 Task: Create an Unusual and Weird News Websites: Websites featuring bizarre and unusual news stories.
Action: Mouse moved to (885, 161)
Screenshot: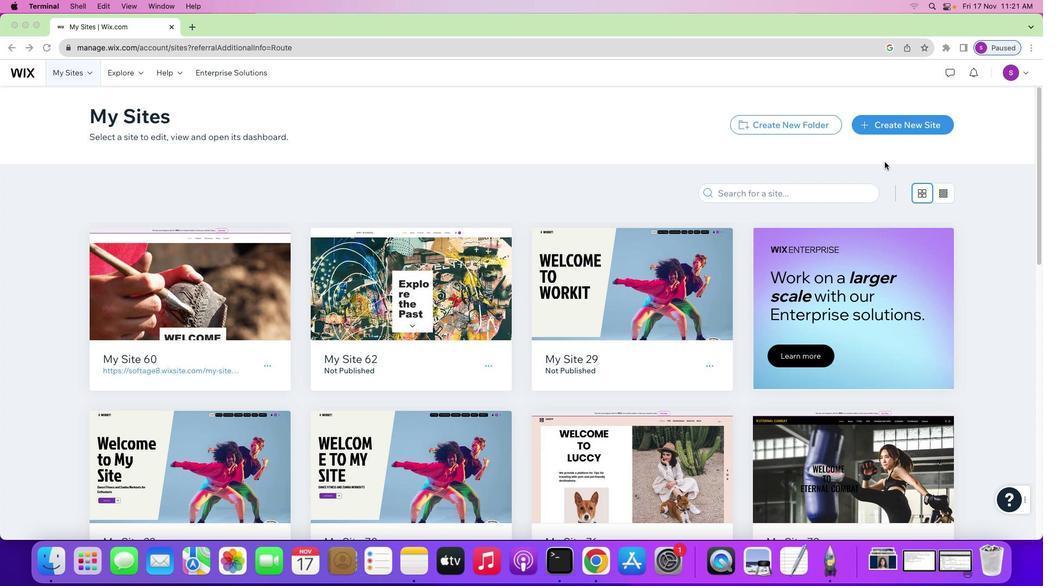 
Action: Mouse pressed left at (885, 161)
Screenshot: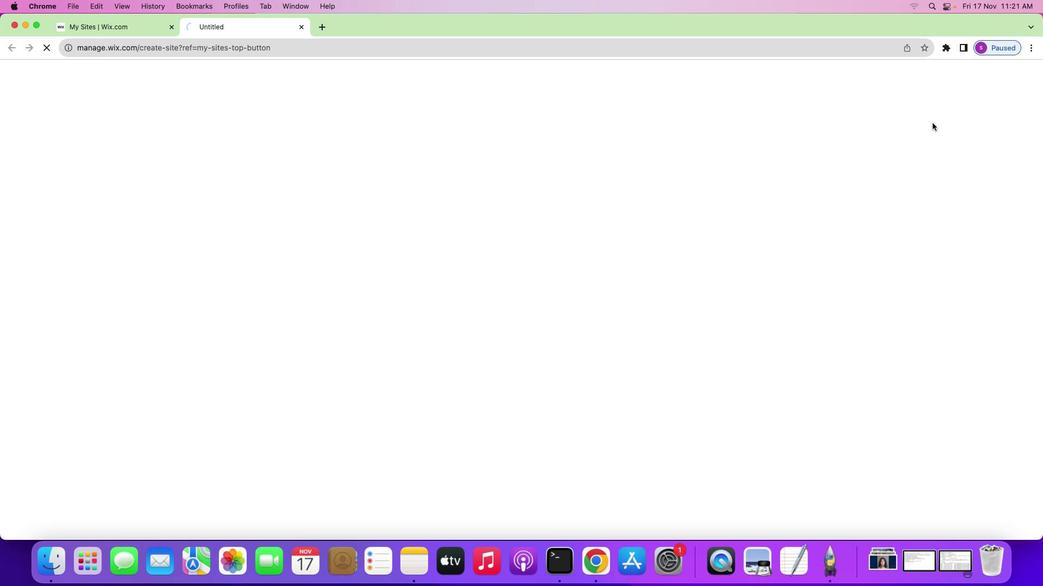 
Action: Mouse moved to (933, 123)
Screenshot: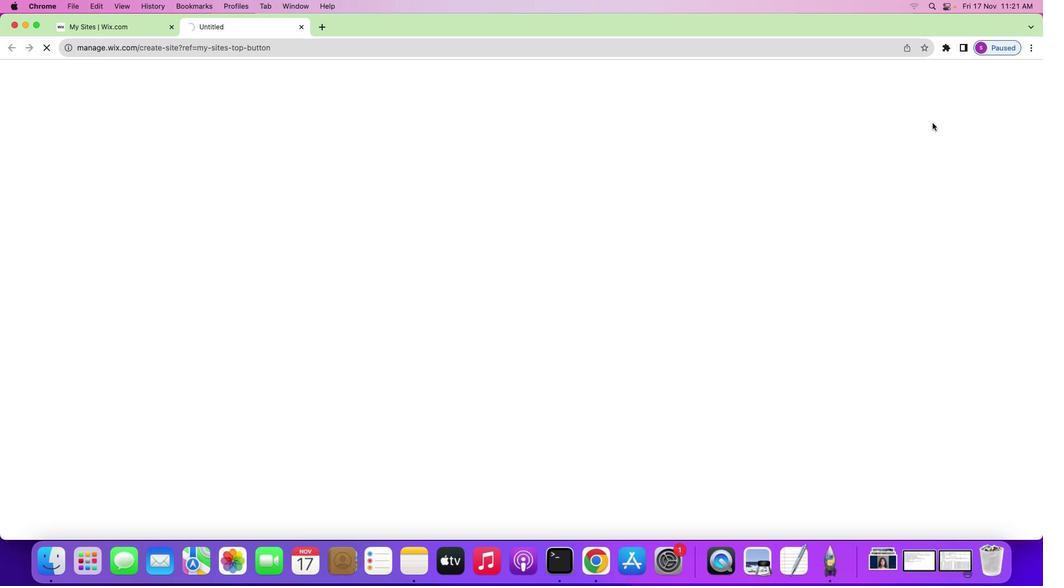 
Action: Mouse pressed left at (933, 123)
Screenshot: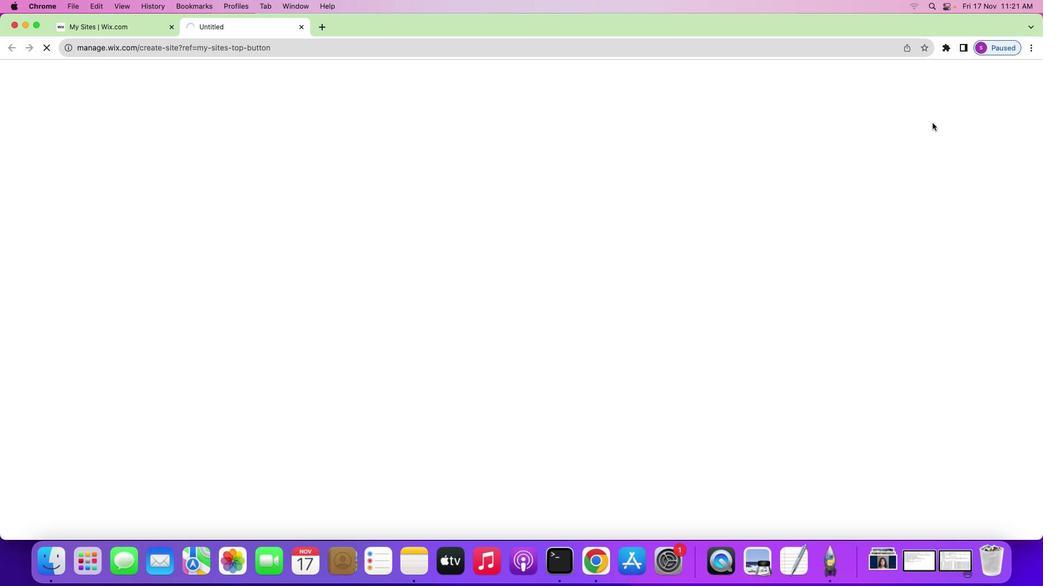 
Action: Mouse moved to (1001, 509)
Screenshot: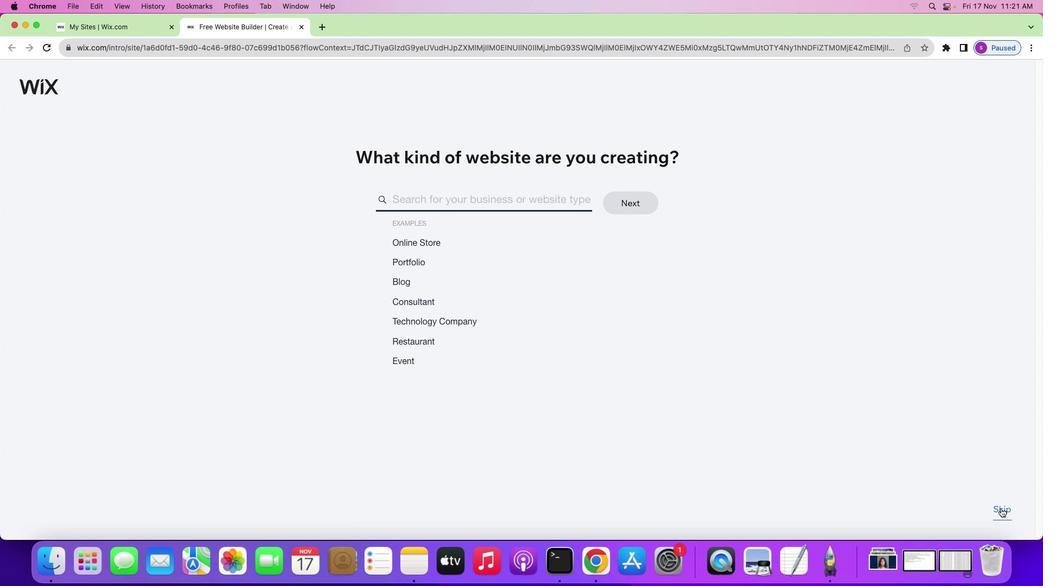 
Action: Mouse pressed left at (1001, 509)
Screenshot: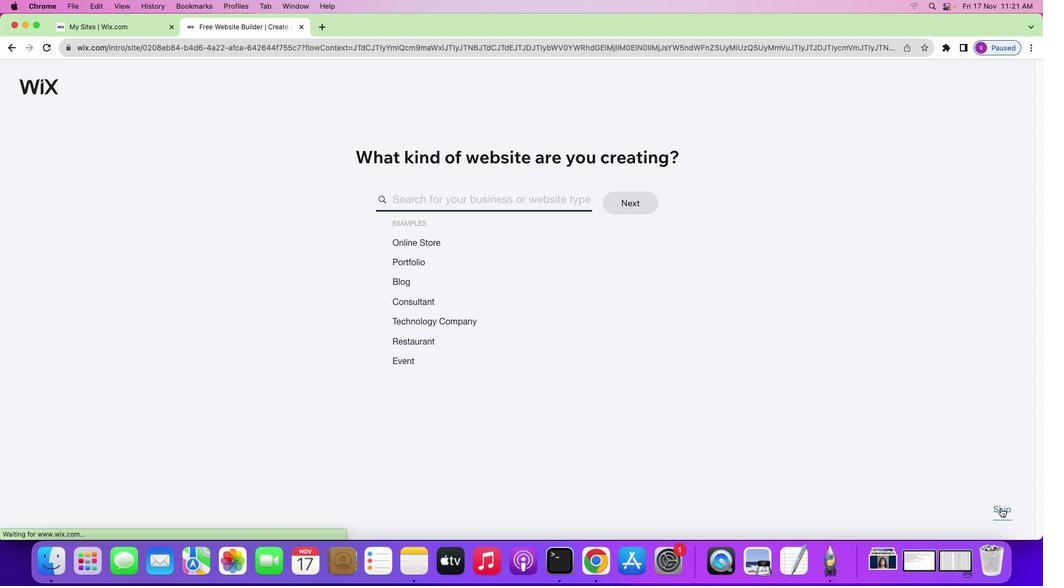 
Action: Mouse pressed left at (1001, 509)
Screenshot: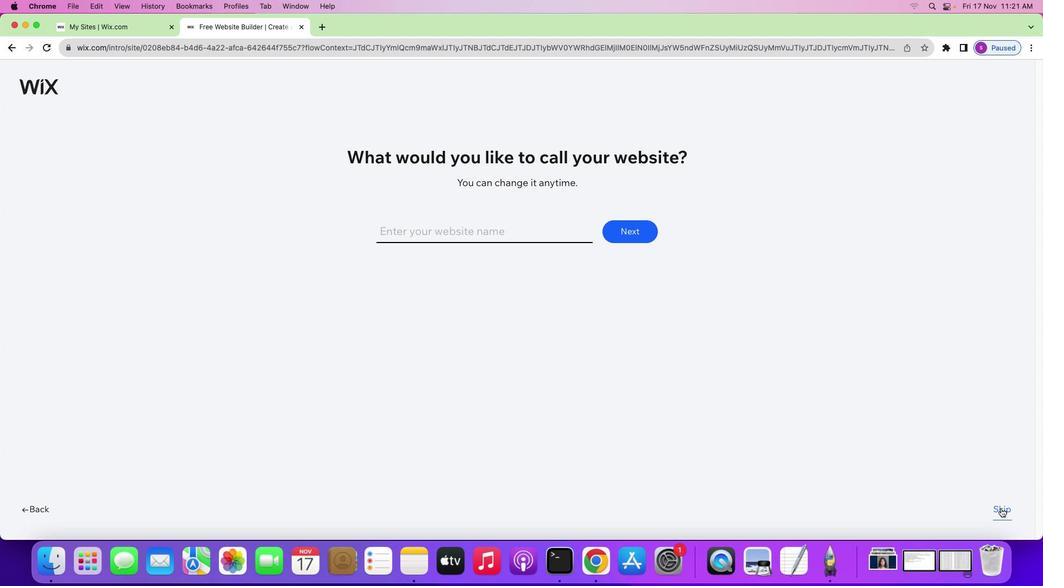 
Action: Mouse pressed left at (1001, 509)
Screenshot: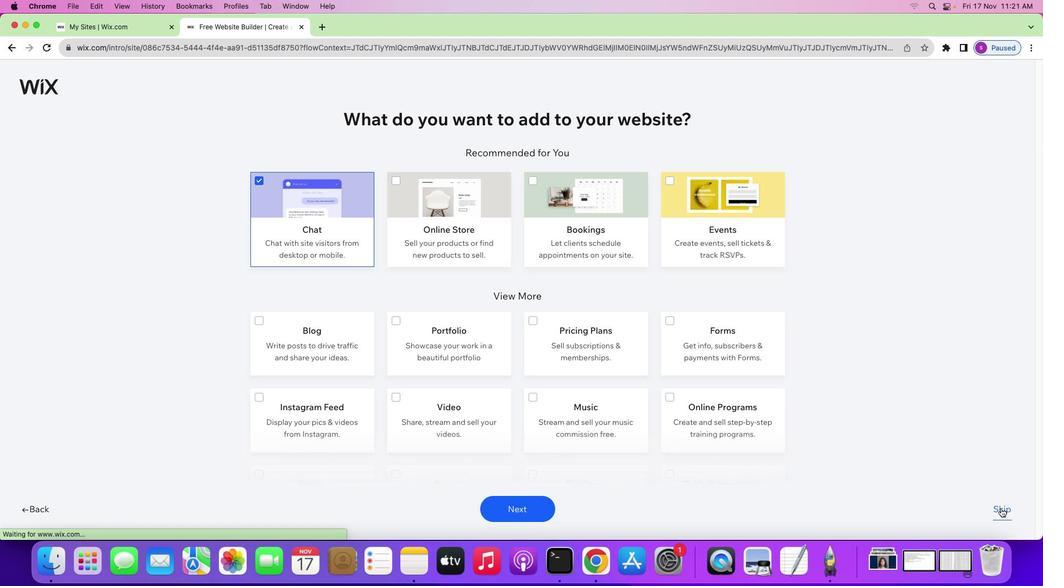 
Action: Mouse moved to (416, 304)
Screenshot: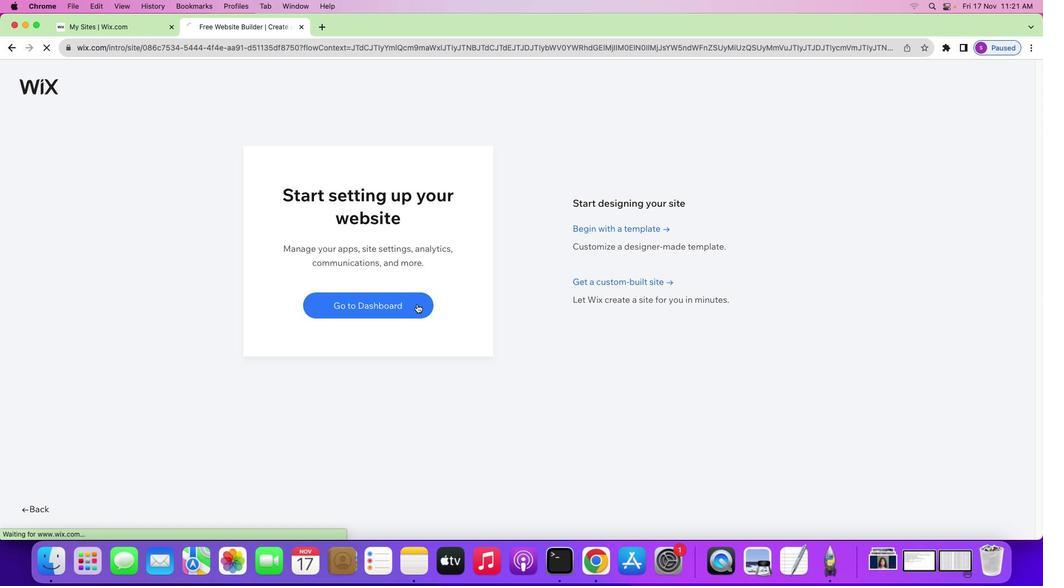 
Action: Mouse pressed left at (416, 304)
Screenshot: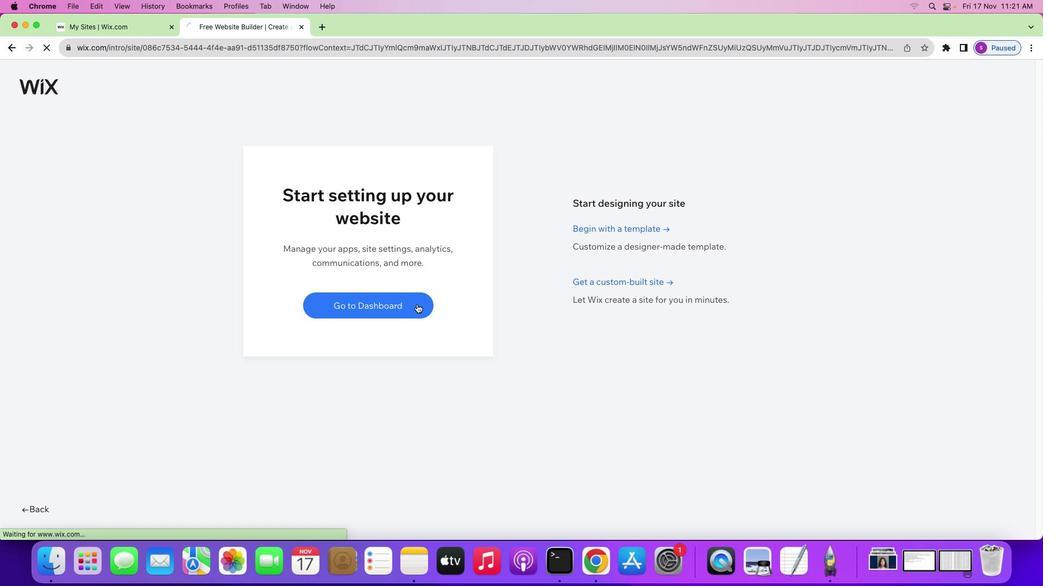 
Action: Mouse moved to (640, 307)
Screenshot: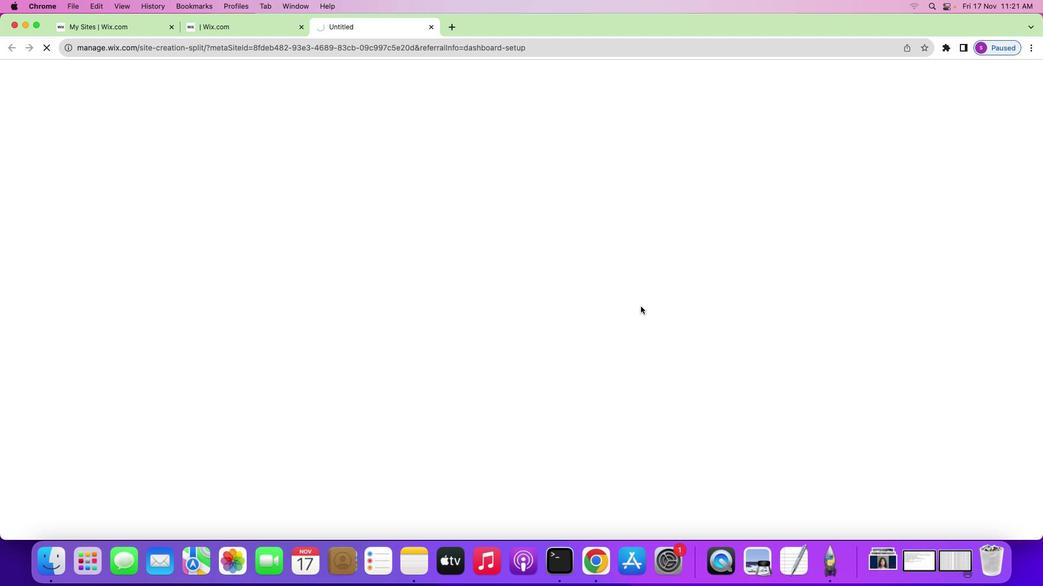
Action: Mouse pressed left at (640, 307)
Screenshot: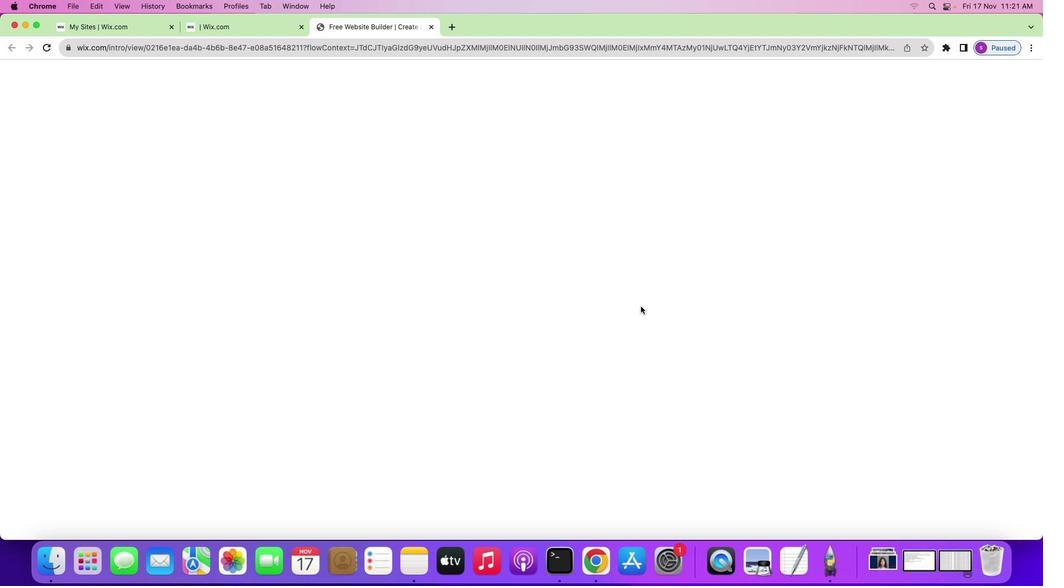 
Action: Mouse moved to (648, 363)
Screenshot: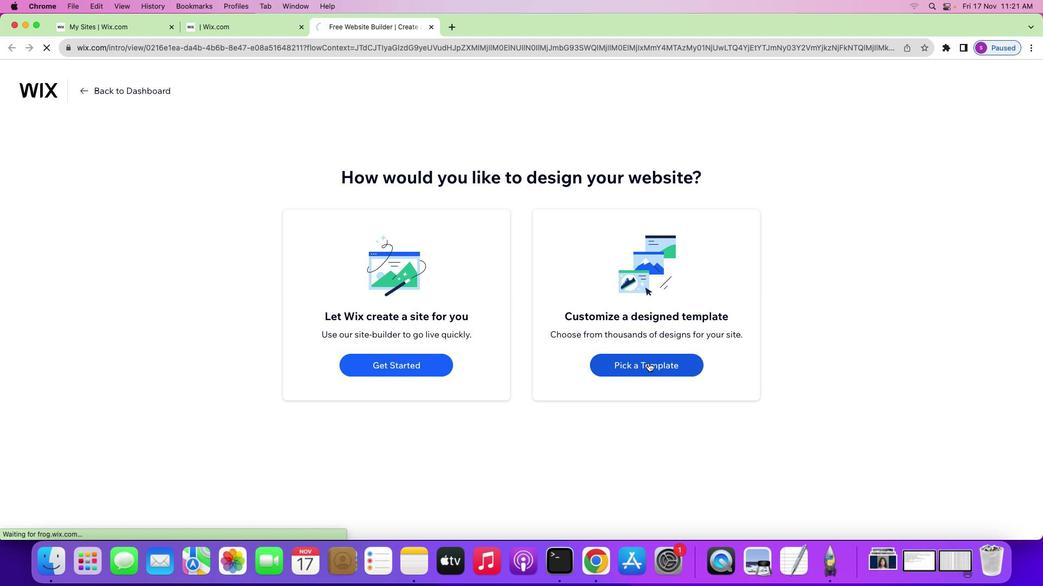 
Action: Mouse pressed left at (648, 363)
Screenshot: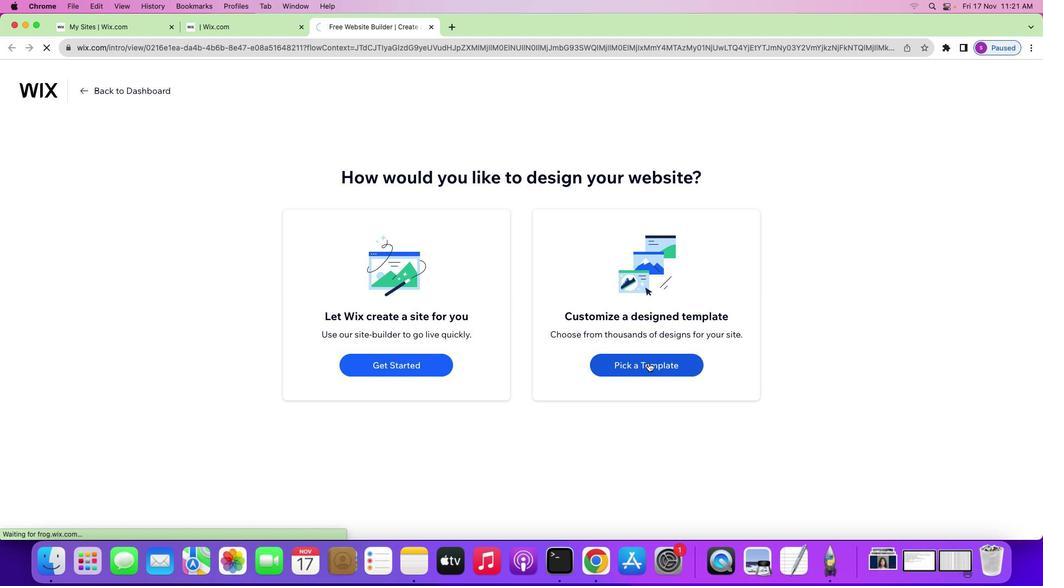
Action: Mouse moved to (916, 139)
Screenshot: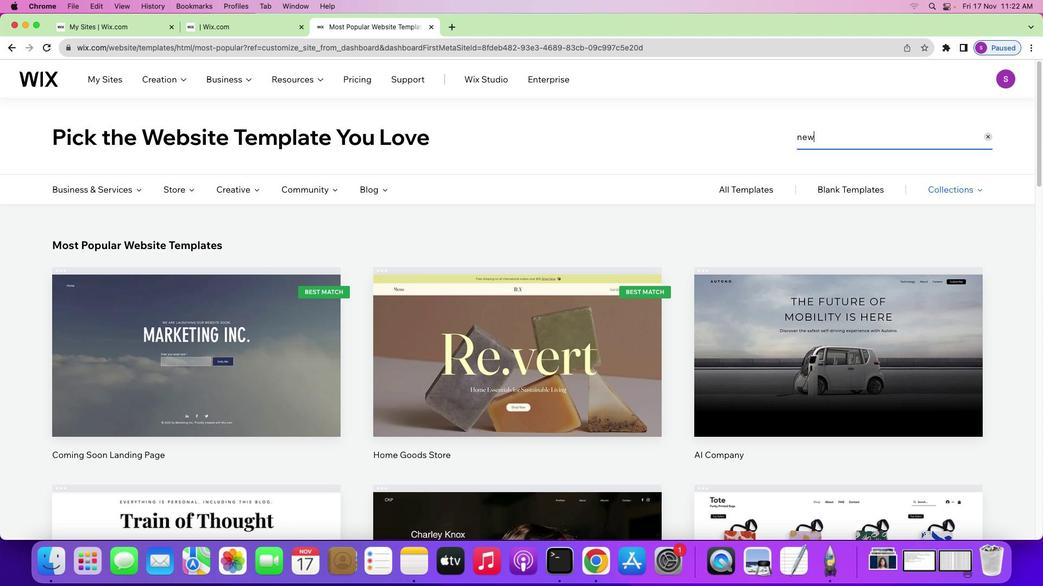 
Action: Mouse pressed left at (916, 139)
Screenshot: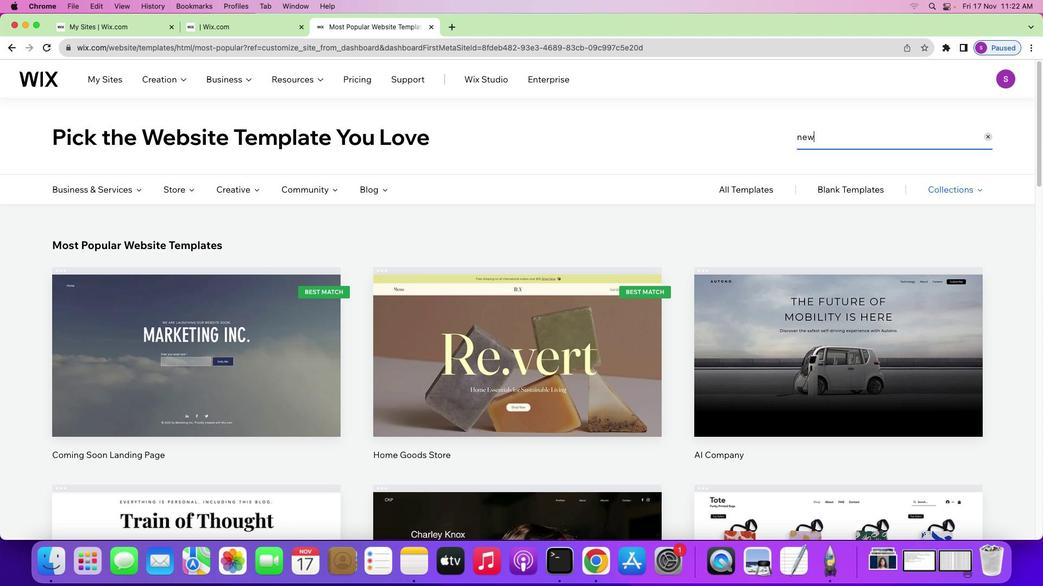 
Action: Mouse moved to (907, 139)
Screenshot: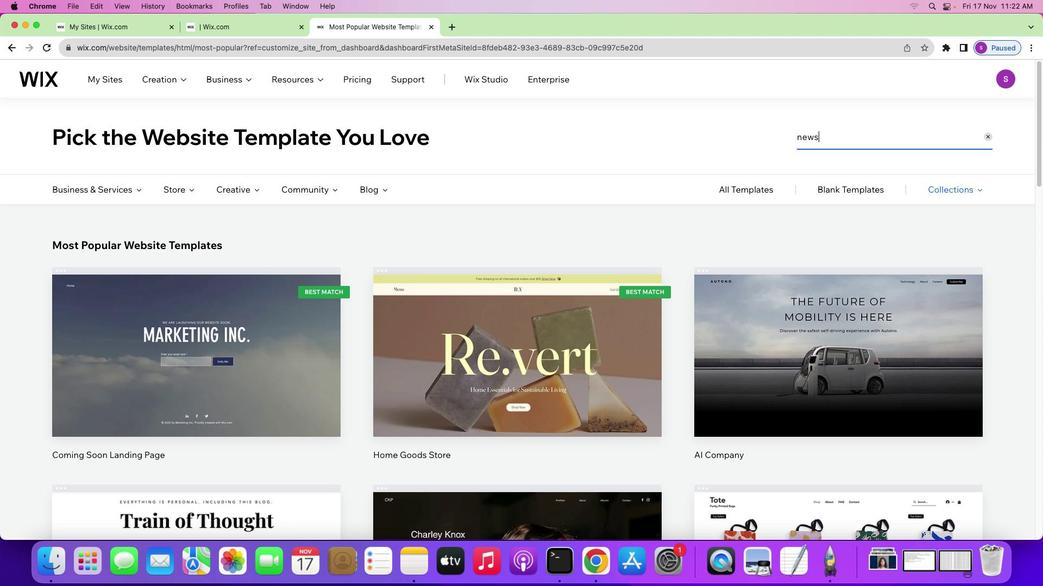 
Action: Key pressed 'n''e''w''s'Key.enter
Screenshot: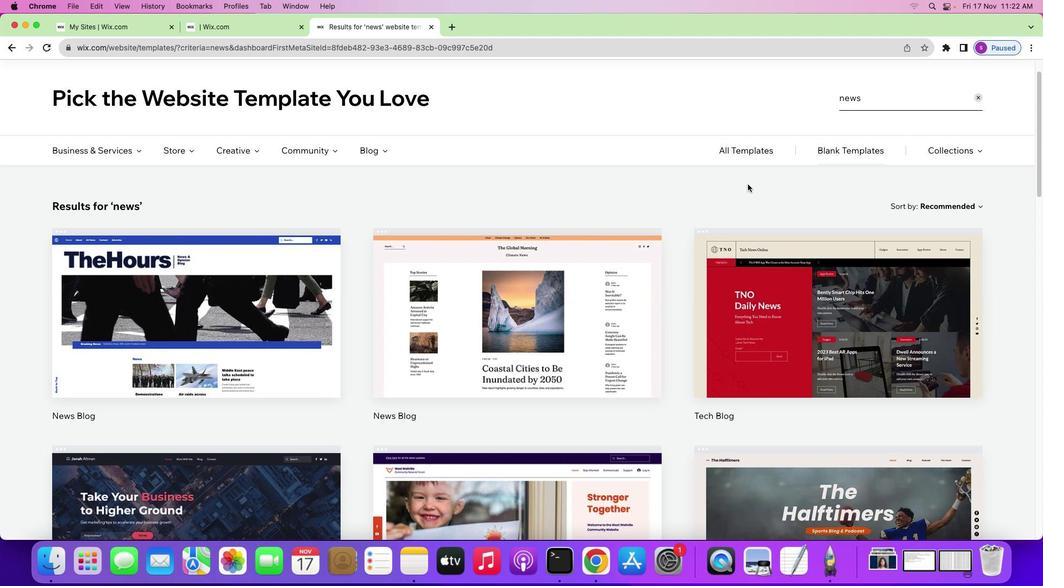 
Action: Mouse moved to (193, 297)
Screenshot: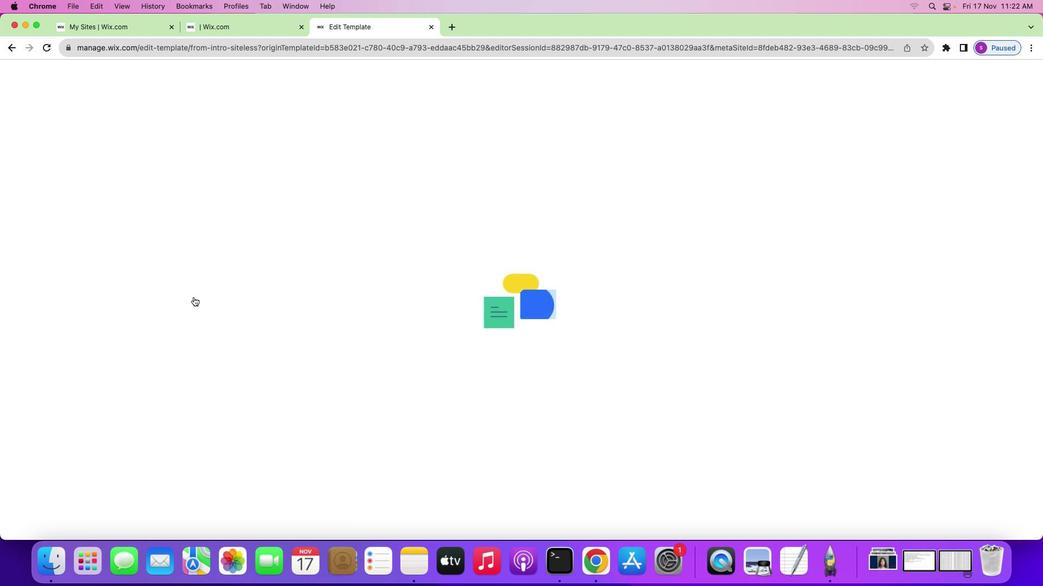 
Action: Mouse pressed left at (193, 297)
Screenshot: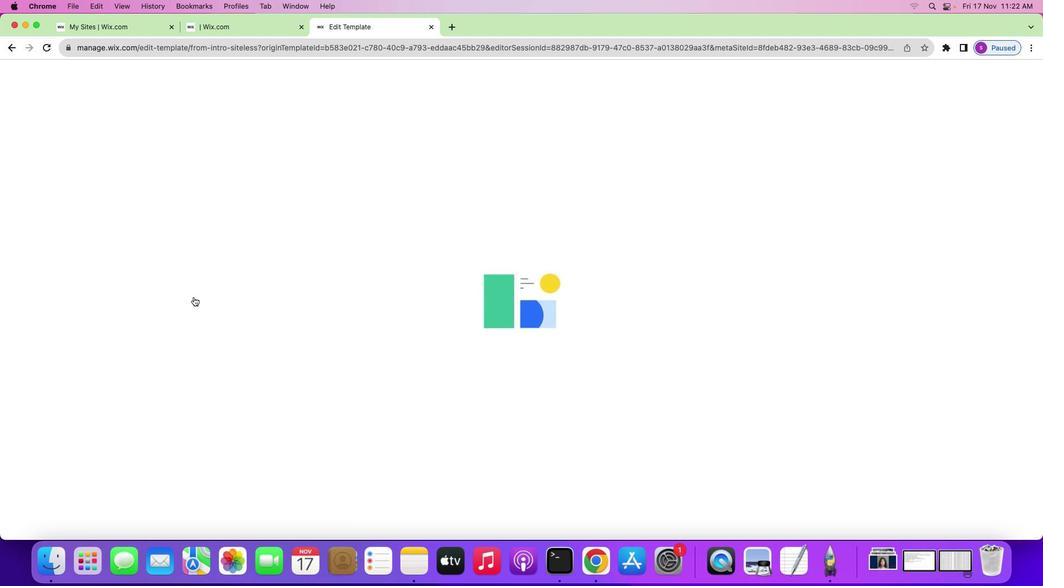 
Action: Mouse moved to (691, 117)
Screenshot: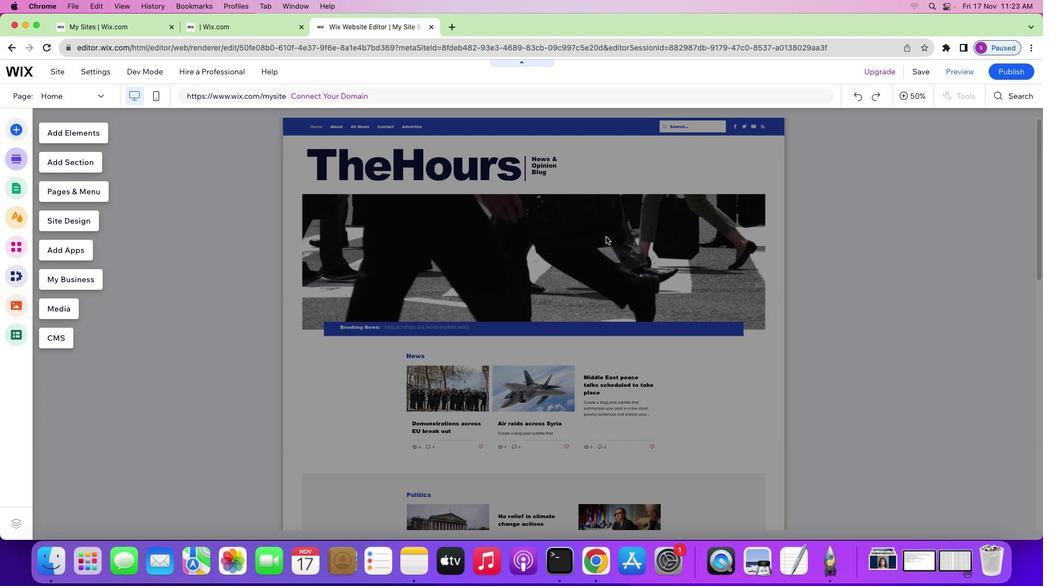
Action: Mouse pressed left at (691, 117)
Screenshot: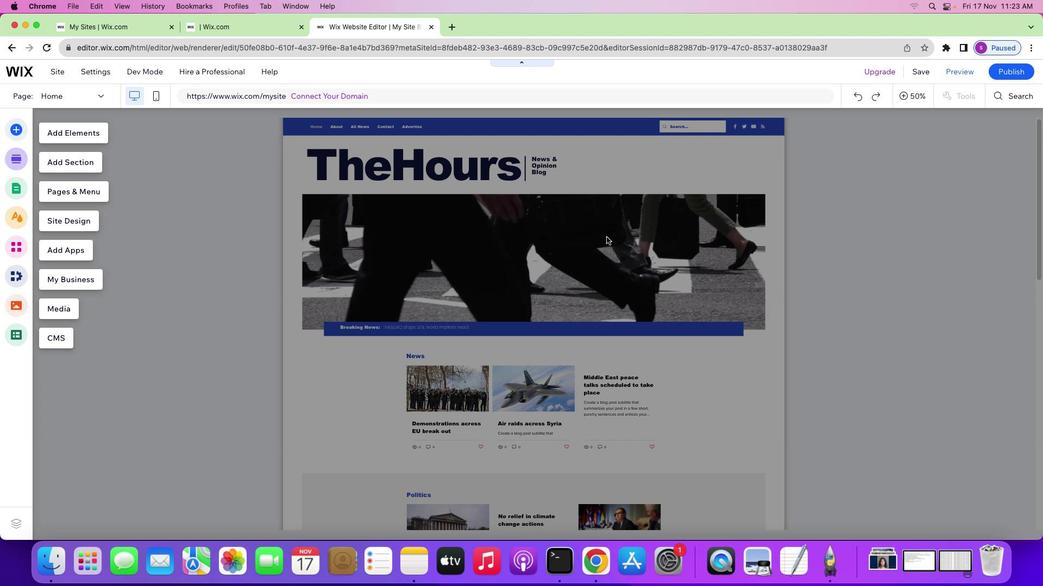 
Action: Mouse moved to (615, 241)
Screenshot: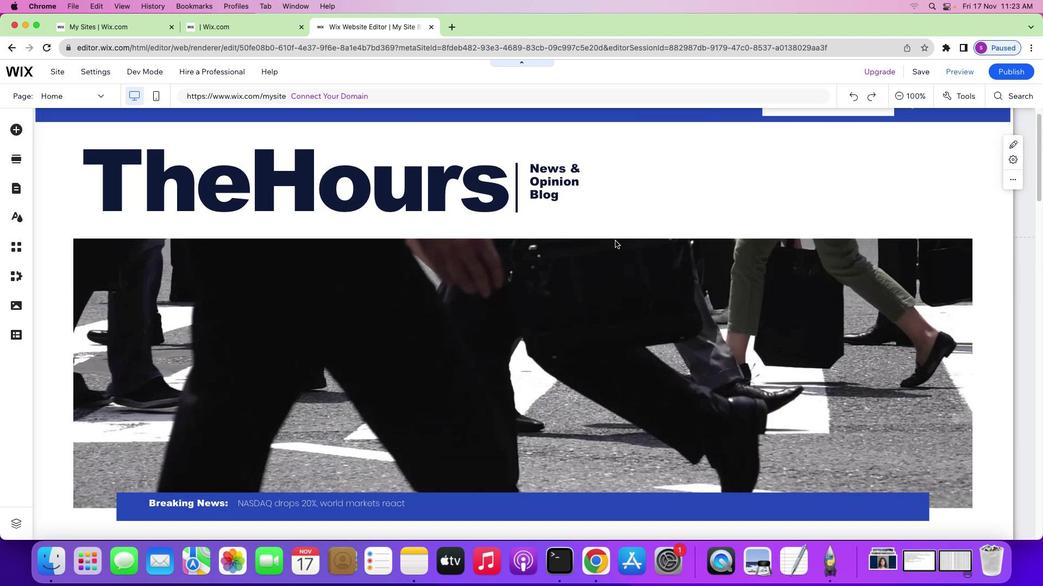 
Action: Mouse pressed left at (615, 241)
Screenshot: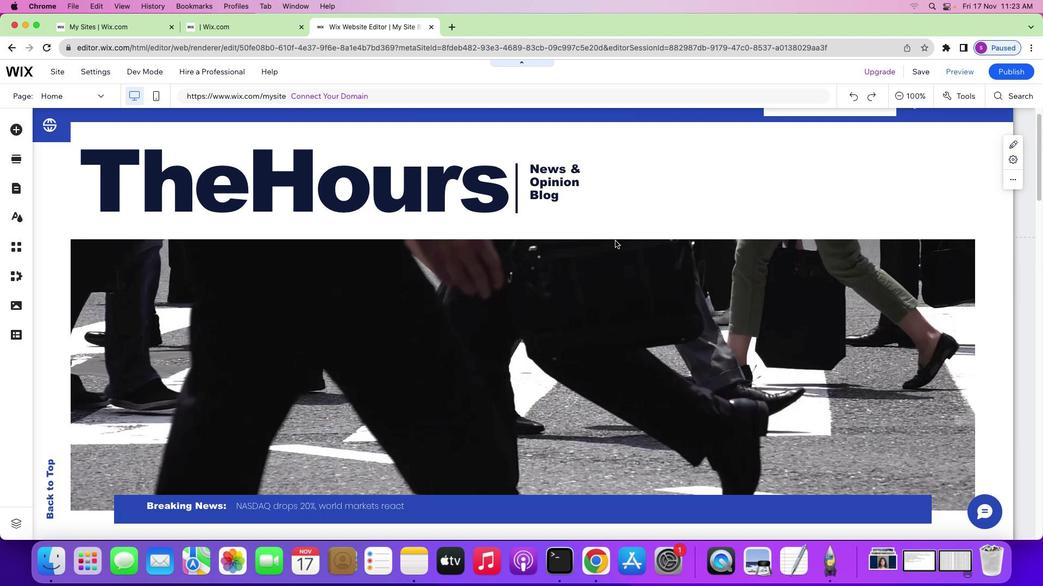 
Action: Mouse pressed left at (615, 241)
Screenshot: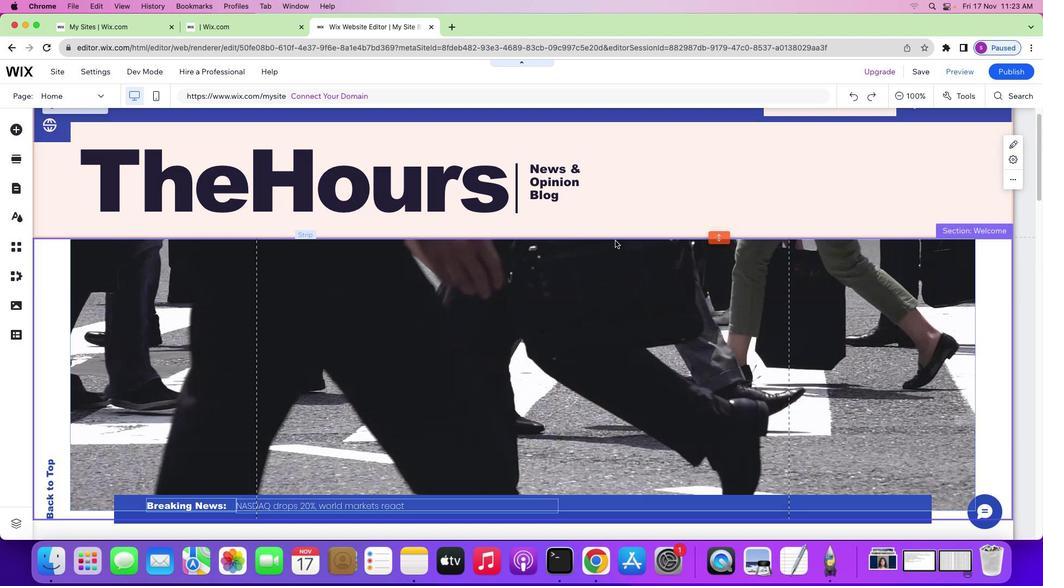 
Action: Mouse moved to (585, 269)
Screenshot: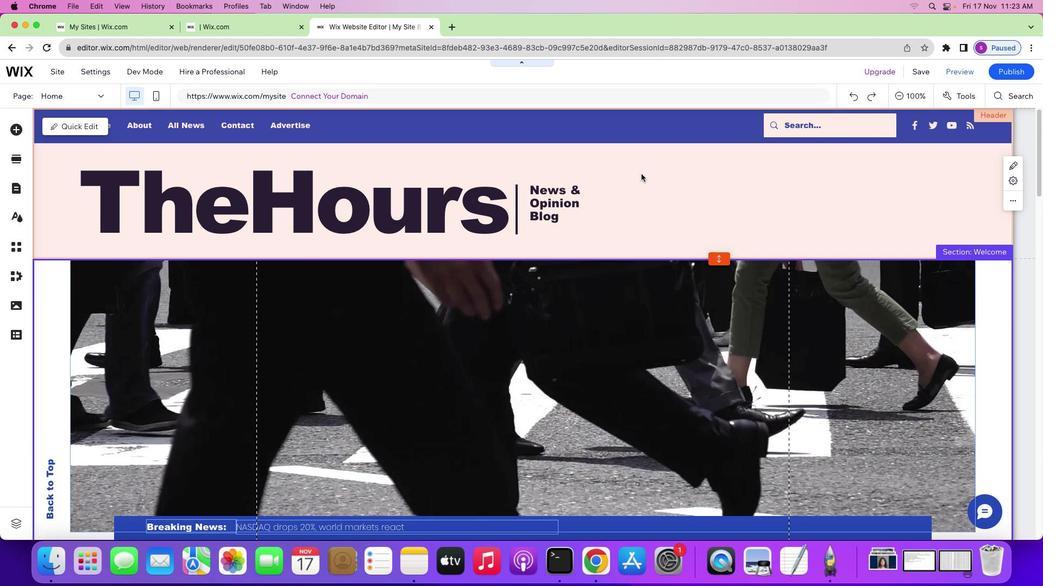 
Action: Mouse scrolled (585, 269) with delta (0, 0)
Screenshot: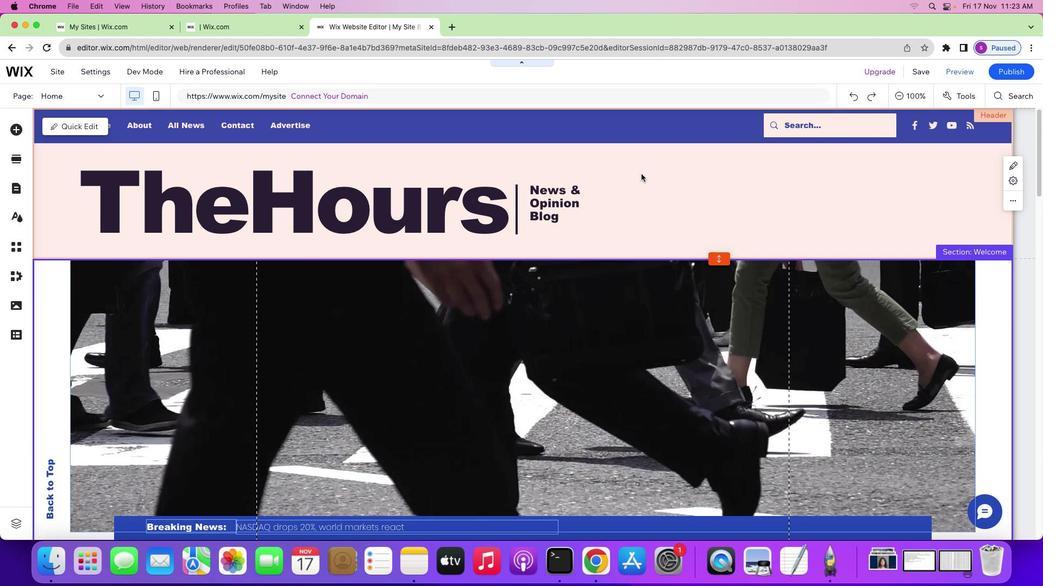 
Action: Mouse scrolled (585, 269) with delta (0, 0)
Screenshot: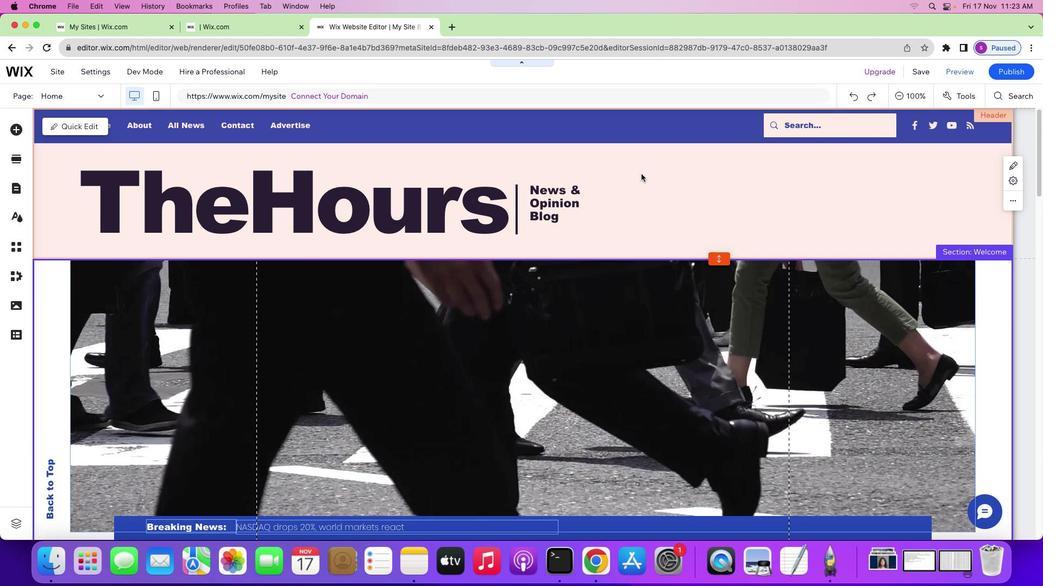 
Action: Mouse scrolled (585, 269) with delta (0, 1)
Screenshot: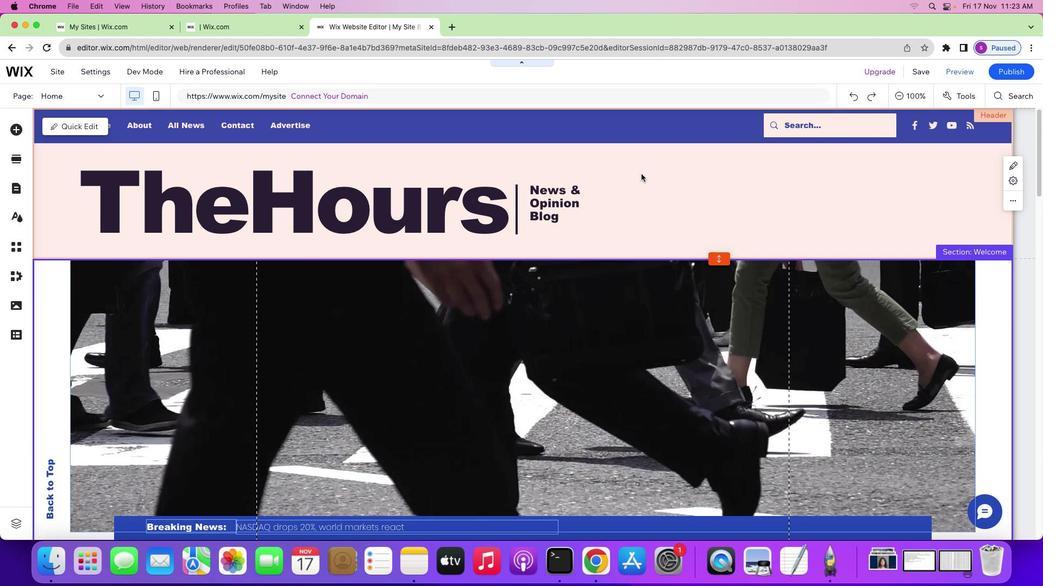 
Action: Mouse scrolled (585, 269) with delta (0, 2)
Screenshot: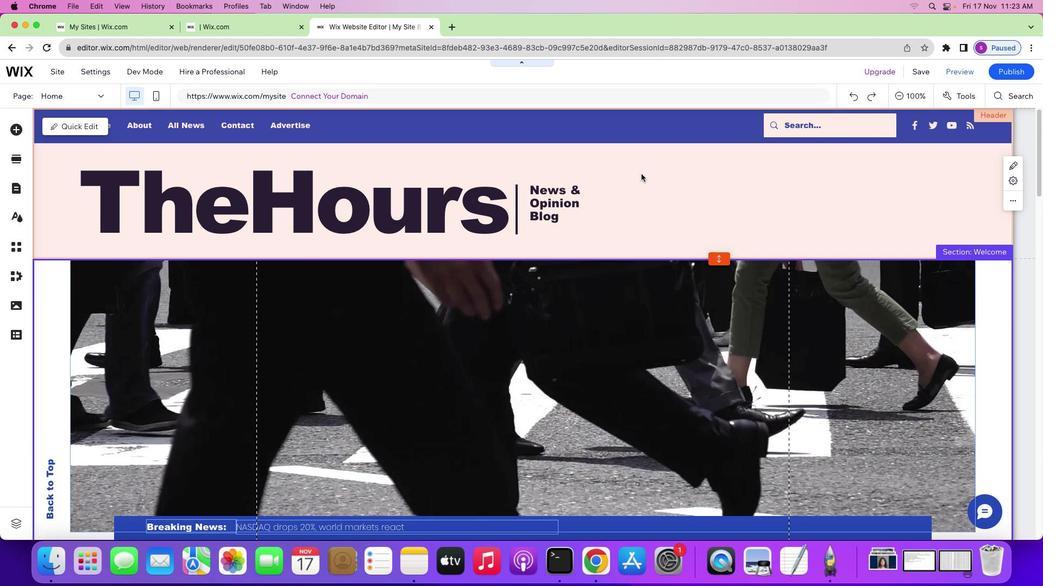 
Action: Mouse scrolled (585, 269) with delta (0, 3)
Screenshot: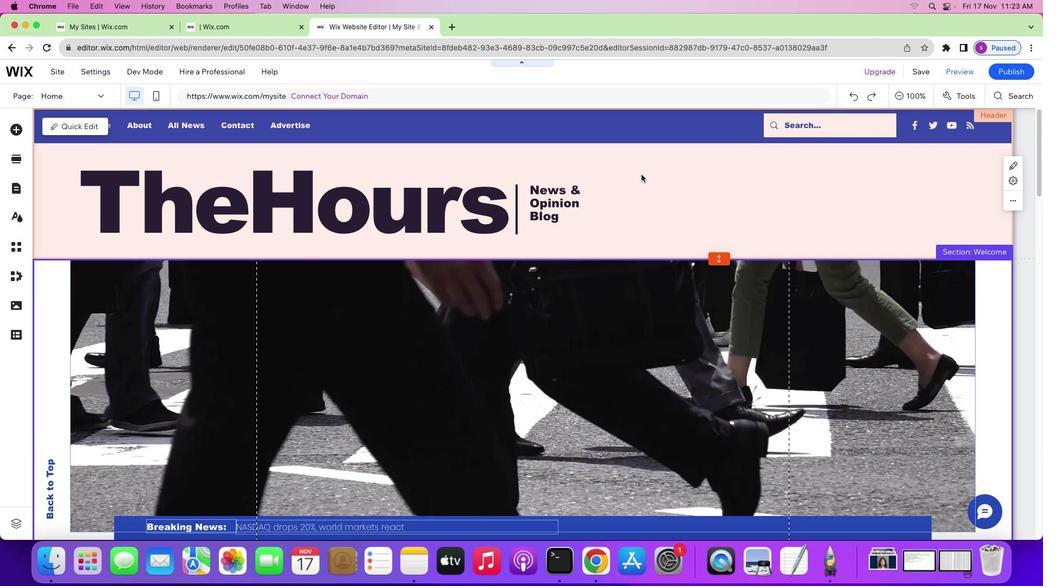 
Action: Mouse moved to (559, 204)
Screenshot: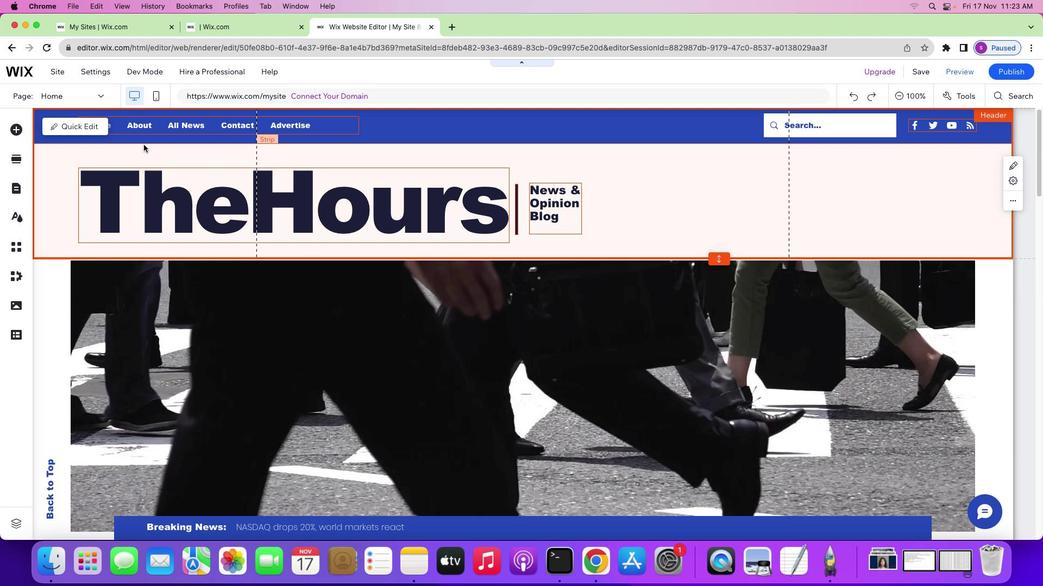 
Action: Mouse pressed left at (559, 204)
Screenshot: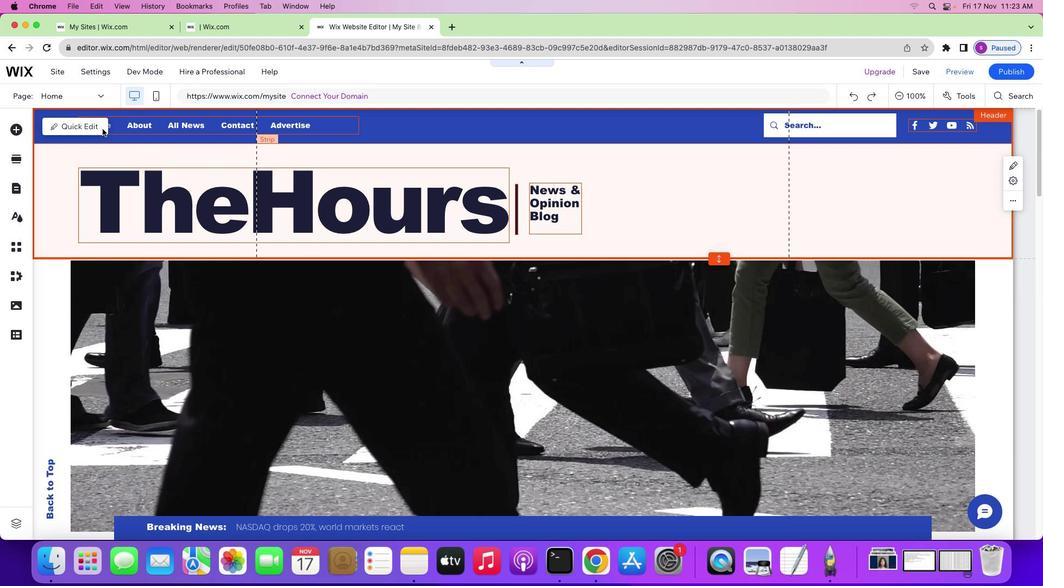 
Action: Mouse moved to (142, 127)
Screenshot: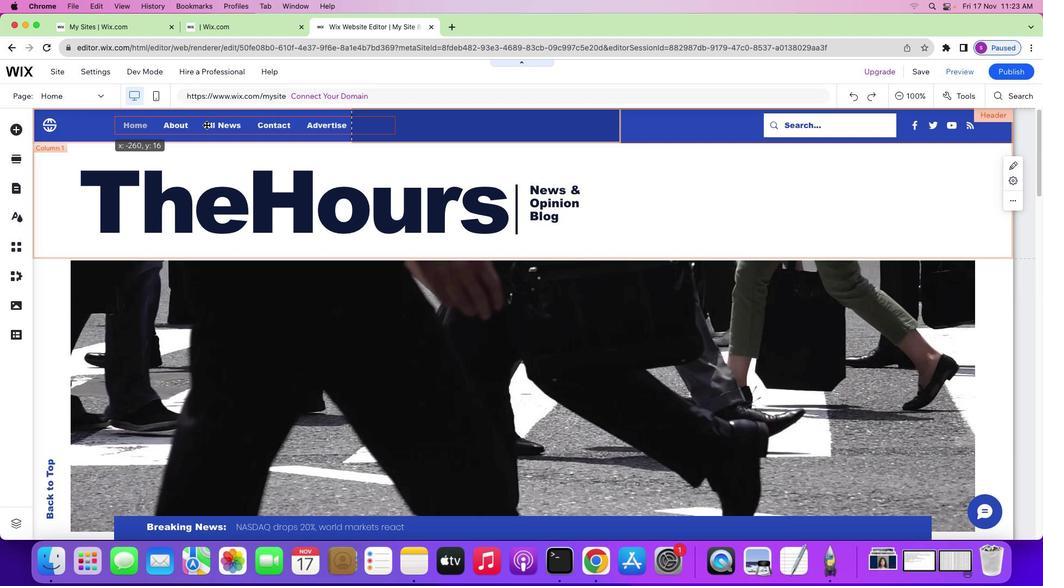 
Action: Mouse pressed left at (142, 127)
Screenshot: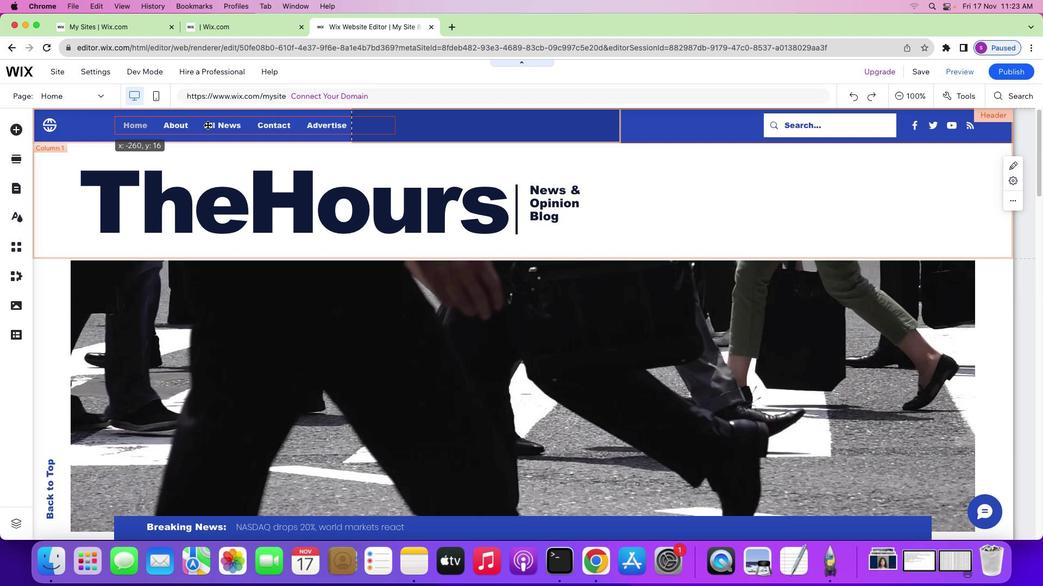 
Action: Mouse moved to (159, 125)
Screenshot: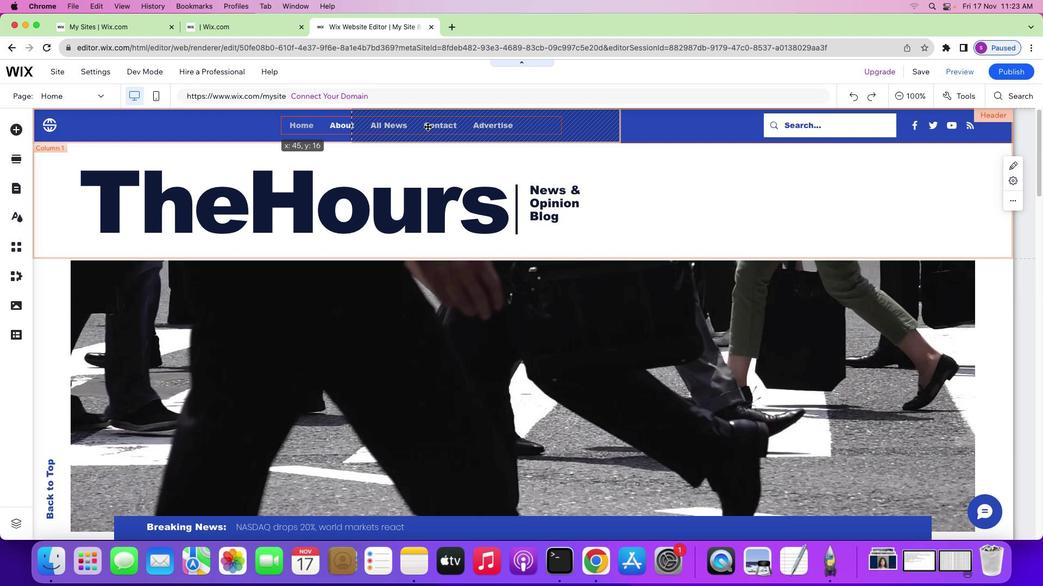 
Action: Mouse pressed left at (159, 125)
Screenshot: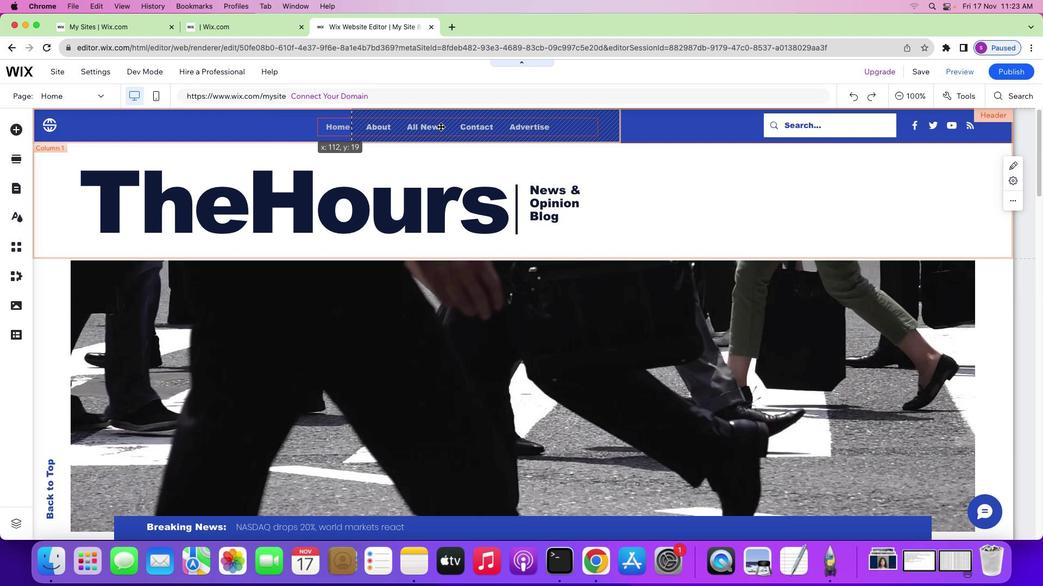 
Action: Mouse moved to (399, 158)
Screenshot: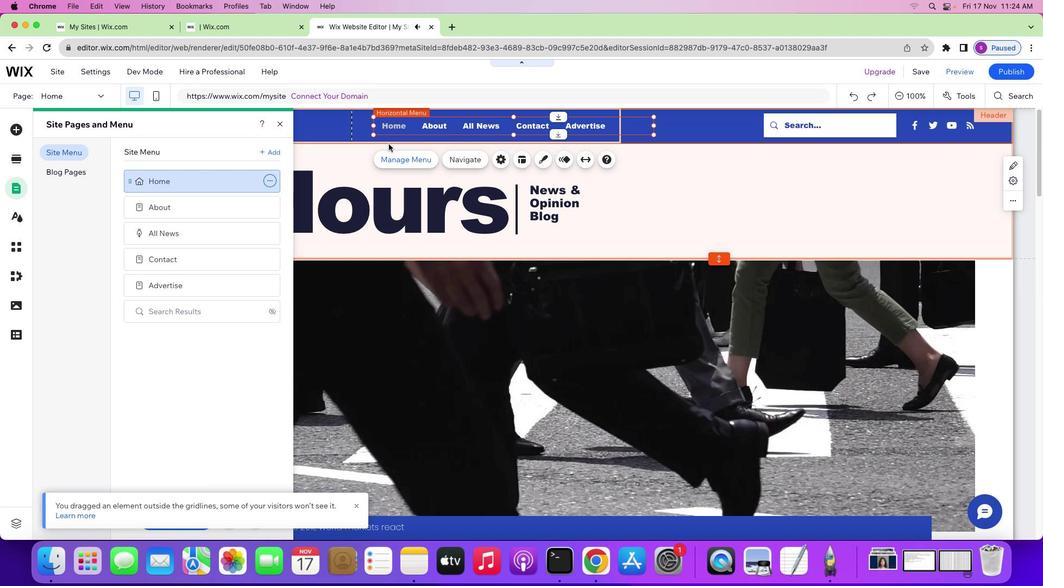 
Action: Mouse pressed left at (399, 158)
Screenshot: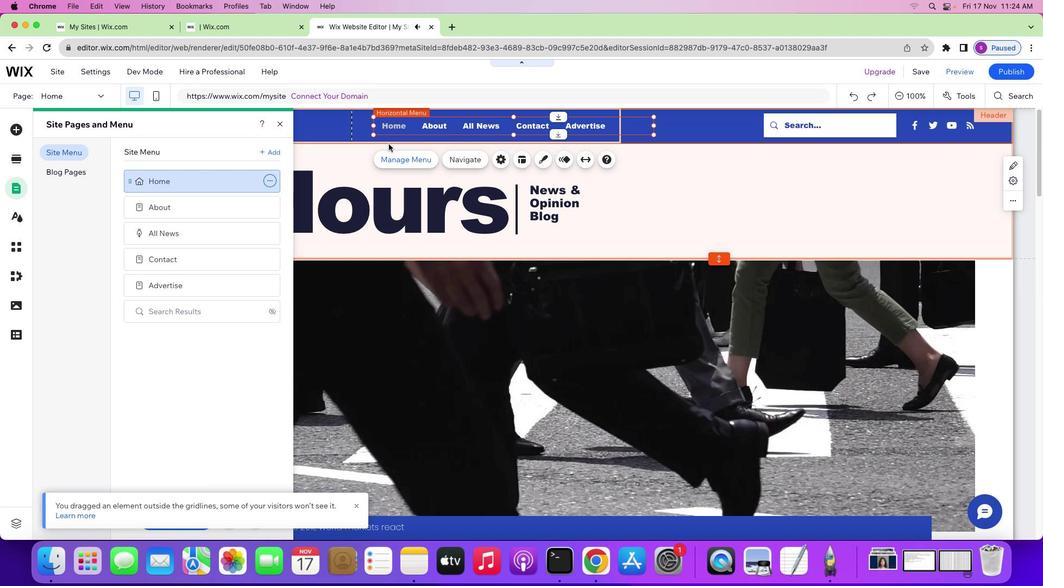 
Action: Mouse moved to (272, 310)
Screenshot: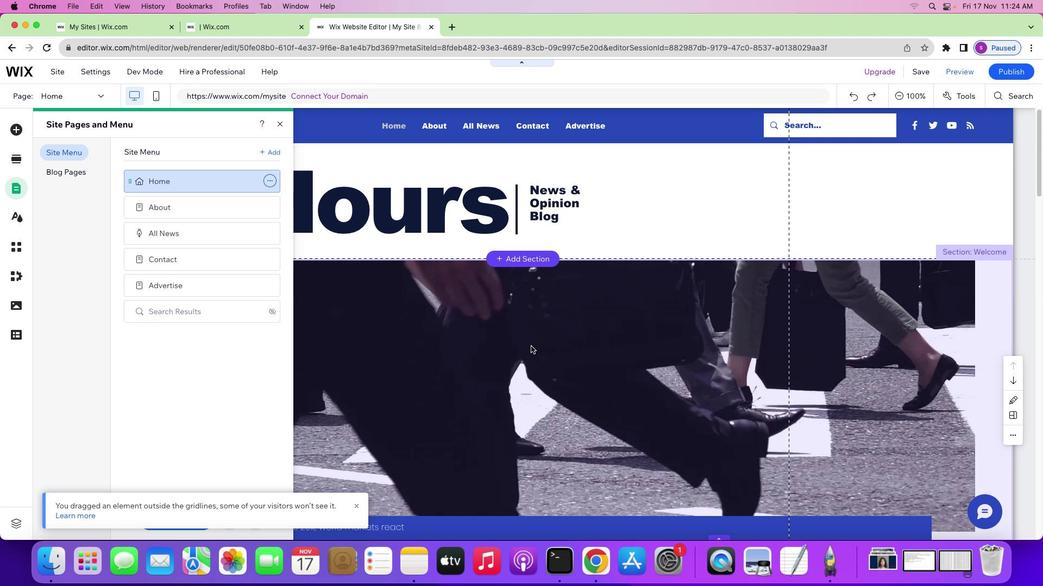 
Action: Mouse pressed left at (272, 310)
Screenshot: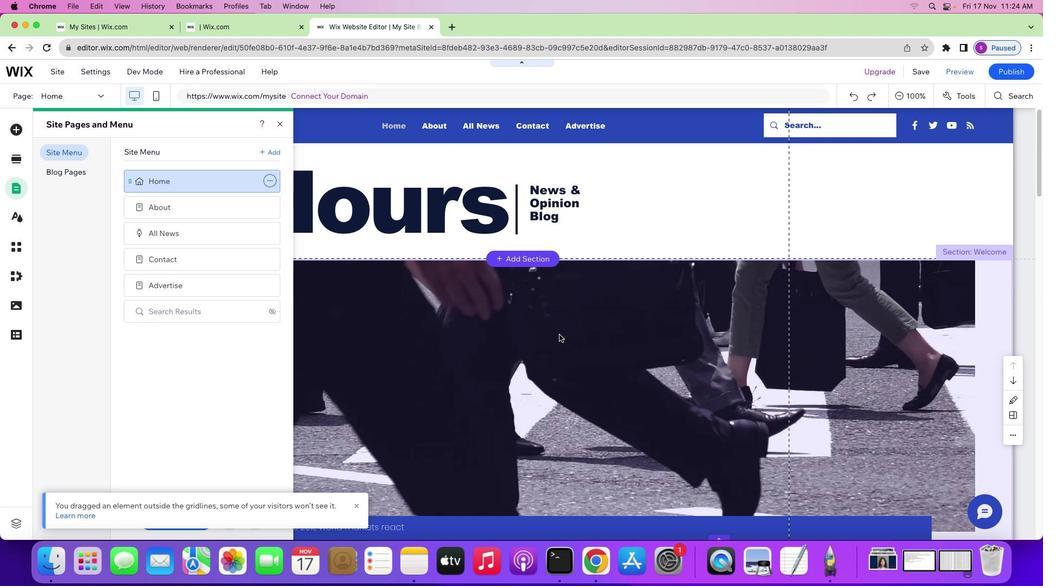 
Action: Mouse moved to (317, 457)
Screenshot: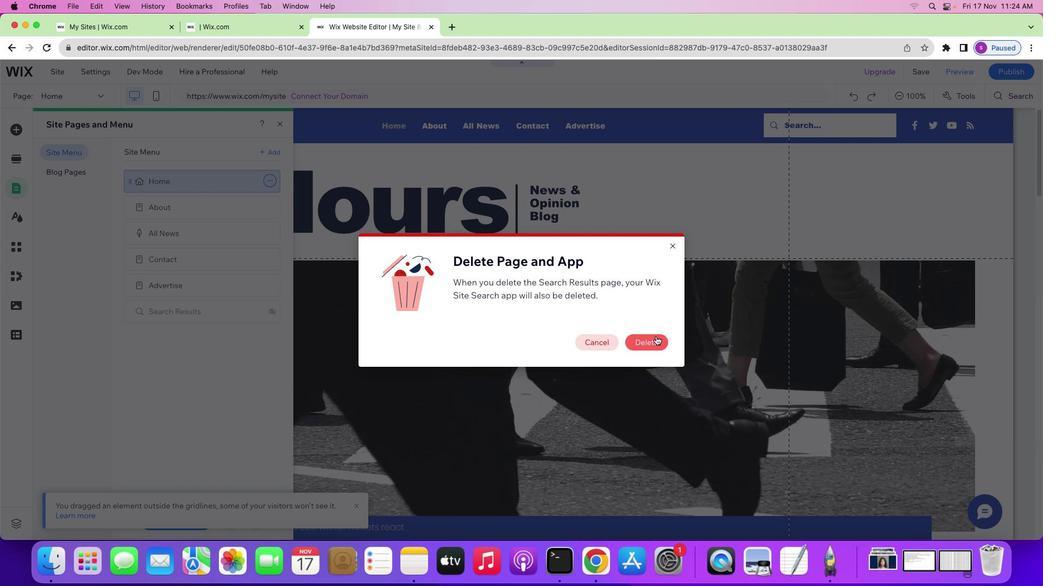 
Action: Mouse pressed left at (317, 457)
Screenshot: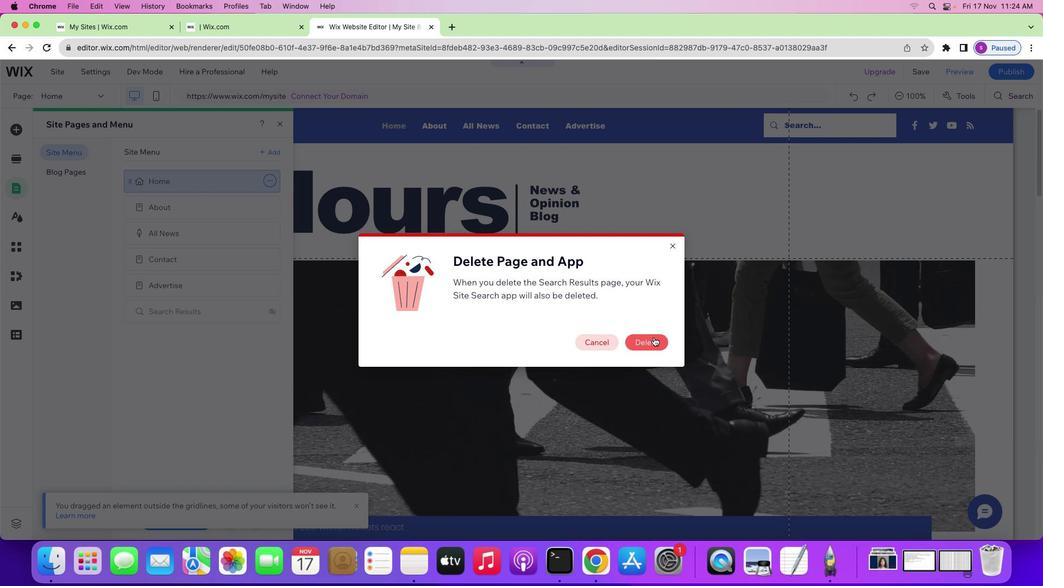 
Action: Mouse moved to (653, 338)
Screenshot: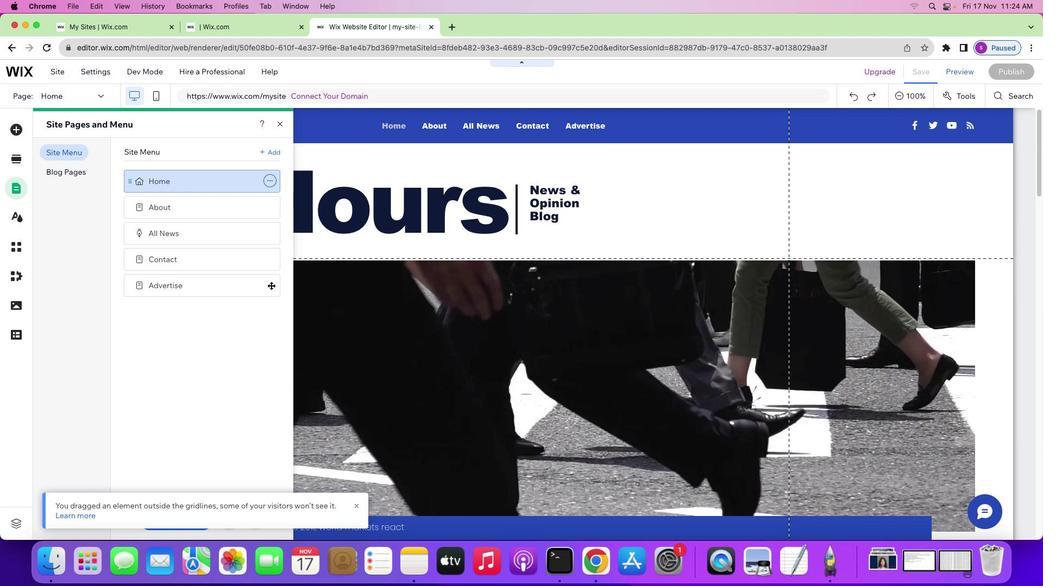 
Action: Mouse pressed left at (653, 338)
Screenshot: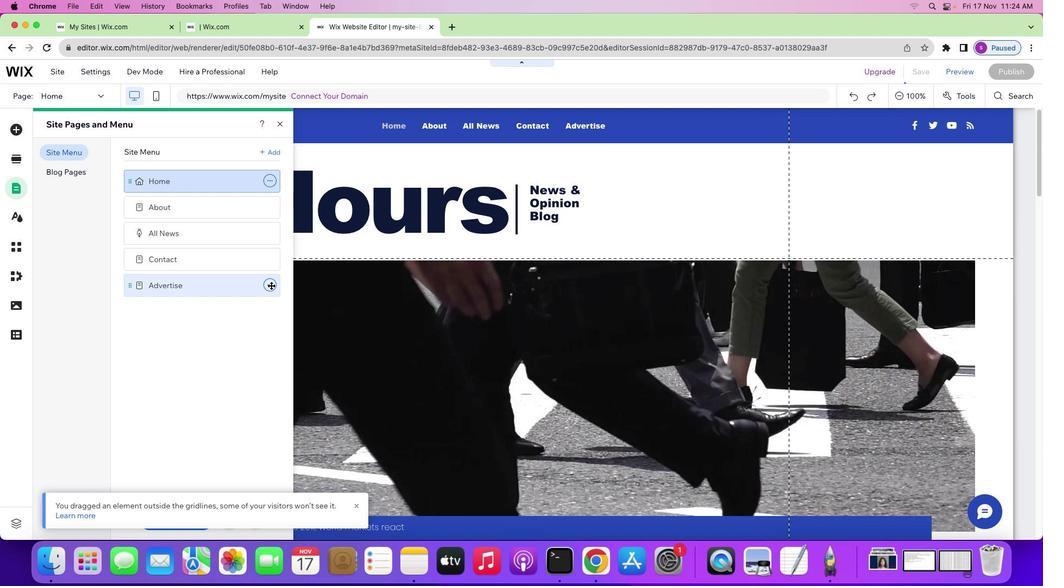 
Action: Mouse moved to (270, 285)
Screenshot: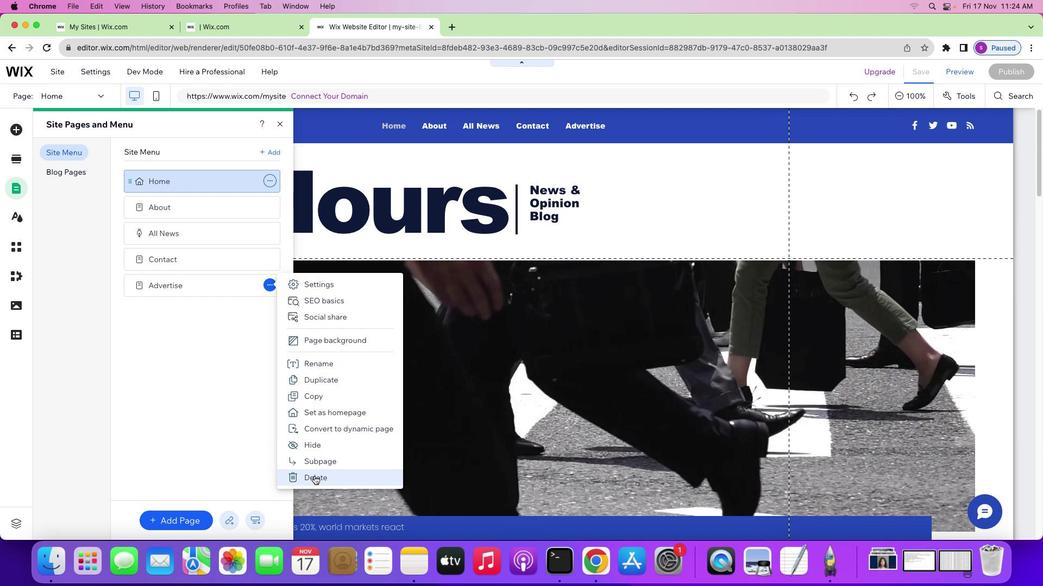 
Action: Mouse pressed left at (270, 285)
Screenshot: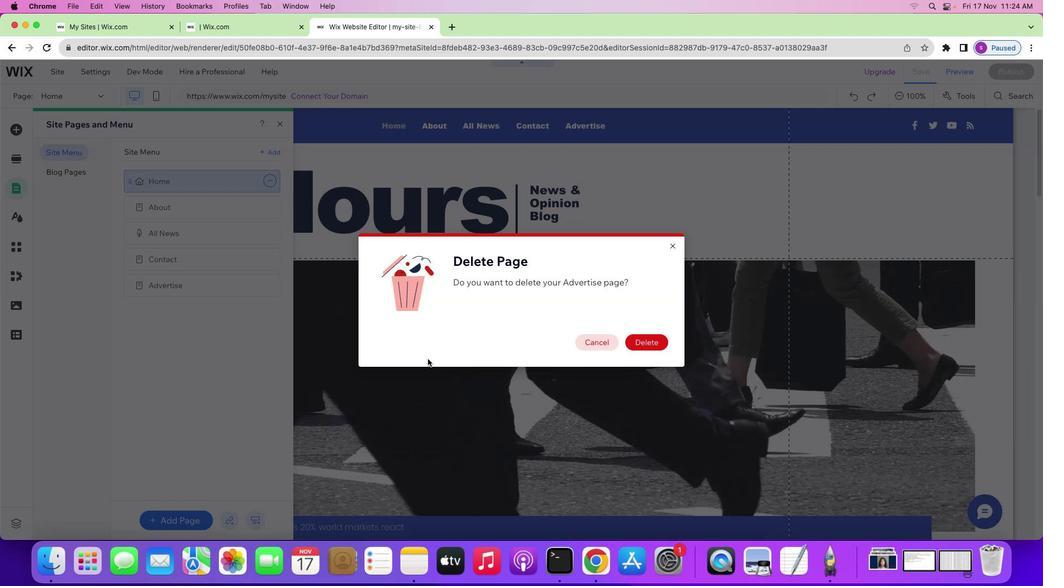 
Action: Mouse moved to (314, 476)
Screenshot: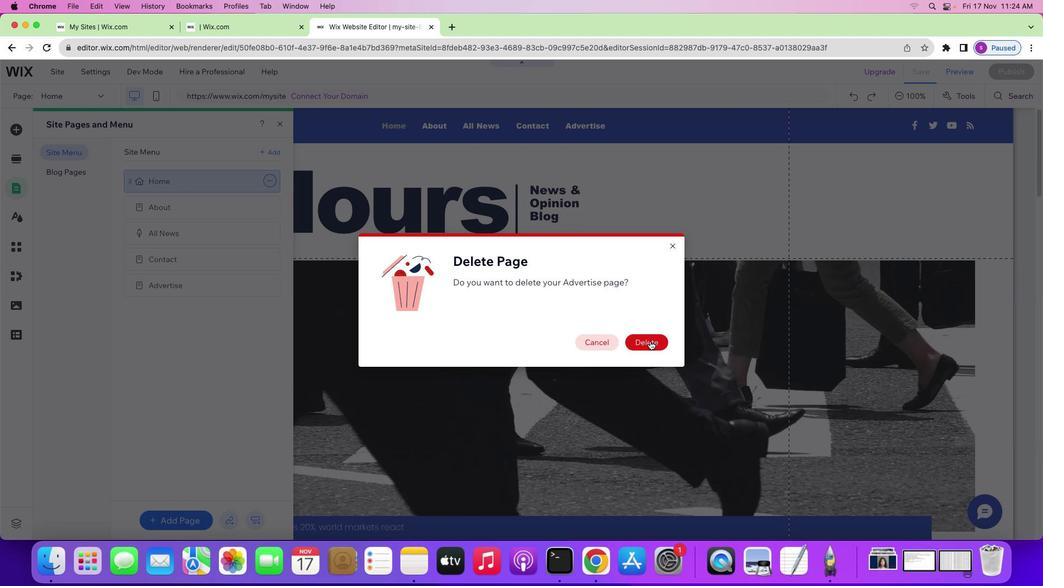 
Action: Mouse pressed left at (314, 476)
Screenshot: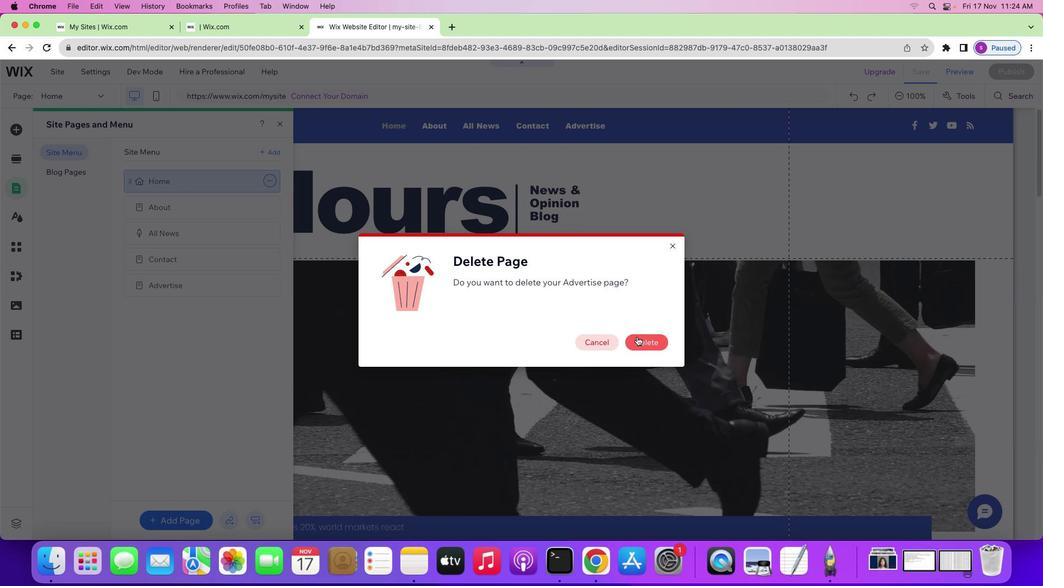 
Action: Mouse moved to (650, 341)
Screenshot: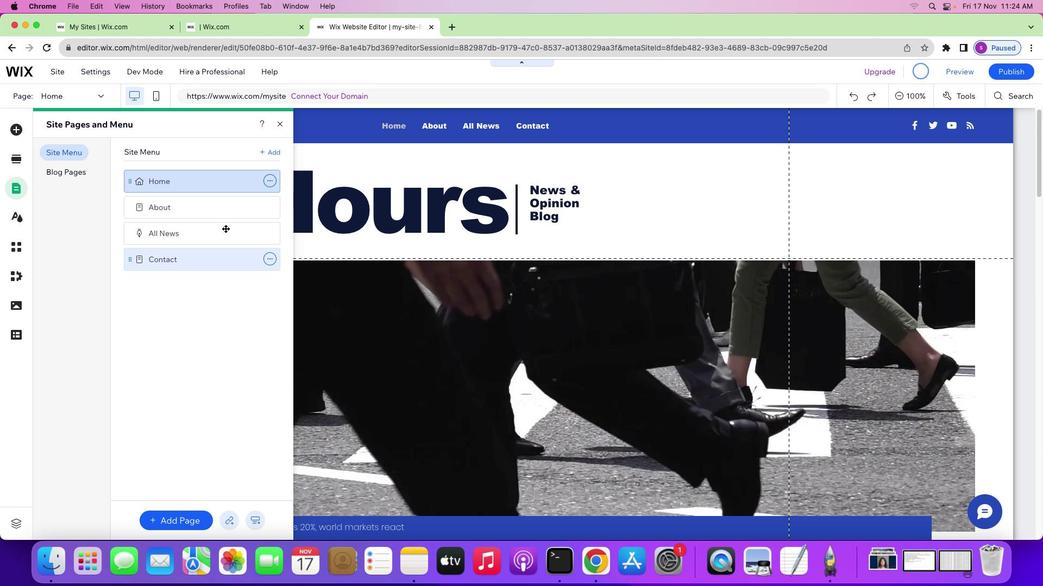 
Action: Mouse pressed left at (650, 341)
Screenshot: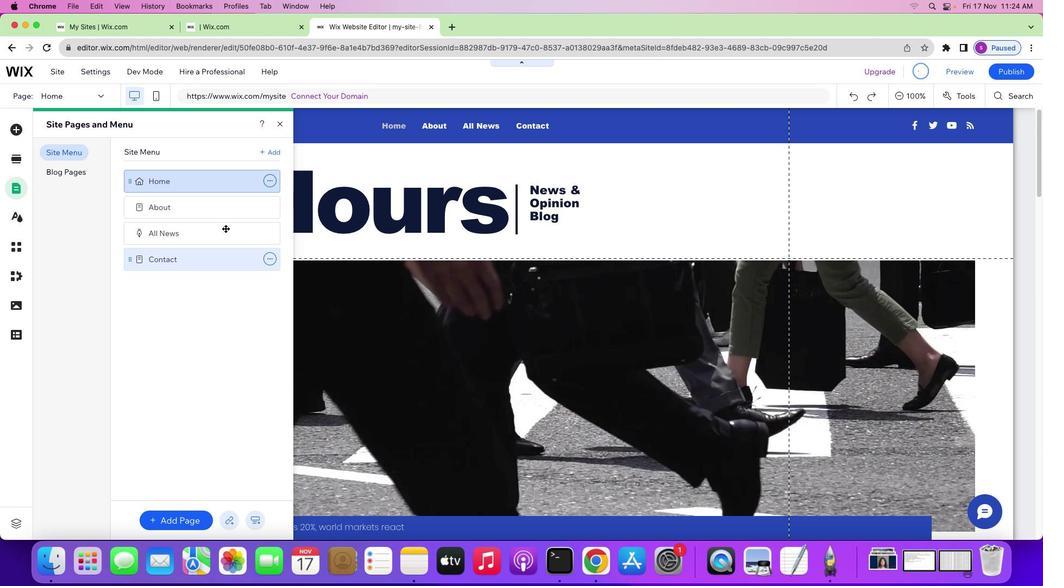 
Action: Mouse moved to (270, 232)
Screenshot: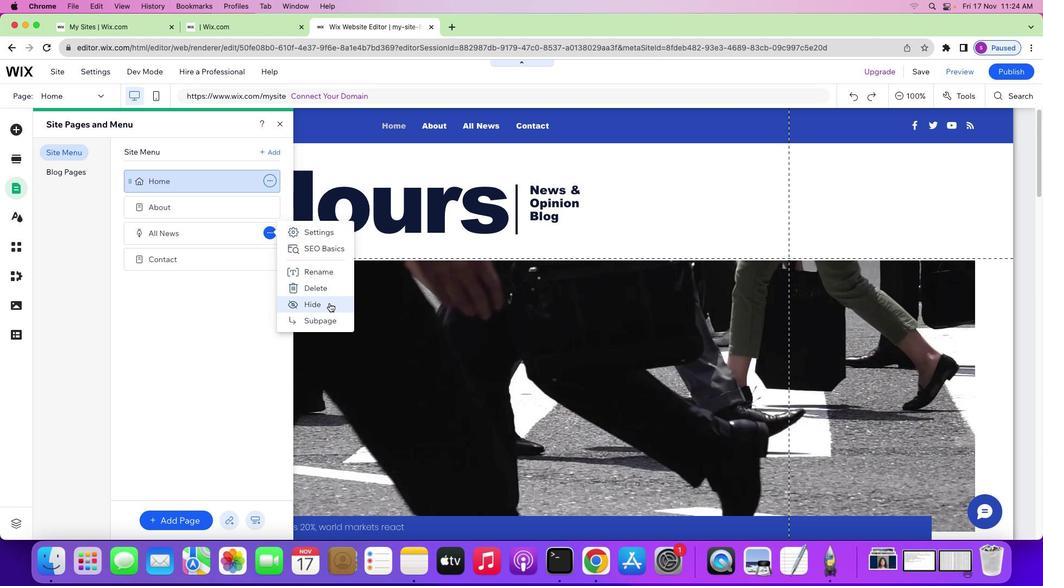 
Action: Mouse pressed left at (270, 232)
Screenshot: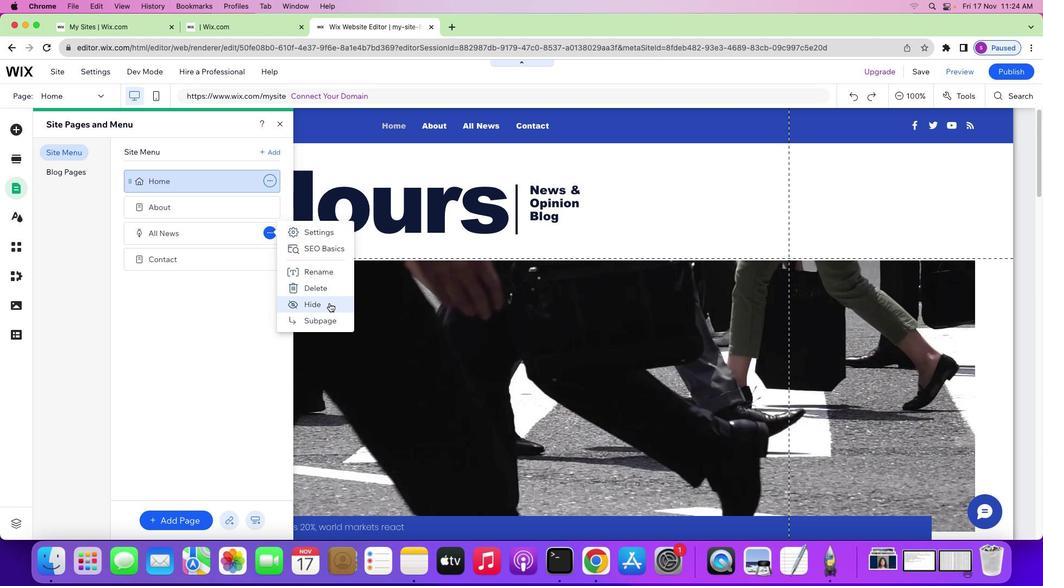 
Action: Mouse moved to (326, 285)
Screenshot: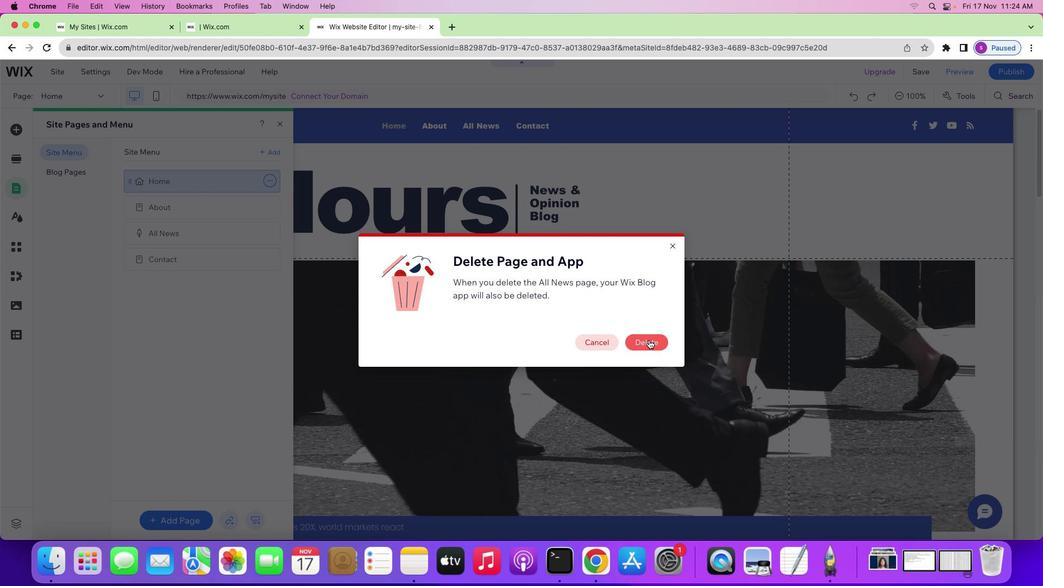 
Action: Mouse pressed left at (326, 285)
Screenshot: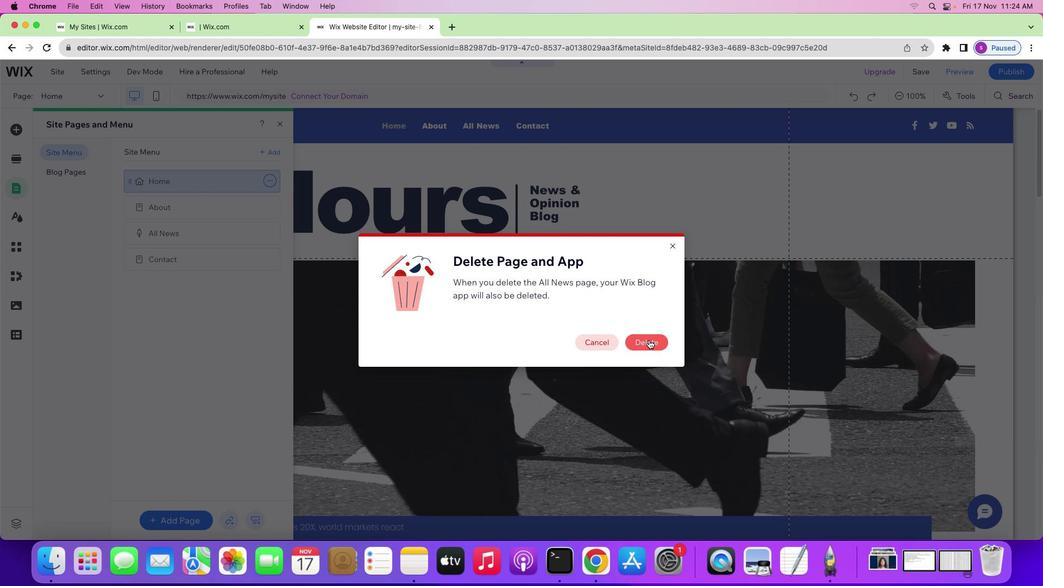 
Action: Mouse moved to (648, 340)
Screenshot: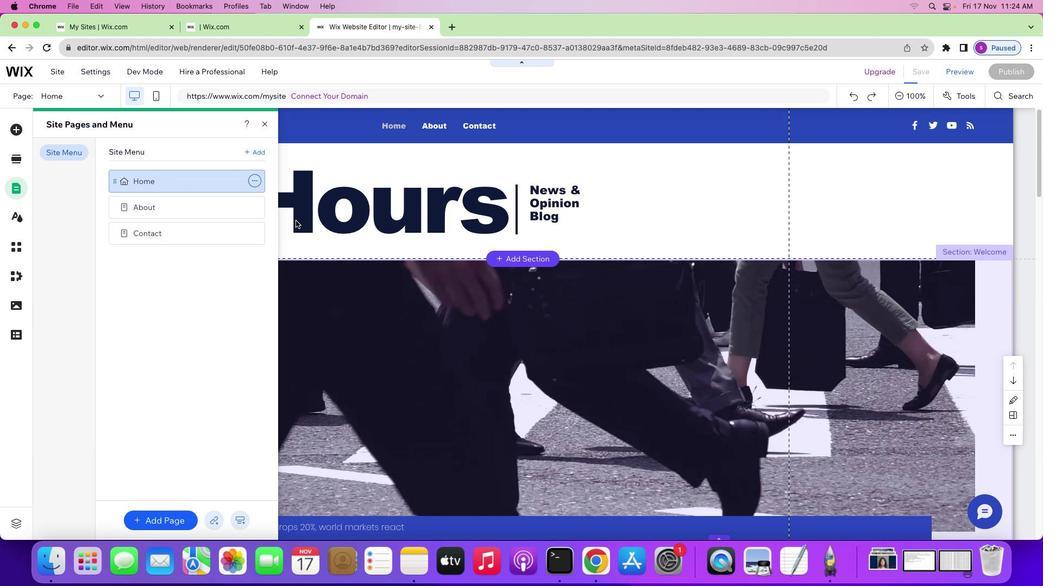 
Action: Mouse pressed left at (648, 340)
Screenshot: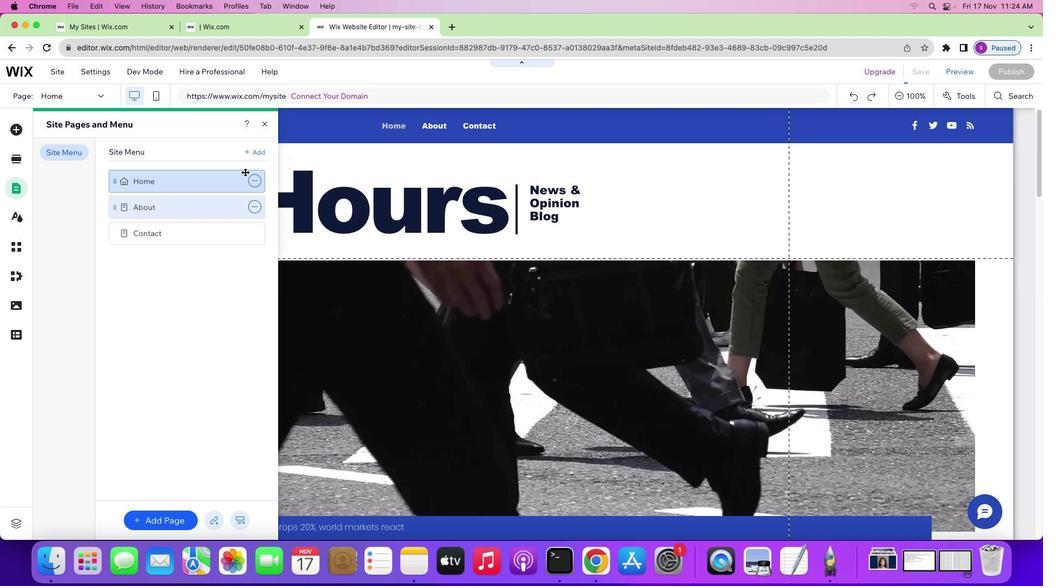 
Action: Mouse moved to (258, 151)
Screenshot: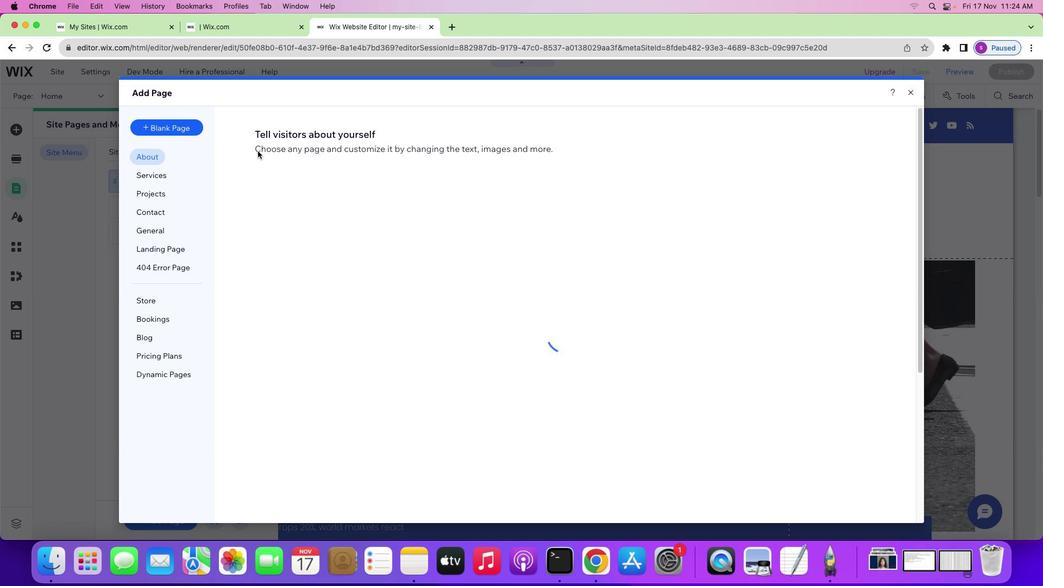 
Action: Mouse pressed left at (258, 151)
Screenshot: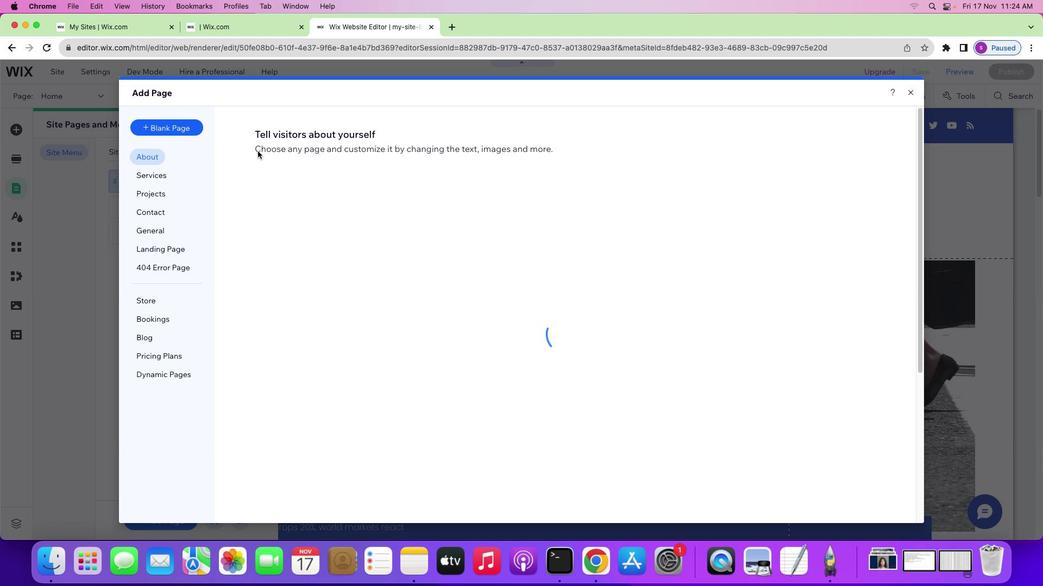 
Action: Mouse moved to (456, 273)
Screenshot: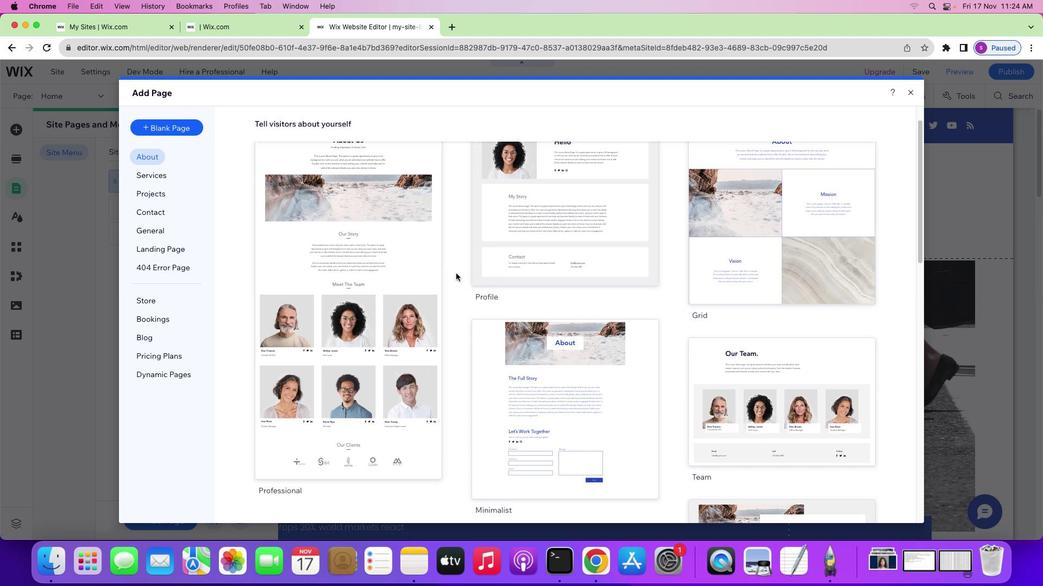 
Action: Mouse scrolled (456, 273) with delta (0, 0)
Screenshot: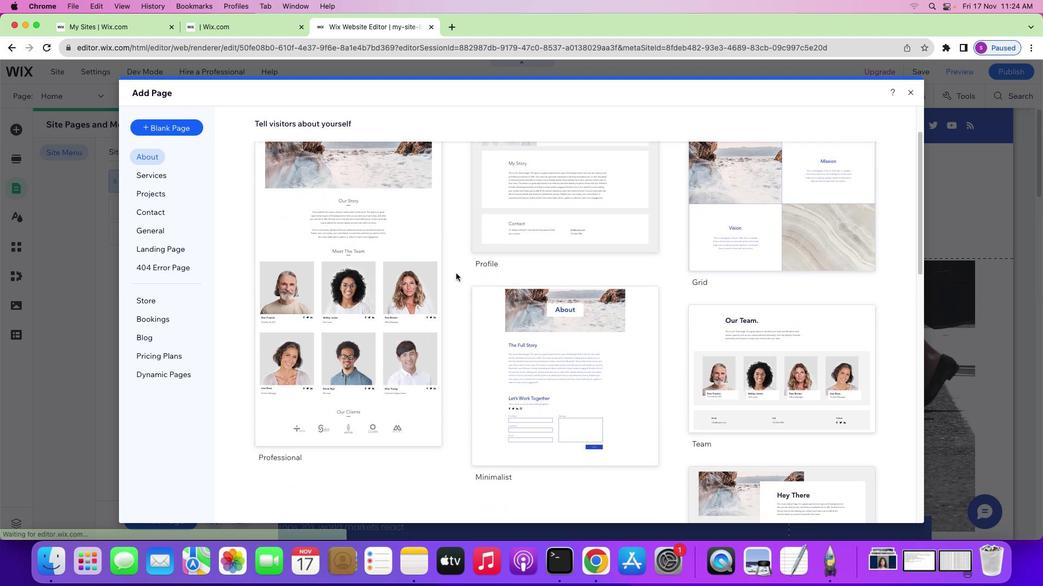 
Action: Mouse scrolled (456, 273) with delta (0, 0)
Screenshot: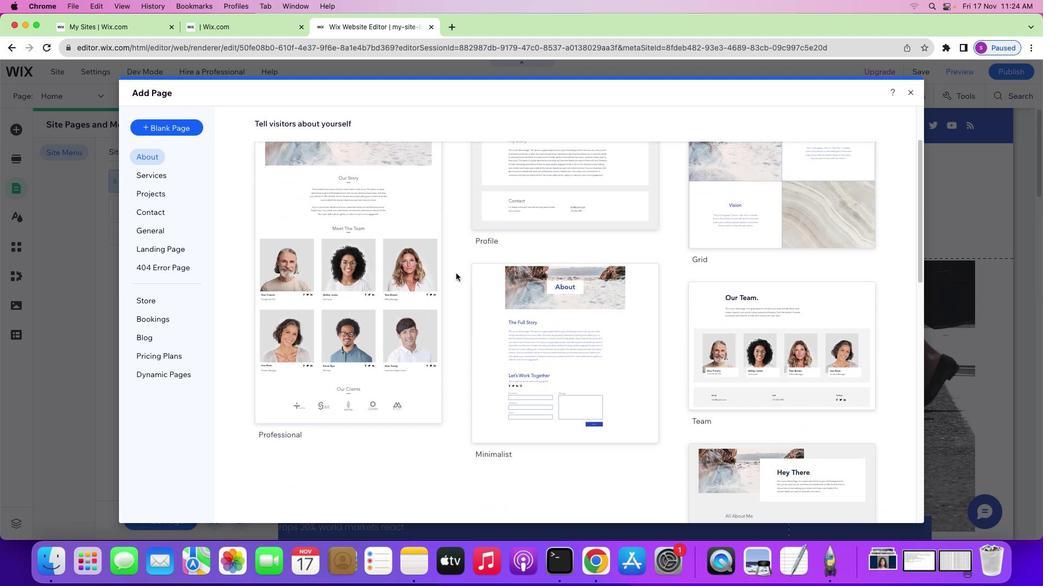 
Action: Mouse scrolled (456, 273) with delta (0, 0)
Screenshot: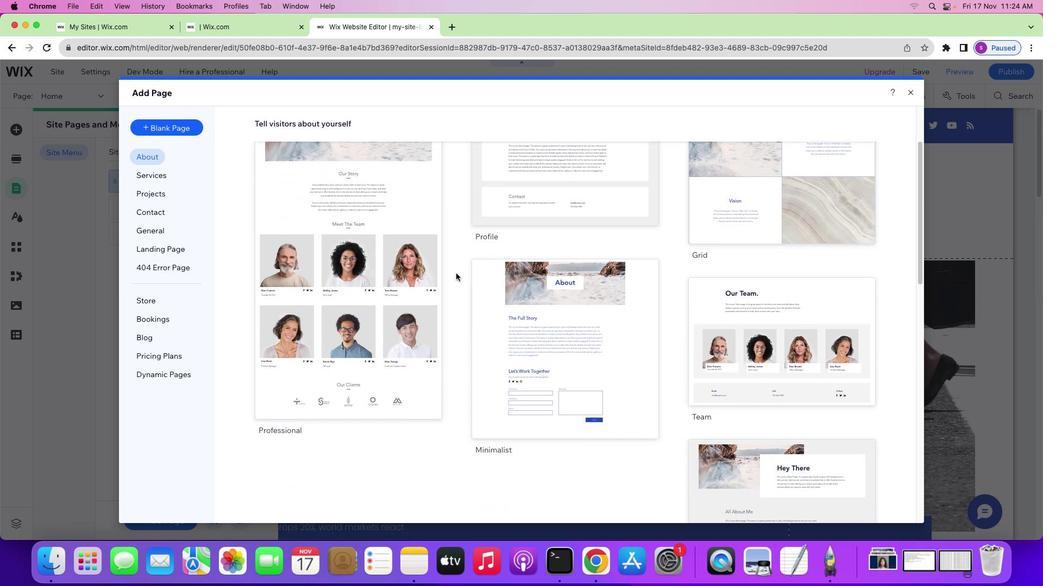 
Action: Mouse scrolled (456, 273) with delta (0, 0)
Screenshot: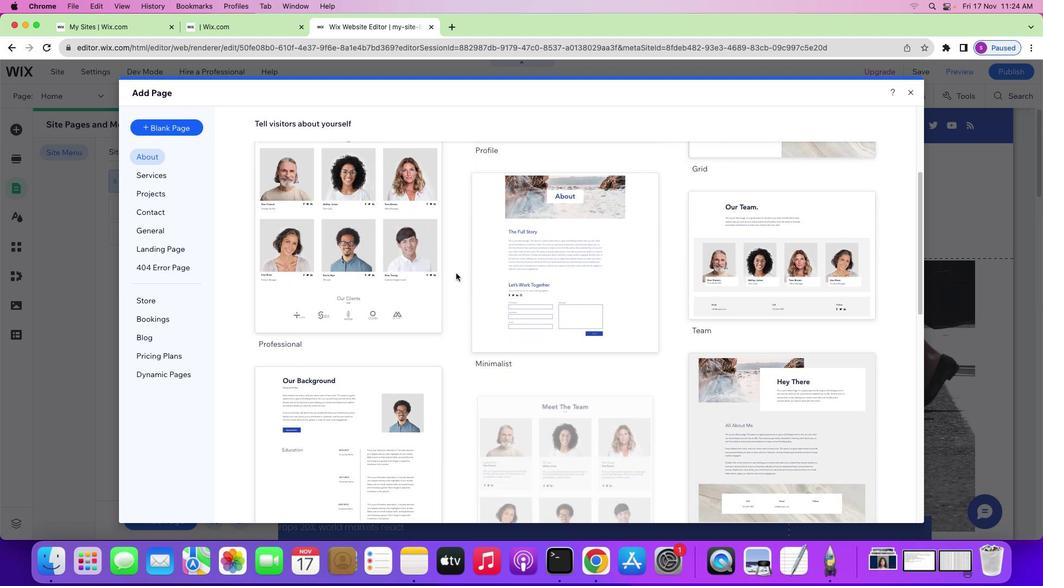 
Action: Mouse scrolled (456, 273) with delta (0, 0)
Screenshot: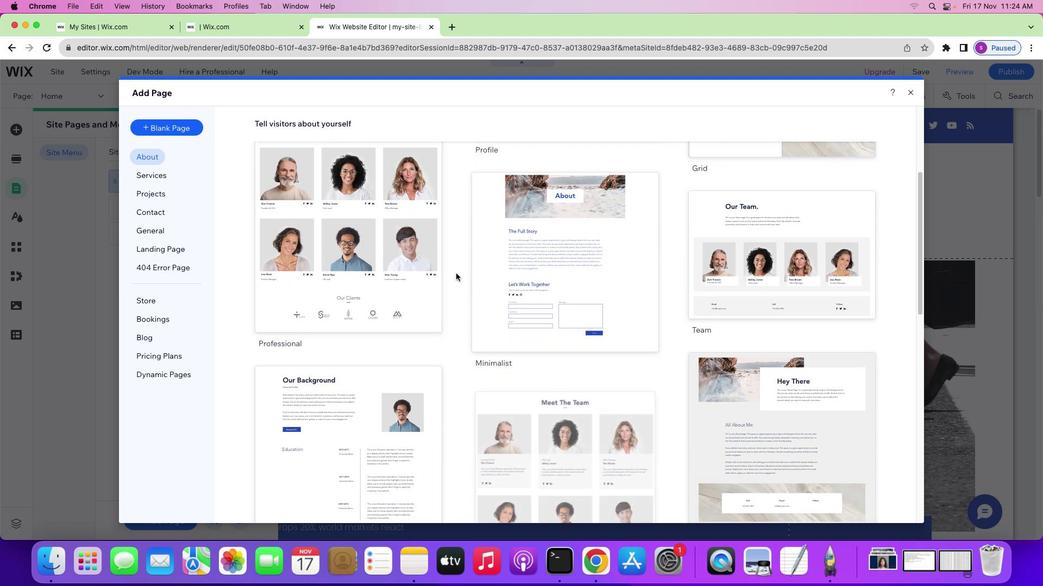 
Action: Mouse scrolled (456, 273) with delta (0, 0)
Screenshot: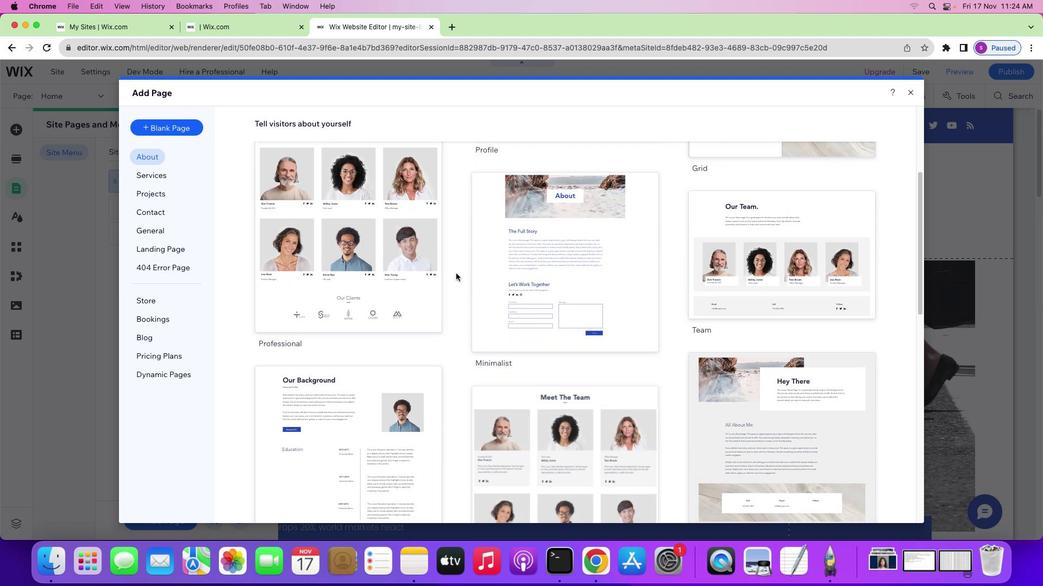 
Action: Mouse scrolled (456, 273) with delta (0, 0)
Screenshot: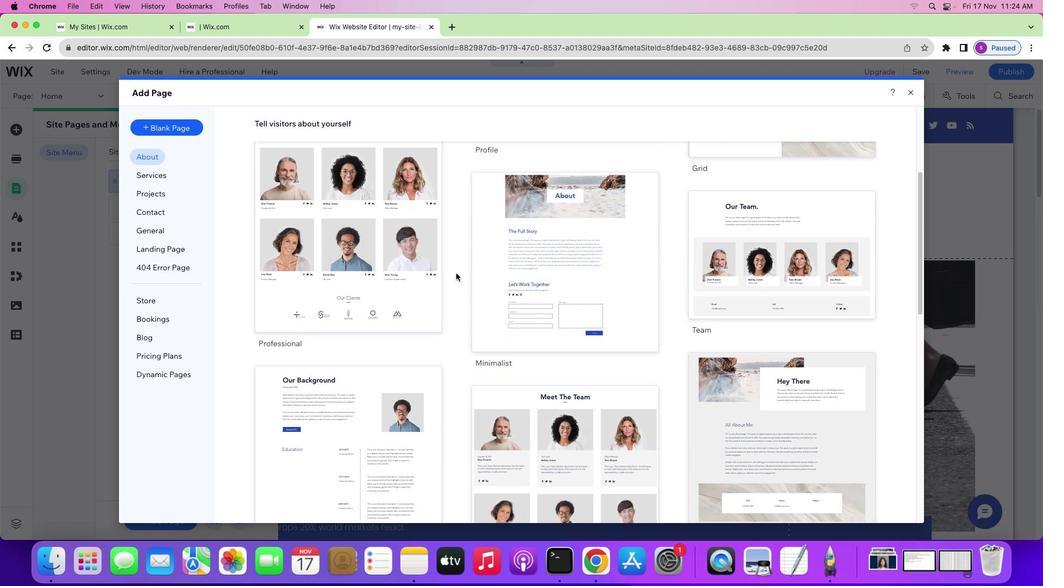 
Action: Mouse scrolled (456, 273) with delta (0, 0)
Screenshot: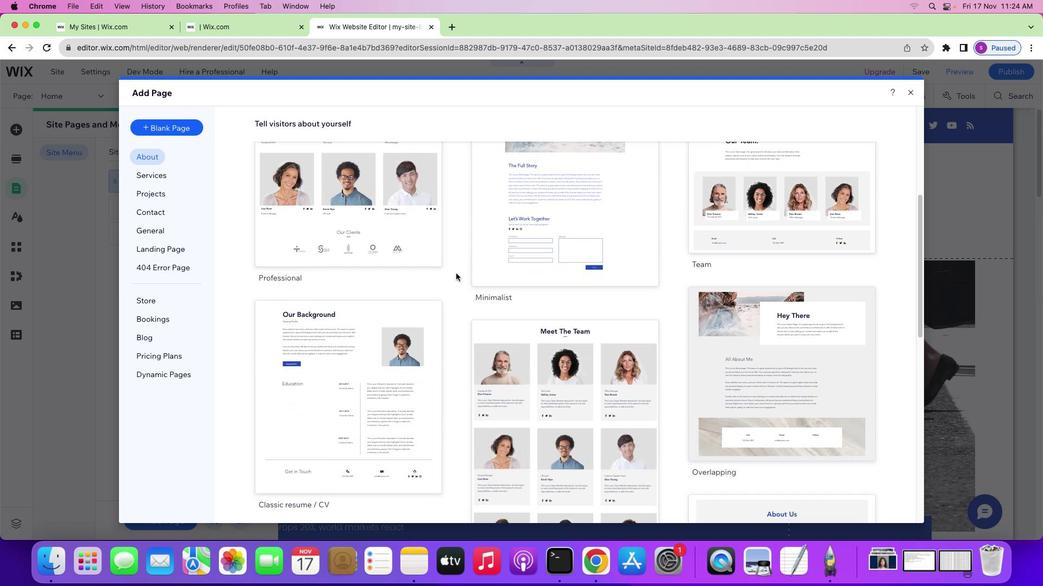 
Action: Mouse scrolled (456, 273) with delta (0, 0)
Screenshot: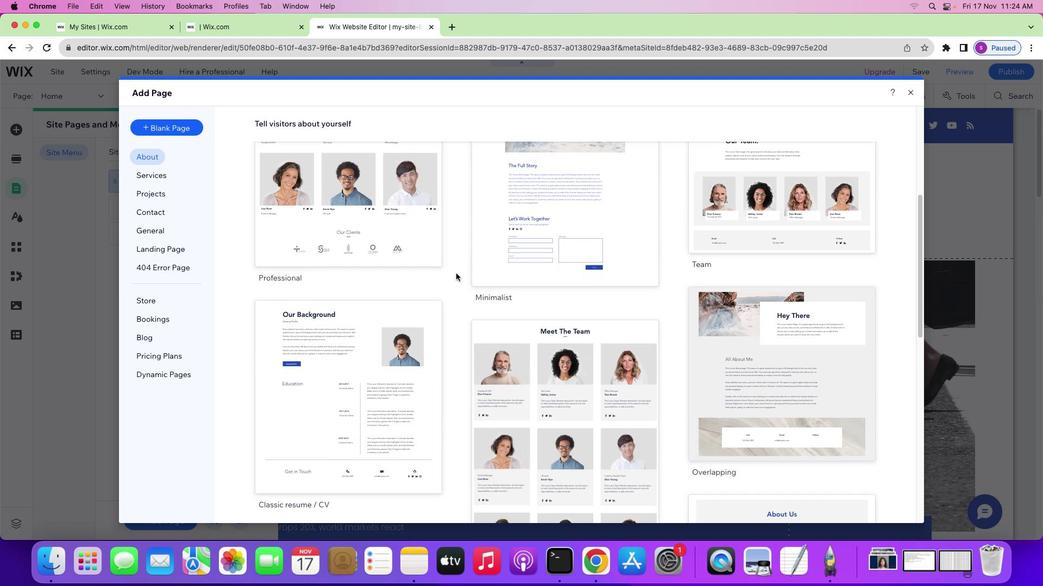 
Action: Mouse scrolled (456, 273) with delta (0, 0)
Screenshot: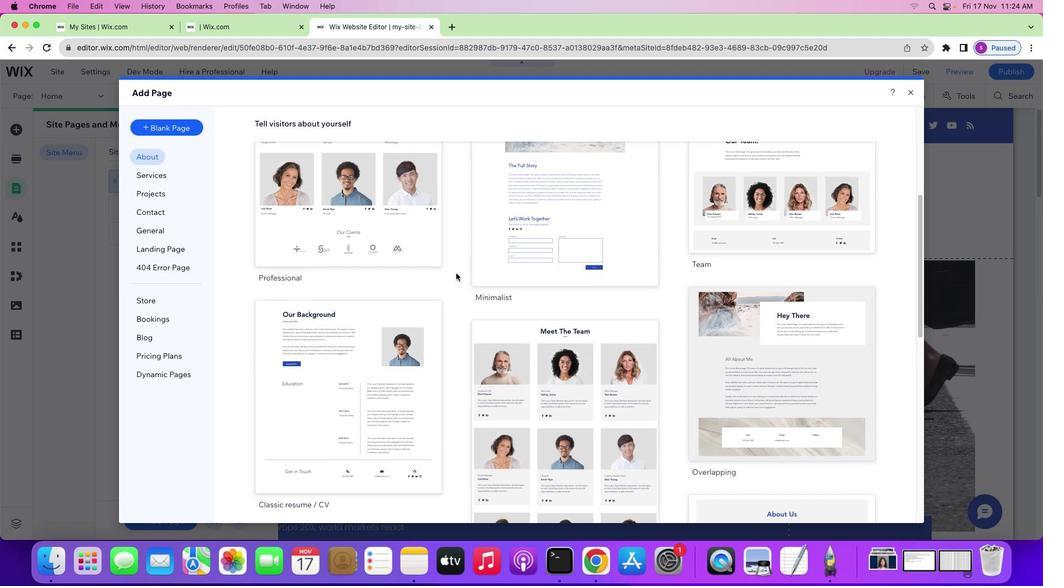 
Action: Mouse scrolled (456, 273) with delta (0, 0)
Screenshot: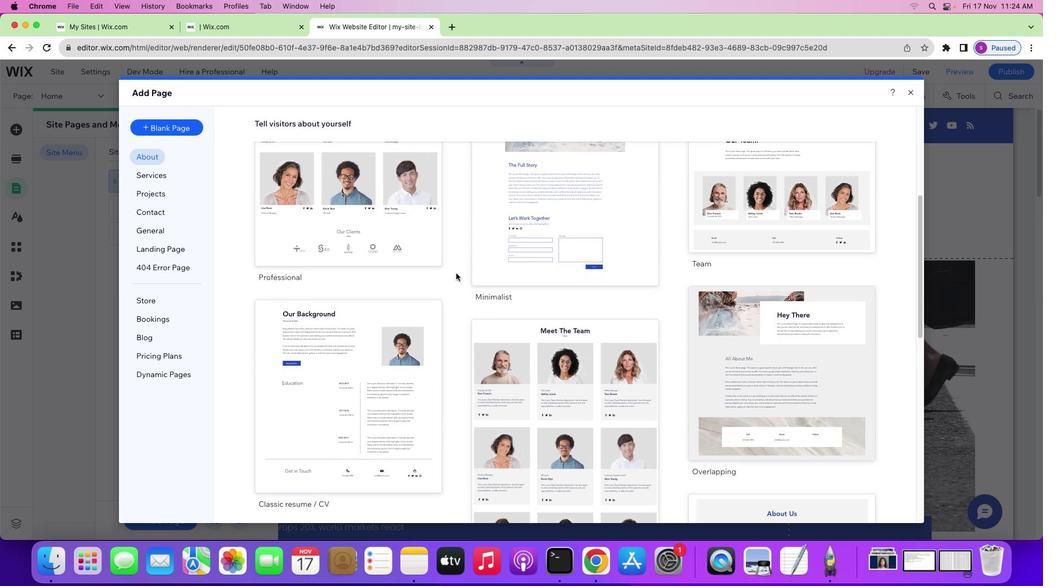
Action: Mouse scrolled (456, 273) with delta (0, 0)
Screenshot: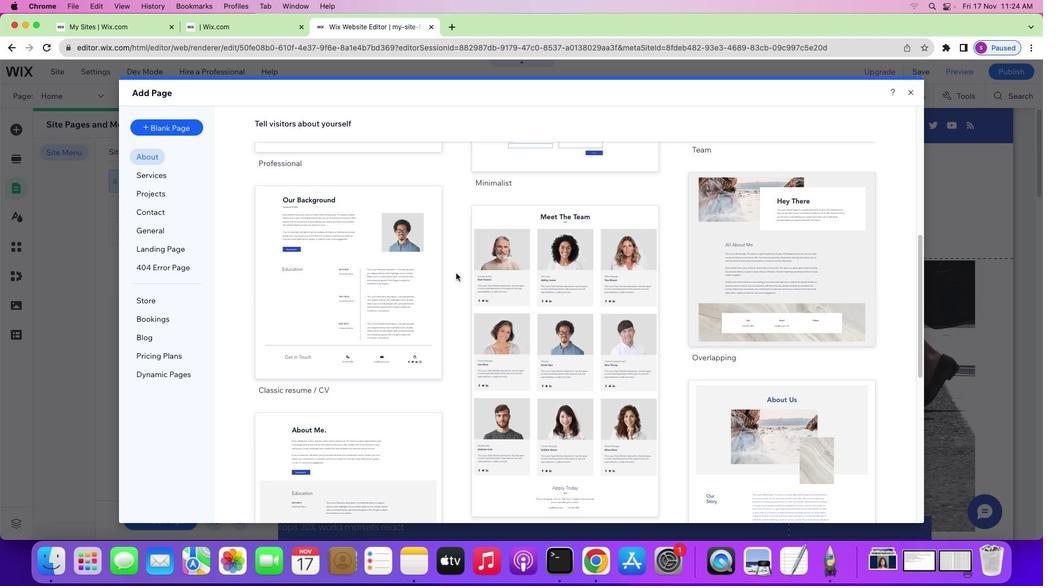 
Action: Mouse scrolled (456, 273) with delta (0, 0)
Screenshot: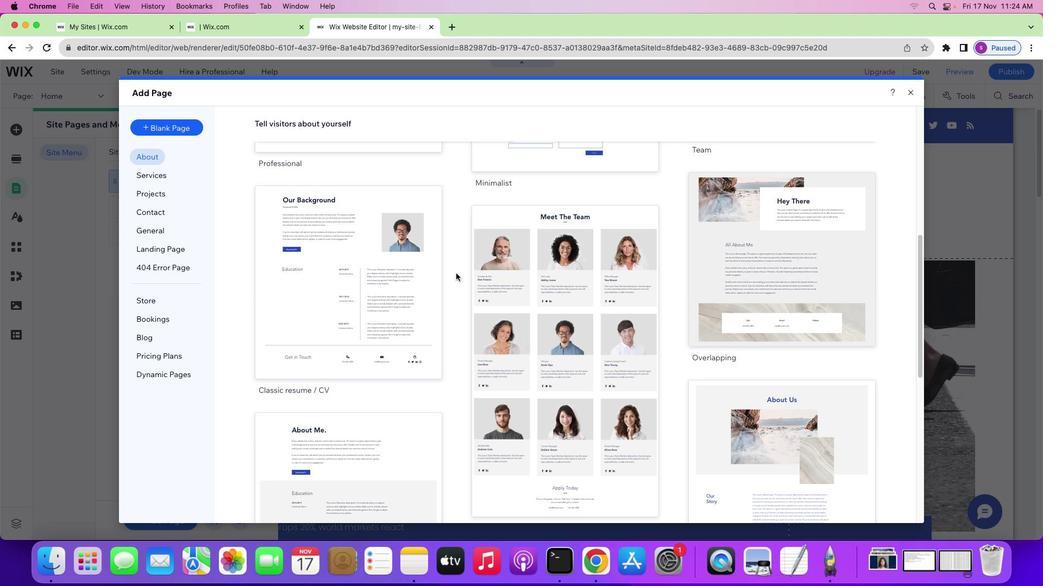
Action: Mouse scrolled (456, 273) with delta (0, 0)
Screenshot: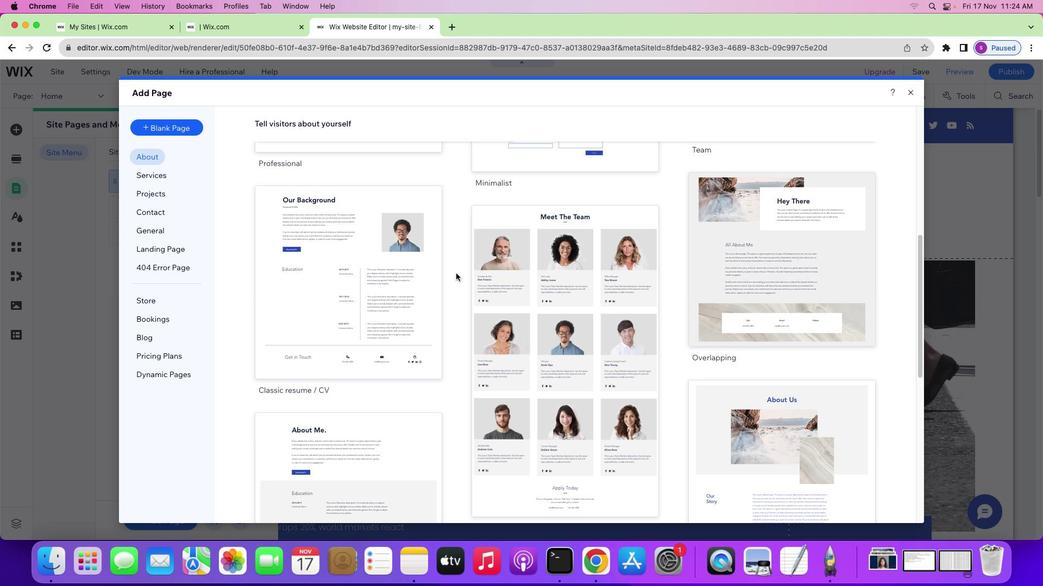 
Action: Mouse scrolled (456, 273) with delta (0, 0)
Screenshot: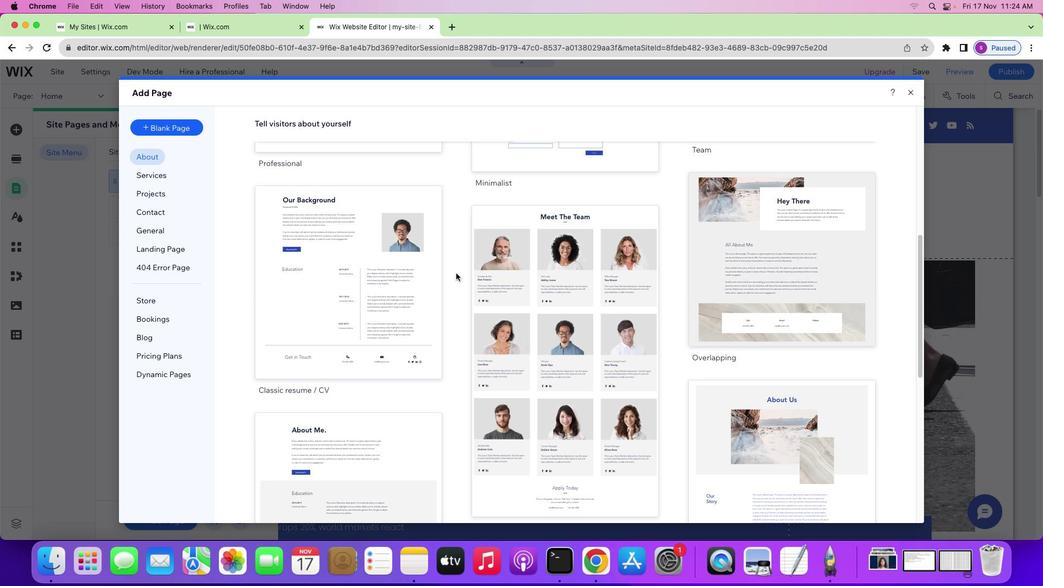 
Action: Mouse scrolled (456, 273) with delta (0, 0)
Screenshot: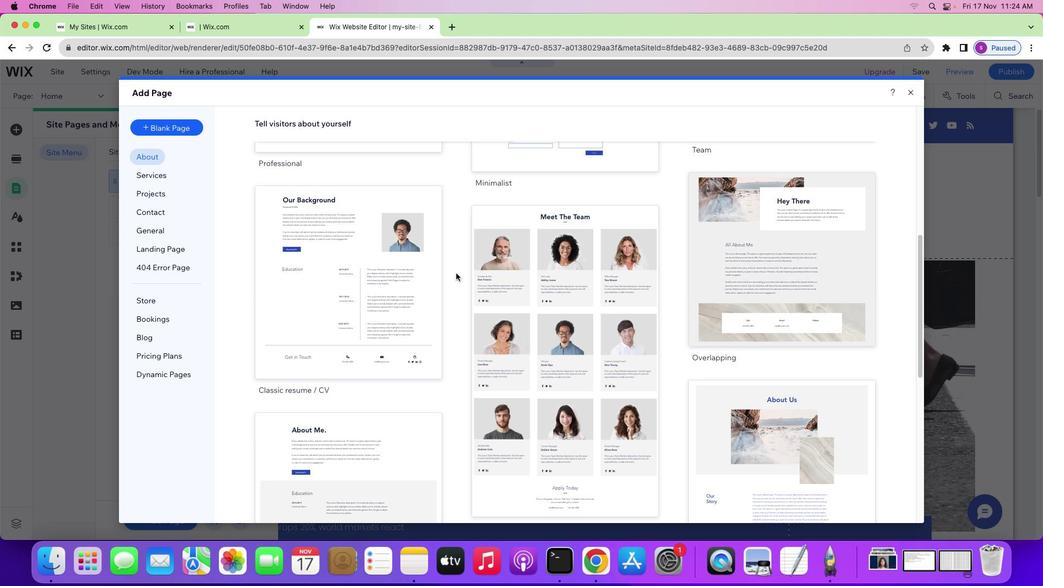 
Action: Mouse scrolled (456, 273) with delta (0, -1)
Screenshot: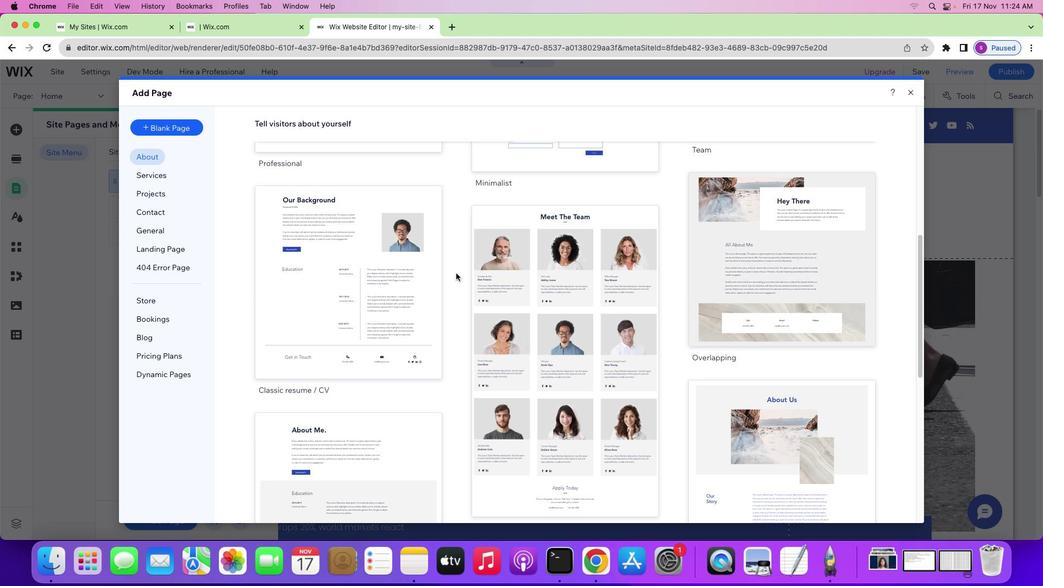 
Action: Mouse scrolled (456, 273) with delta (0, 0)
Screenshot: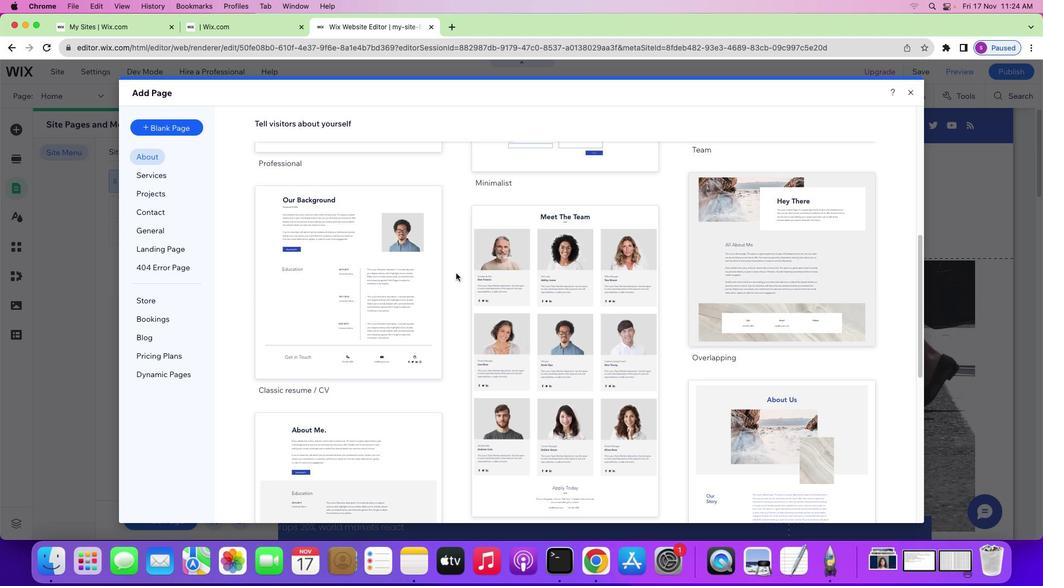 
Action: Mouse scrolled (456, 273) with delta (0, 0)
Screenshot: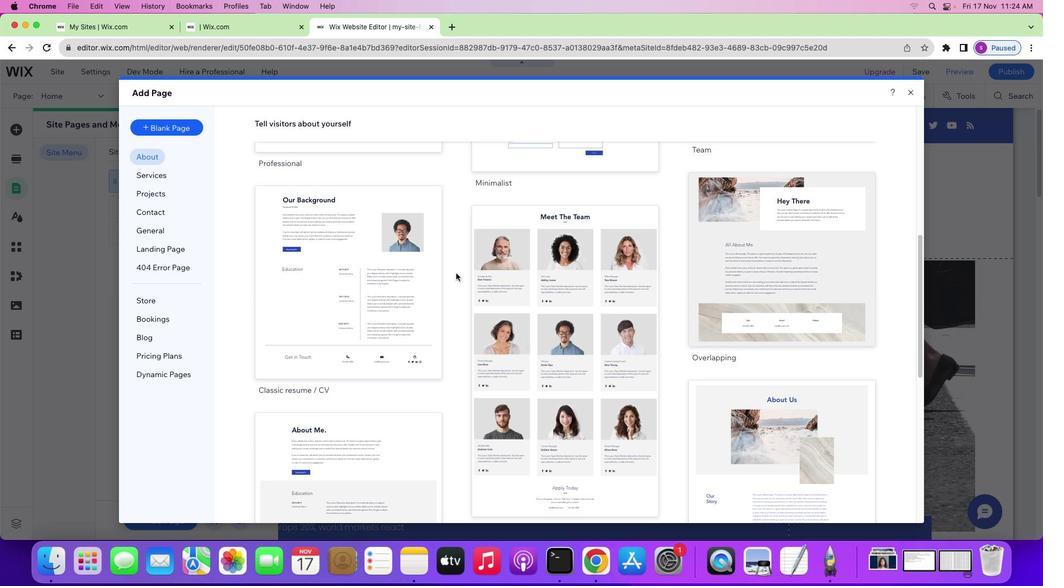 
Action: Mouse scrolled (456, 273) with delta (0, 0)
Screenshot: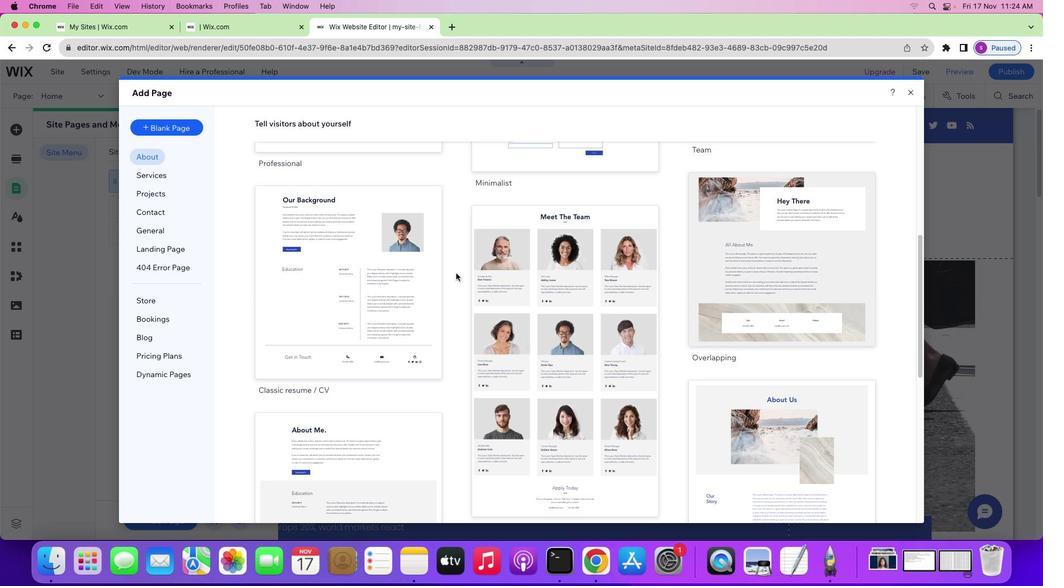 
Action: Mouse scrolled (456, 273) with delta (0, -1)
Screenshot: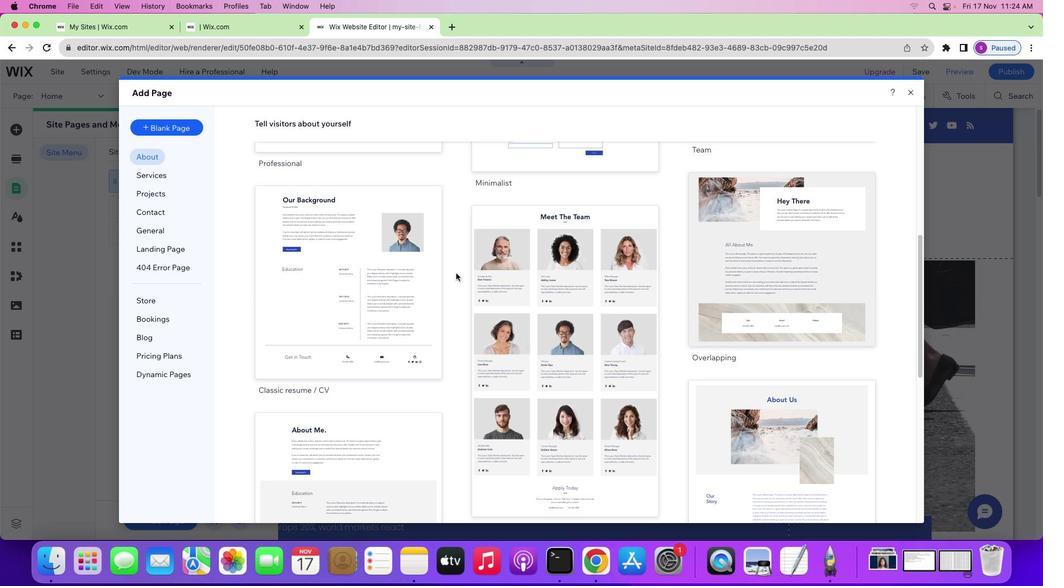 
Action: Mouse scrolled (456, 273) with delta (0, 0)
Screenshot: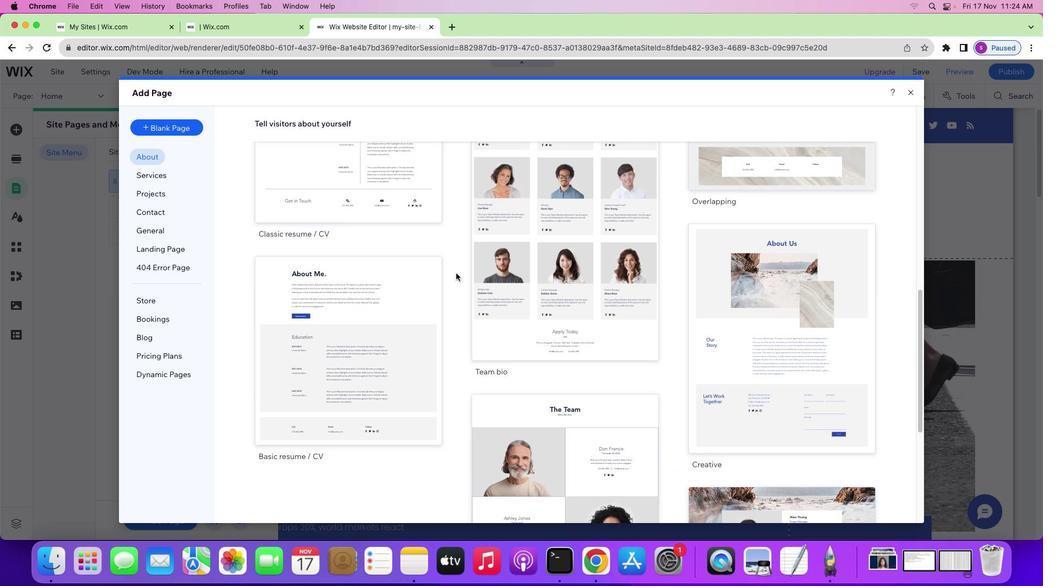 
Action: Mouse scrolled (456, 273) with delta (0, 0)
Screenshot: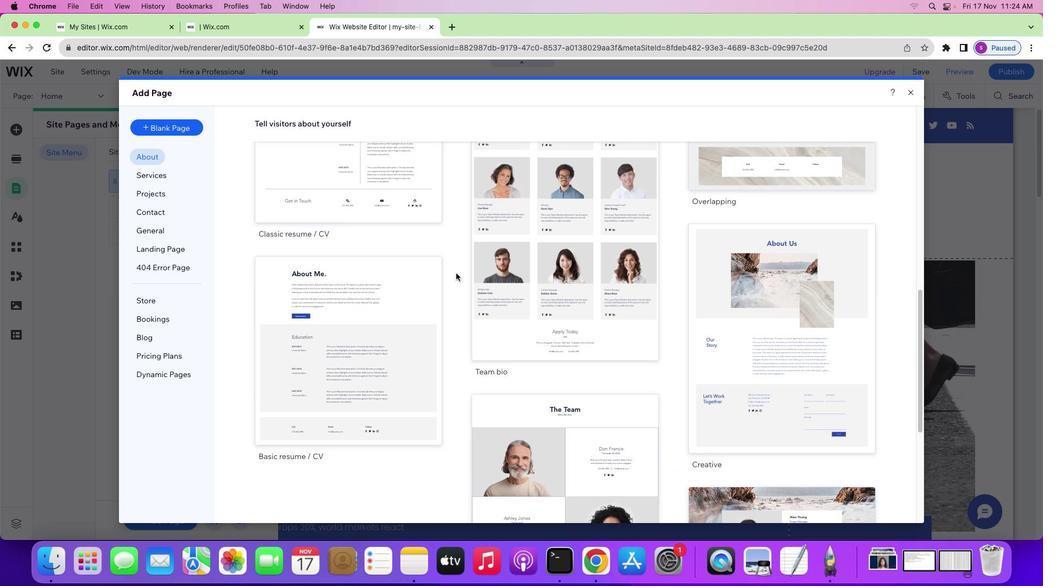 
Action: Mouse scrolled (456, 273) with delta (0, 0)
Screenshot: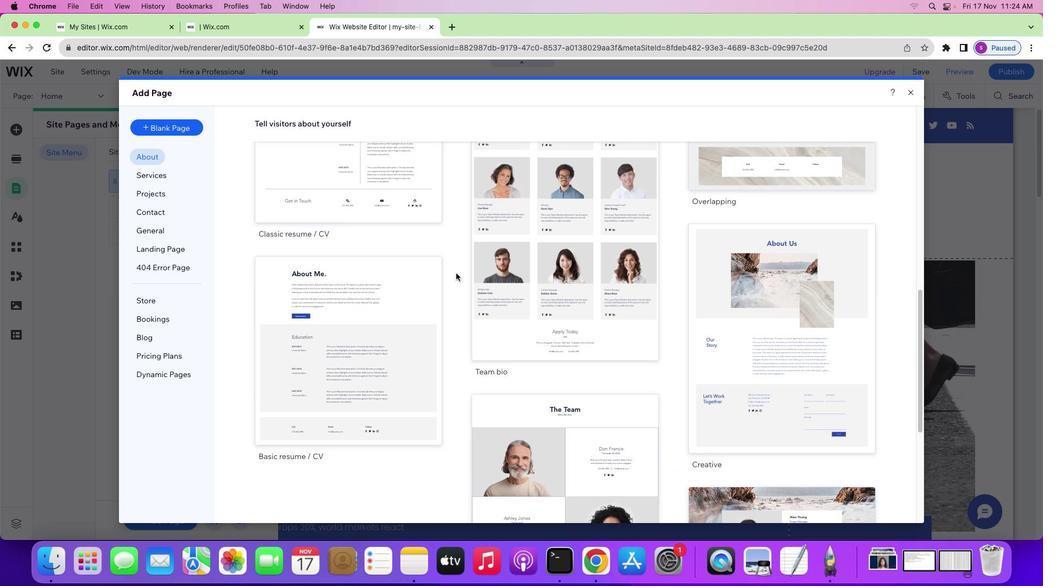 
Action: Mouse scrolled (456, 273) with delta (0, -1)
Screenshot: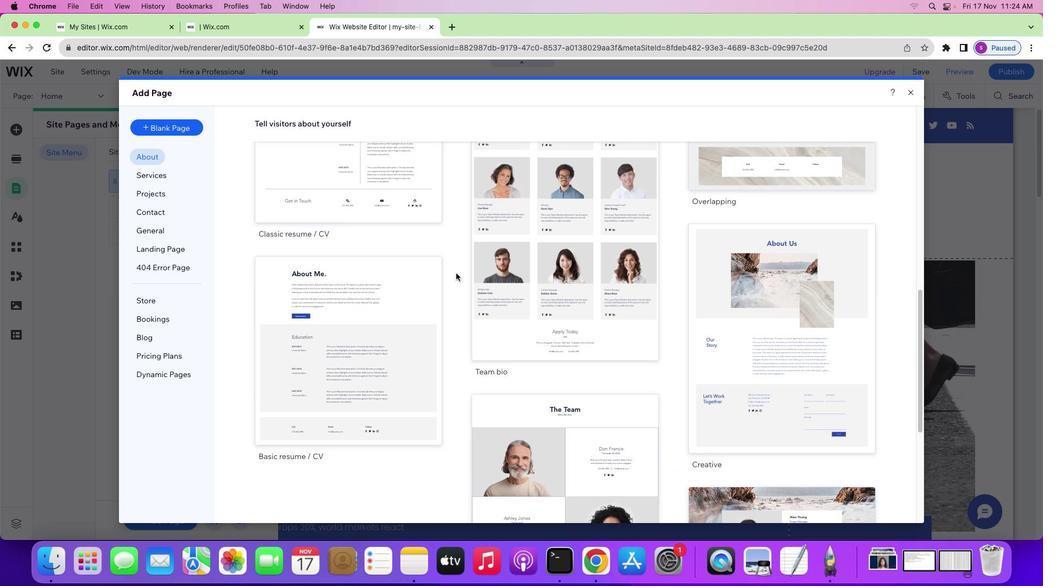 
Action: Mouse scrolled (456, 273) with delta (0, -1)
Screenshot: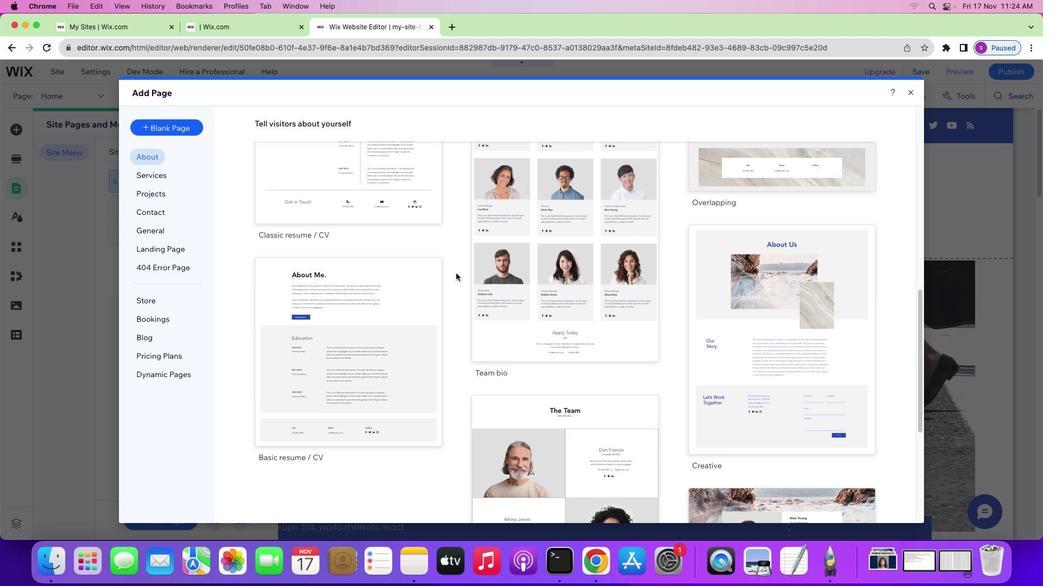
Action: Mouse scrolled (456, 273) with delta (0, 0)
Screenshot: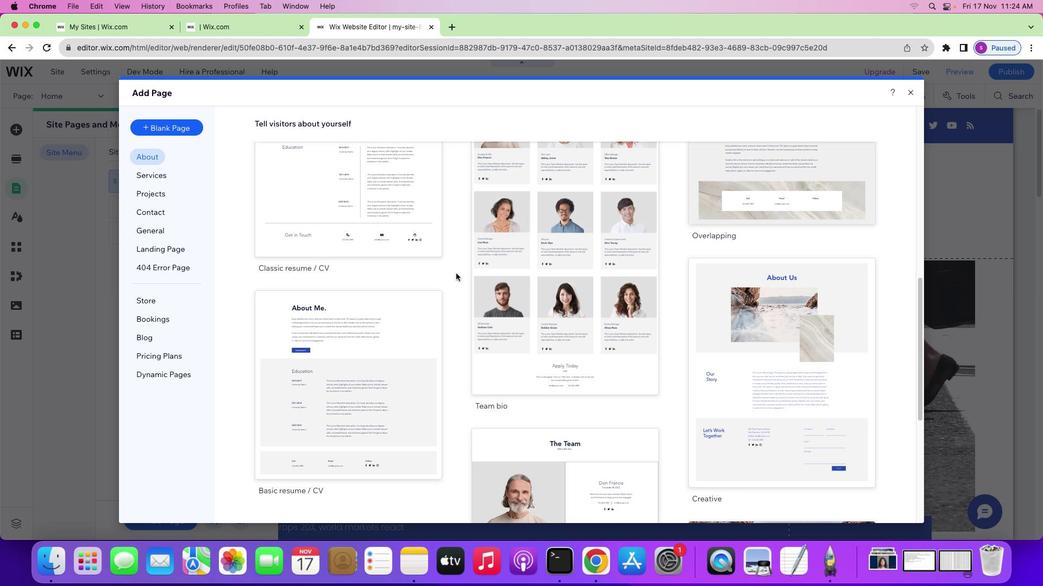 
Action: Mouse scrolled (456, 273) with delta (0, 0)
Screenshot: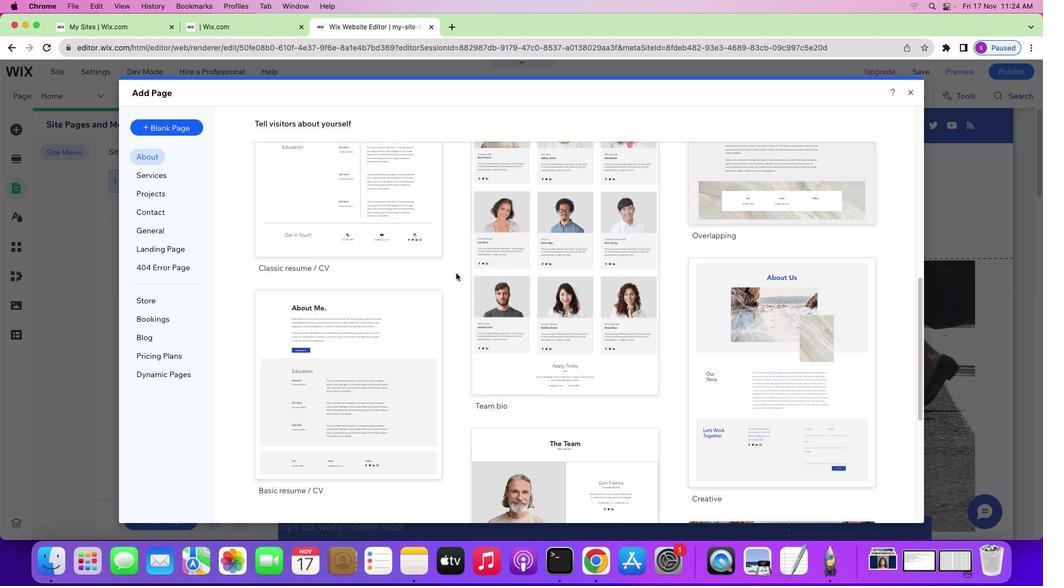 
Action: Mouse scrolled (456, 273) with delta (0, 1)
Screenshot: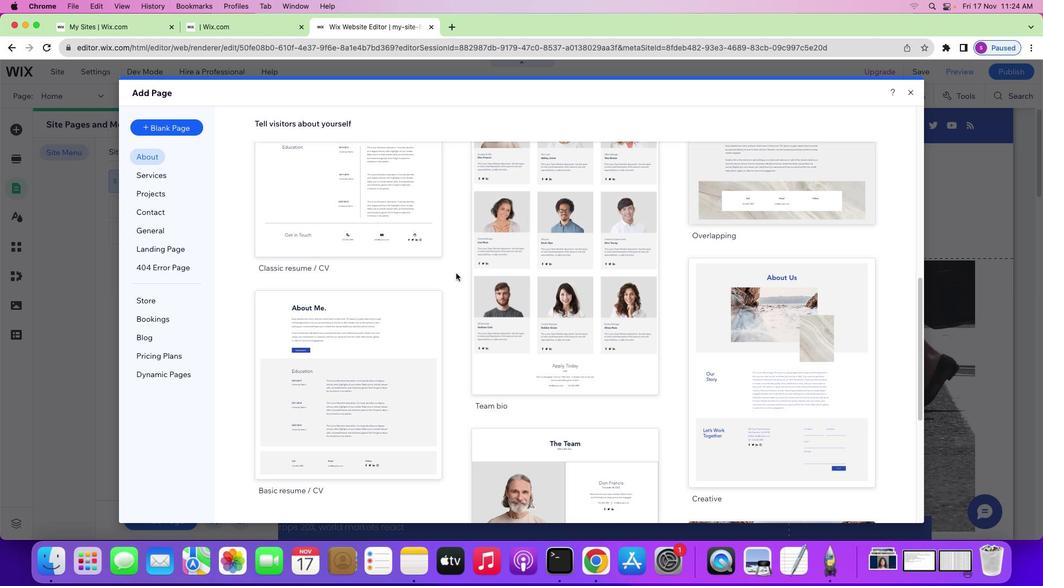 
Action: Mouse scrolled (456, 273) with delta (0, 0)
Screenshot: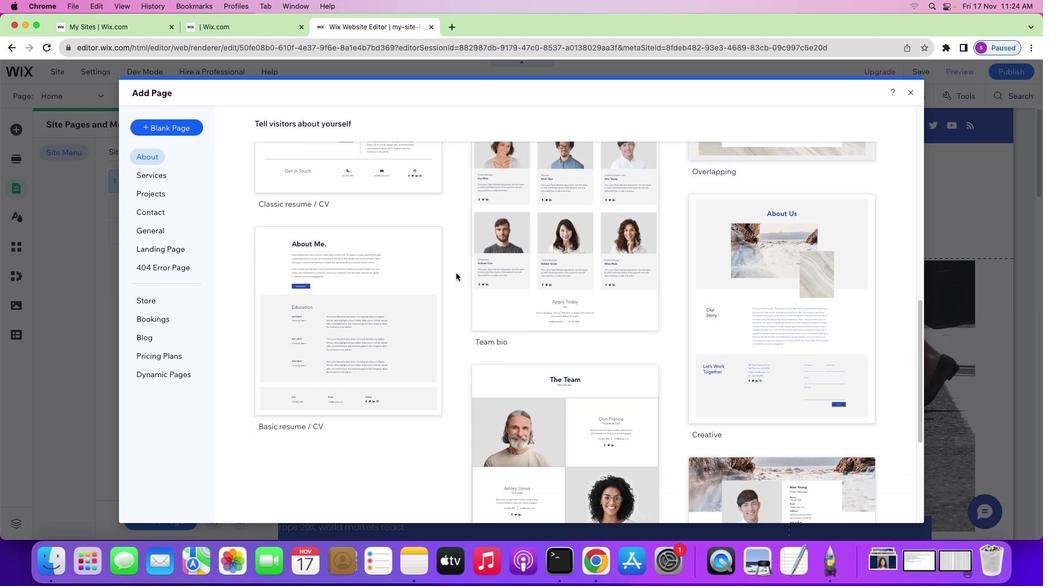 
Action: Mouse scrolled (456, 273) with delta (0, 0)
Screenshot: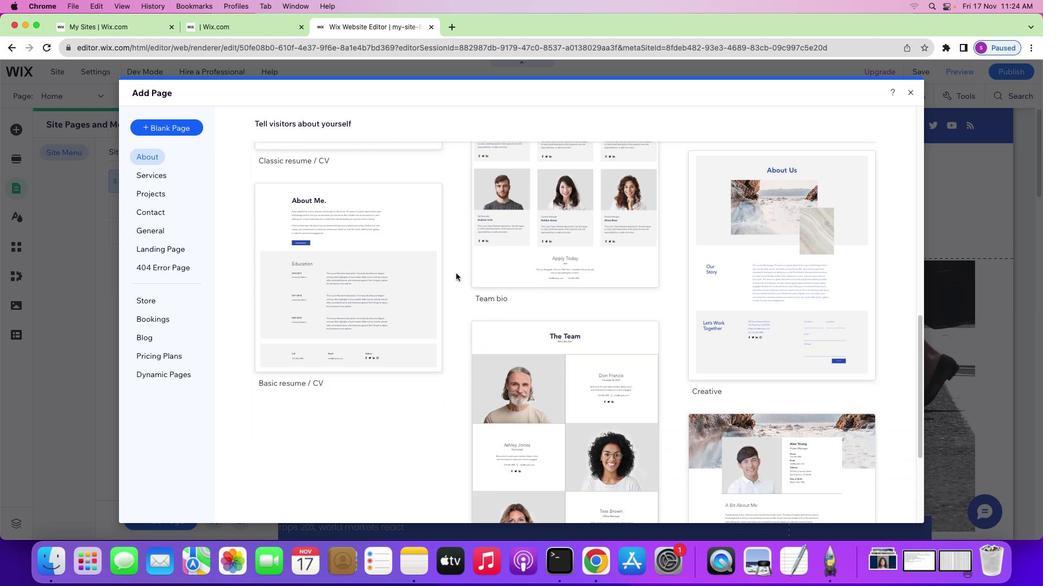 
Action: Mouse scrolled (456, 273) with delta (0, 0)
Screenshot: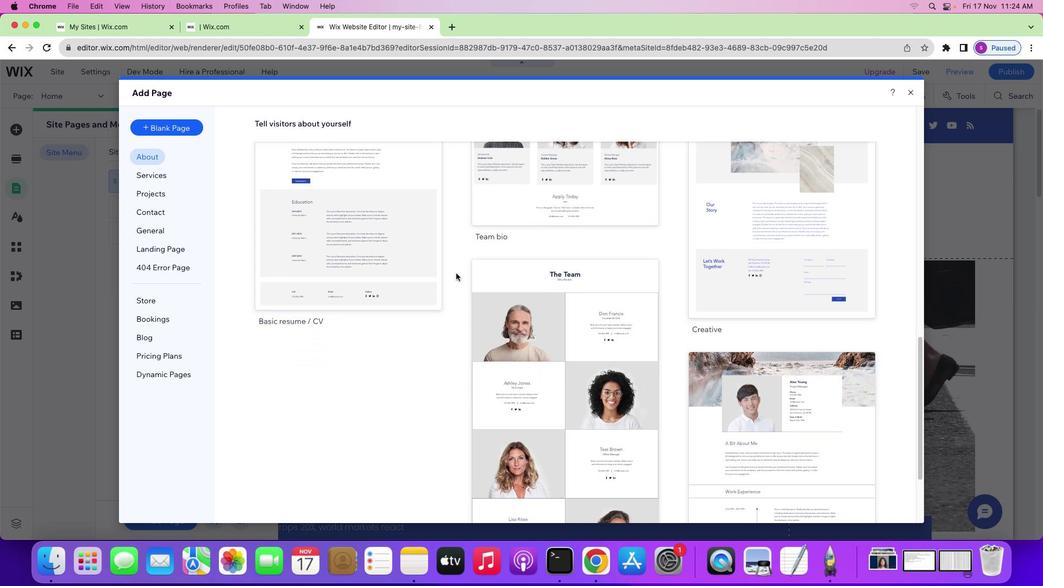 
Action: Mouse scrolled (456, 273) with delta (0, 0)
Screenshot: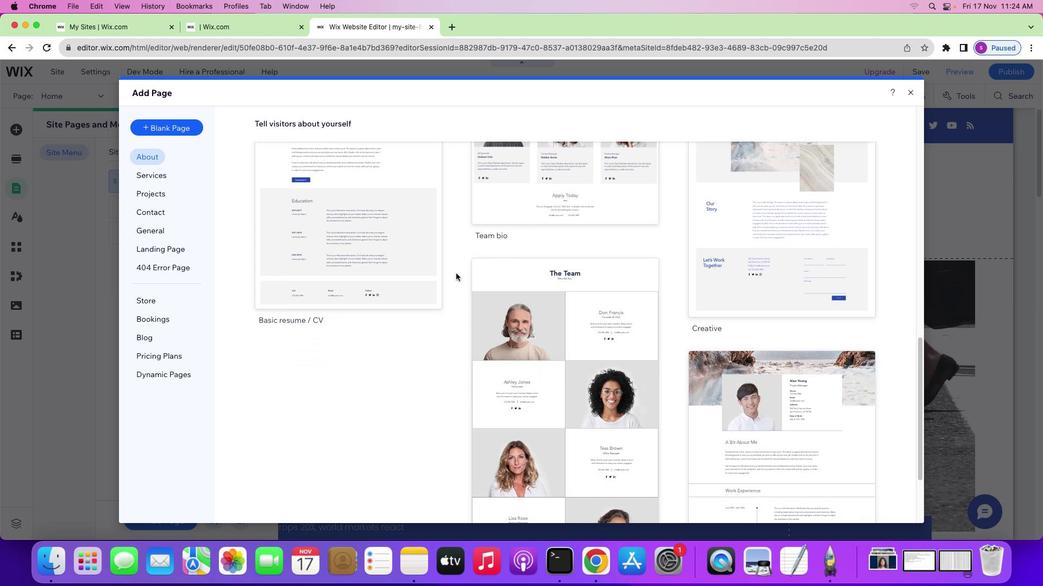 
Action: Mouse scrolled (456, 273) with delta (0, 0)
Screenshot: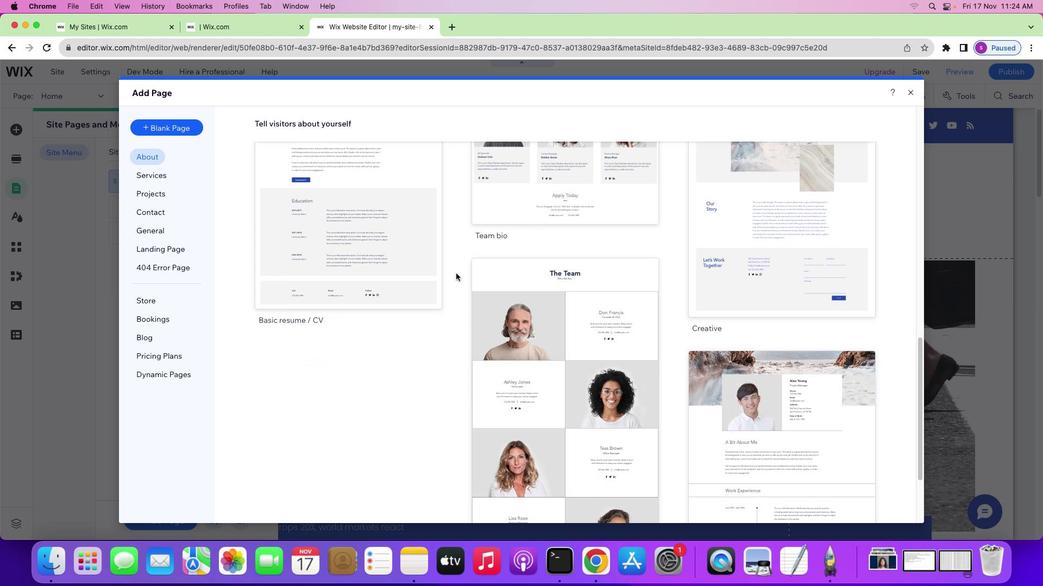 
Action: Mouse scrolled (456, 273) with delta (0, 0)
Screenshot: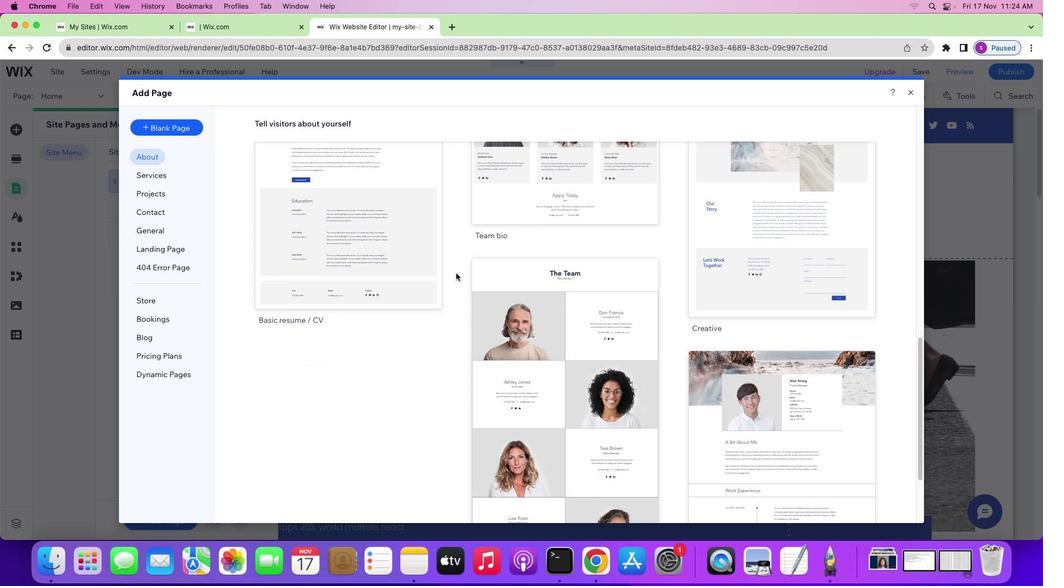 
Action: Mouse scrolled (456, 273) with delta (0, 0)
Screenshot: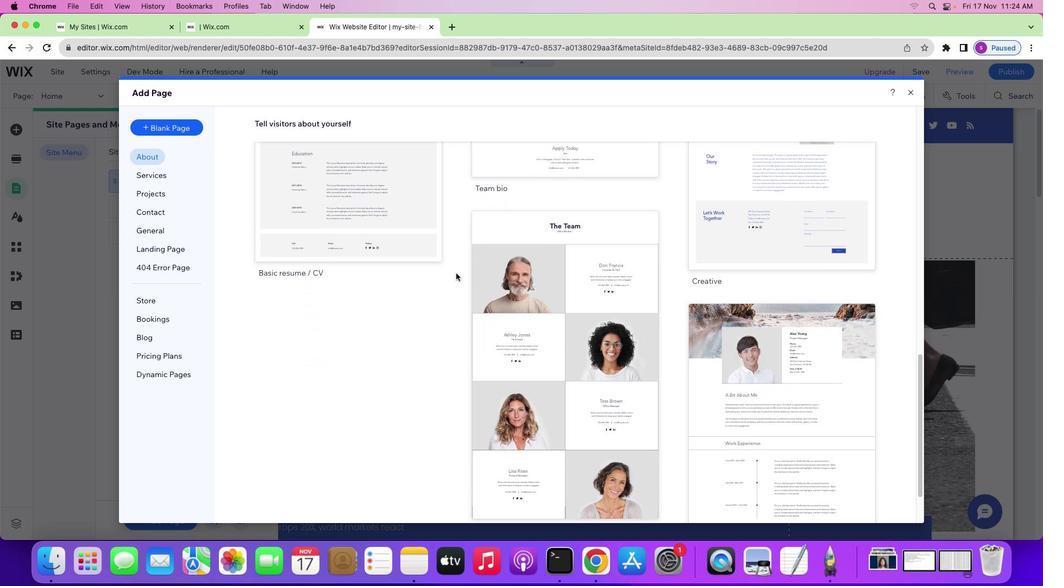 
Action: Mouse scrolled (456, 273) with delta (0, 0)
Screenshot: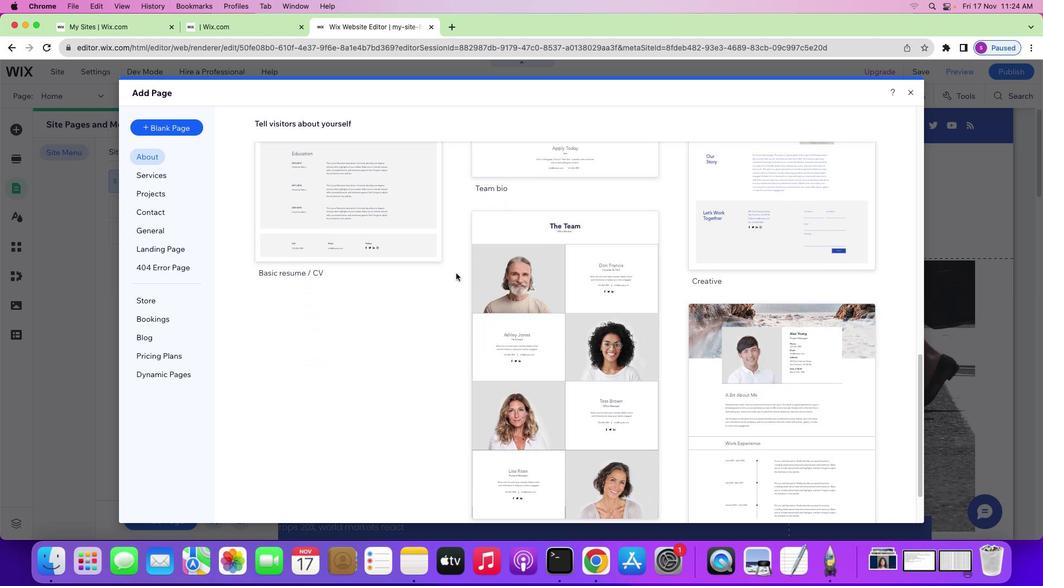 
Action: Mouse scrolled (456, 273) with delta (0, -1)
Screenshot: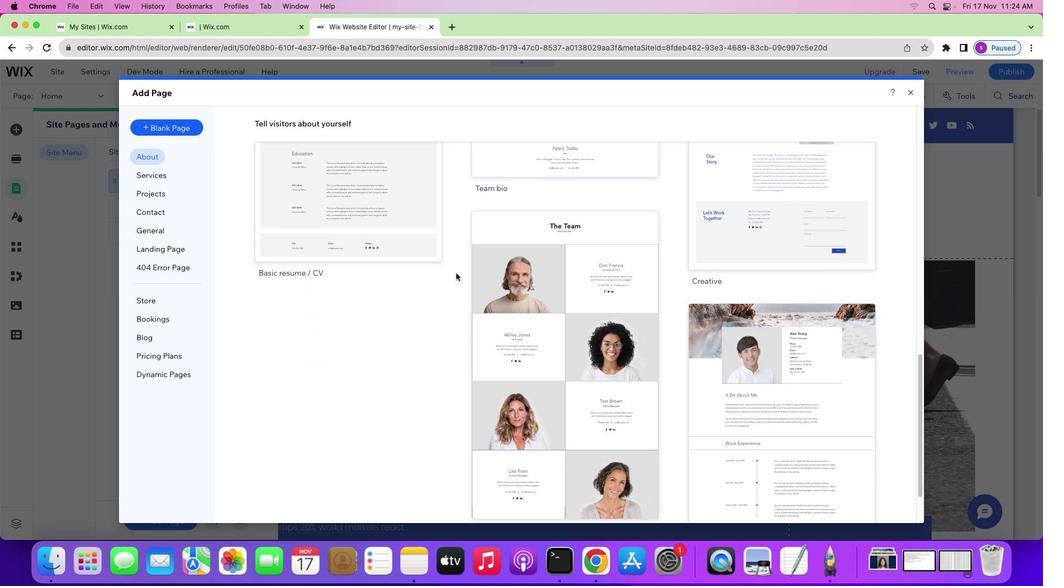 
Action: Mouse scrolled (456, 273) with delta (0, -1)
Screenshot: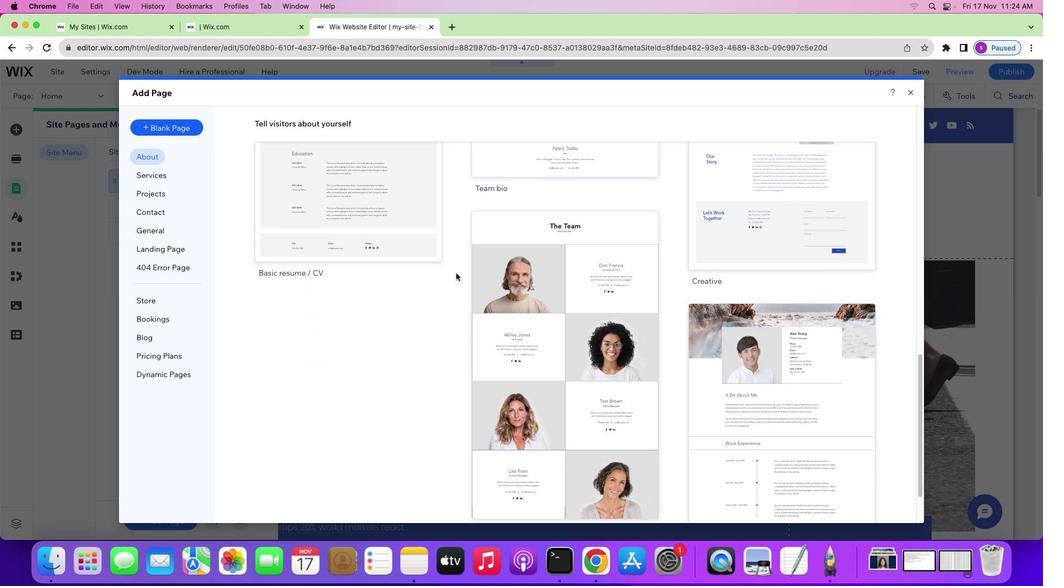 
Action: Mouse scrolled (456, 273) with delta (0, 0)
Screenshot: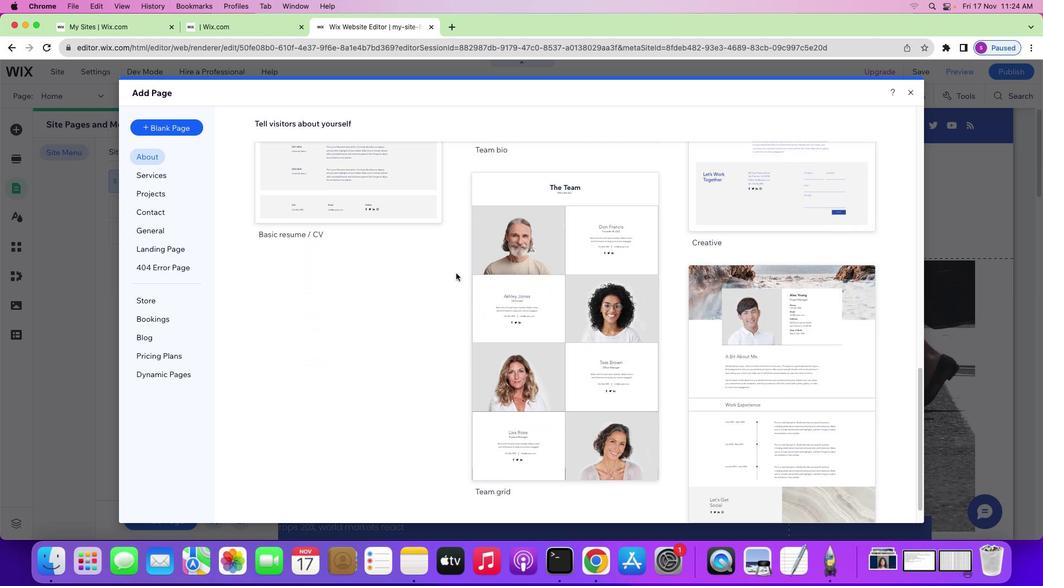 
Action: Mouse scrolled (456, 273) with delta (0, 0)
Screenshot: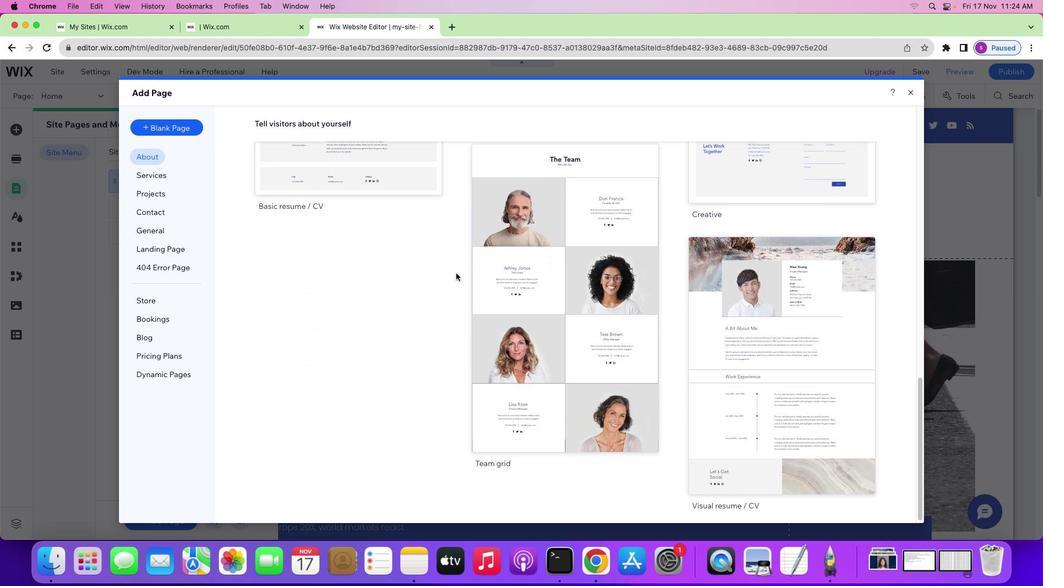 
Action: Mouse scrolled (456, 273) with delta (0, 0)
Screenshot: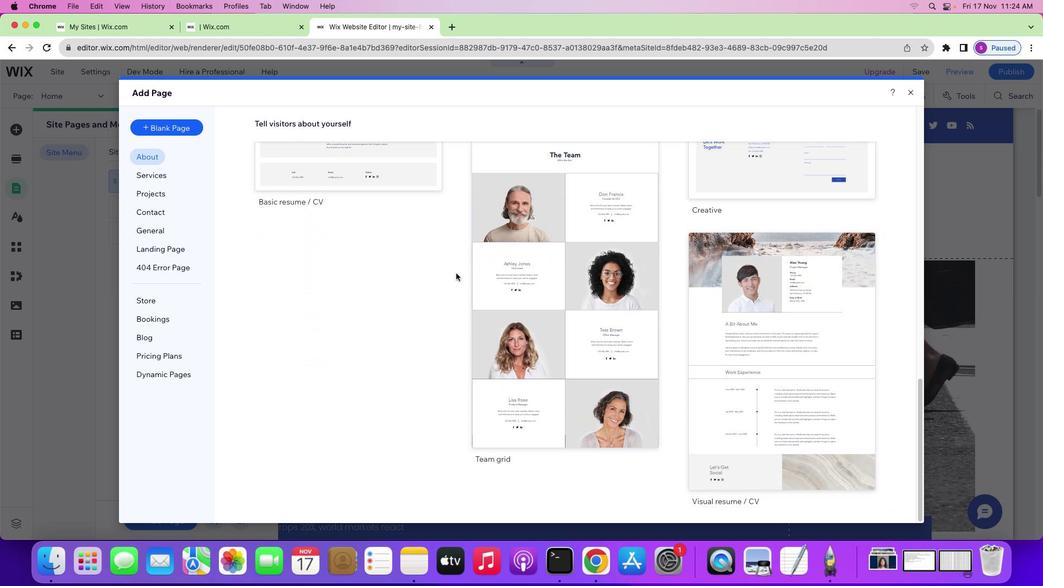 
Action: Mouse scrolled (456, 273) with delta (0, 0)
Screenshot: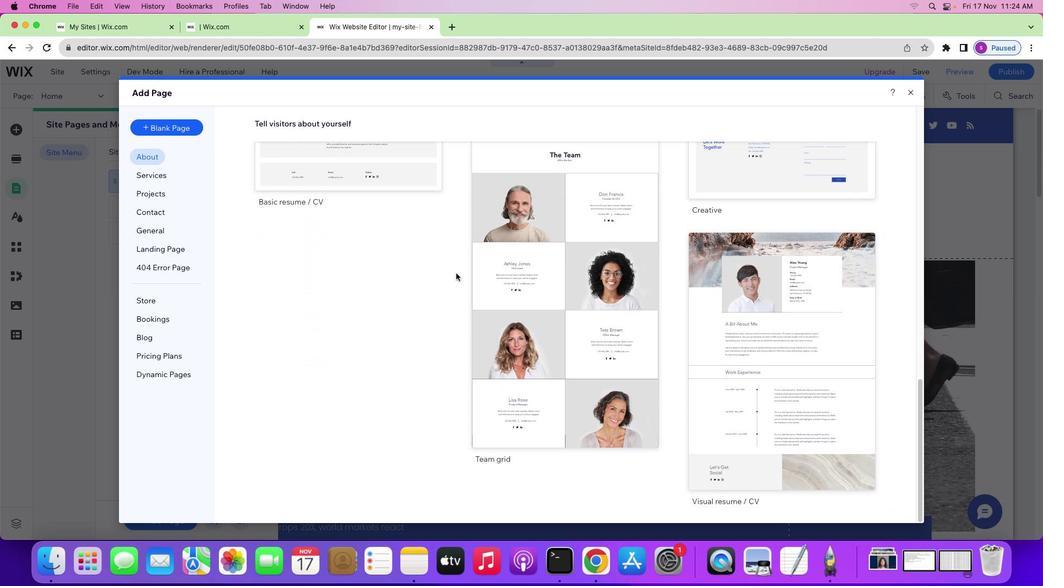 
Action: Mouse scrolled (456, 273) with delta (0, 0)
Screenshot: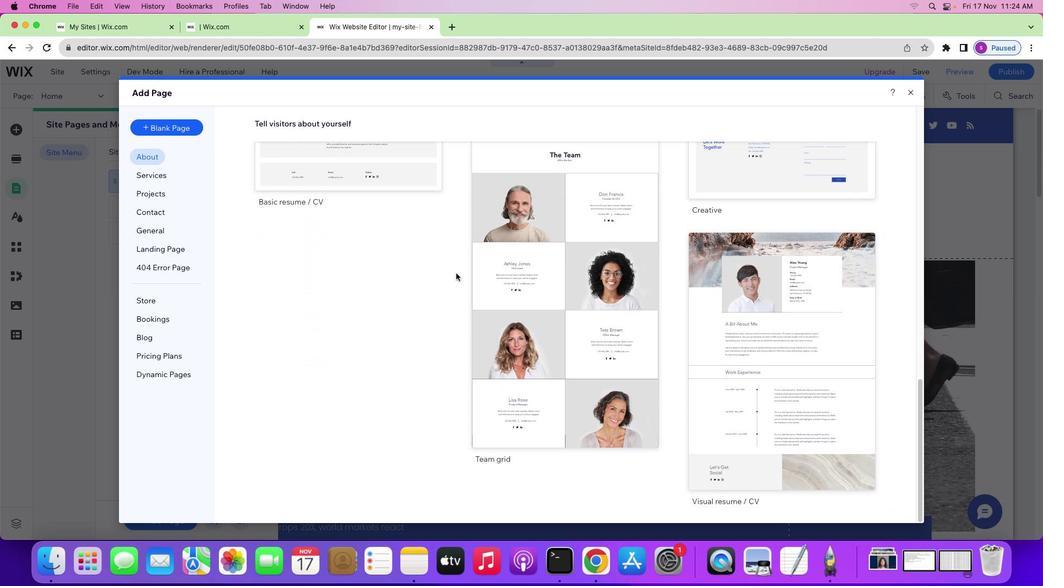 
Action: Mouse scrolled (456, 273) with delta (0, 0)
Screenshot: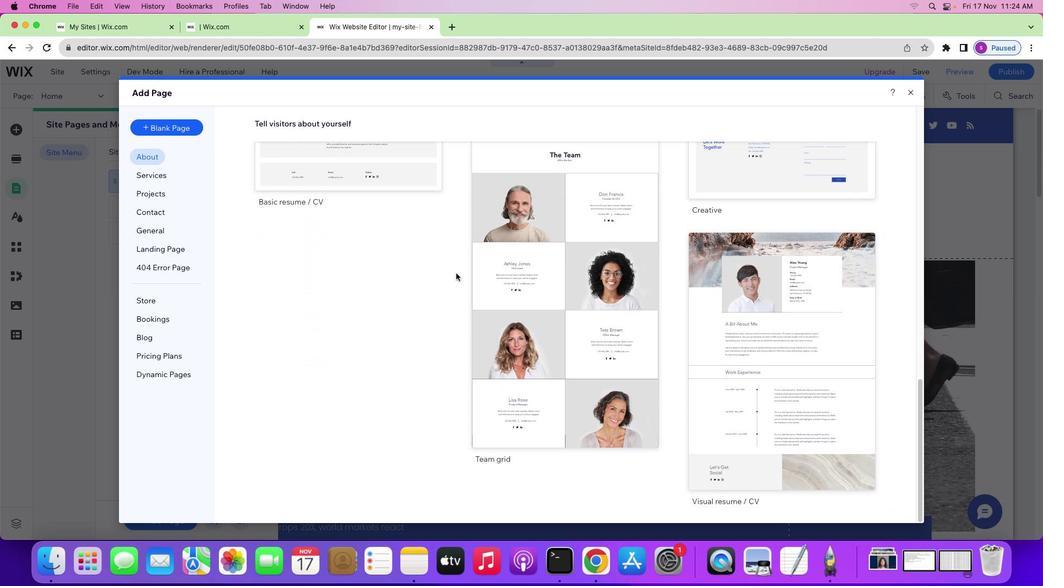 
Action: Mouse scrolled (456, 273) with delta (0, 0)
Screenshot: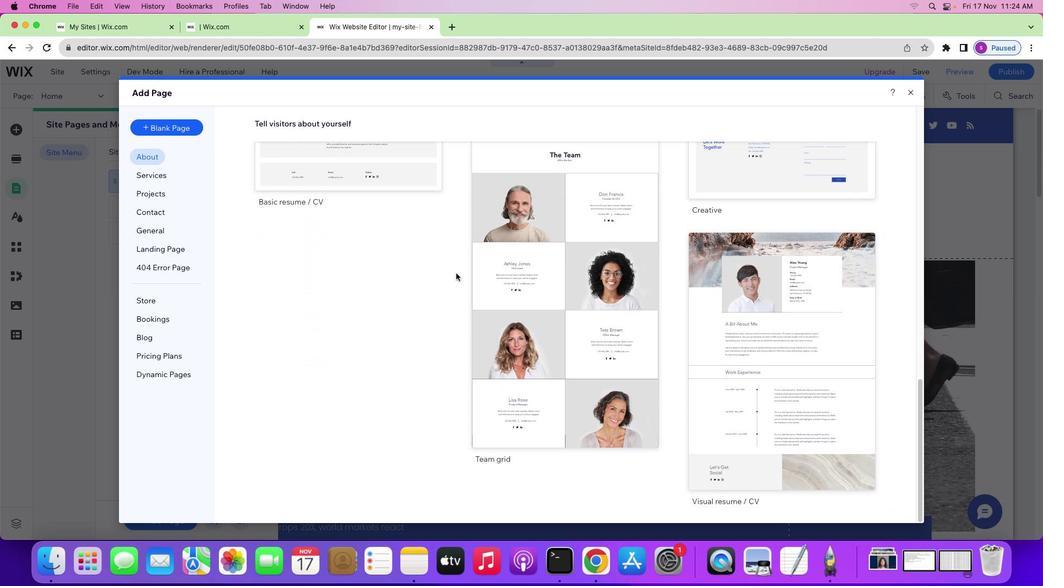 
Action: Mouse scrolled (456, 273) with delta (0, 0)
Screenshot: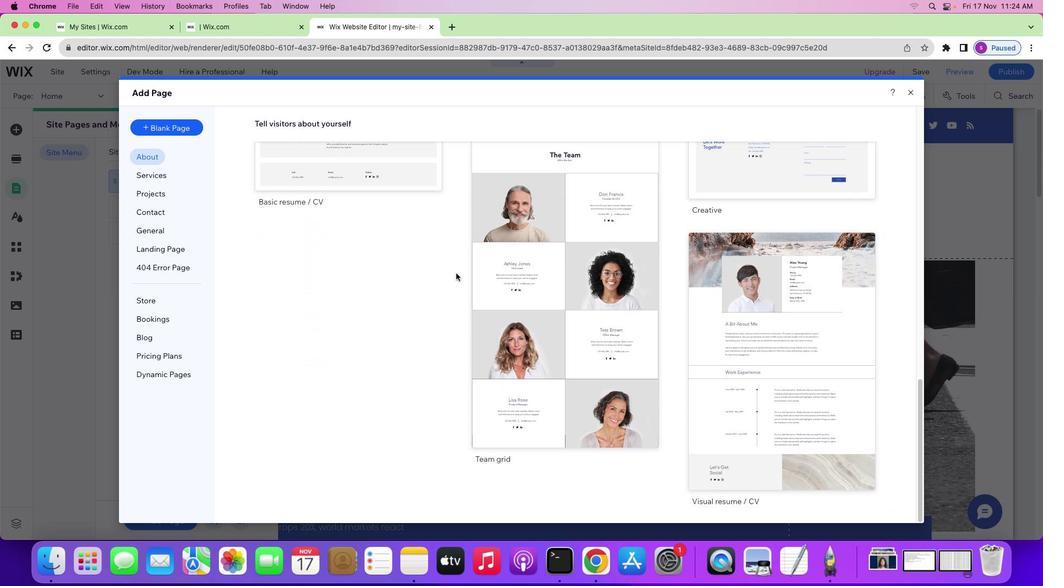 
Action: Mouse scrolled (456, 273) with delta (0, 0)
Screenshot: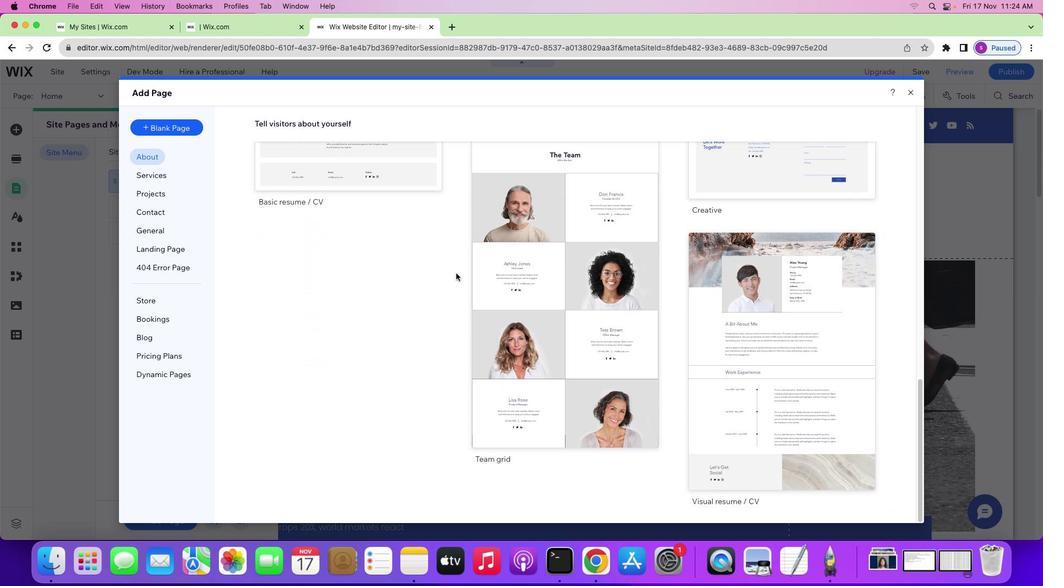 
Action: Mouse scrolled (456, 273) with delta (0, 0)
Screenshot: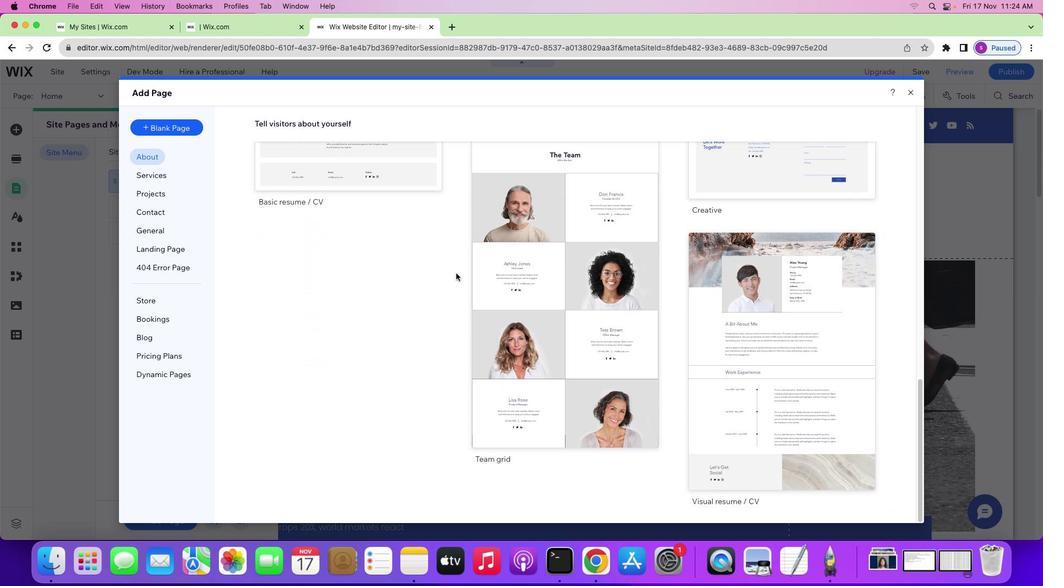 
Action: Mouse scrolled (456, 273) with delta (0, -1)
Screenshot: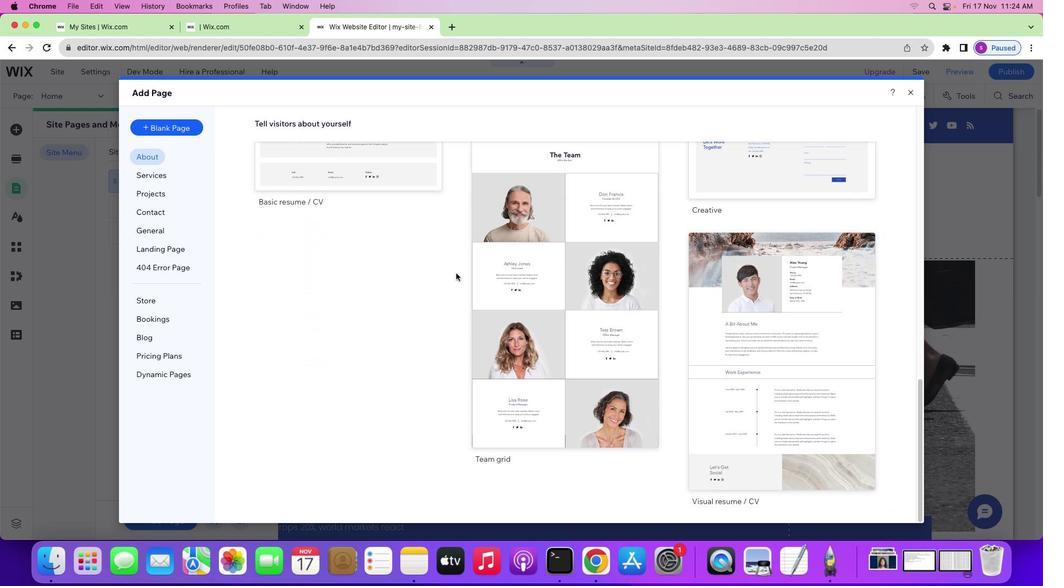 
Action: Mouse moved to (568, 275)
Screenshot: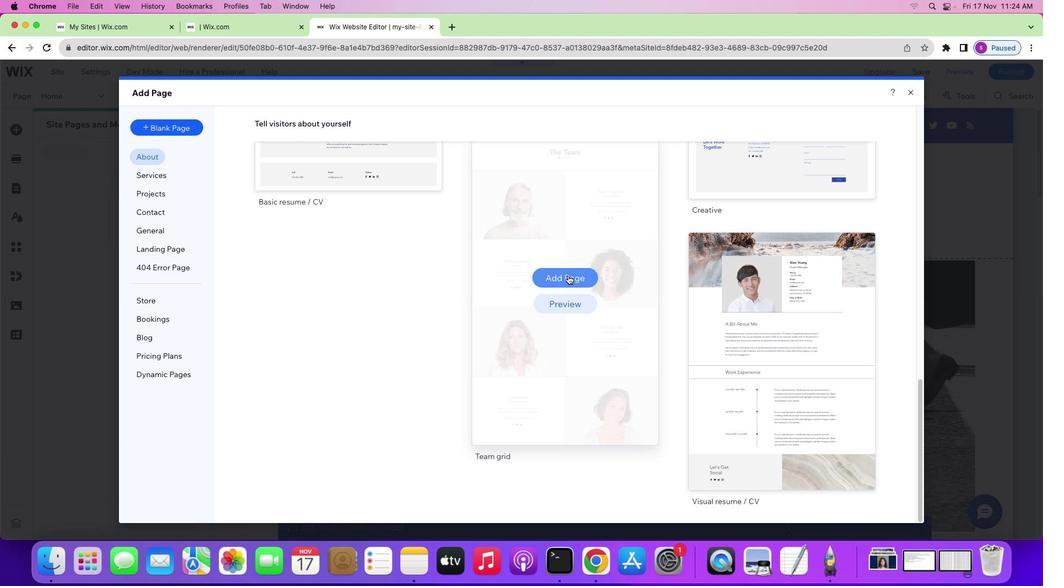 
Action: Mouse pressed left at (568, 275)
Screenshot: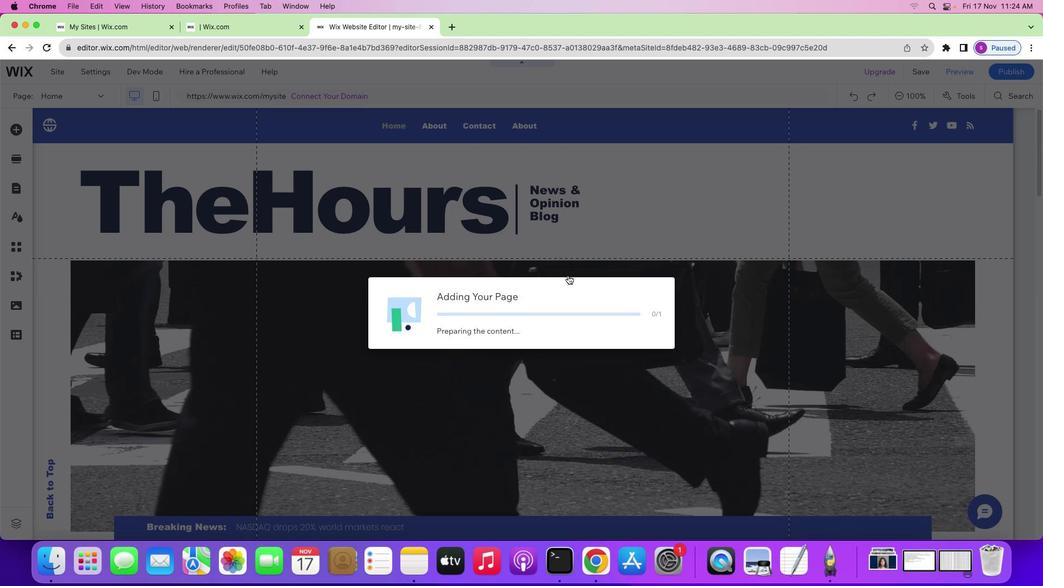 
Action: Mouse moved to (155, 220)
Screenshot: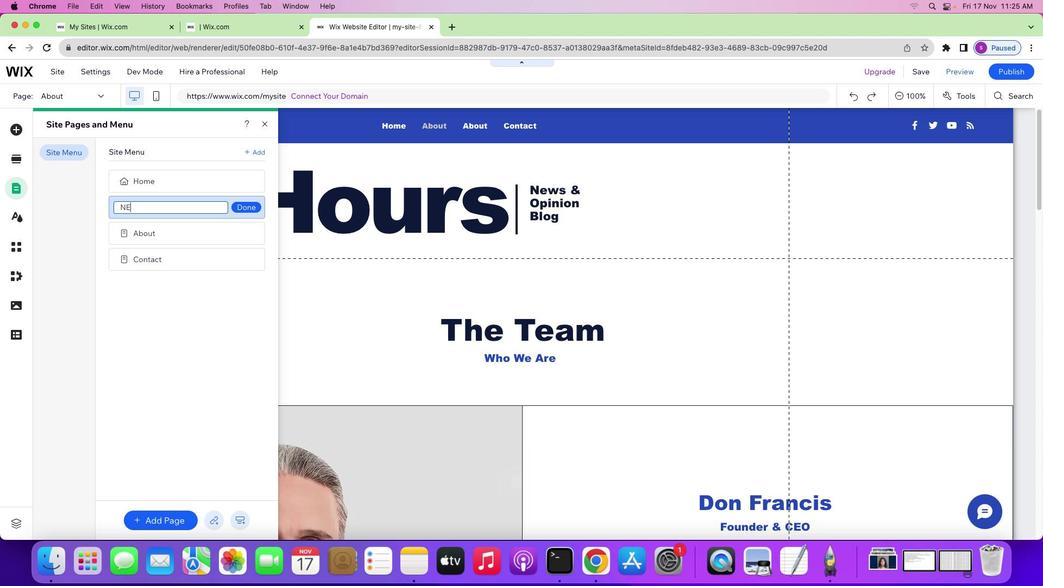 
Action: Key pressed Key.shift'N''E''W''S'Key.backspaceKey.backspaceKey.backspace'w'Key.backspace'e''w''s'
Screenshot: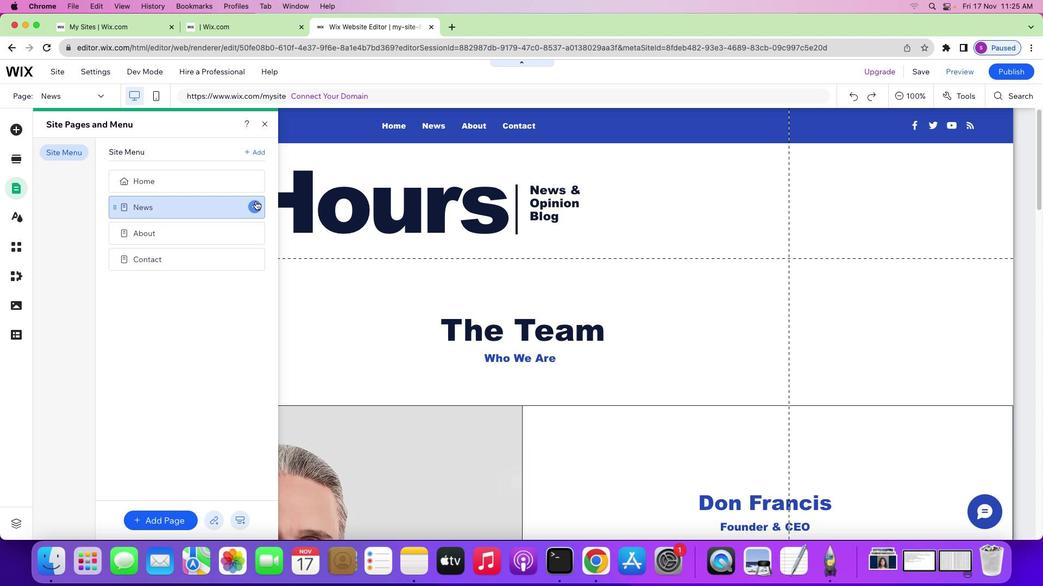 
Action: Mouse moved to (252, 203)
Screenshot: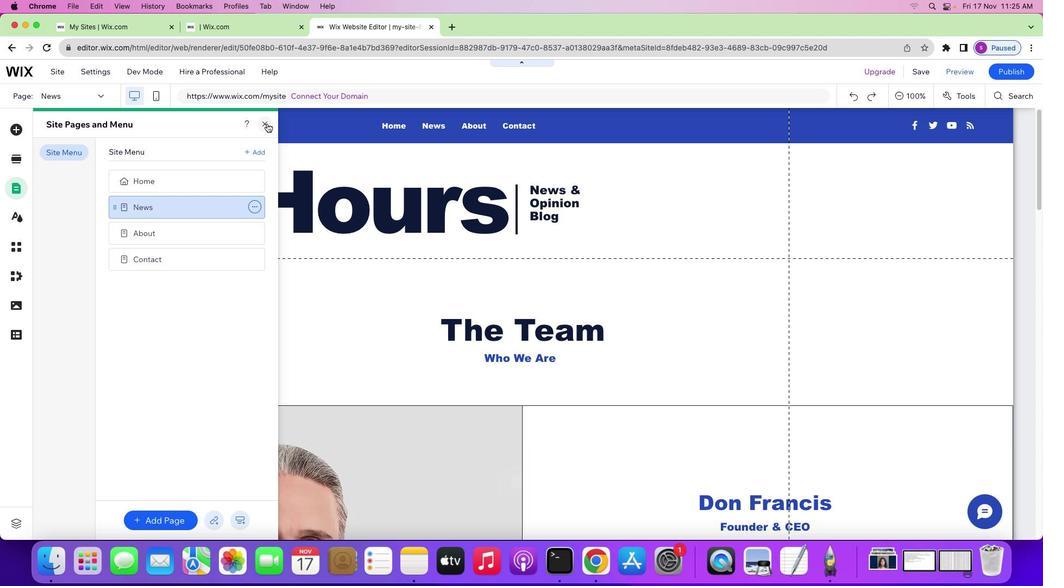 
Action: Mouse pressed left at (252, 203)
Screenshot: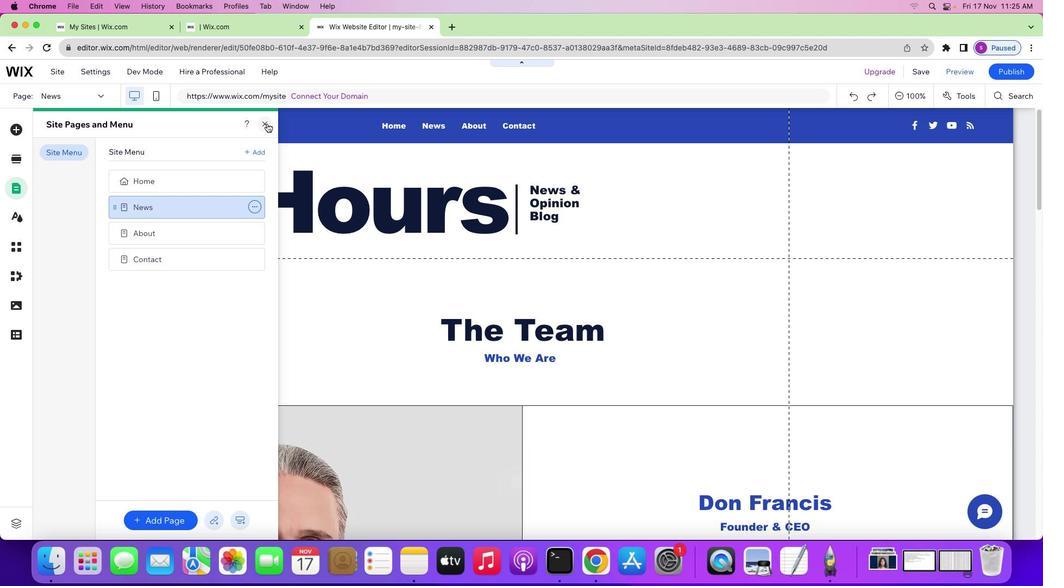 
Action: Mouse moved to (266, 123)
Screenshot: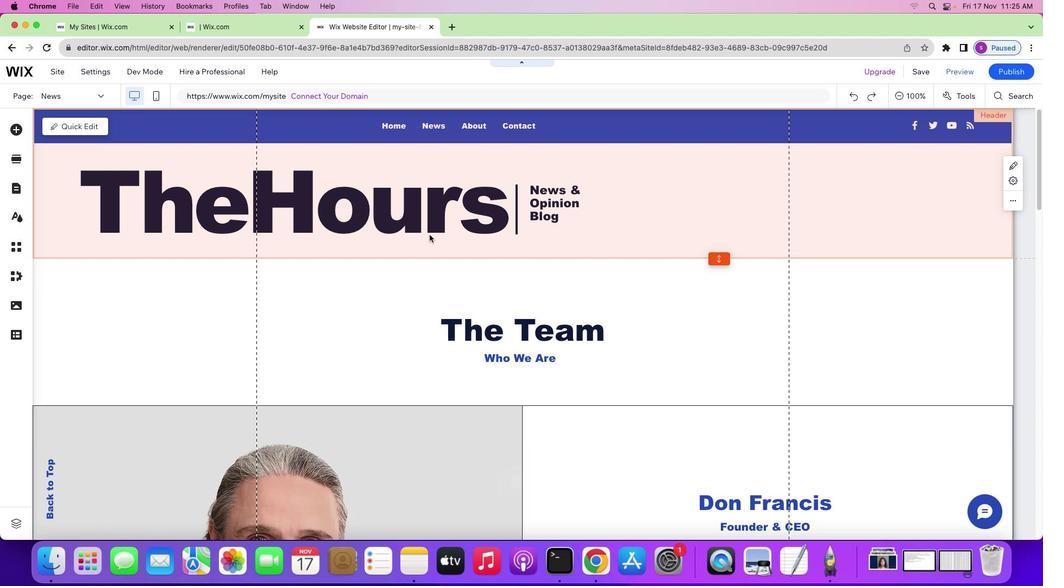 
Action: Mouse pressed left at (266, 123)
Screenshot: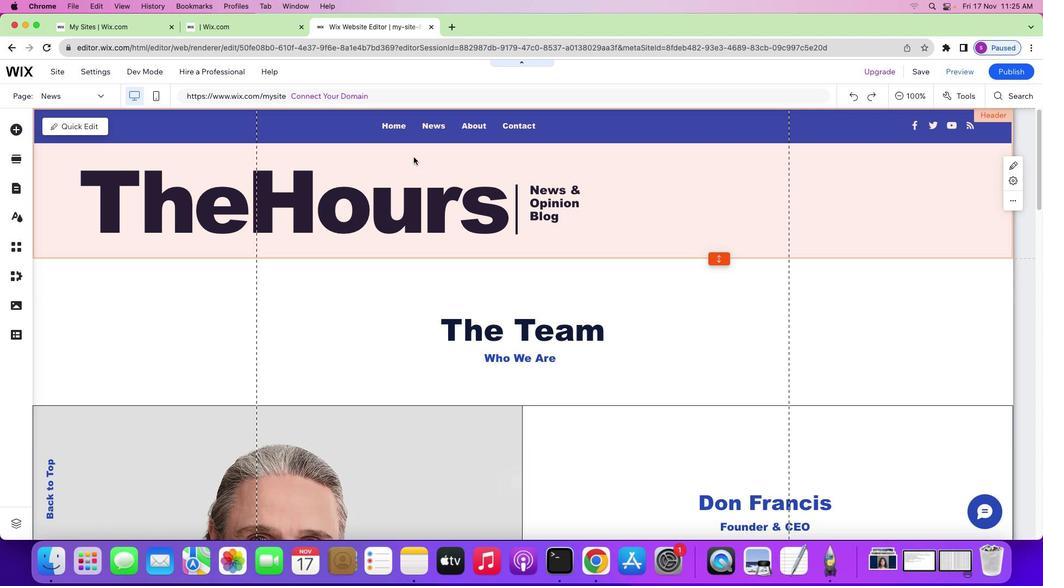 
Action: Mouse moved to (398, 130)
Screenshot: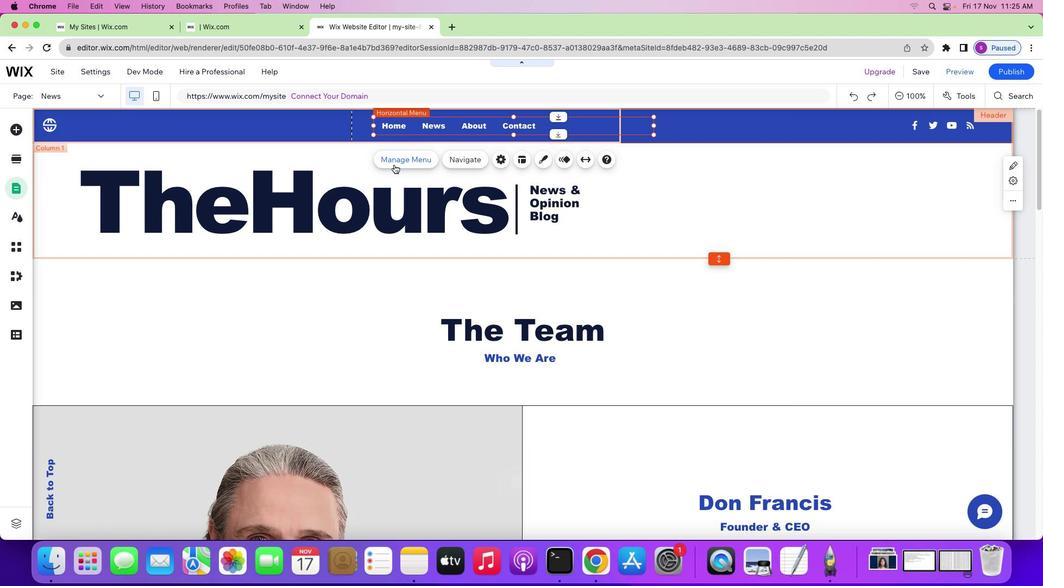 
Action: Mouse pressed left at (398, 130)
Screenshot: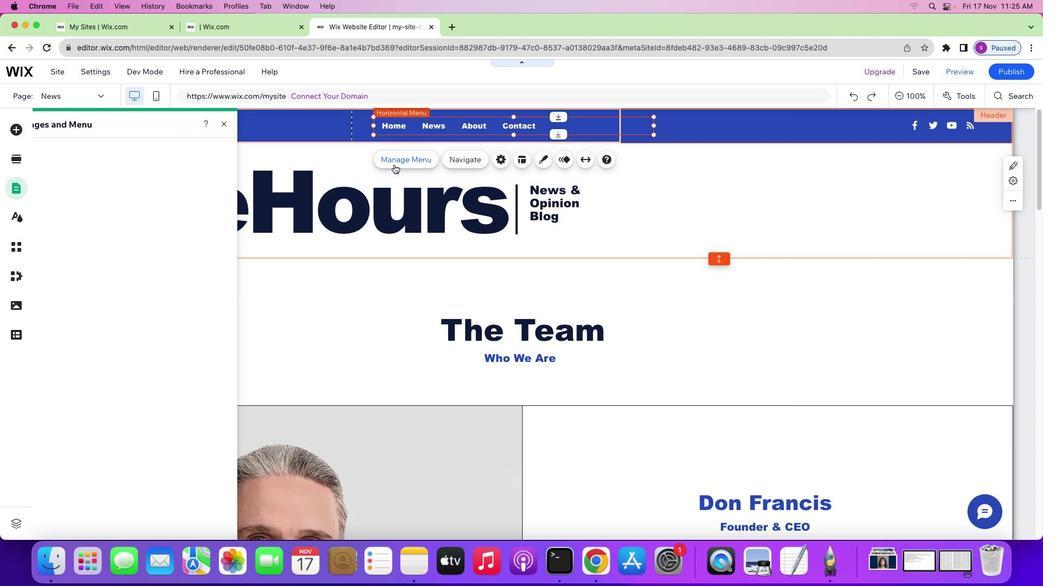 
Action: Mouse moved to (399, 128)
Screenshot: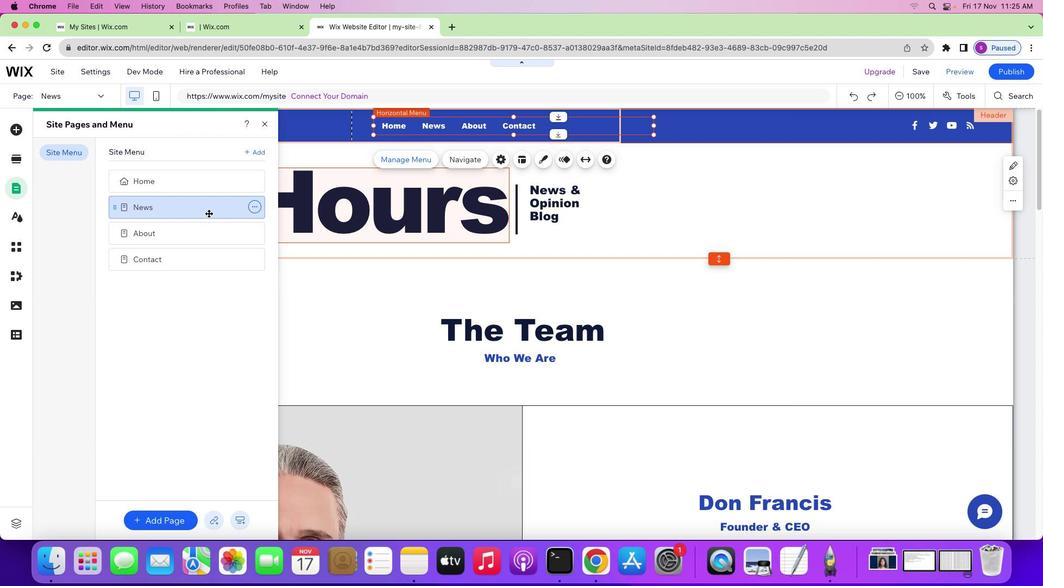 
Action: Mouse pressed left at (399, 128)
Screenshot: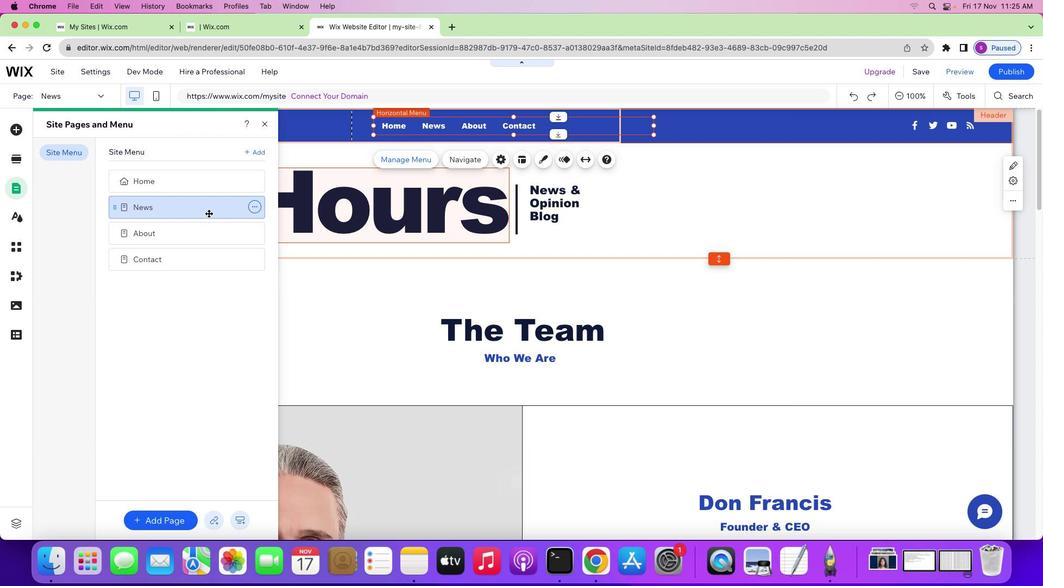 
Action: Mouse moved to (394, 165)
Screenshot: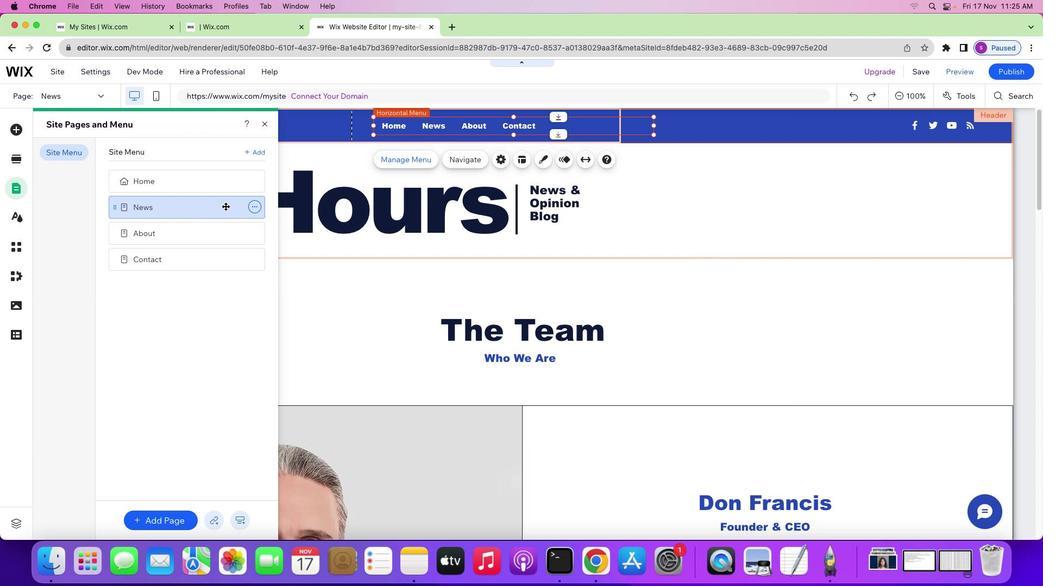 
Action: Mouse pressed left at (394, 165)
Screenshot: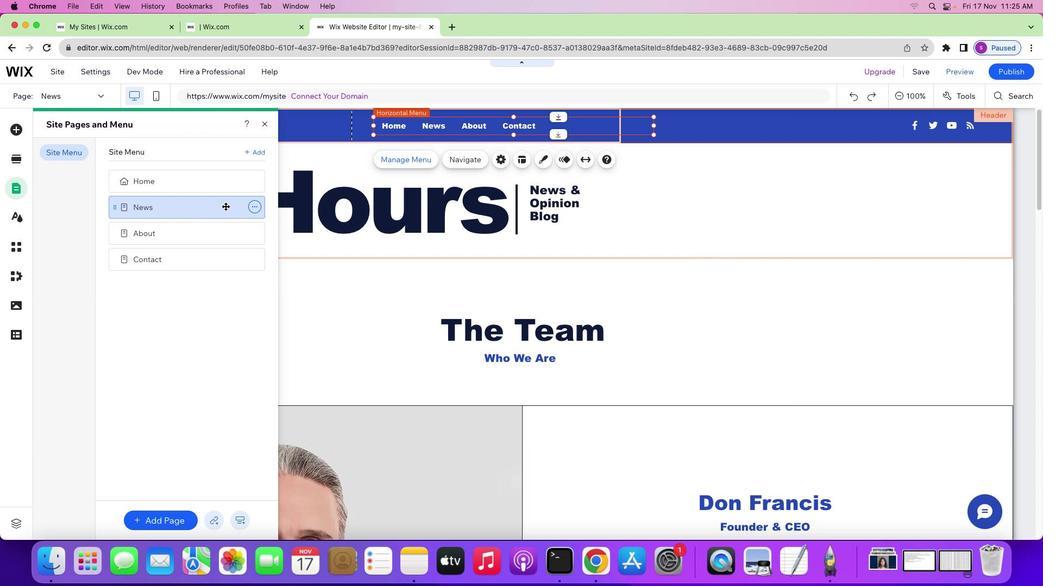 
Action: Mouse moved to (222, 208)
Screenshot: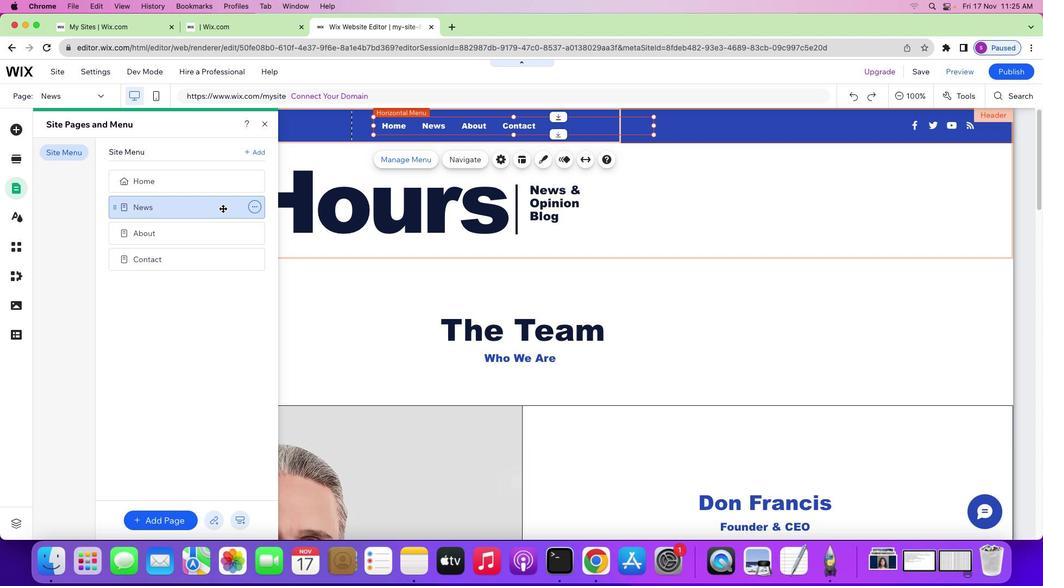 
Action: Mouse pressed left at (222, 208)
Screenshot: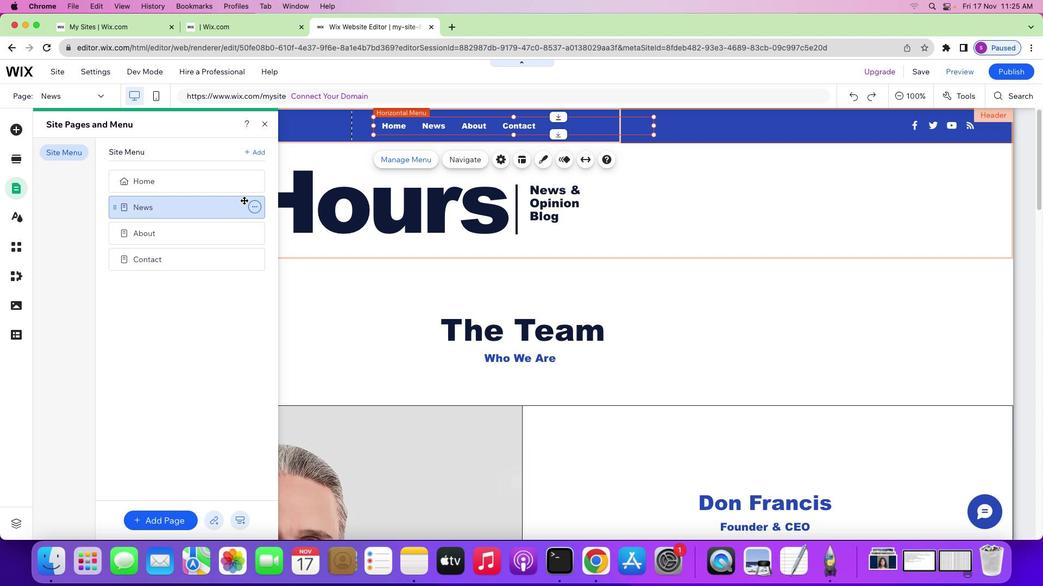 
Action: Mouse moved to (265, 119)
Screenshot: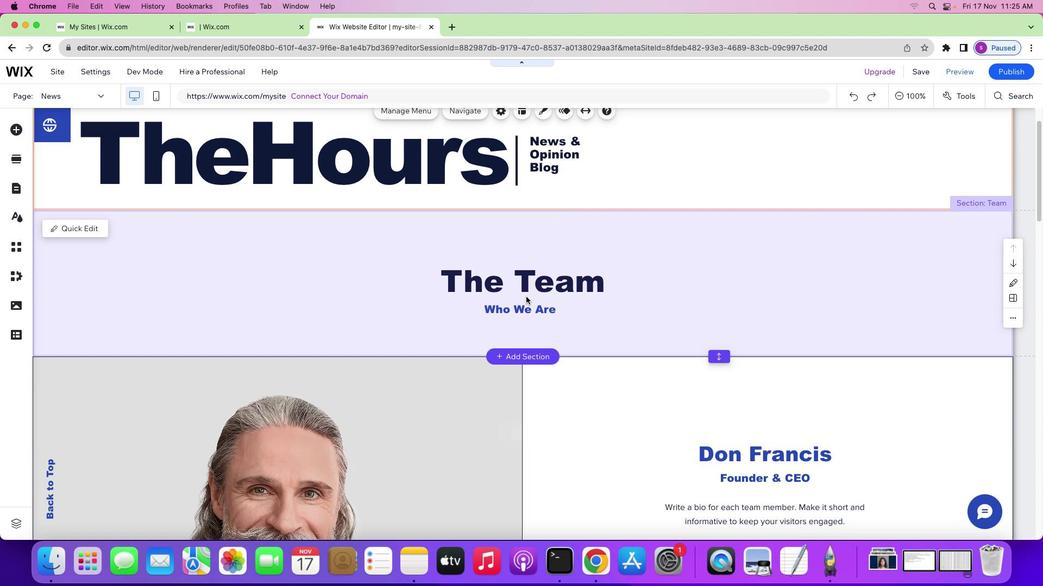 
Action: Mouse pressed left at (265, 119)
Screenshot: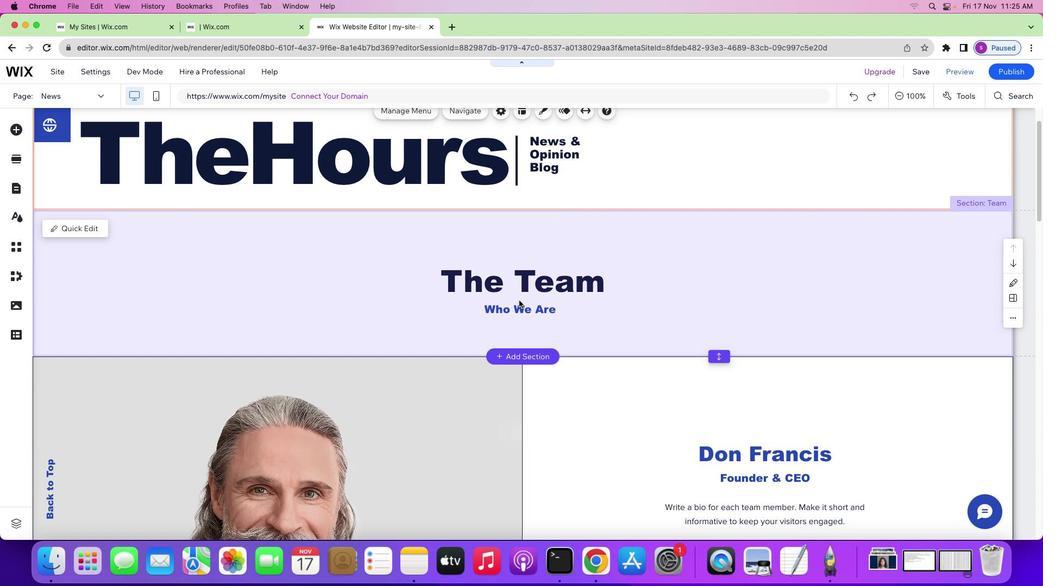 
Action: Mouse moved to (509, 315)
Screenshot: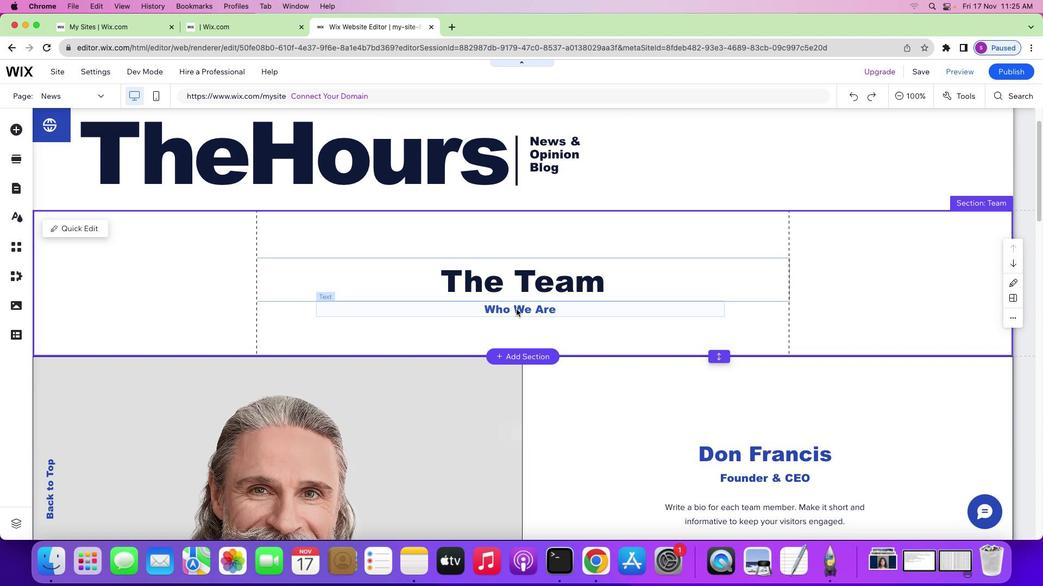 
Action: Mouse scrolled (509, 315) with delta (0, 0)
Screenshot: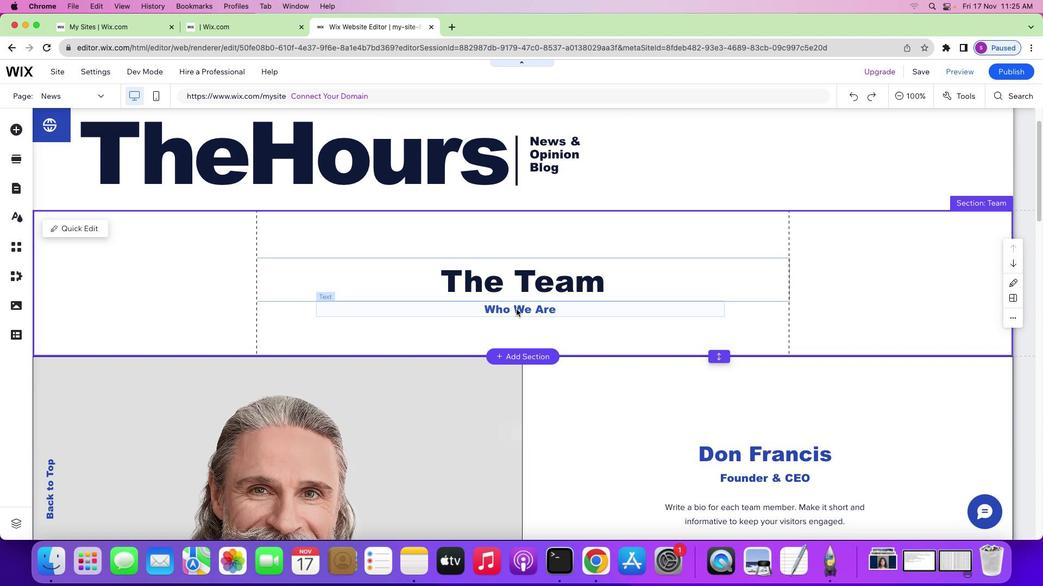 
Action: Mouse scrolled (509, 315) with delta (0, 0)
Screenshot: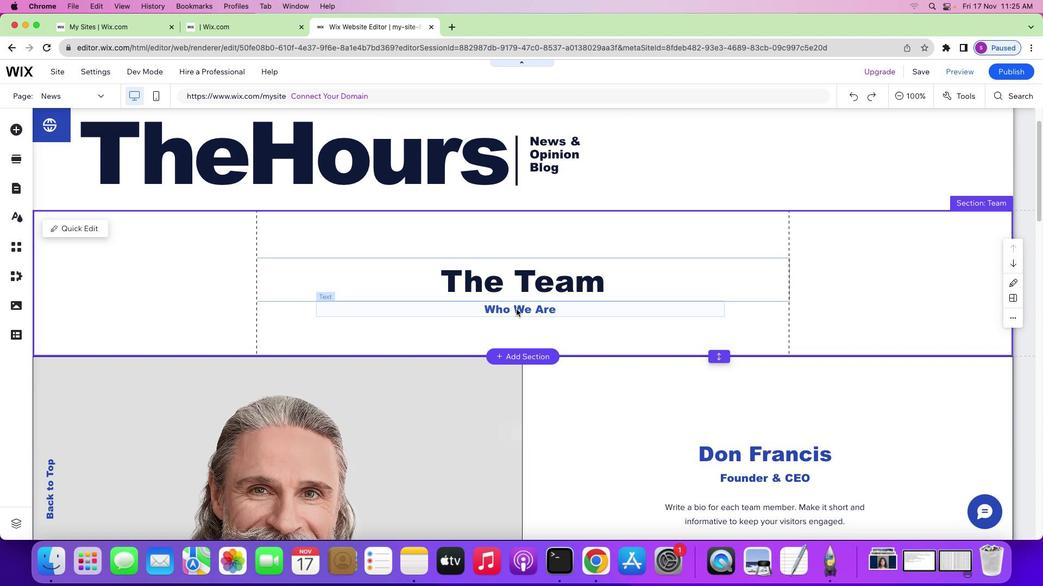 
Action: Mouse scrolled (509, 315) with delta (0, 0)
Screenshot: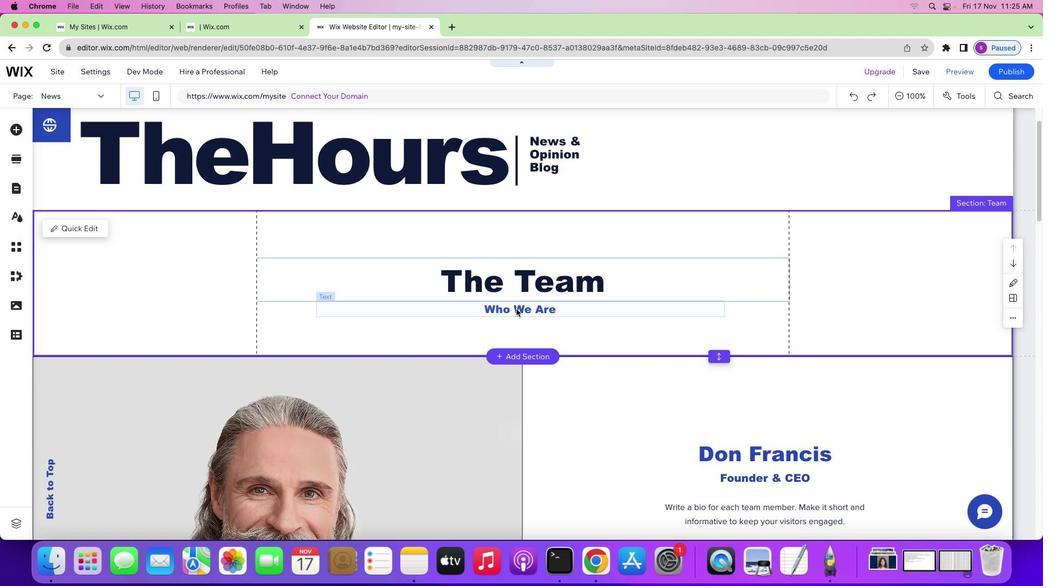 
Action: Mouse scrolled (509, 315) with delta (0, 0)
Screenshot: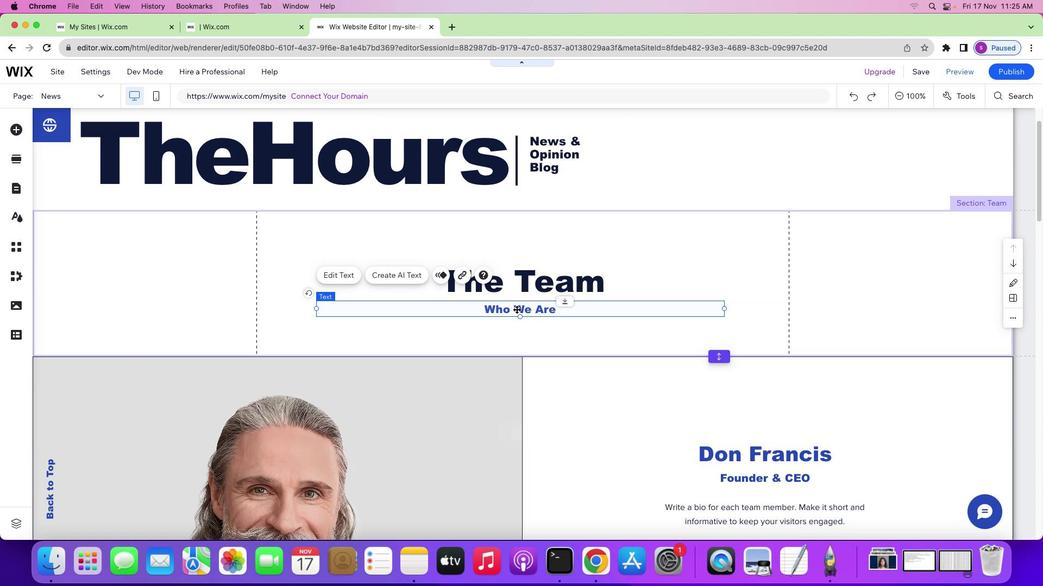 
Action: Mouse moved to (514, 305)
Screenshot: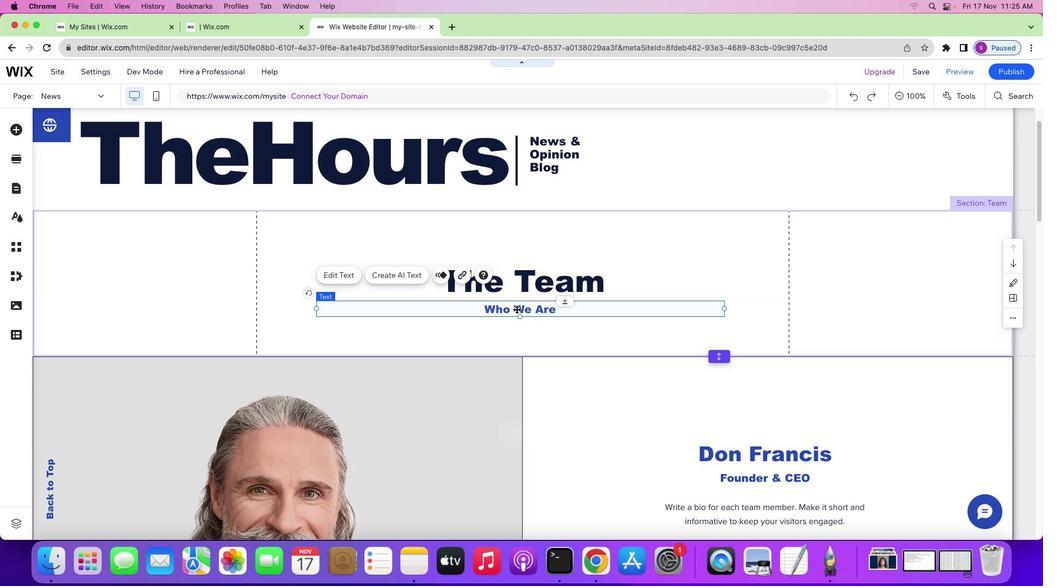 
Action: Mouse pressed left at (514, 305)
Screenshot: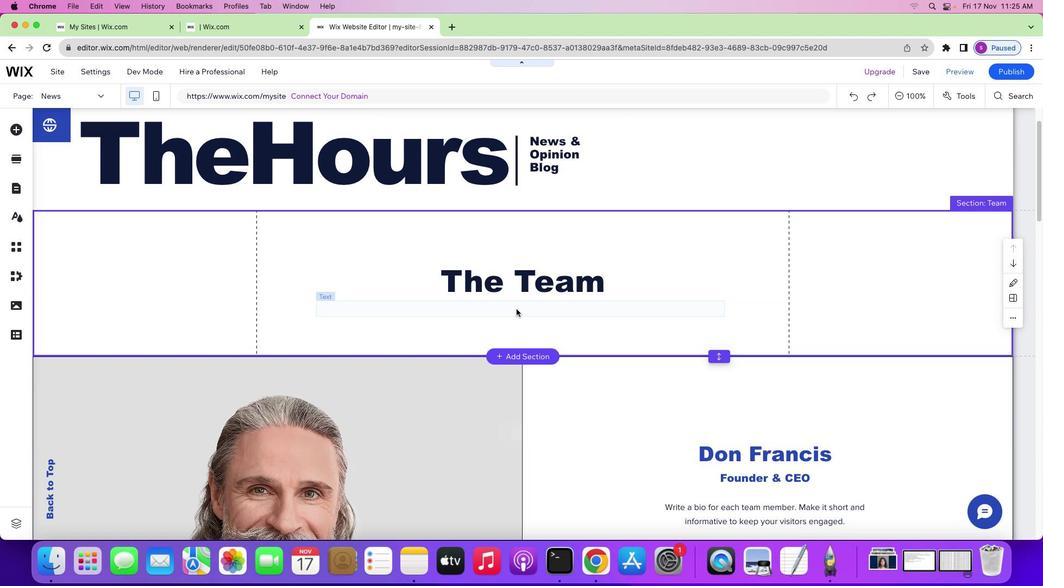
Action: Mouse moved to (516, 309)
Screenshot: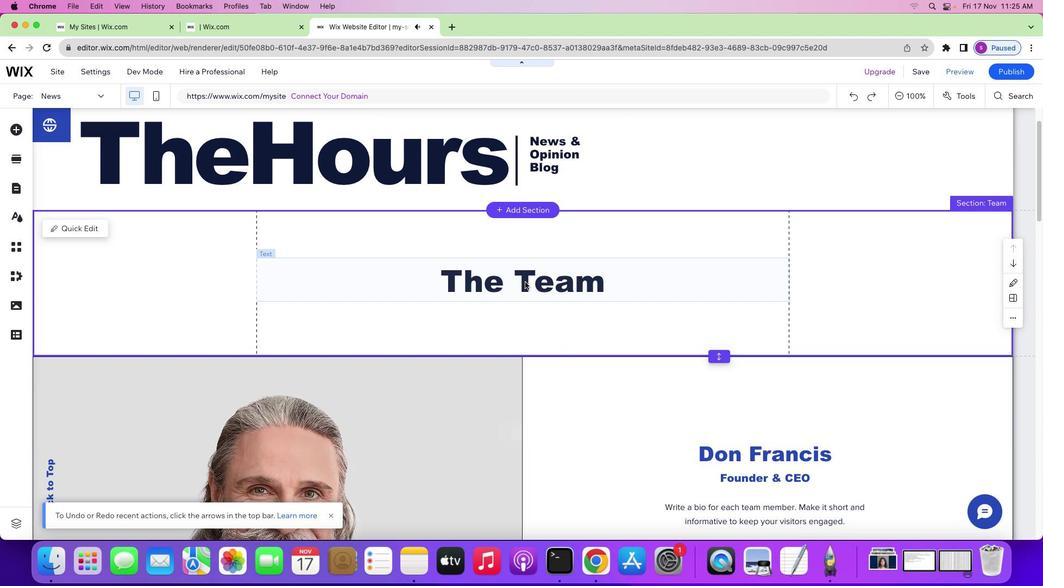 
Action: Mouse pressed left at (516, 309)
Screenshot: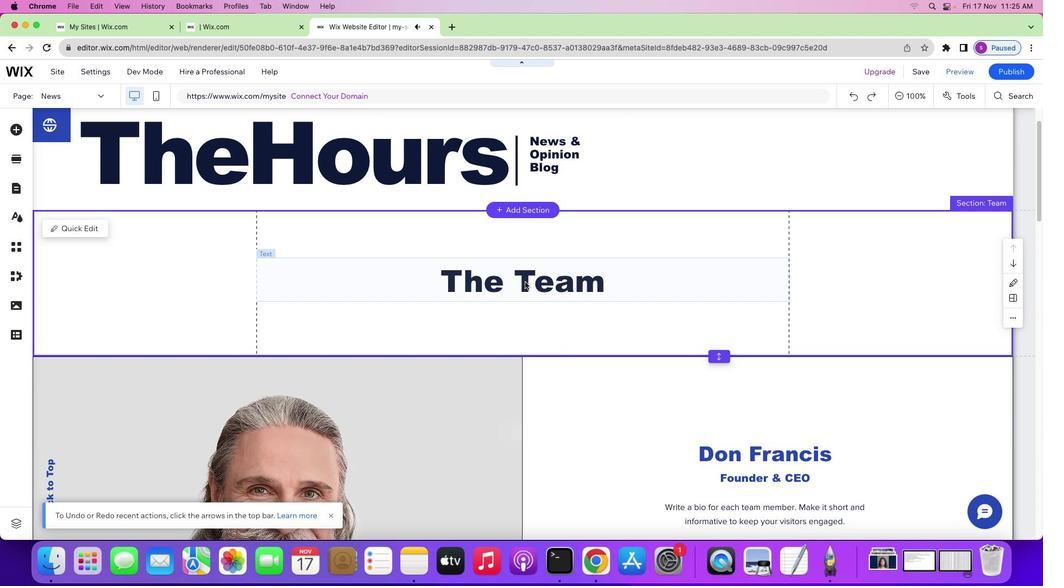 
Action: Key pressed Key.delete
Screenshot: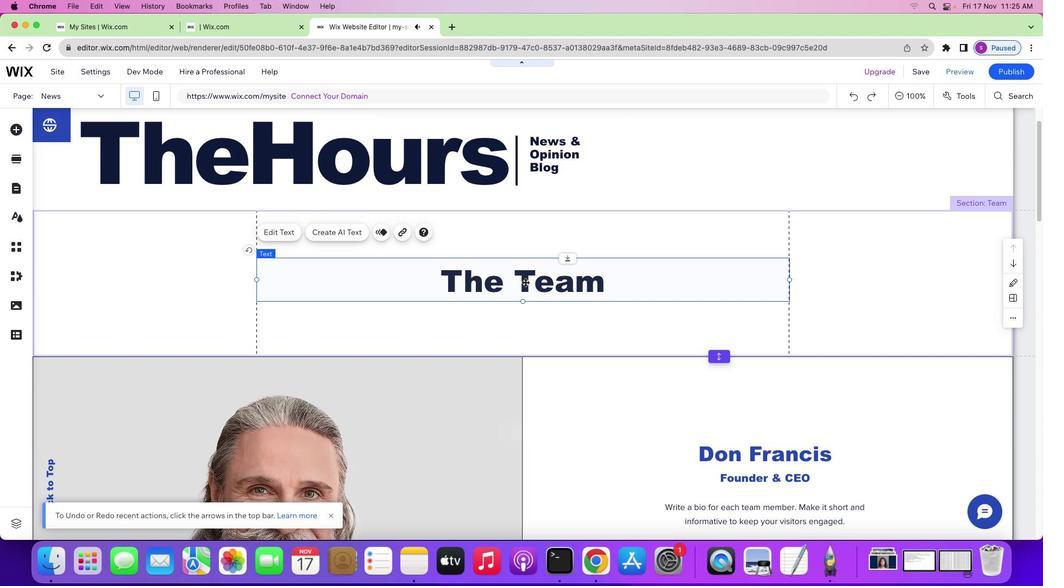 
Action: Mouse moved to (525, 282)
Screenshot: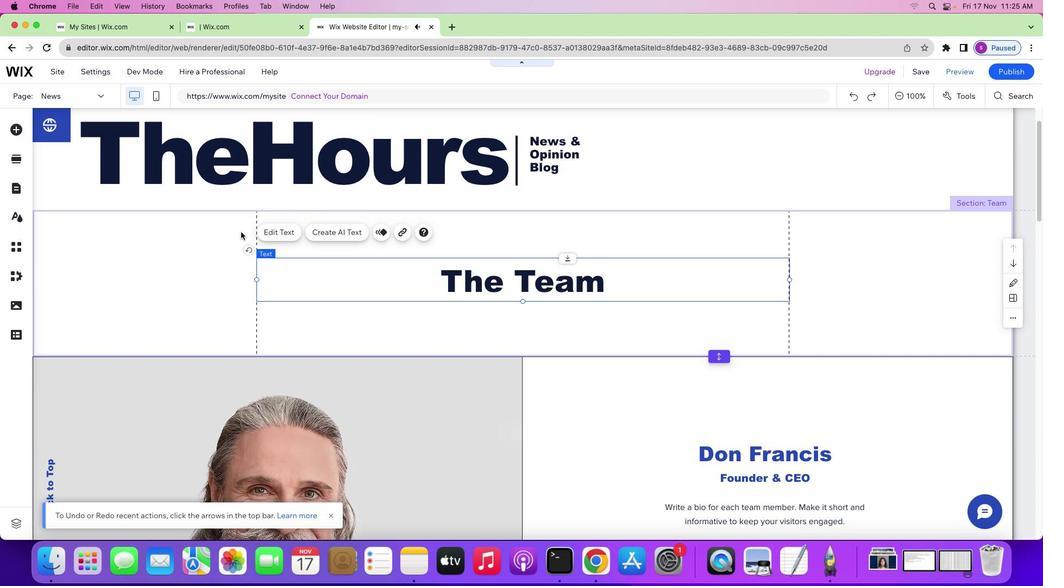 
Action: Mouse pressed left at (525, 282)
Screenshot: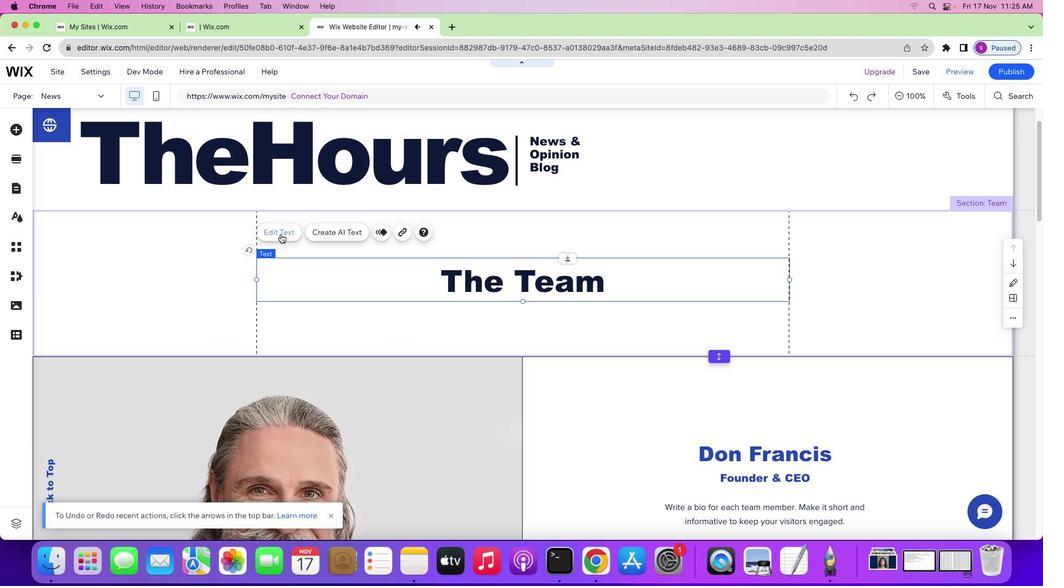 
Action: Mouse moved to (283, 233)
Screenshot: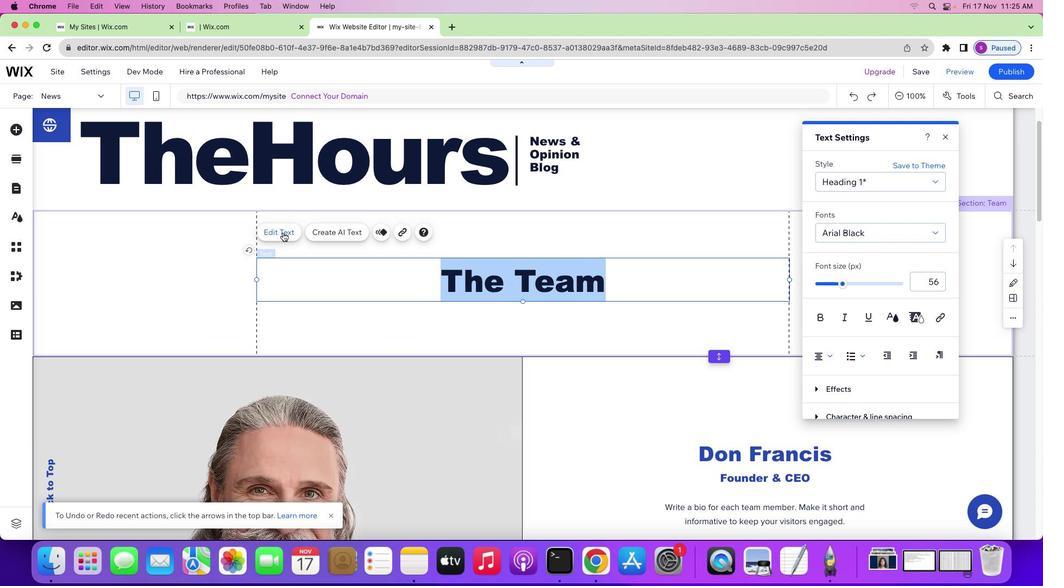 
Action: Mouse pressed left at (283, 233)
Screenshot: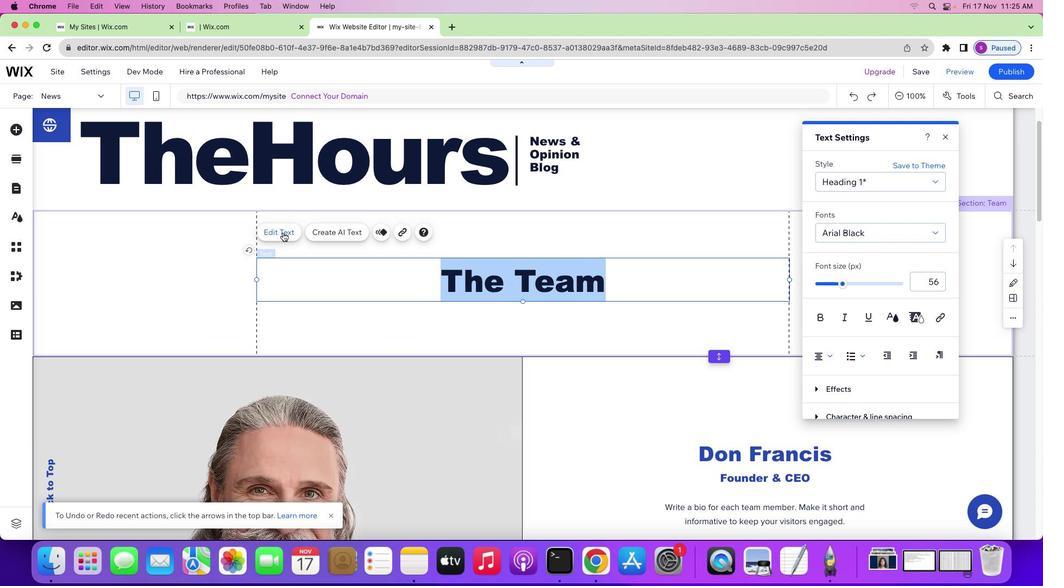
Action: Key pressed Key.shift'N''e''w''s'
Screenshot: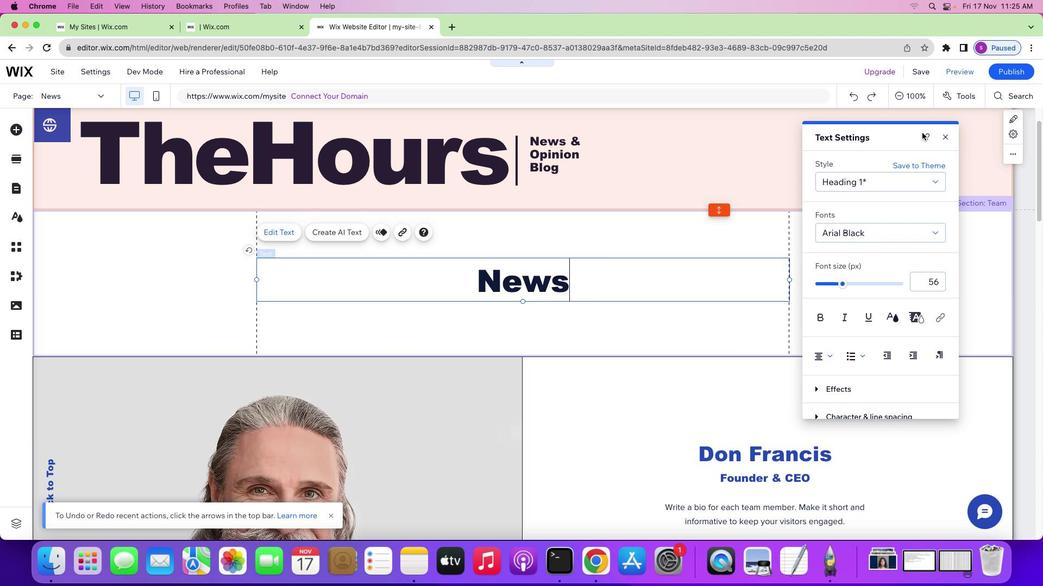 
Action: Mouse moved to (943, 136)
Screenshot: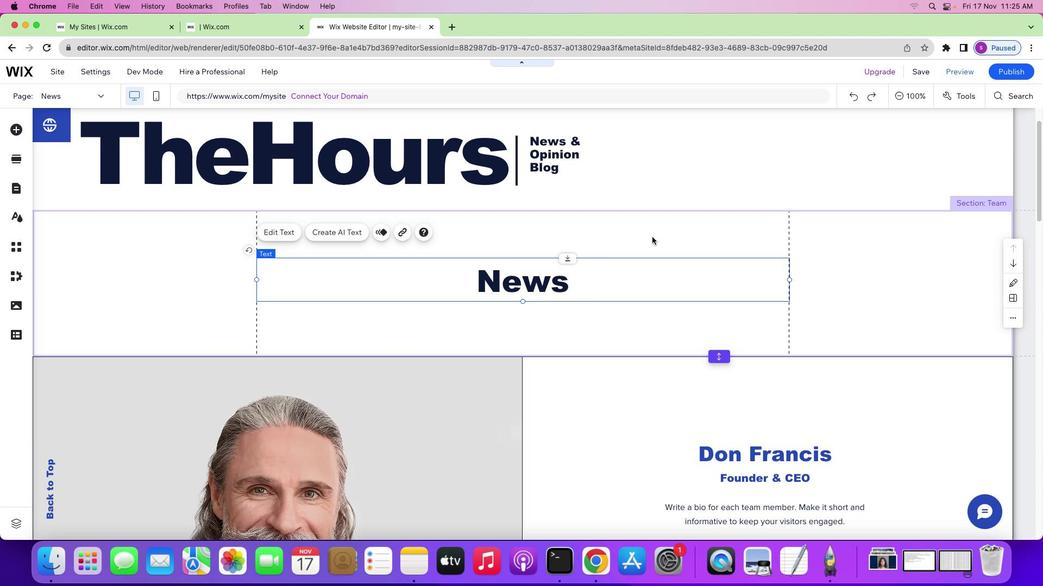 
Action: Mouse pressed left at (943, 136)
Screenshot: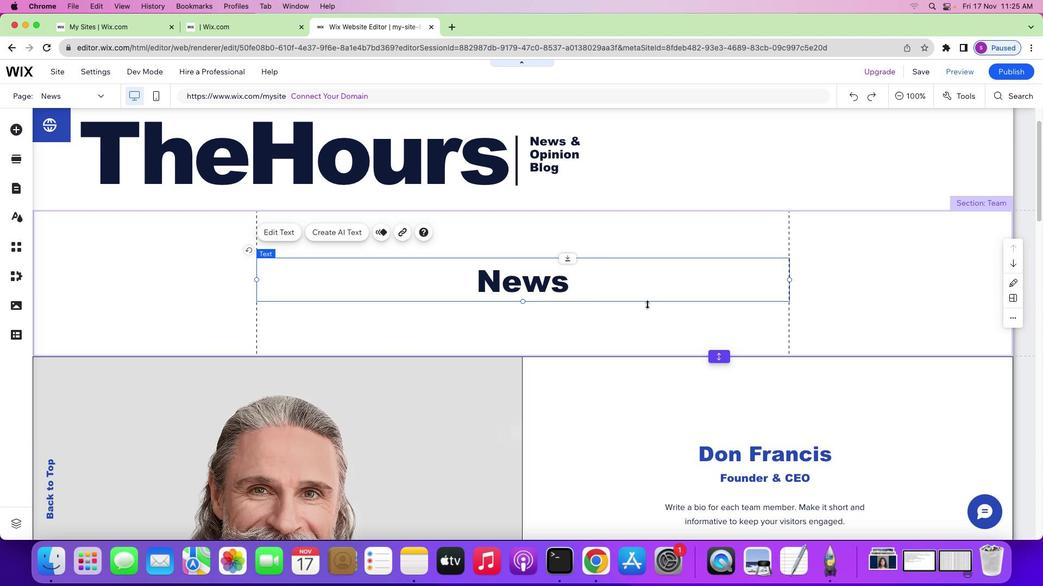 
Action: Mouse moved to (599, 323)
Screenshot: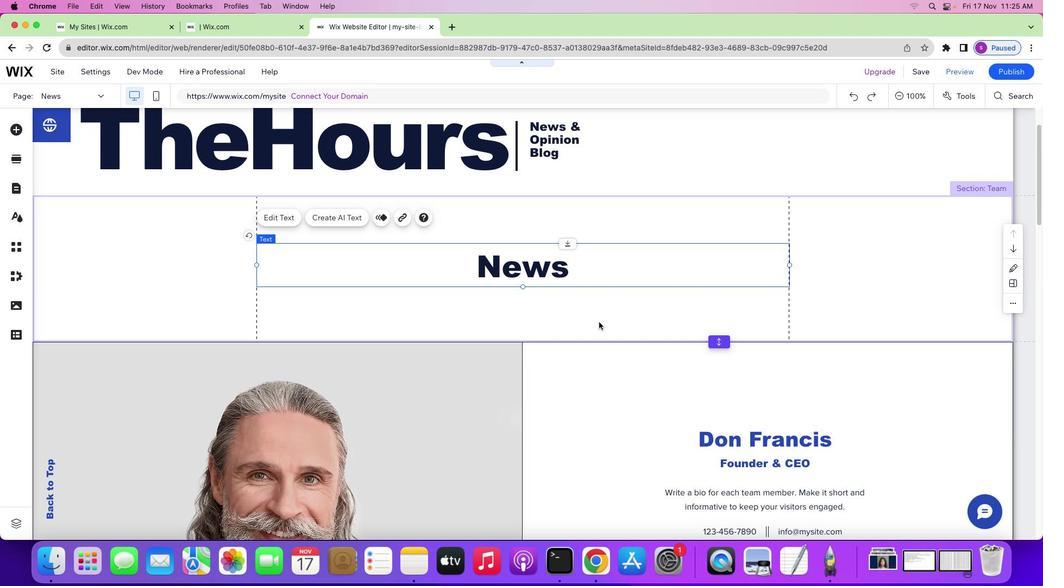 
Action: Mouse scrolled (599, 323) with delta (0, 0)
Screenshot: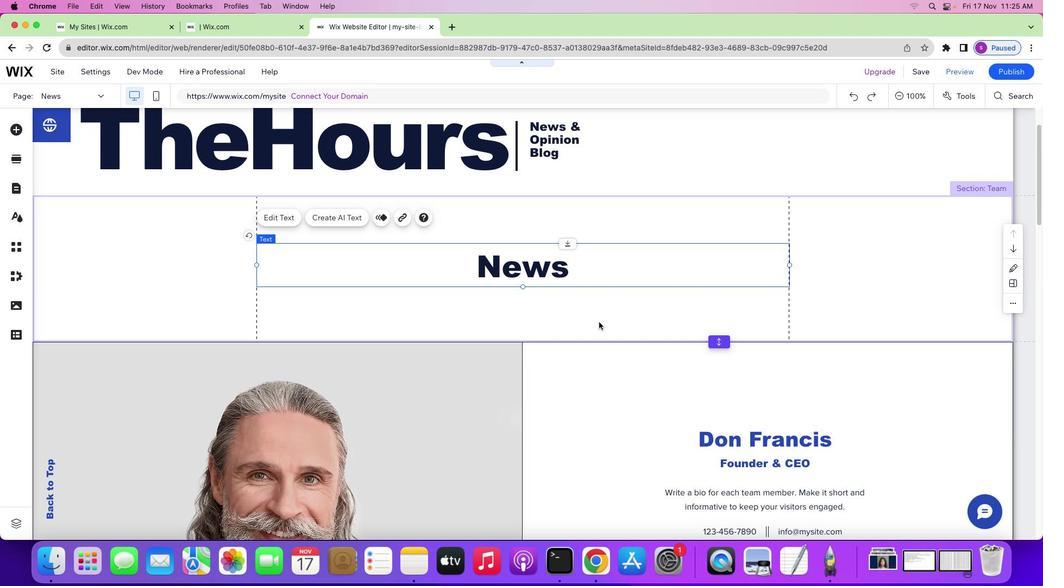 
Action: Mouse scrolled (599, 323) with delta (0, 0)
Screenshot: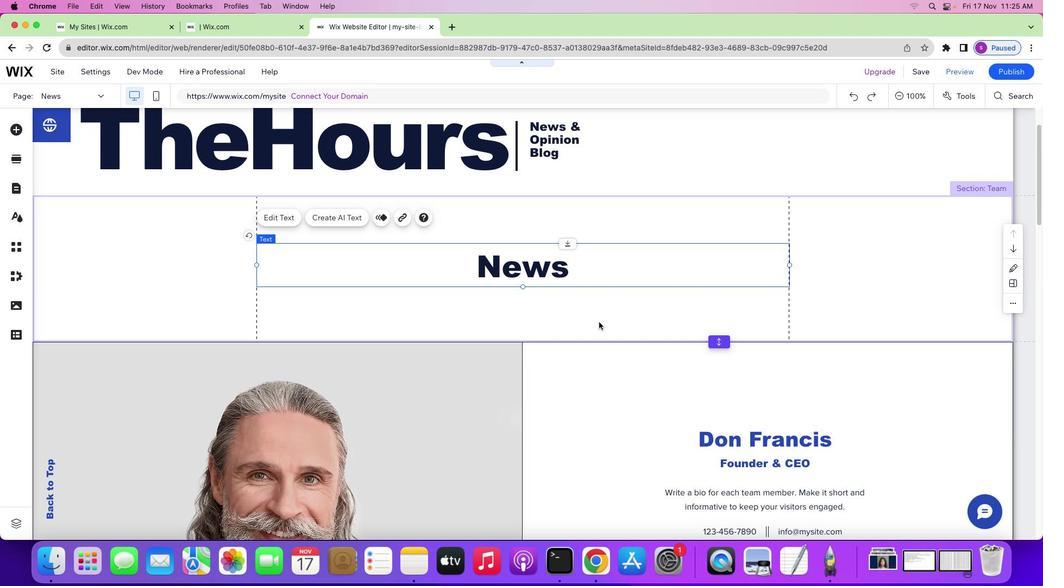 
Action: Mouse moved to (599, 322)
Screenshot: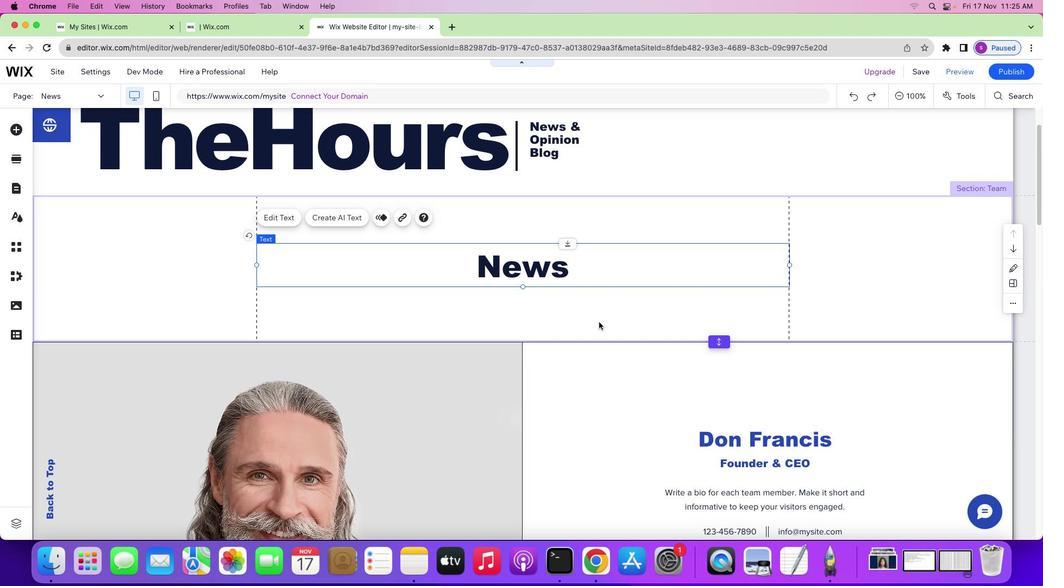 
Action: Mouse scrolled (599, 322) with delta (0, 0)
Screenshot: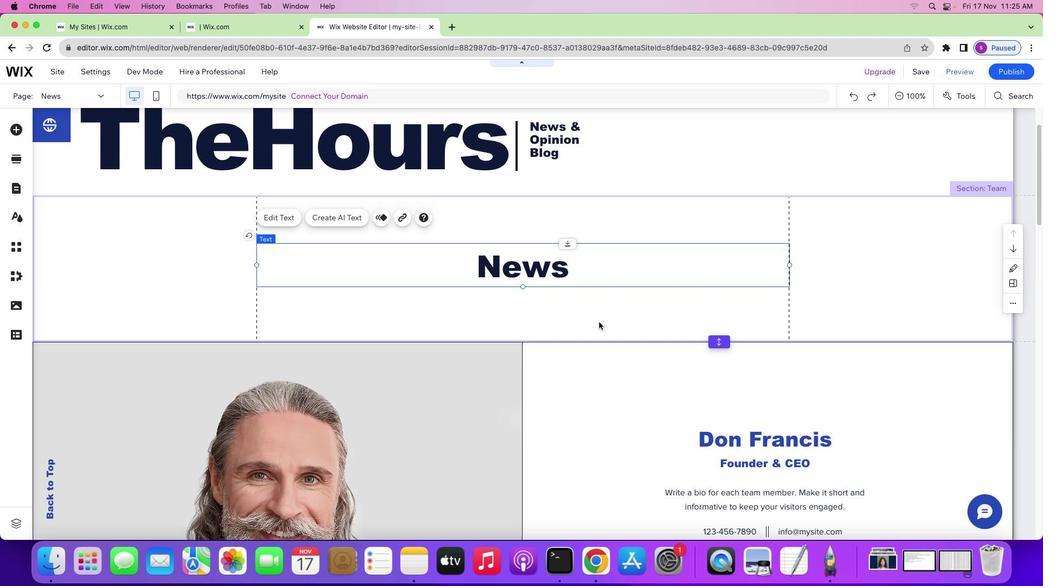 
Action: Mouse moved to (599, 322)
Screenshot: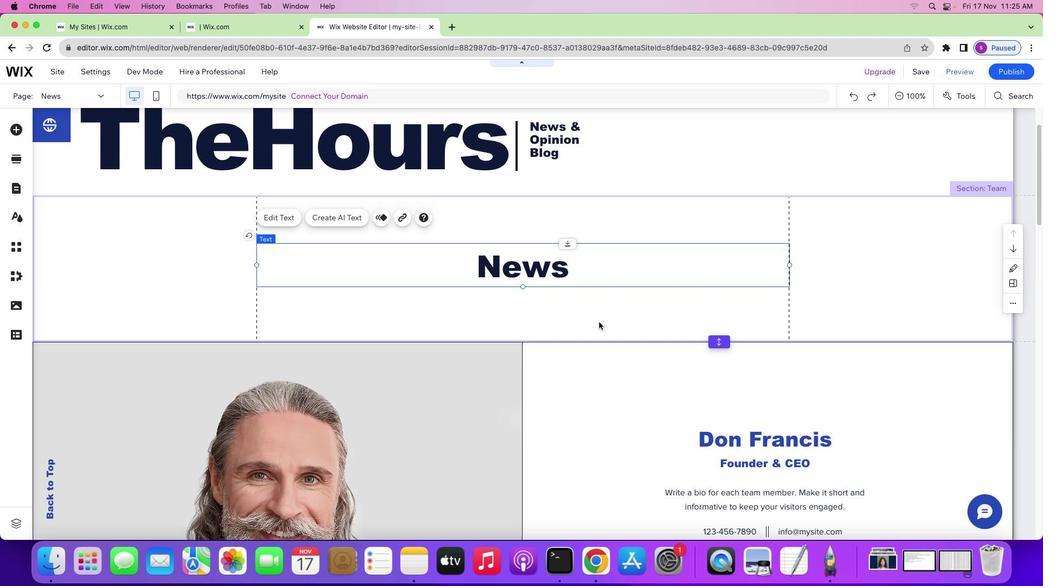 
Action: Mouse scrolled (599, 322) with delta (0, 0)
Screenshot: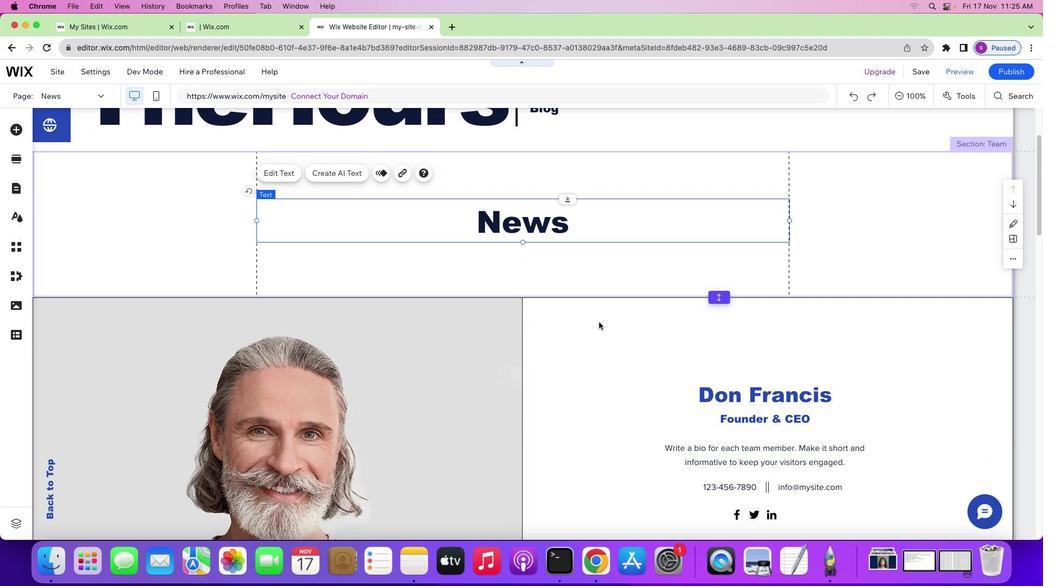 
Action: Mouse scrolled (599, 322) with delta (0, 0)
Screenshot: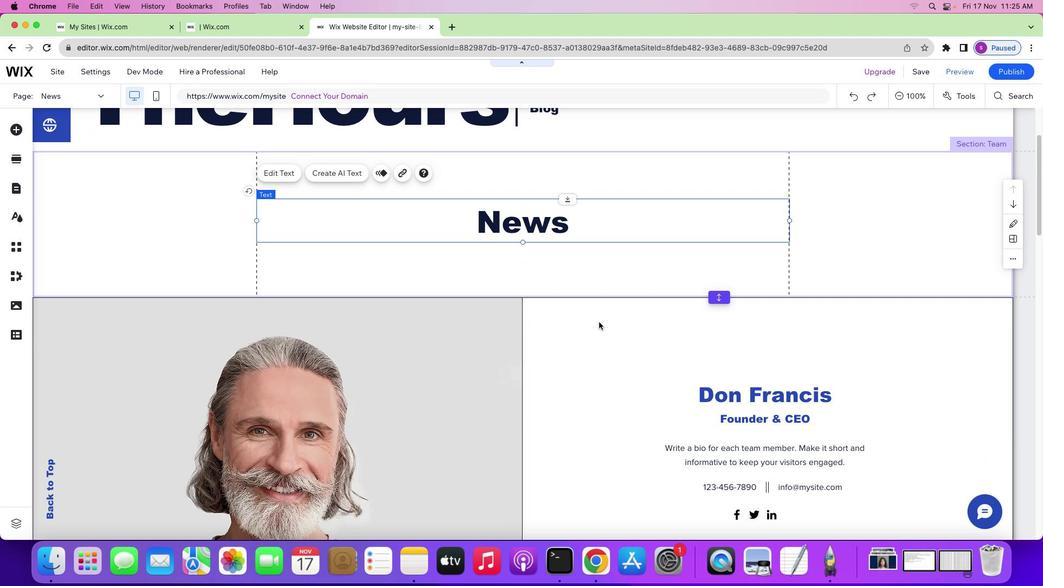 
Action: Mouse scrolled (599, 322) with delta (0, 0)
Screenshot: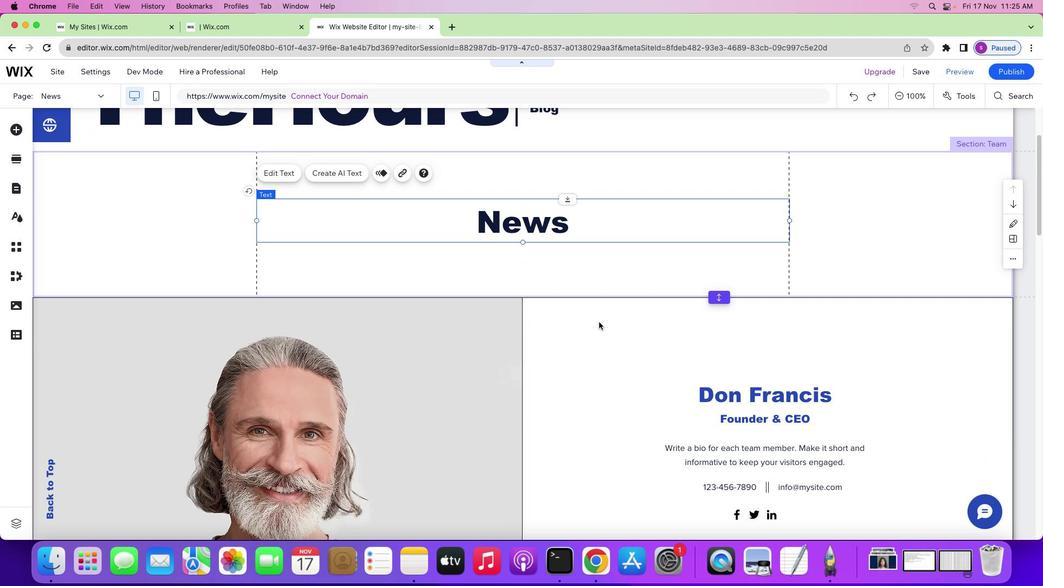 
Action: Mouse scrolled (599, 322) with delta (0, 0)
Screenshot: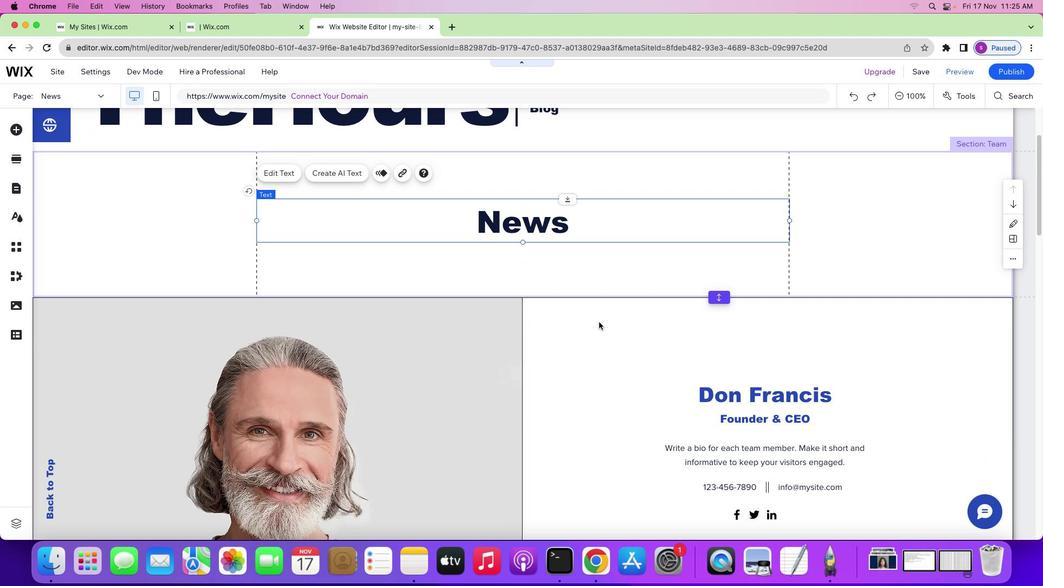 
Action: Mouse scrolled (599, 322) with delta (0, 0)
Screenshot: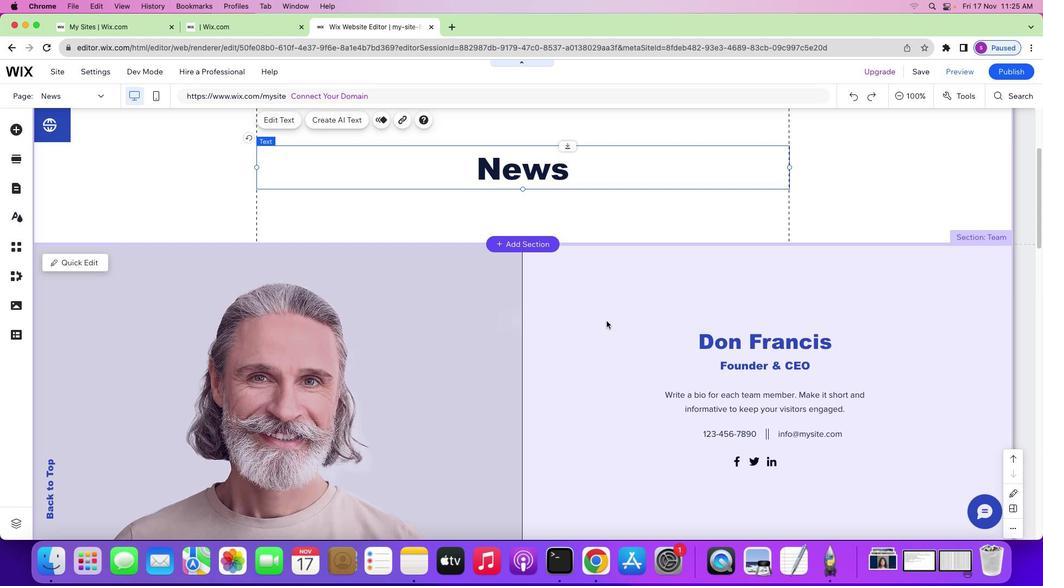 
Action: Mouse scrolled (599, 322) with delta (0, 0)
Screenshot: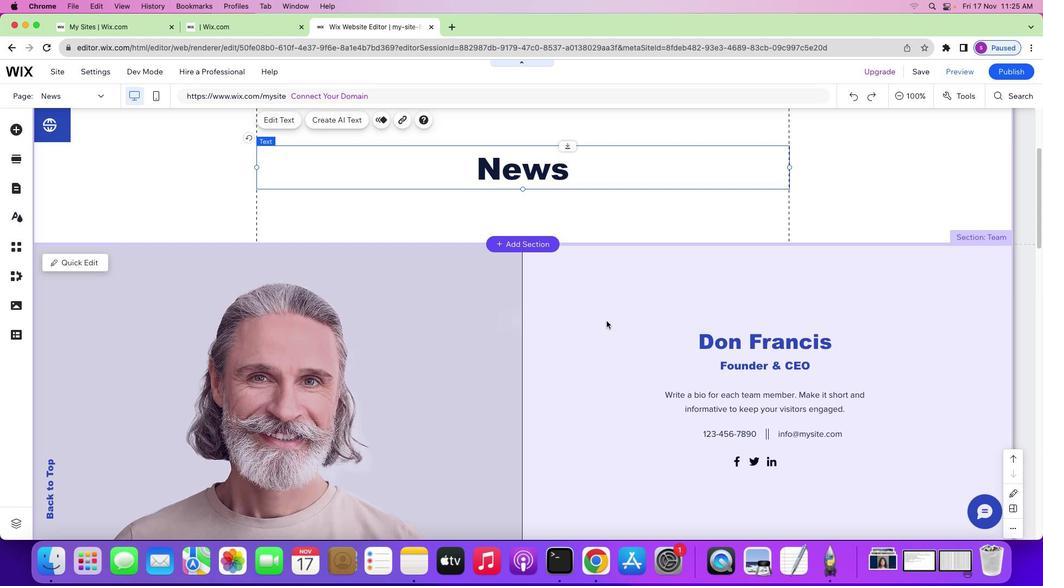 
Action: Mouse scrolled (599, 322) with delta (0, 0)
Screenshot: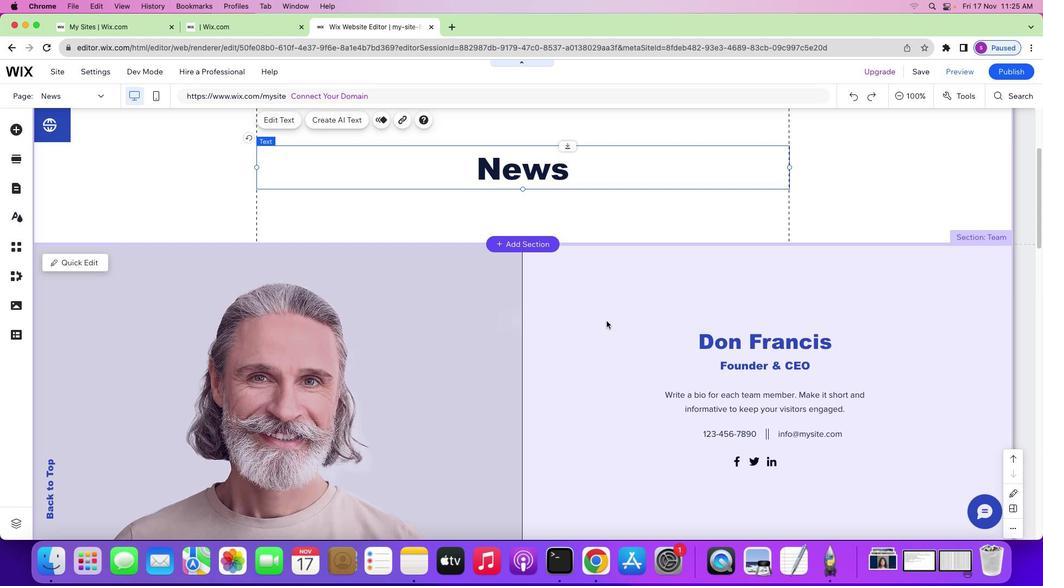 
Action: Mouse moved to (607, 321)
Screenshot: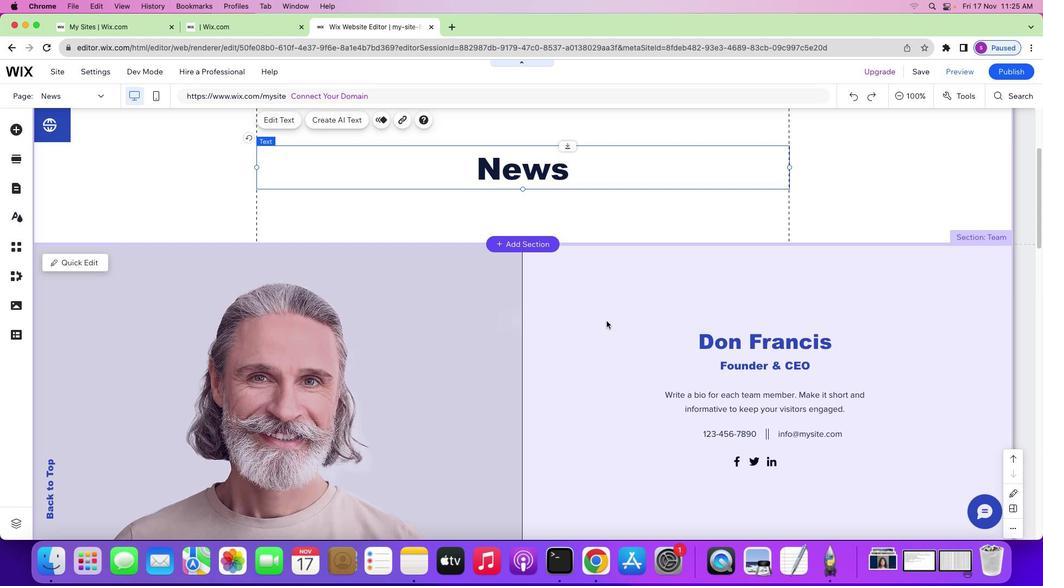 
Action: Mouse scrolled (607, 321) with delta (0, 0)
Screenshot: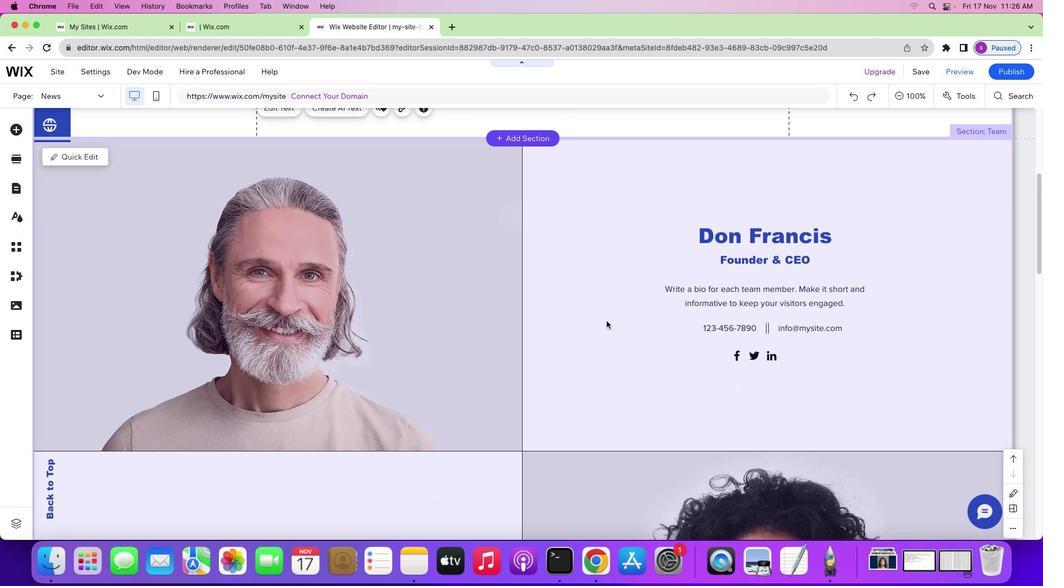
Action: Mouse scrolled (607, 321) with delta (0, 0)
Screenshot: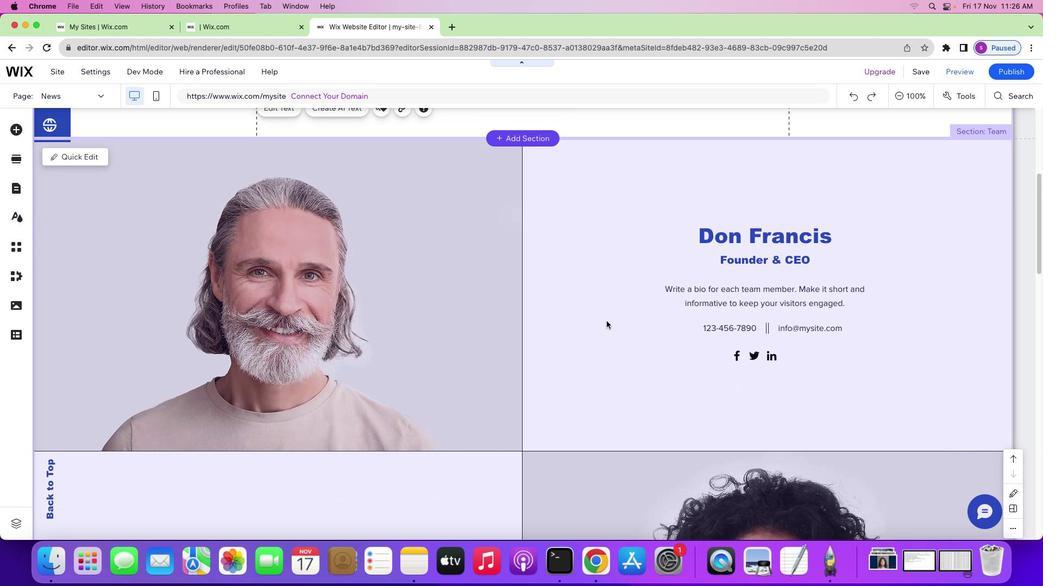 
Action: Mouse scrolled (607, 321) with delta (0, -1)
Screenshot: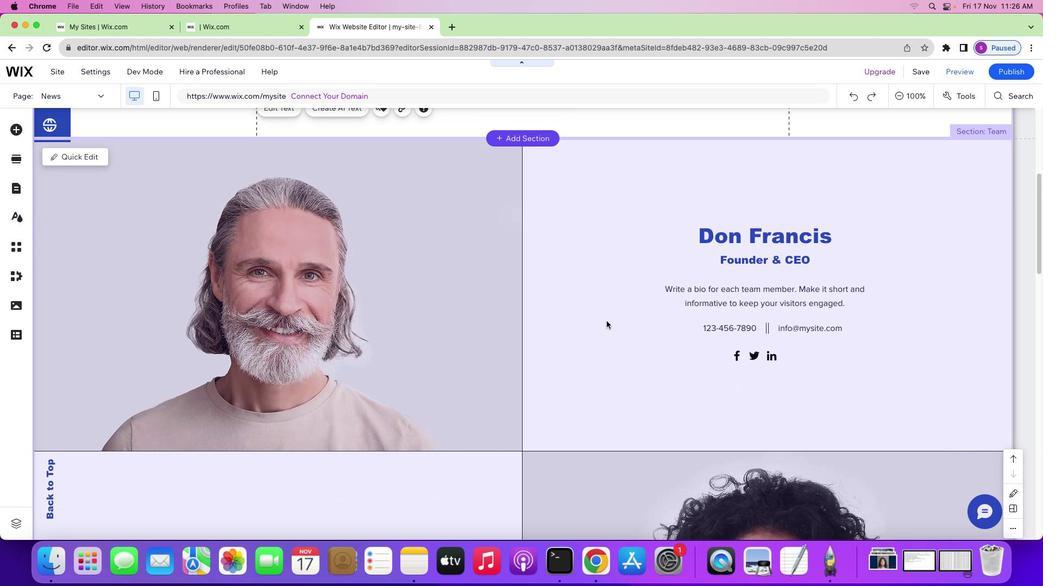 
Action: Mouse scrolled (607, 321) with delta (0, 0)
Screenshot: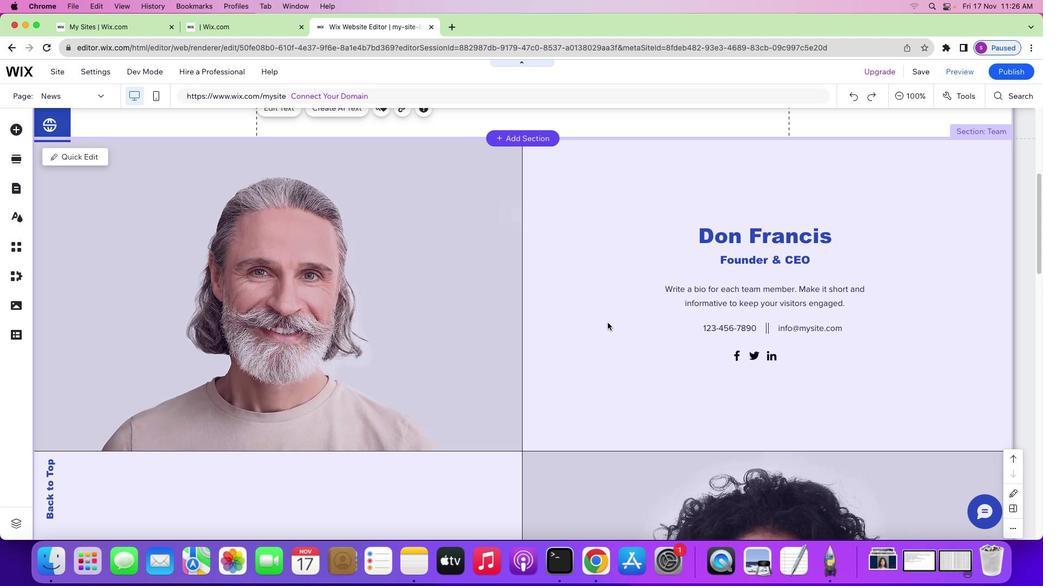 
Action: Mouse scrolled (607, 321) with delta (0, 0)
Screenshot: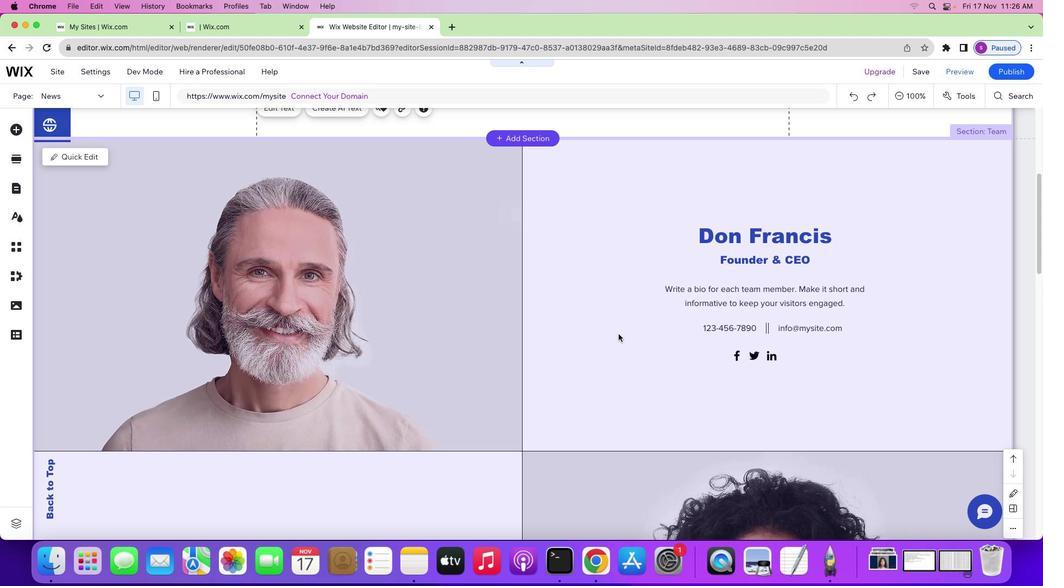 
Action: Mouse scrolled (607, 321) with delta (0, 0)
Screenshot: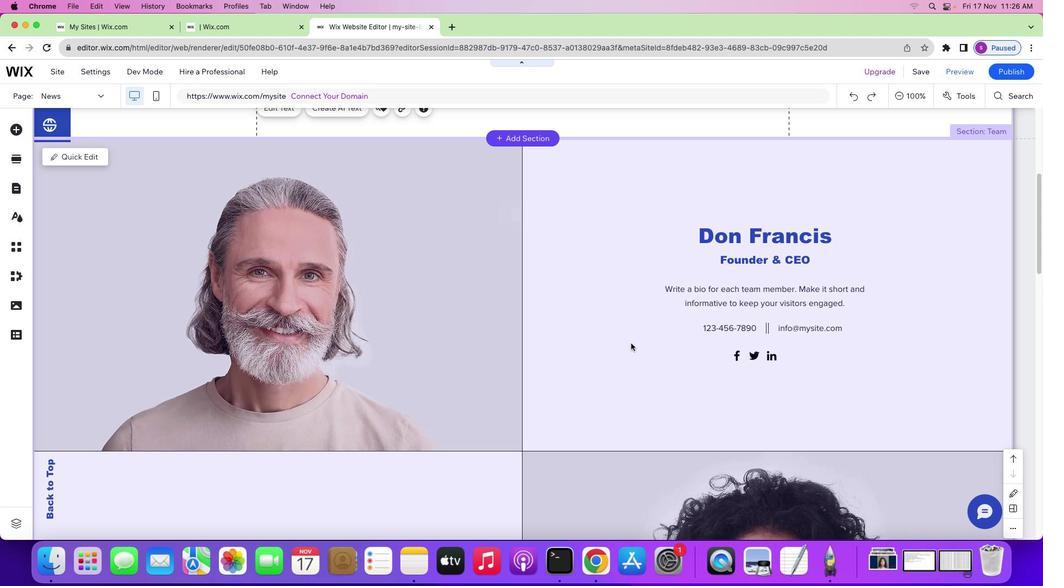 
Action: Mouse scrolled (607, 321) with delta (0, 0)
Screenshot: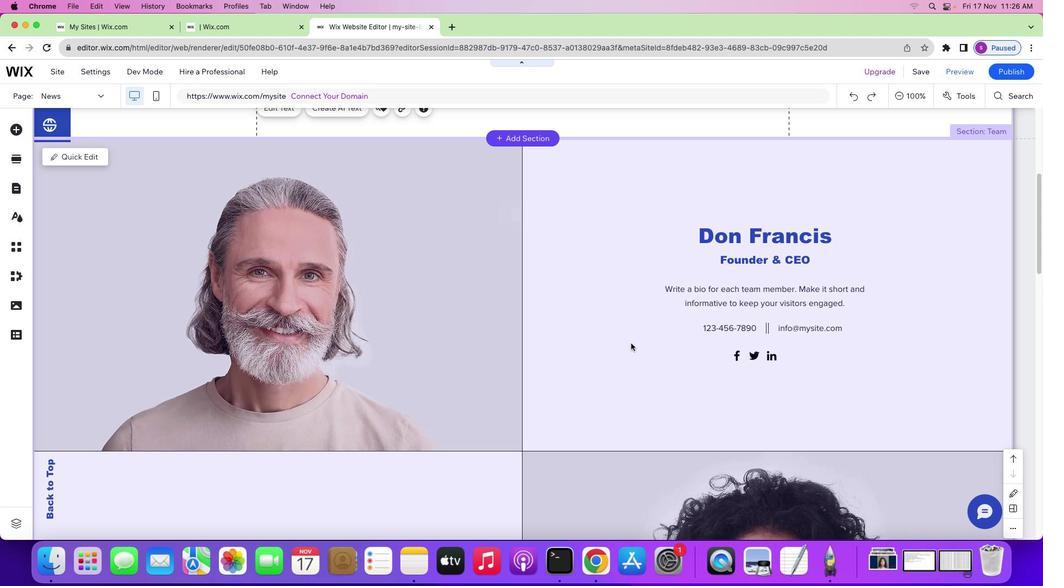 
Action: Mouse moved to (631, 344)
Screenshot: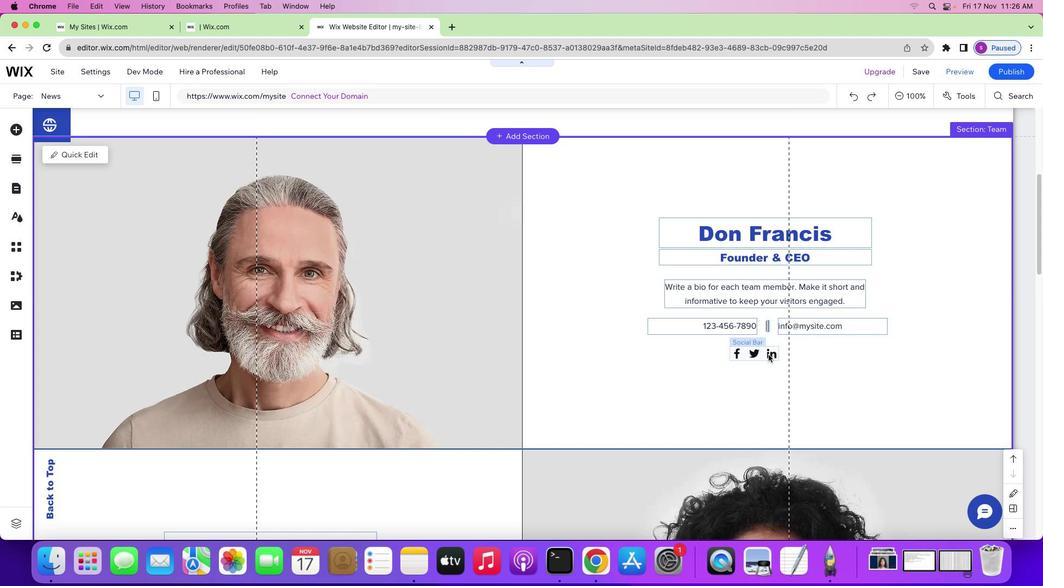 
Action: Mouse scrolled (631, 344) with delta (0, 0)
Screenshot: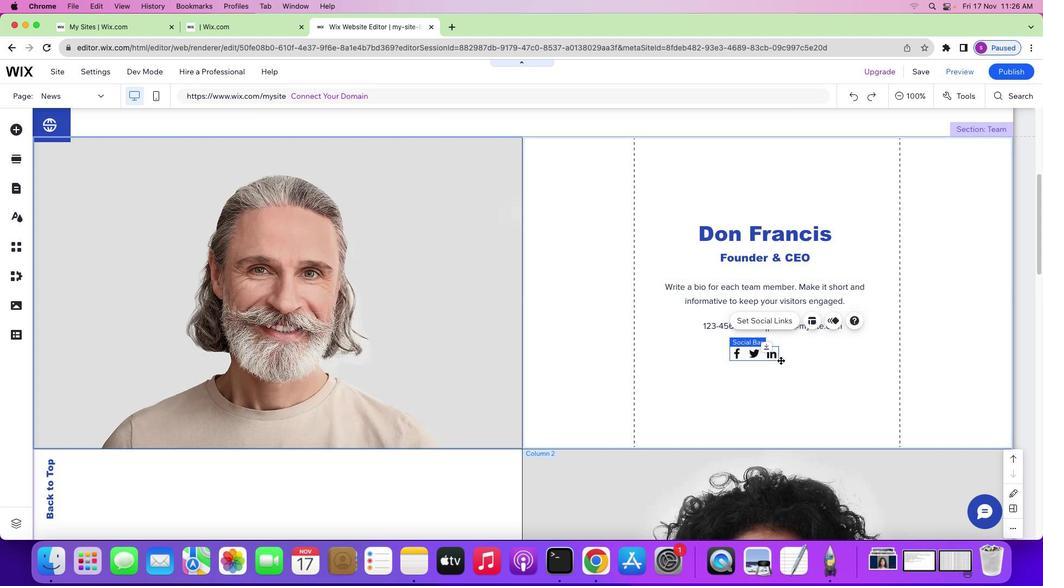 
Action: Mouse moved to (766, 350)
Screenshot: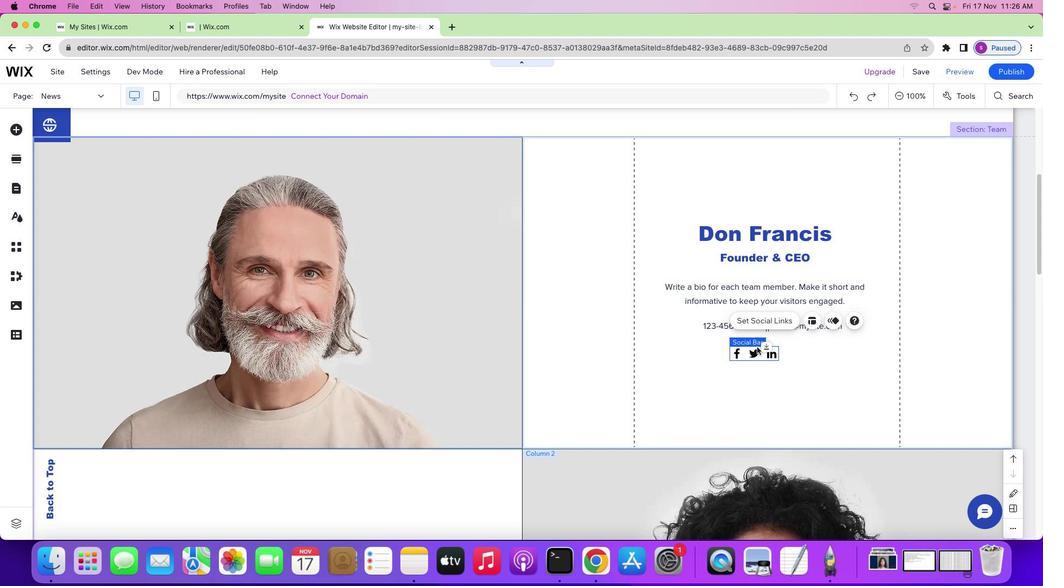 
Action: Mouse pressed left at (766, 350)
Screenshot: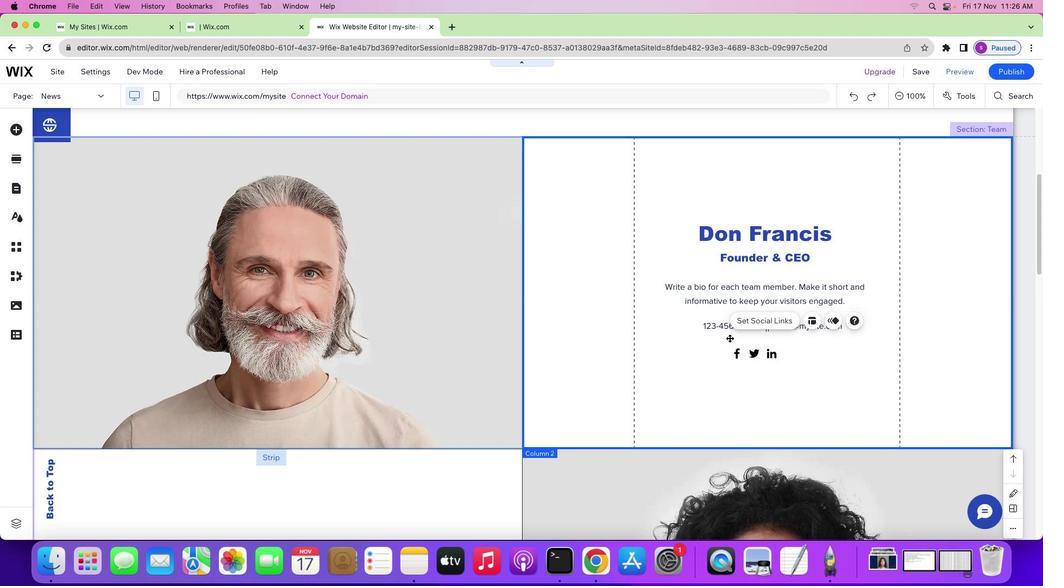 
Action: Mouse moved to (769, 355)
Screenshot: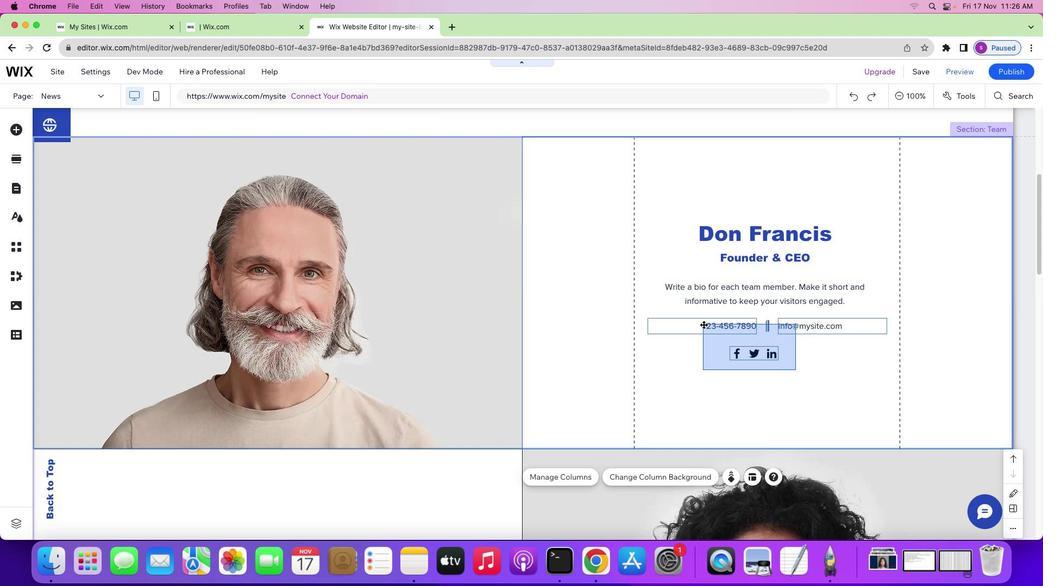 
Action: Mouse pressed left at (769, 355)
Screenshot: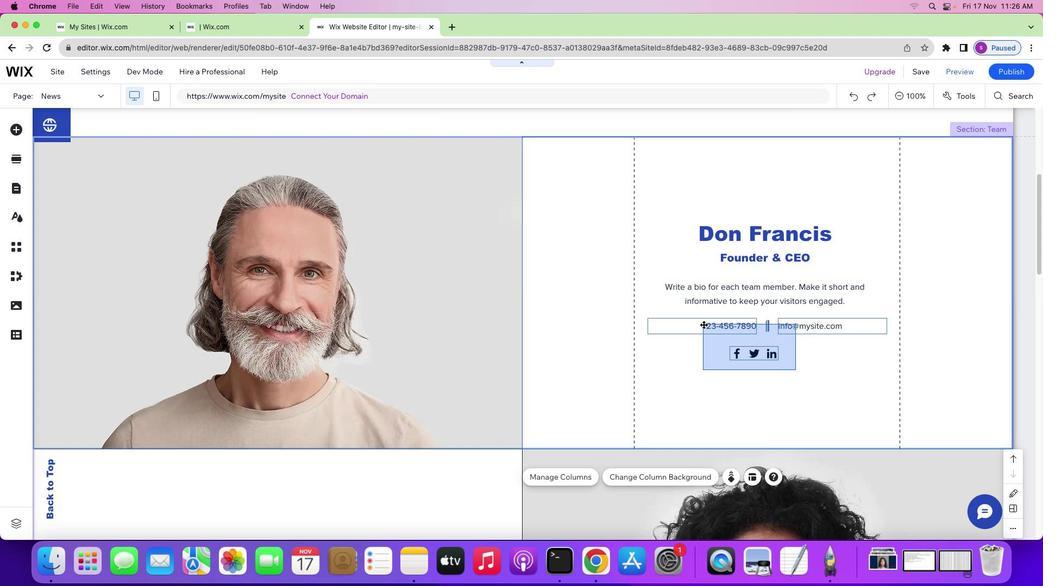 
Action: Mouse moved to (796, 370)
Screenshot: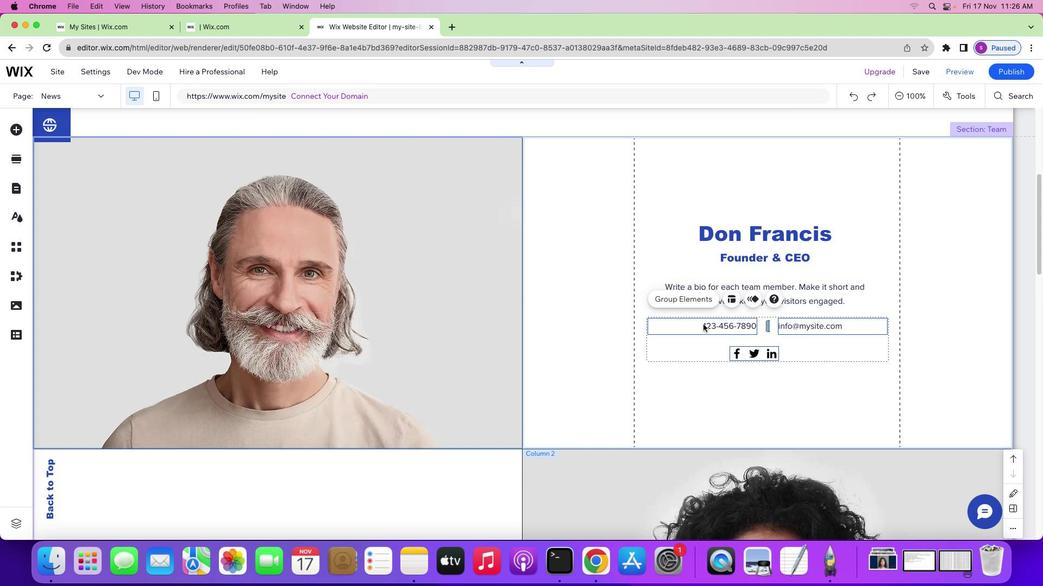 
Action: Mouse pressed left at (796, 370)
Screenshot: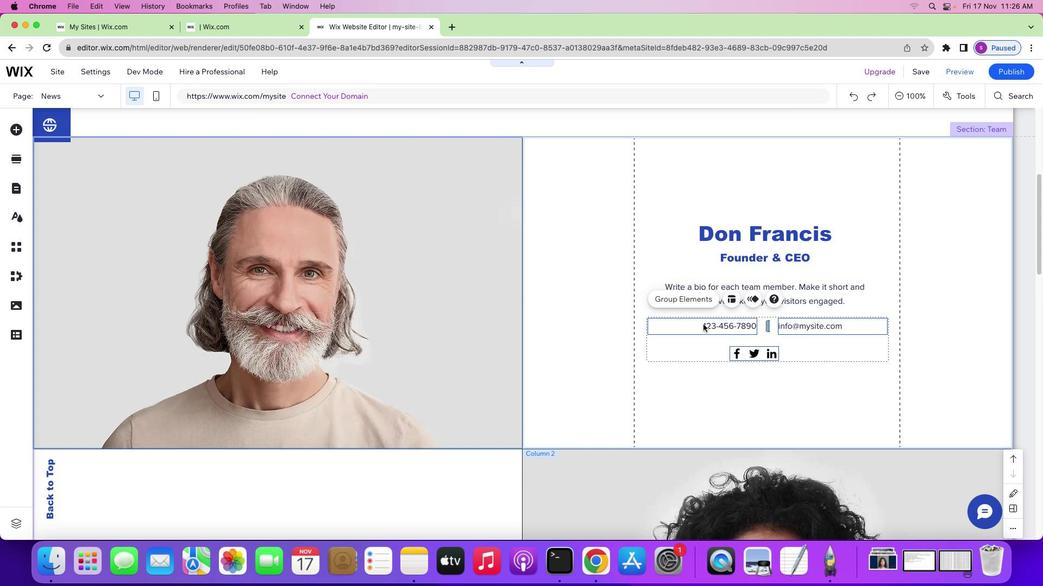 
Action: Mouse moved to (703, 325)
Screenshot: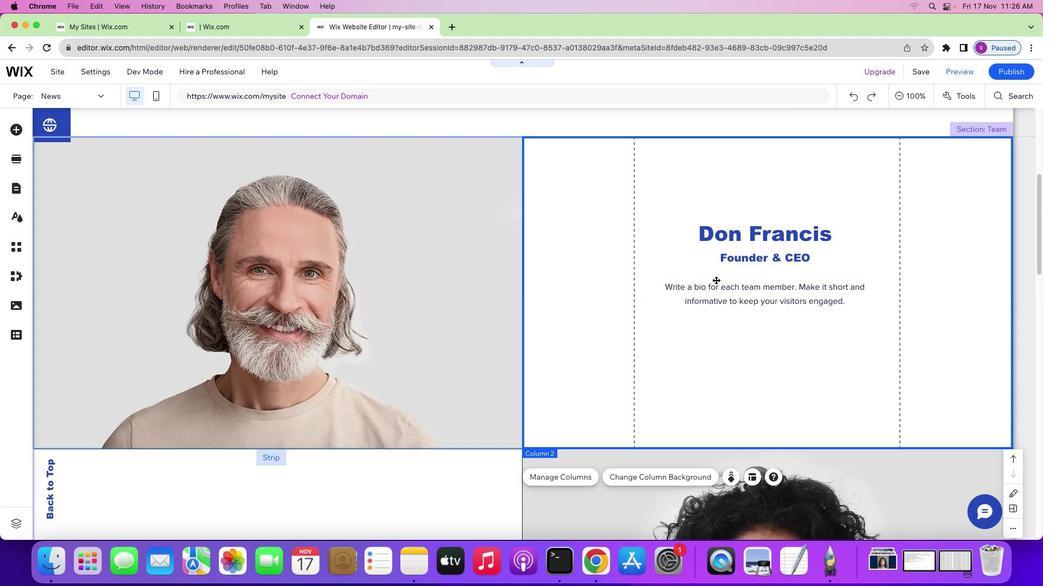 
Action: Key pressed Key.delete
Screenshot: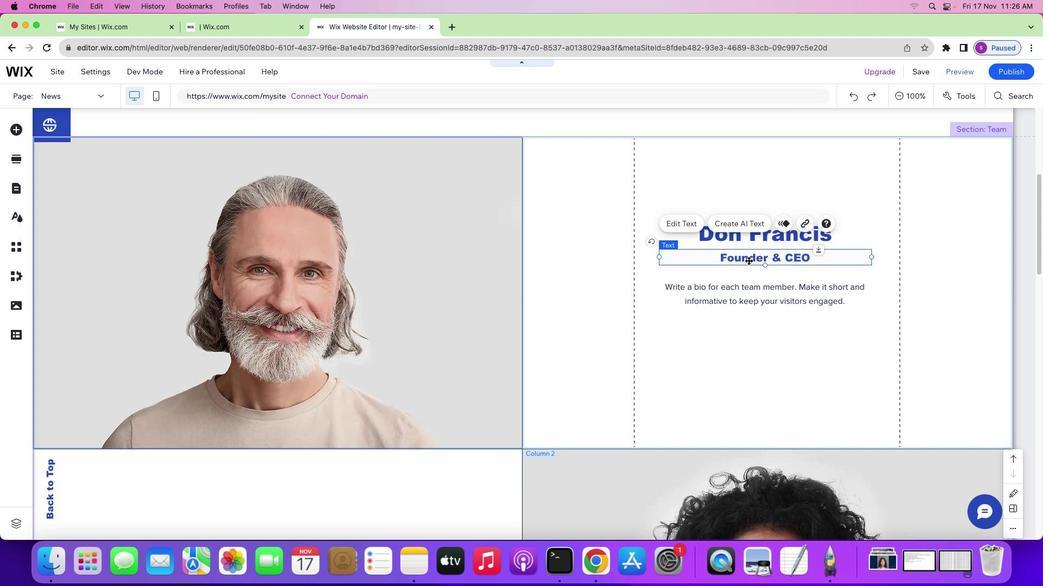 
Action: Mouse moved to (748, 260)
Screenshot: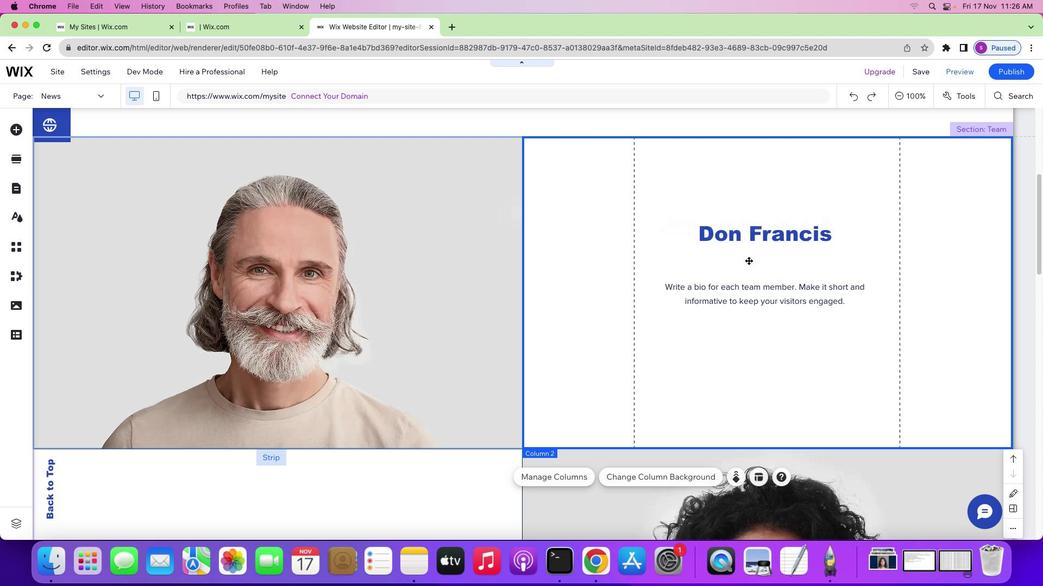 
Action: Mouse pressed left at (748, 260)
Screenshot: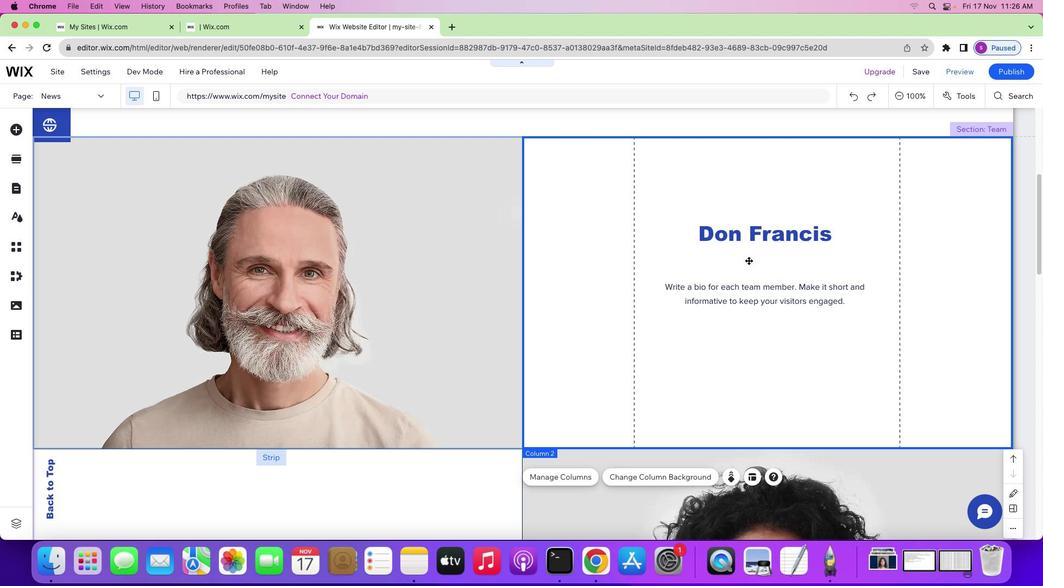 
Action: Mouse moved to (748, 260)
Screenshot: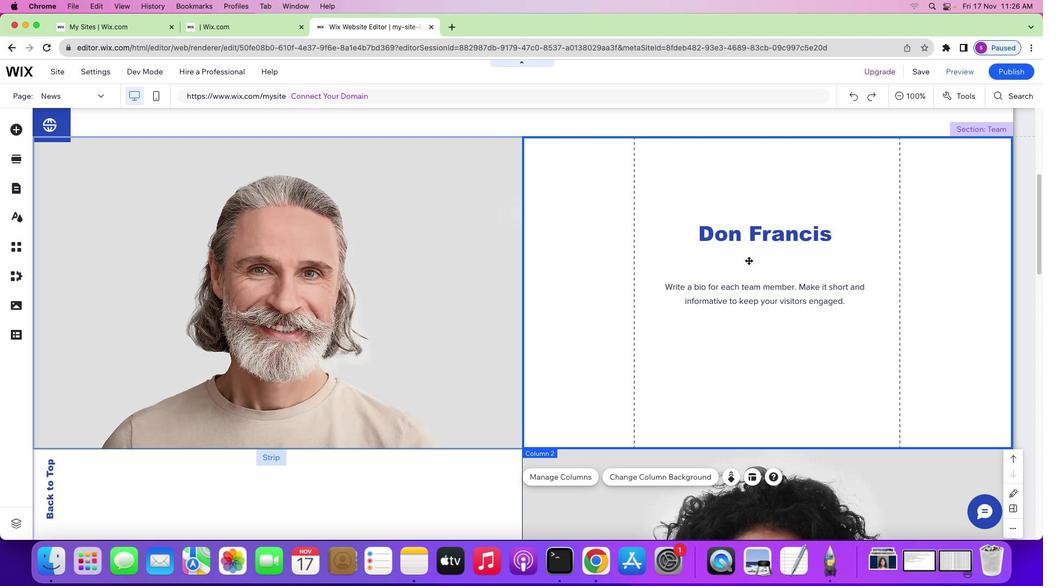 
Action: Key pressed Key.delete
Screenshot: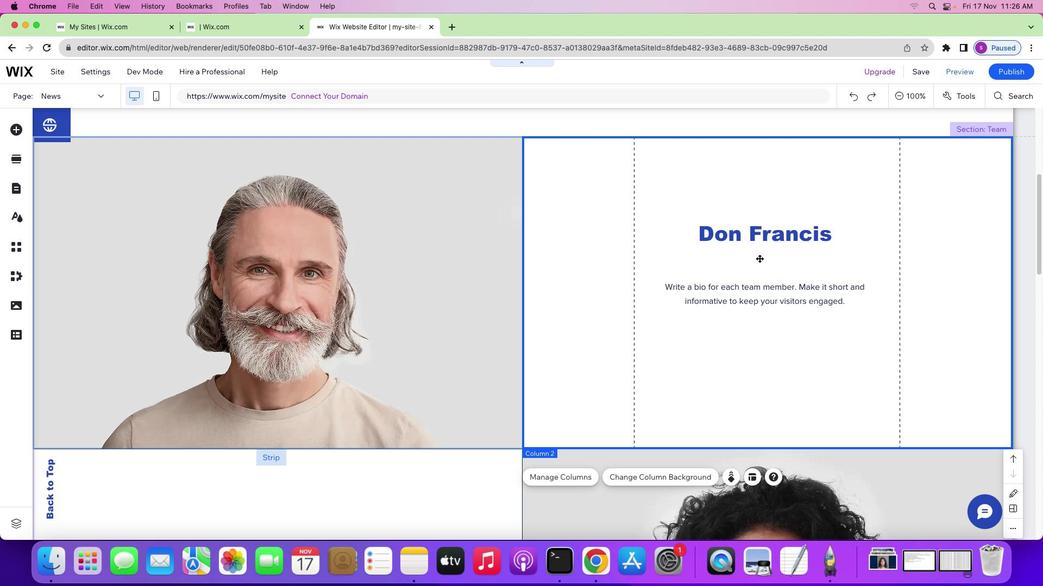 
Action: Mouse moved to (713, 330)
Screenshot: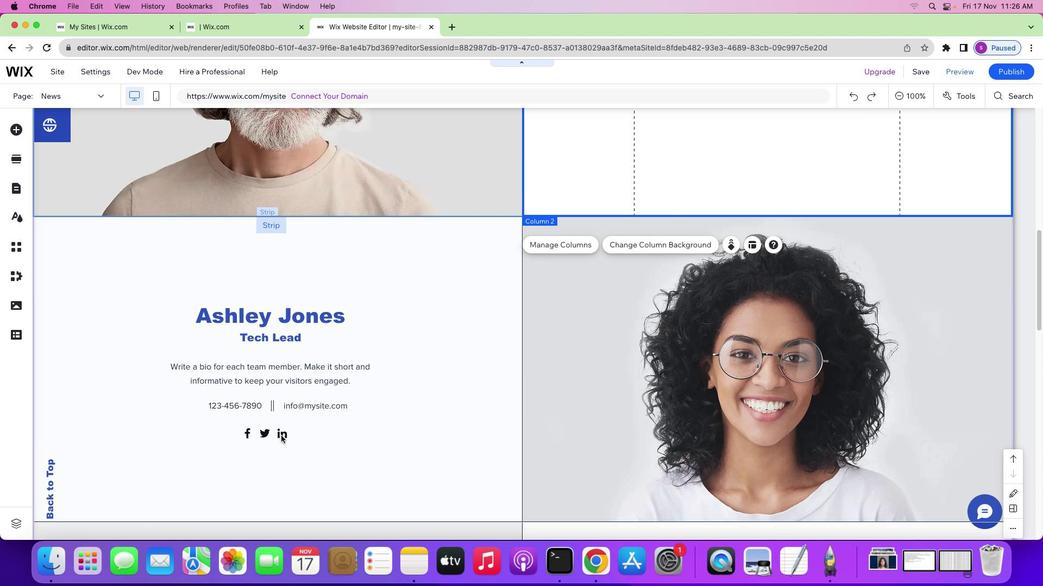 
Action: Mouse scrolled (713, 330) with delta (0, 0)
Screenshot: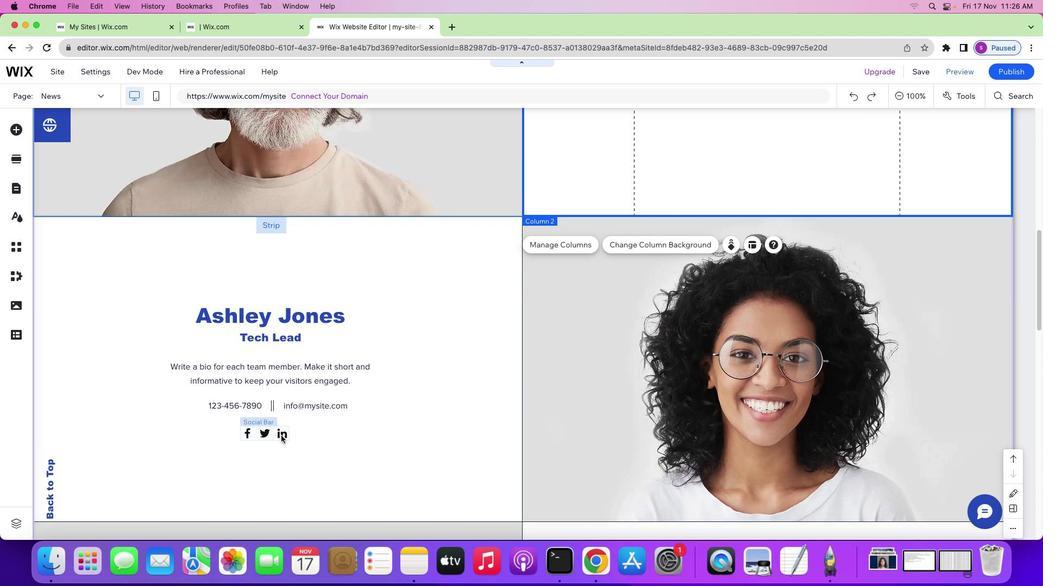 
Action: Mouse moved to (713, 330)
Screenshot: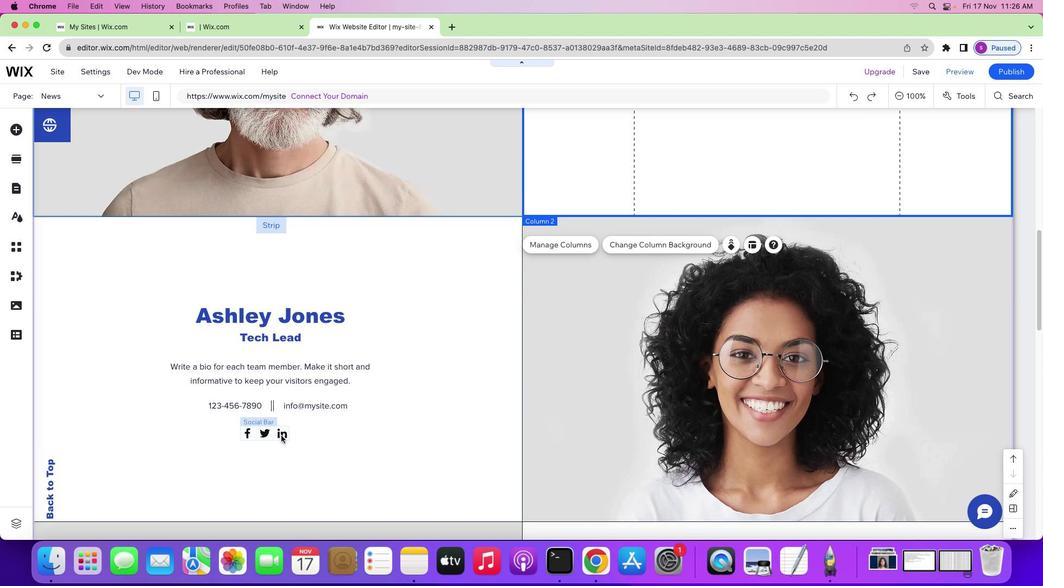 
Action: Mouse scrolled (713, 330) with delta (0, 0)
Screenshot: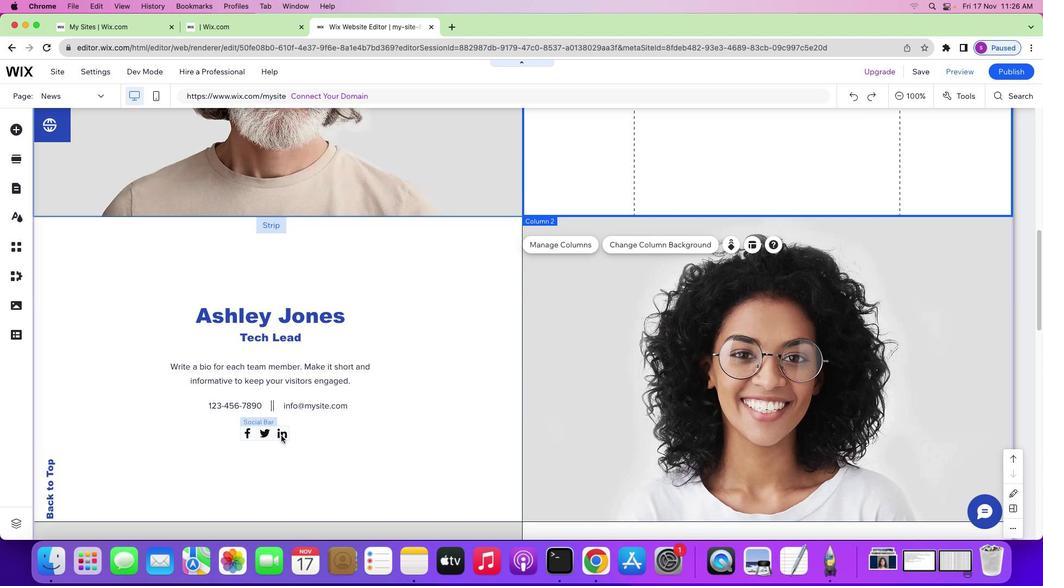 
Action: Mouse scrolled (713, 330) with delta (0, 0)
Screenshot: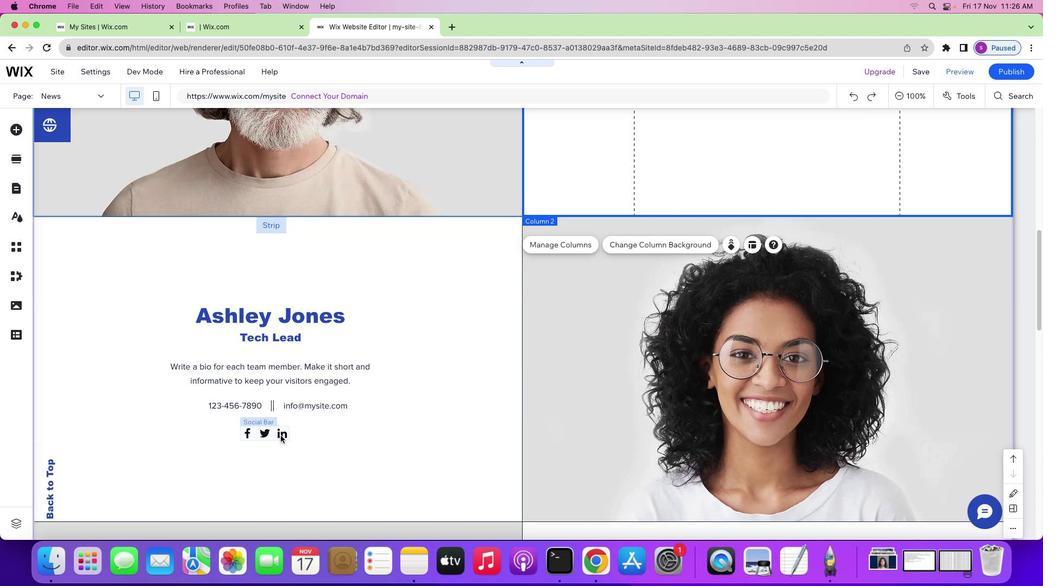 
Action: Mouse scrolled (713, 330) with delta (0, -1)
Screenshot: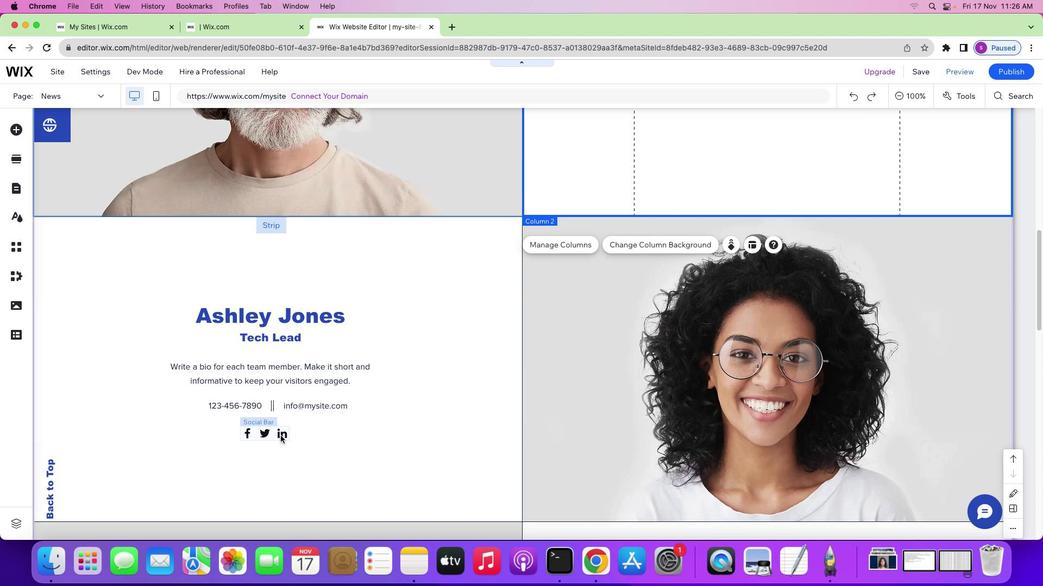 
Action: Mouse moved to (707, 333)
Screenshot: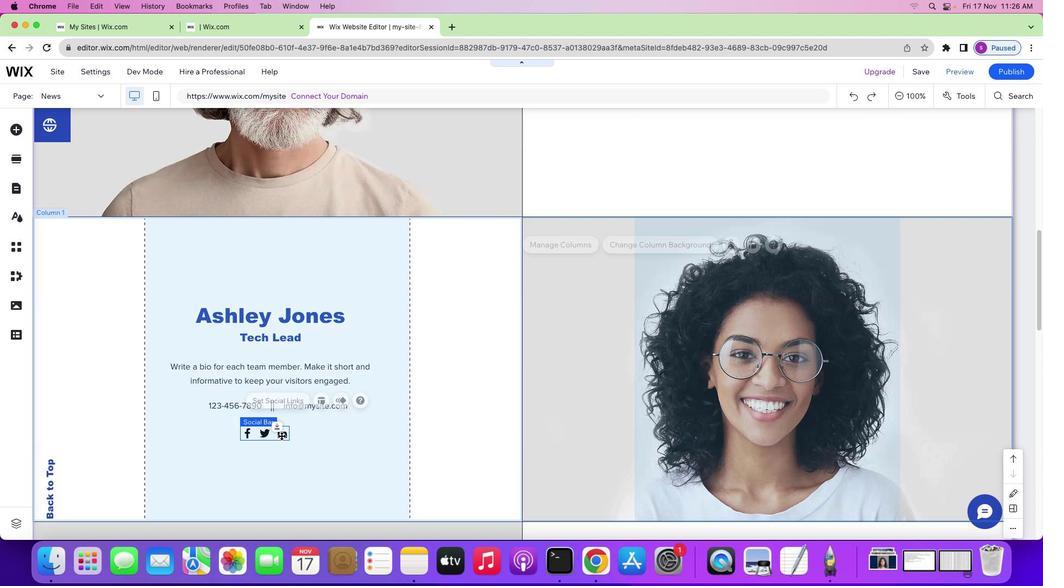 
Action: Mouse scrolled (707, 333) with delta (0, 0)
Screenshot: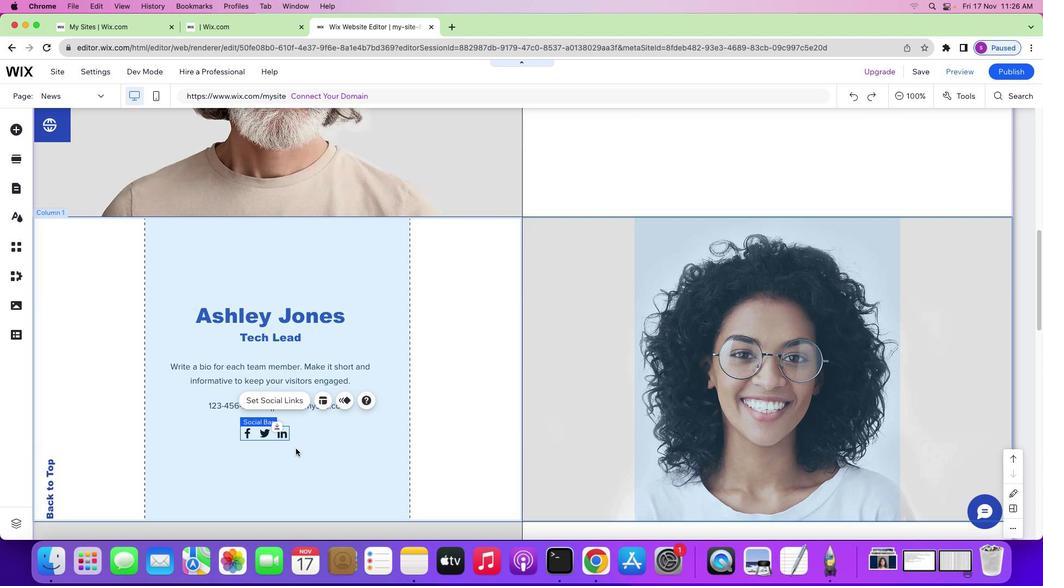 
Action: Mouse moved to (707, 333)
Screenshot: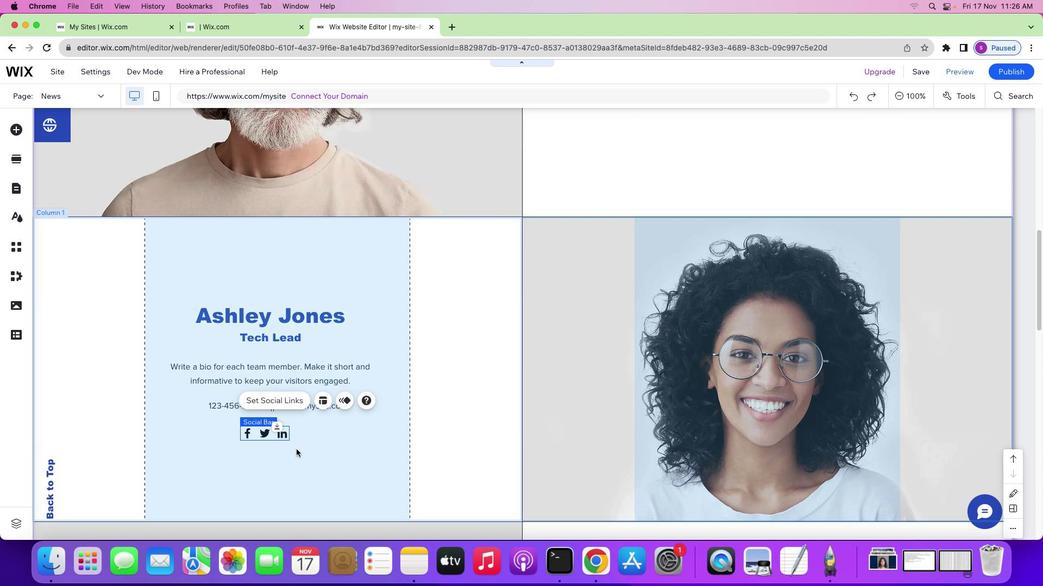 
Action: Mouse scrolled (707, 333) with delta (0, 0)
Screenshot: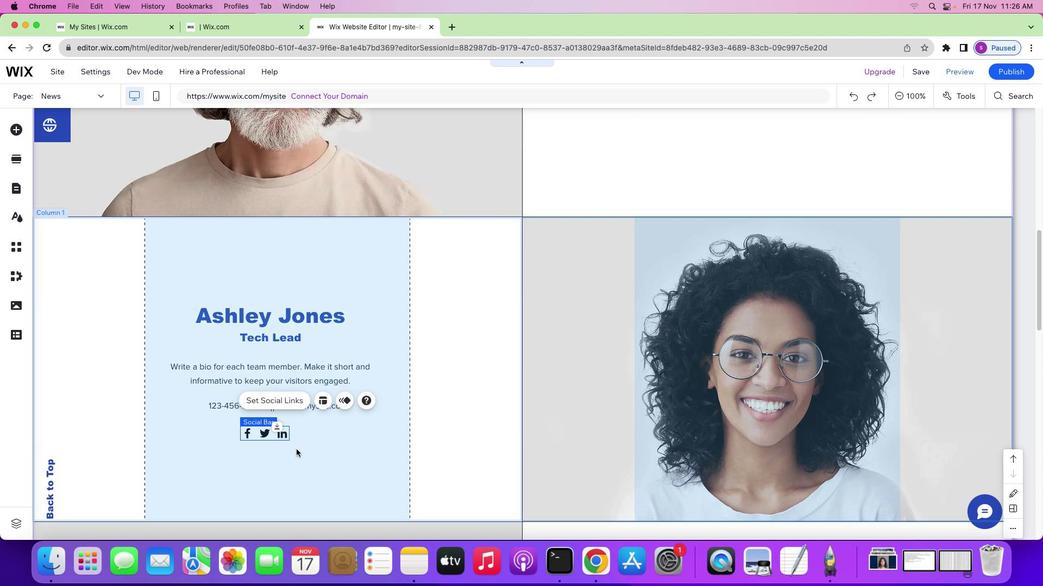 
Action: Mouse moved to (706, 332)
Screenshot: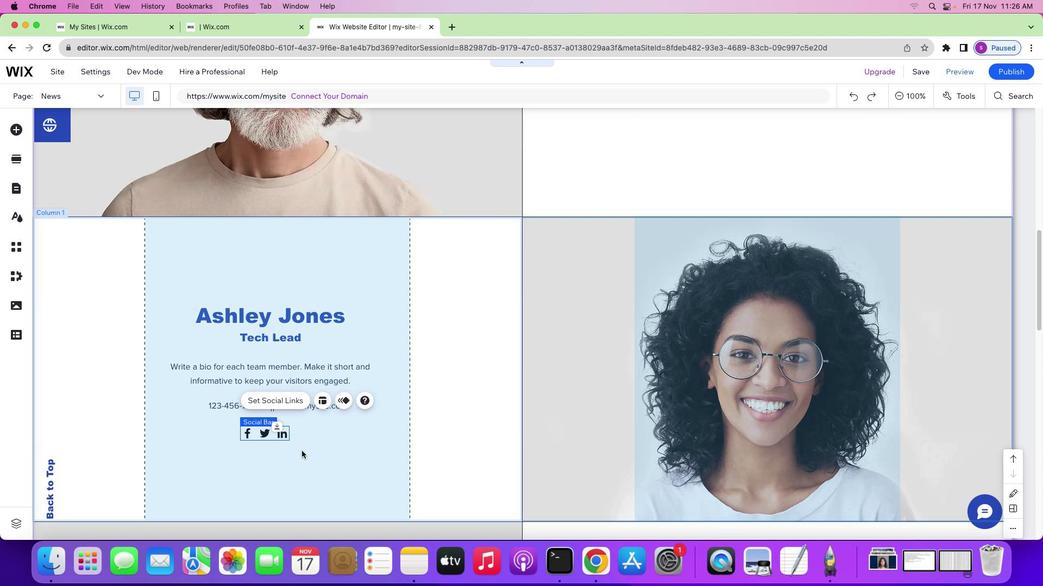 
Action: Mouse scrolled (706, 332) with delta (0, -1)
Screenshot: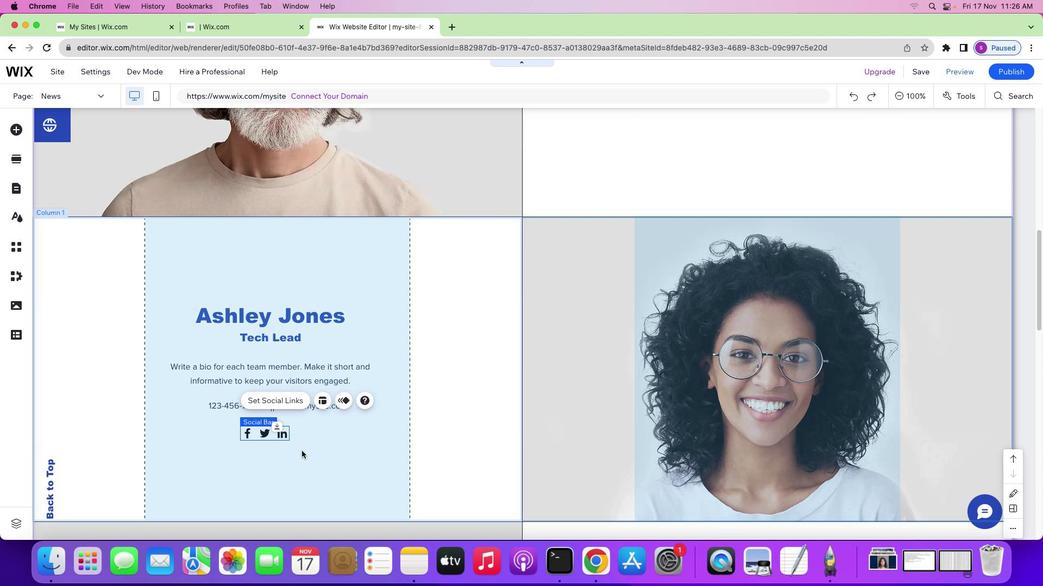 
Action: Mouse moved to (703, 328)
Screenshot: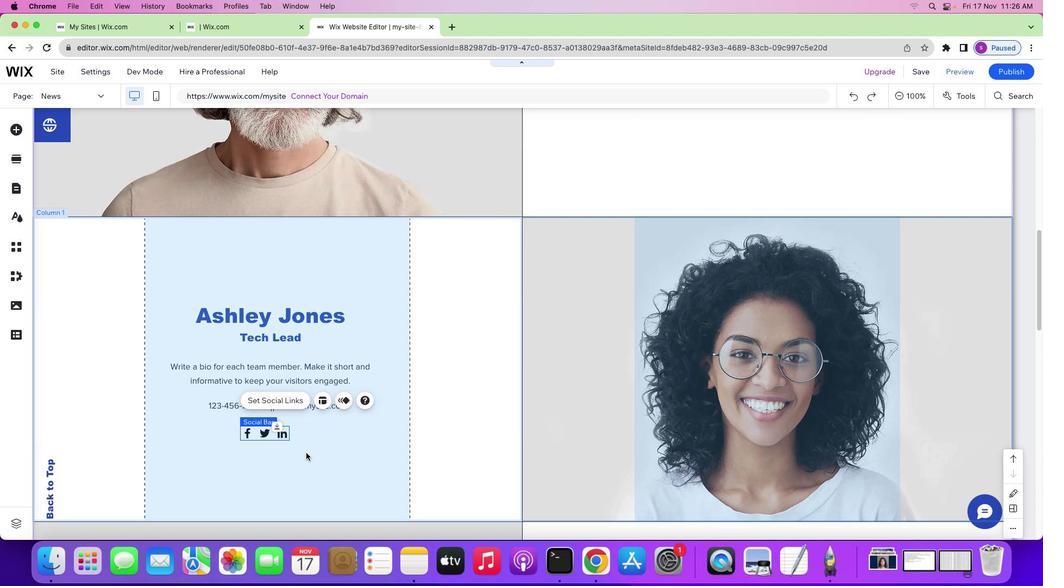 
Action: Mouse scrolled (703, 328) with delta (0, -1)
Screenshot: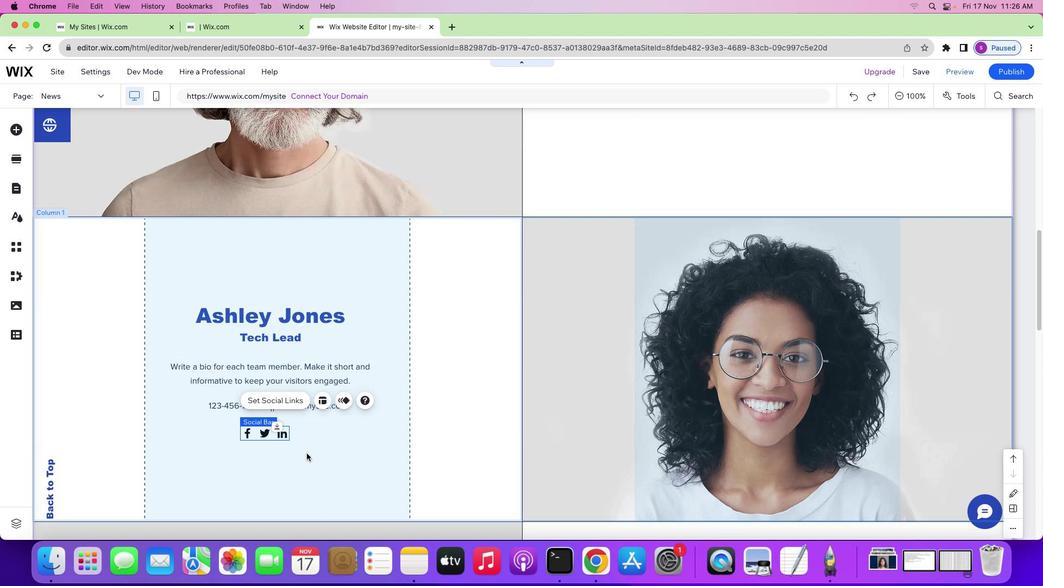 
Action: Mouse moved to (280, 435)
Screenshot: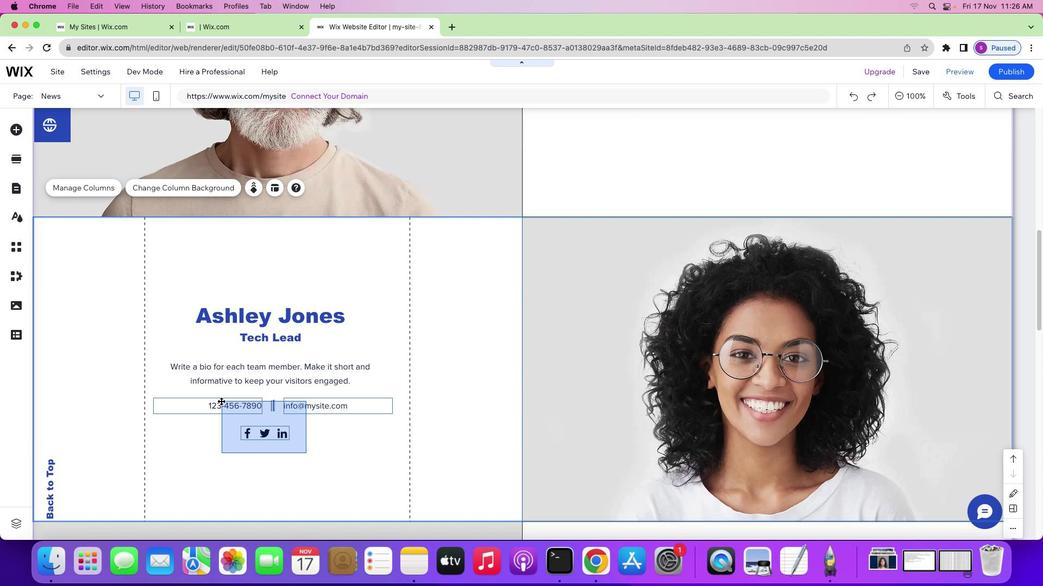 
Action: Mouse pressed left at (280, 435)
Screenshot: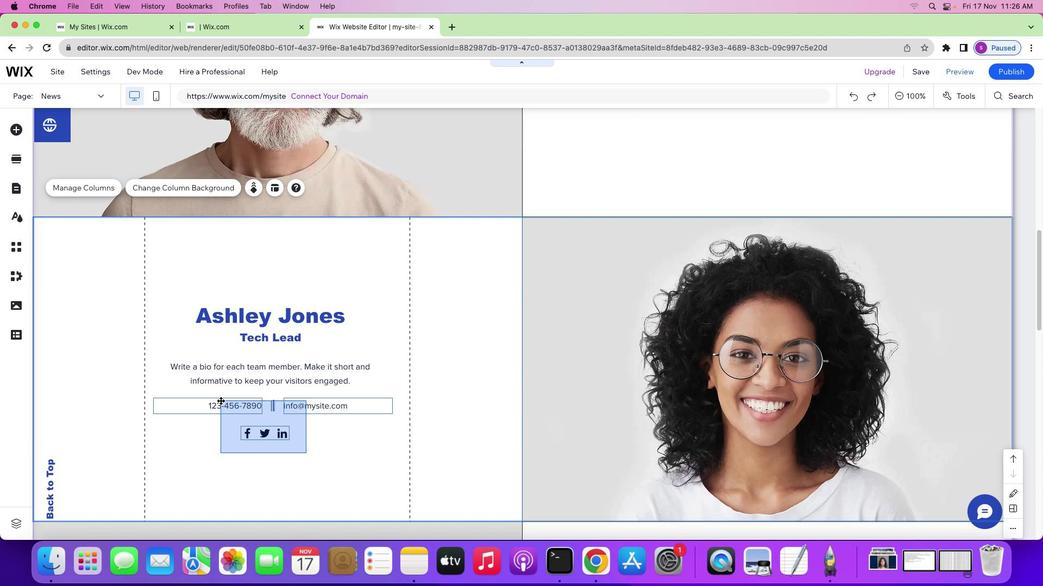 
Action: Mouse moved to (306, 453)
Screenshot: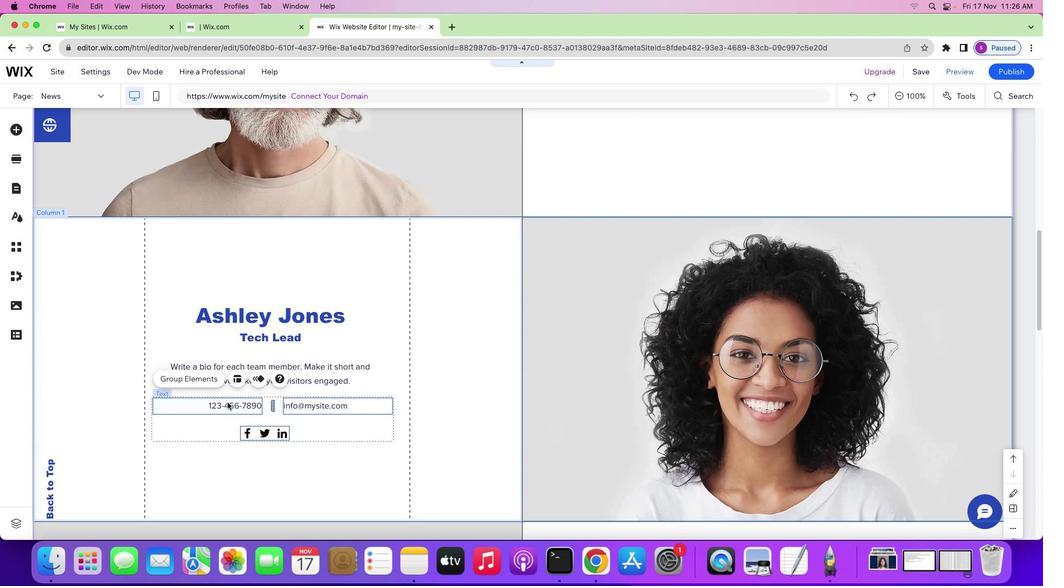 
Action: Mouse pressed left at (306, 453)
Screenshot: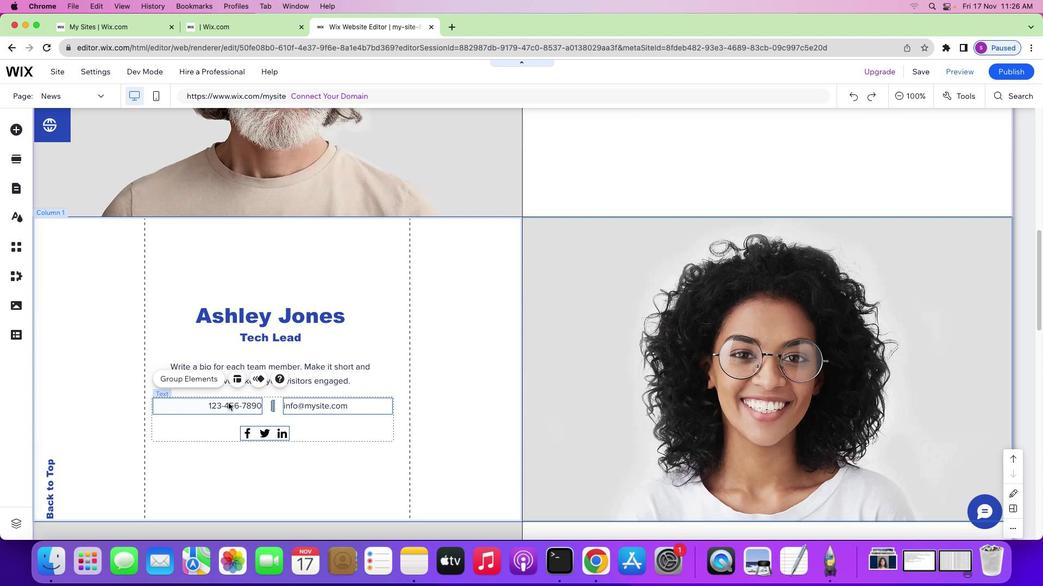 
Action: Mouse moved to (227, 403)
Screenshot: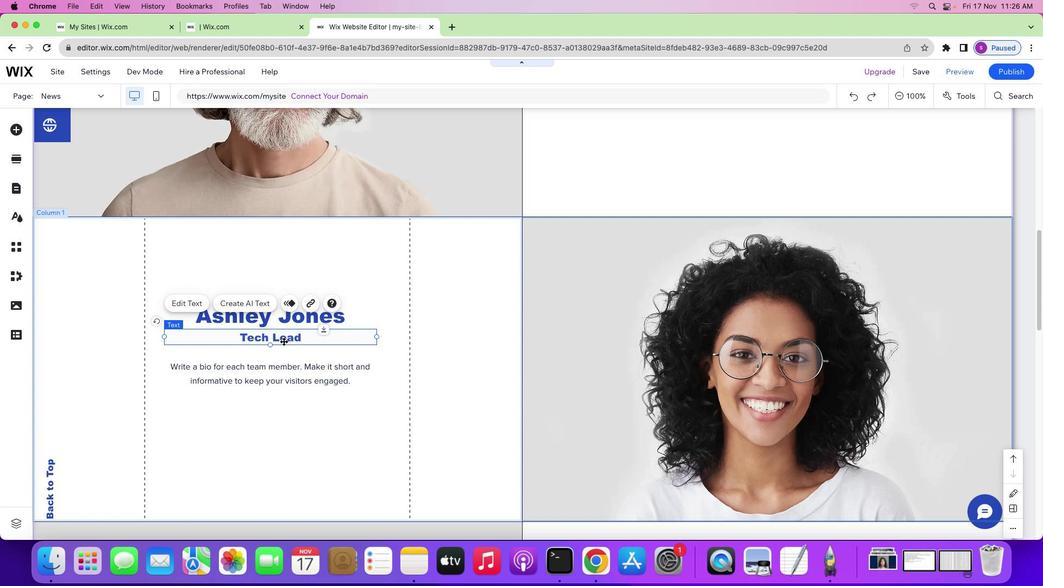 
Action: Key pressed Key.delete
Screenshot: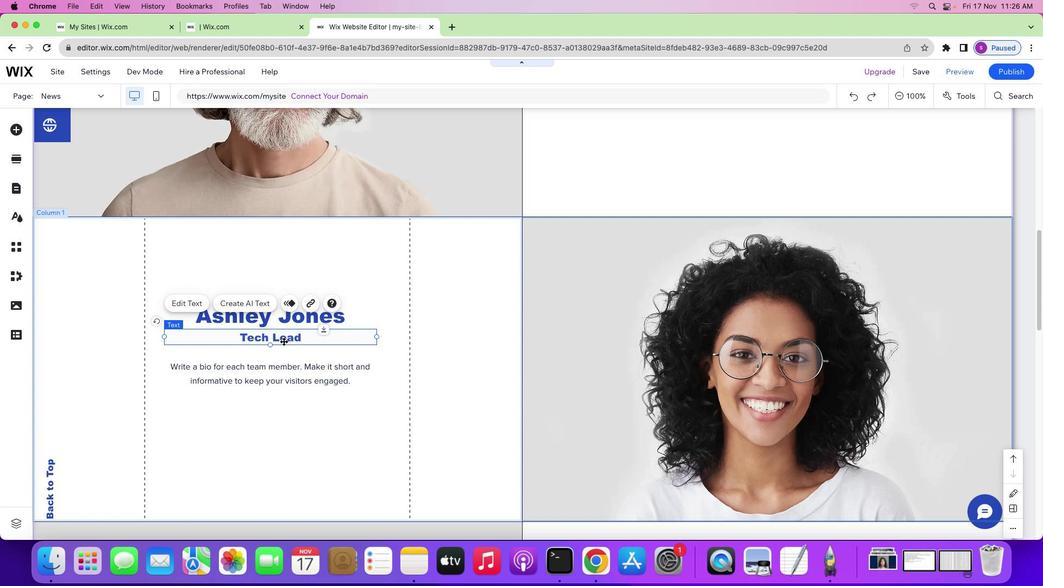 
Action: Mouse moved to (283, 341)
Screenshot: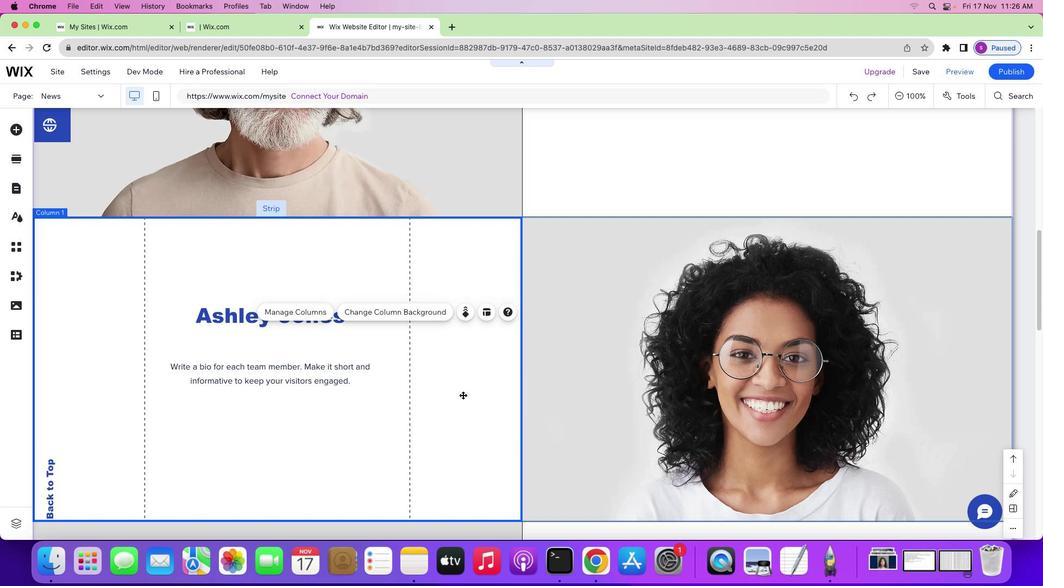 
Action: Mouse pressed left at (283, 341)
Screenshot: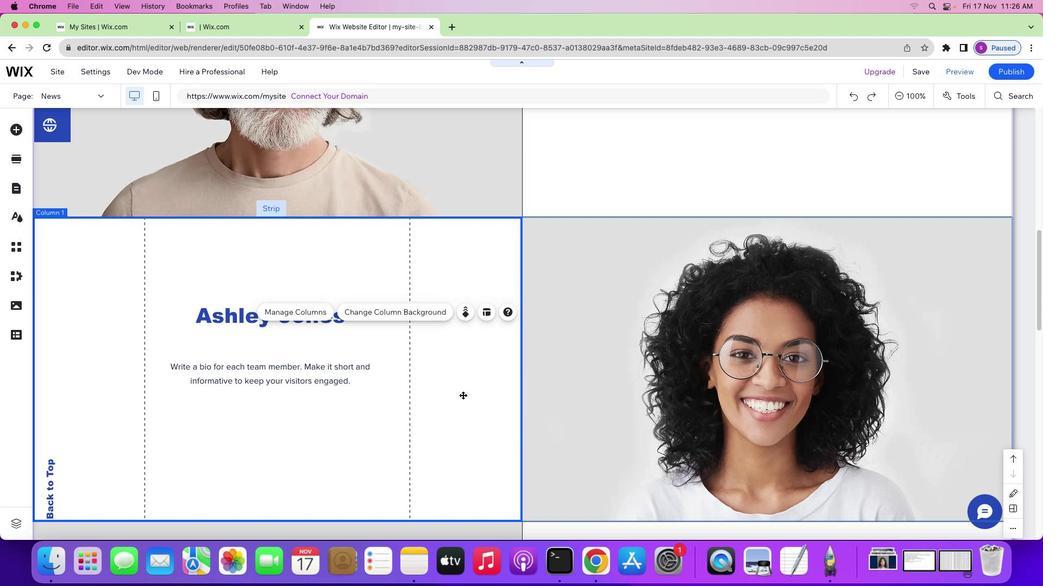 
Action: Key pressed Key.delete
Screenshot: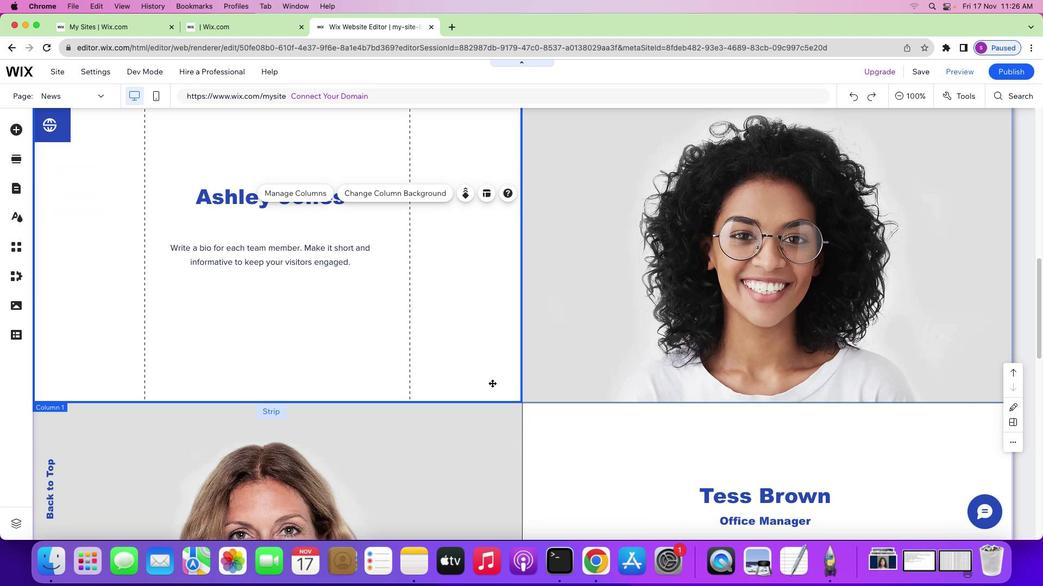 
Action: Mouse moved to (463, 395)
Screenshot: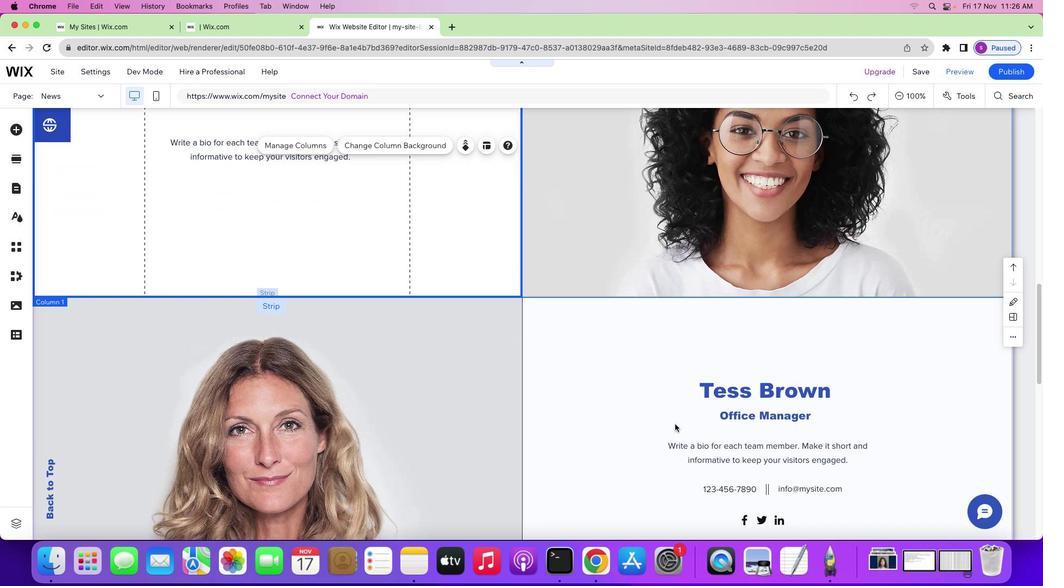 
Action: Mouse scrolled (463, 395) with delta (0, 0)
Screenshot: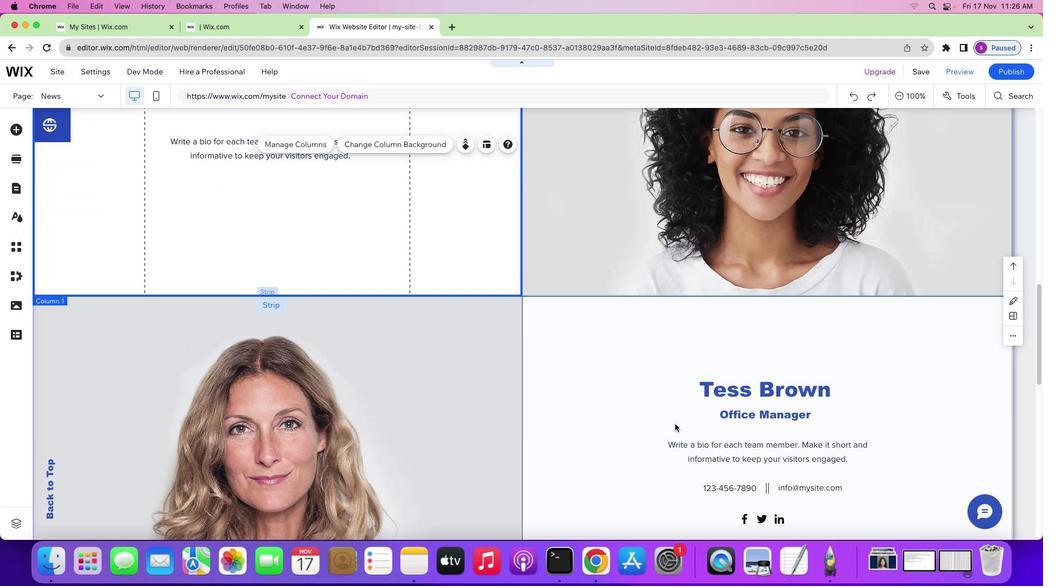 
Action: Mouse moved to (463, 394)
Screenshot: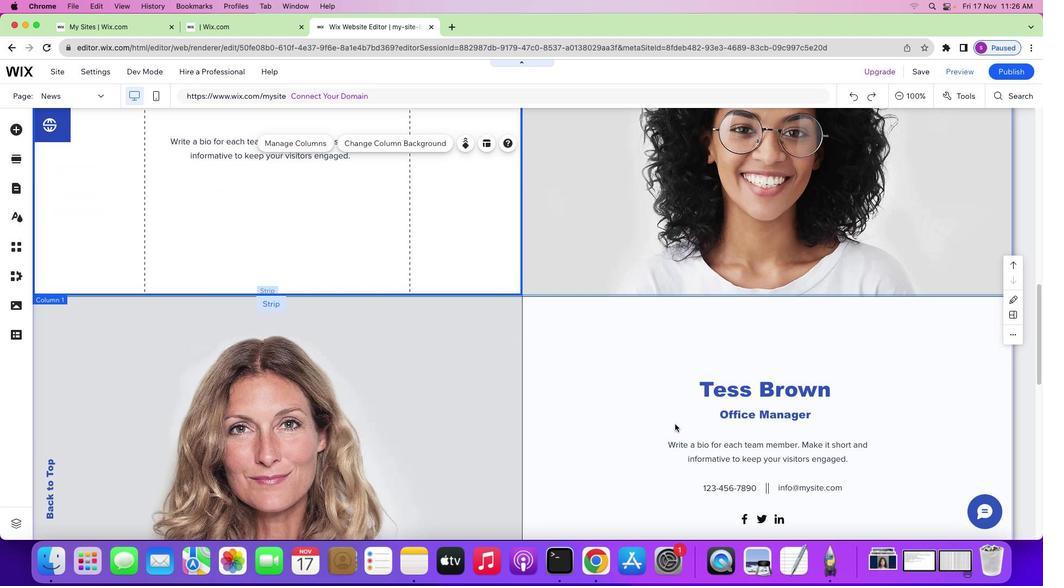 
Action: Mouse scrolled (463, 394) with delta (0, 0)
Screenshot: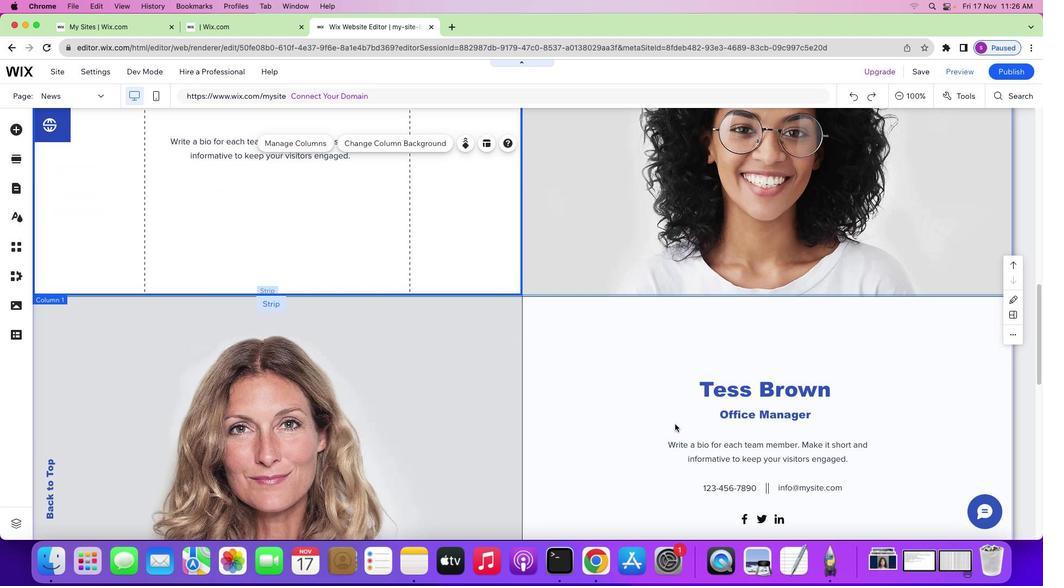 
Action: Mouse moved to (463, 394)
Screenshot: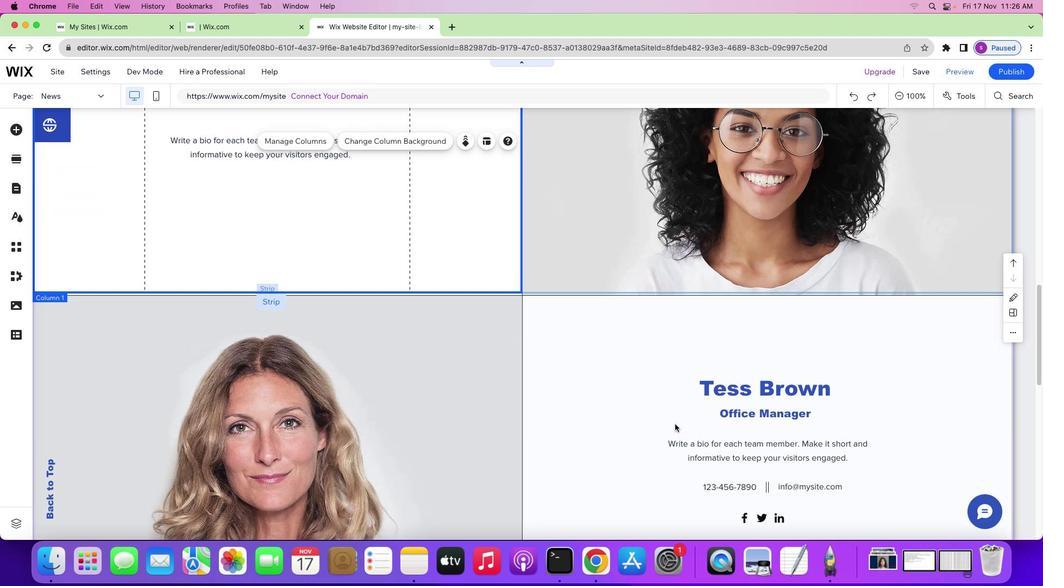 
Action: Mouse scrolled (463, 394) with delta (0, -1)
Screenshot: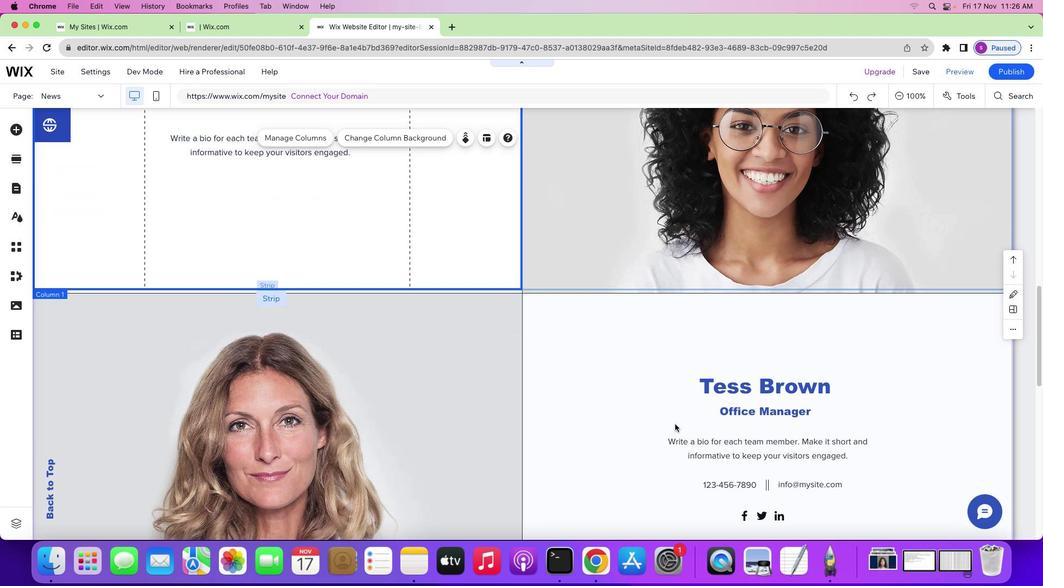 
Action: Mouse scrolled (463, 394) with delta (0, -1)
Screenshot: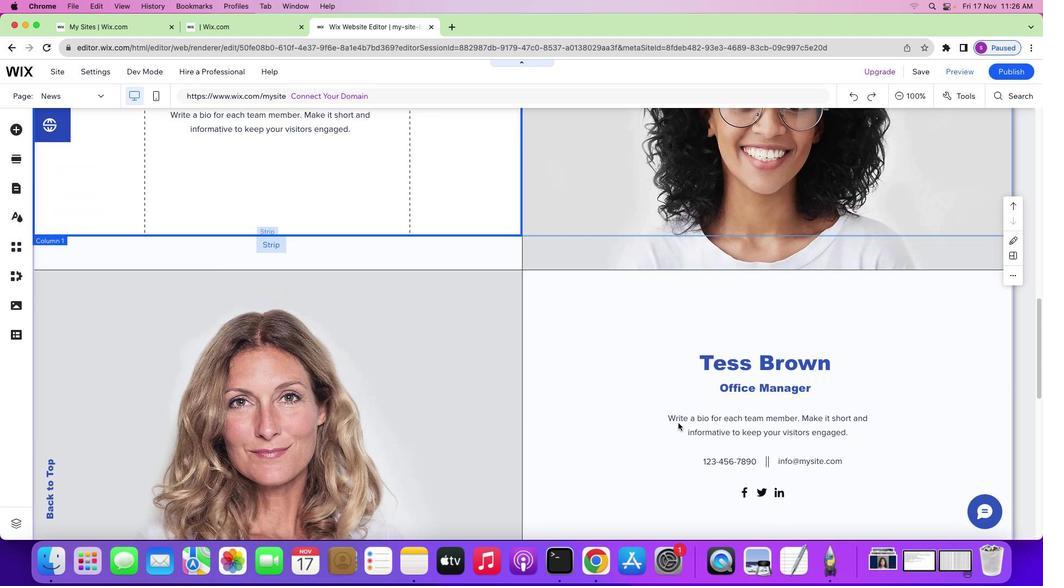 
Action: Mouse moved to (492, 383)
Screenshot: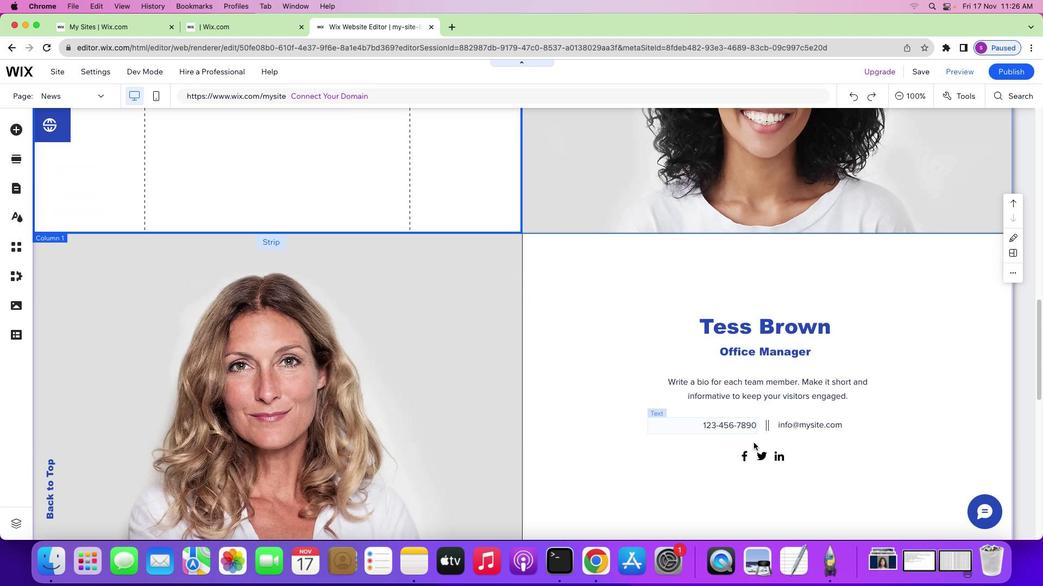 
Action: Mouse scrolled (492, 383) with delta (0, 0)
Screenshot: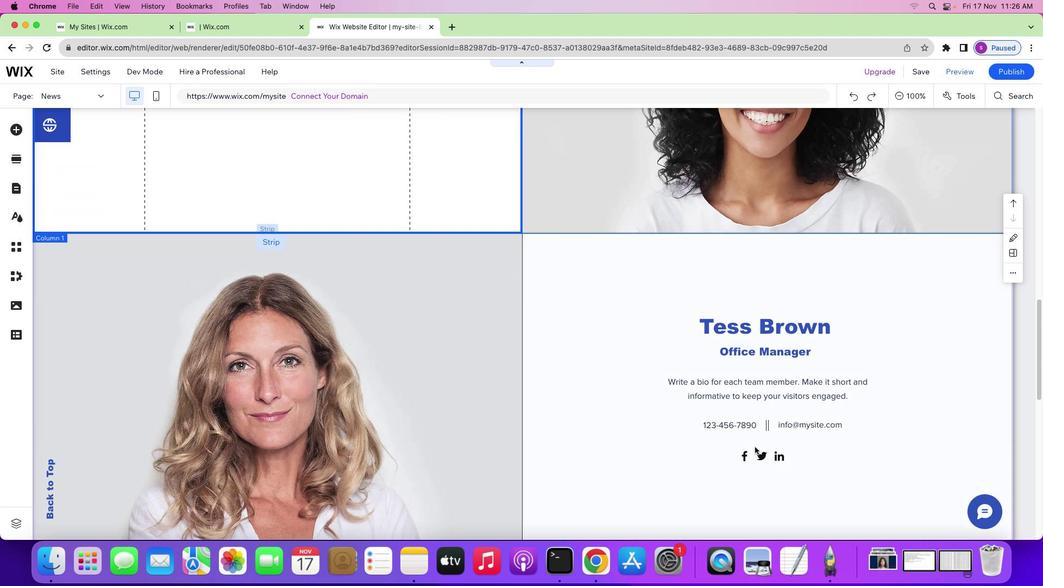 
Action: Mouse scrolled (492, 383) with delta (0, 0)
Screenshot: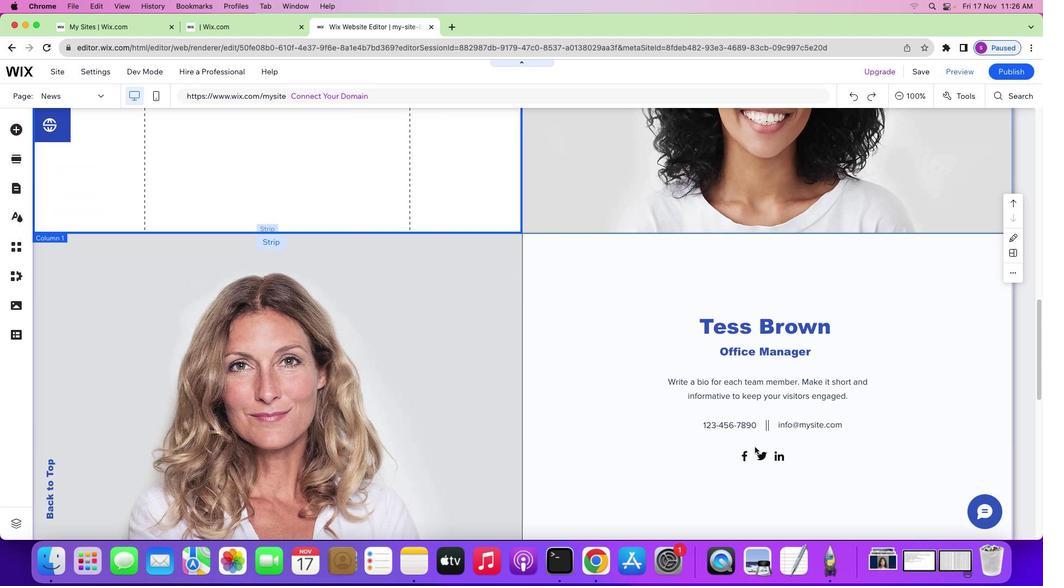 
Action: Mouse scrolled (492, 383) with delta (0, -1)
Screenshot: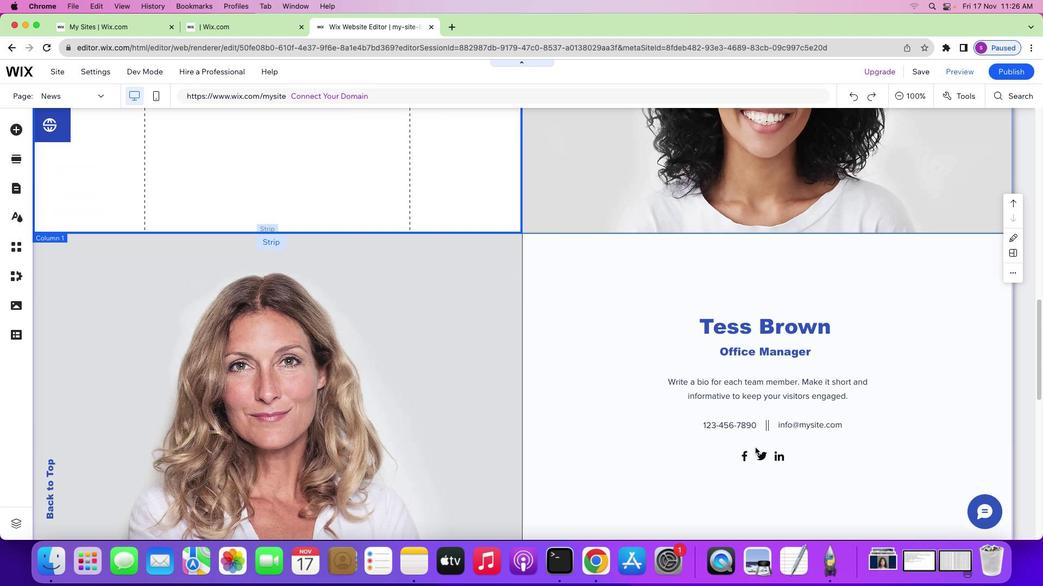 
Action: Mouse moved to (492, 382)
Screenshot: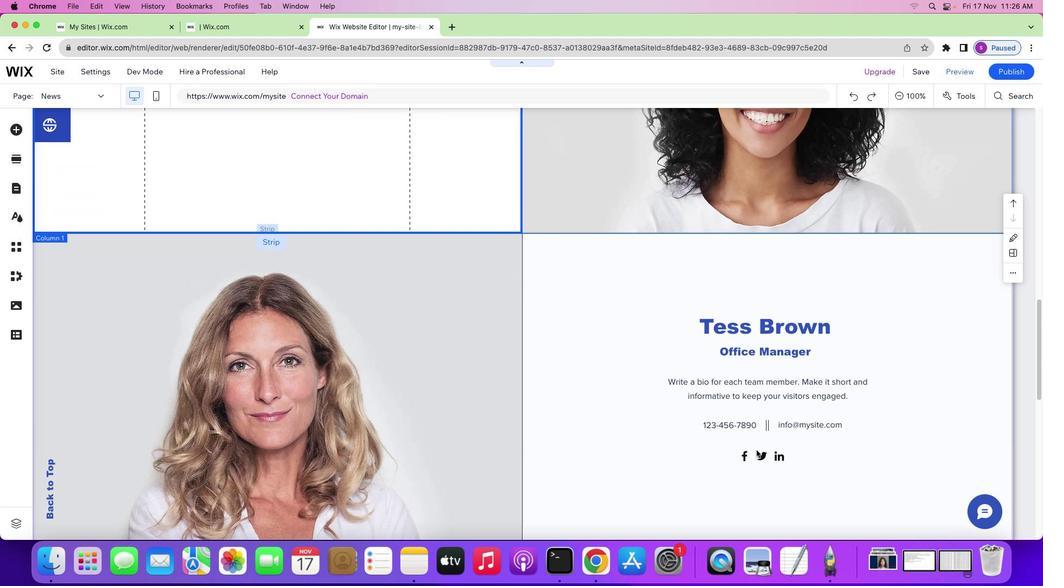 
Action: Mouse scrolled (492, 382) with delta (0, -1)
Screenshot: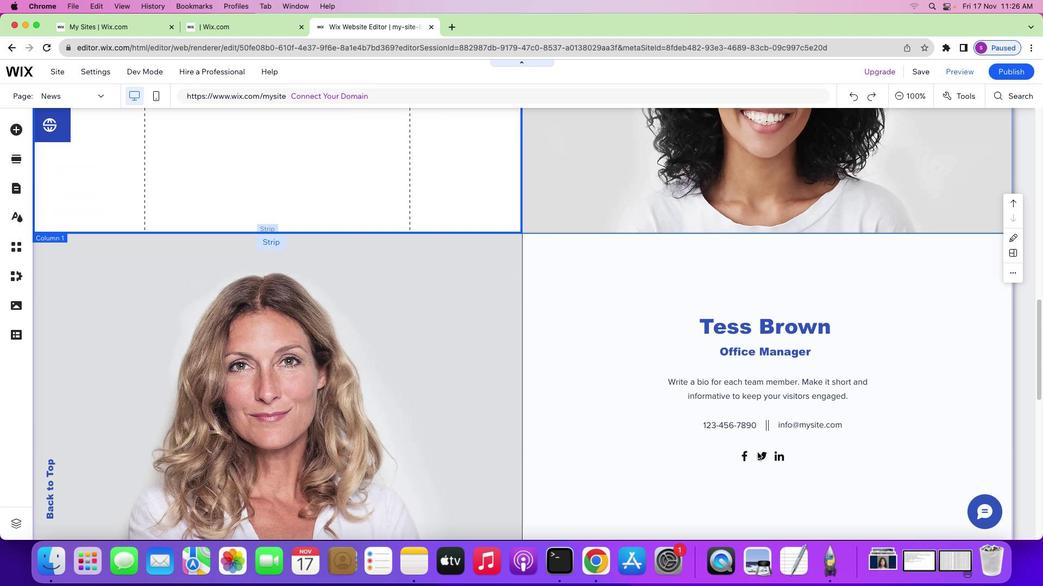 
Action: Mouse moved to (675, 424)
Screenshot: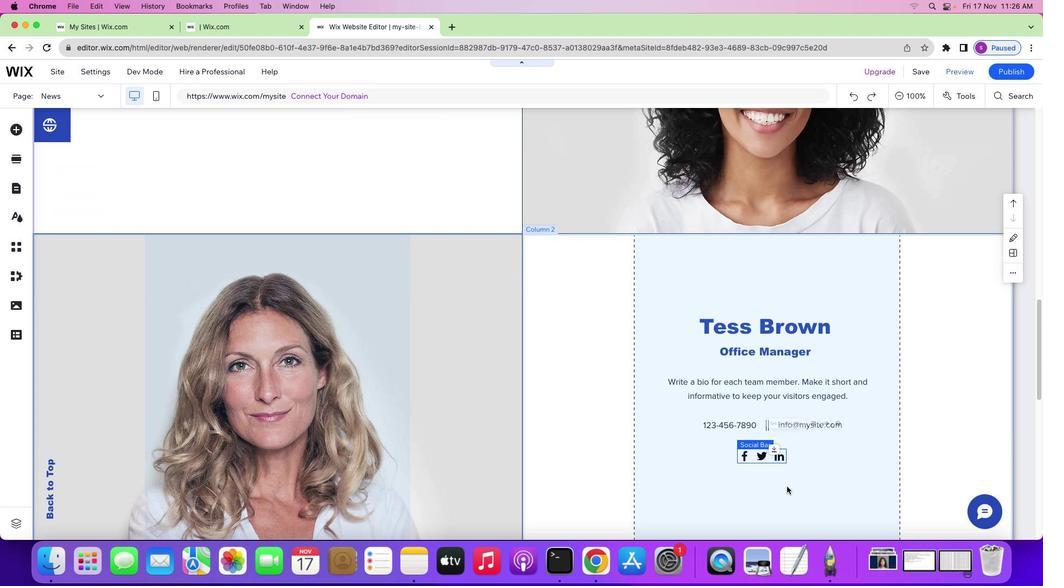 
Action: Mouse scrolled (675, 424) with delta (0, 0)
Screenshot: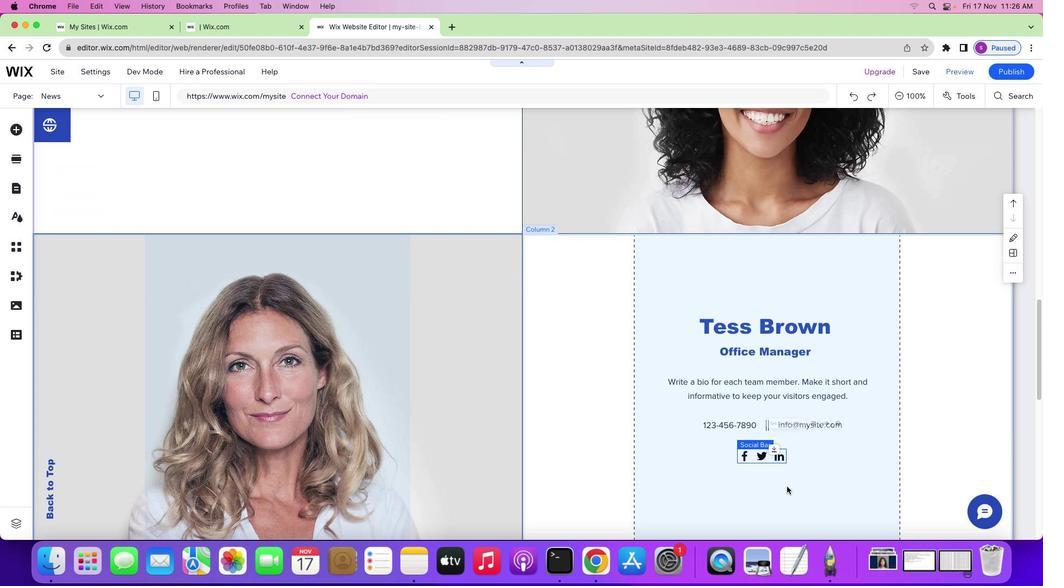 
Action: Mouse scrolled (675, 424) with delta (0, 0)
Screenshot: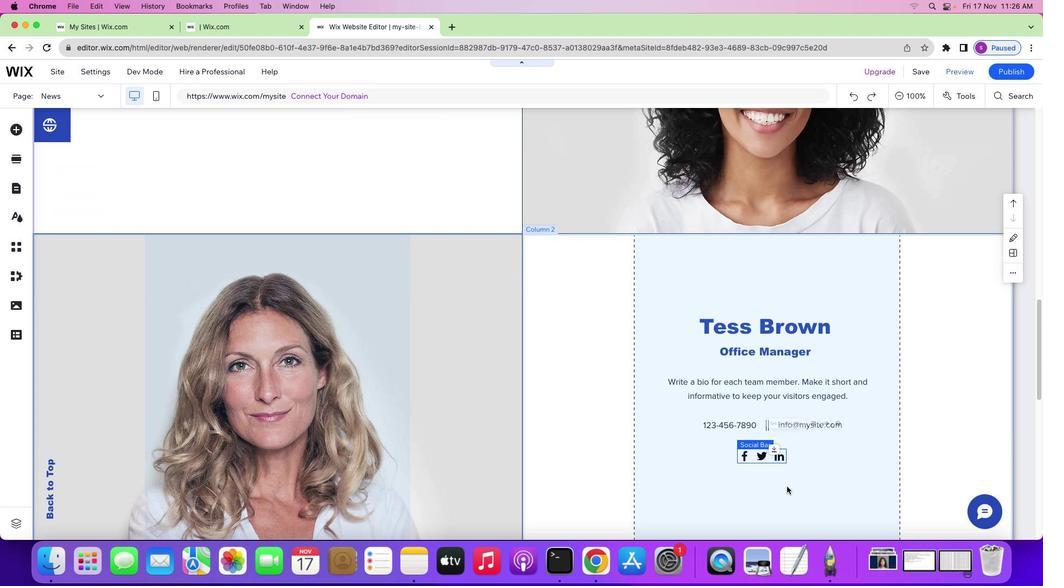 
Action: Mouse scrolled (675, 424) with delta (0, -1)
Screenshot: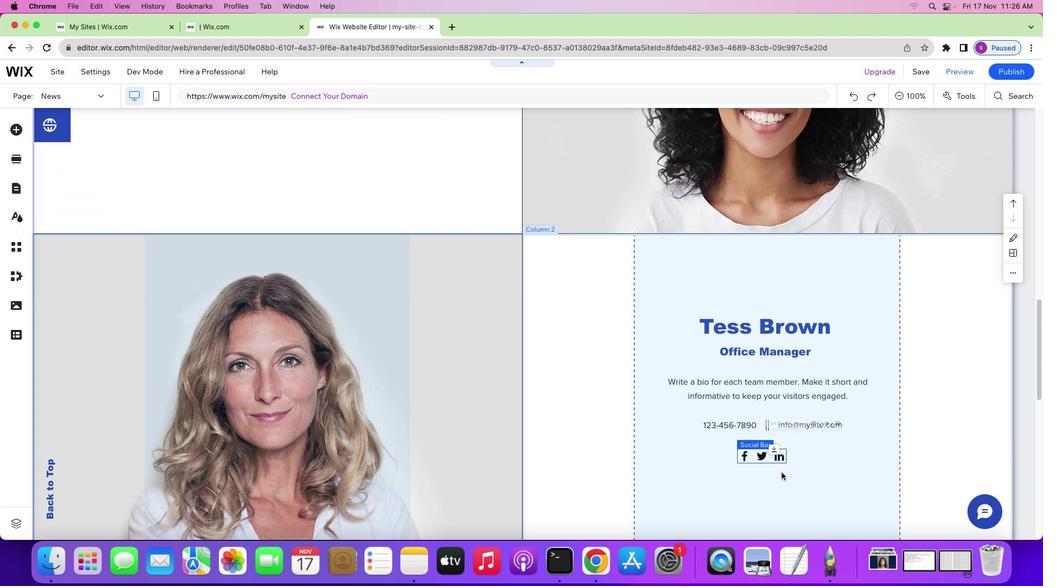 
Action: Mouse moved to (758, 453)
Screenshot: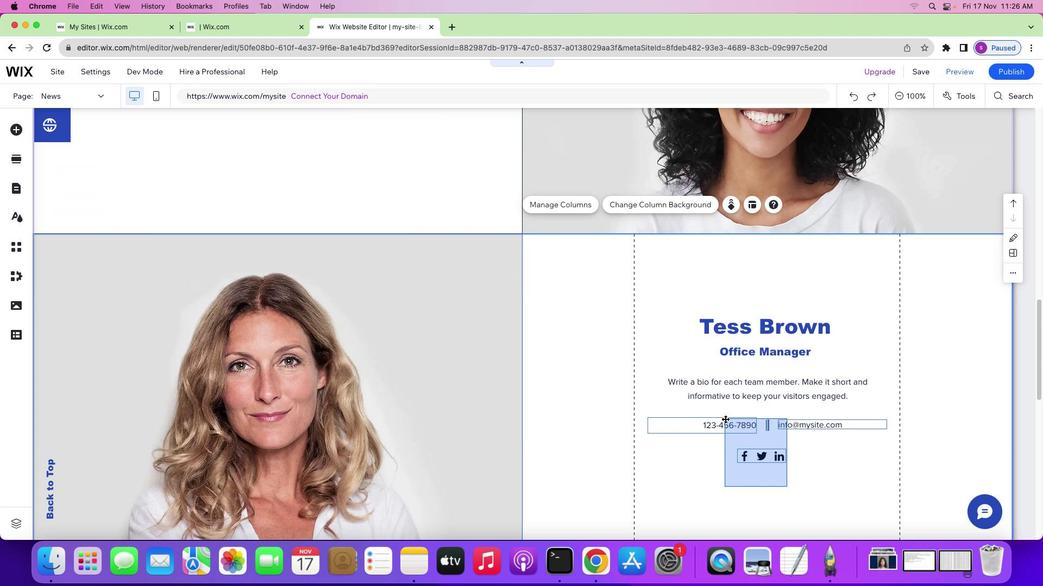 
Action: Mouse pressed left at (758, 453)
Screenshot: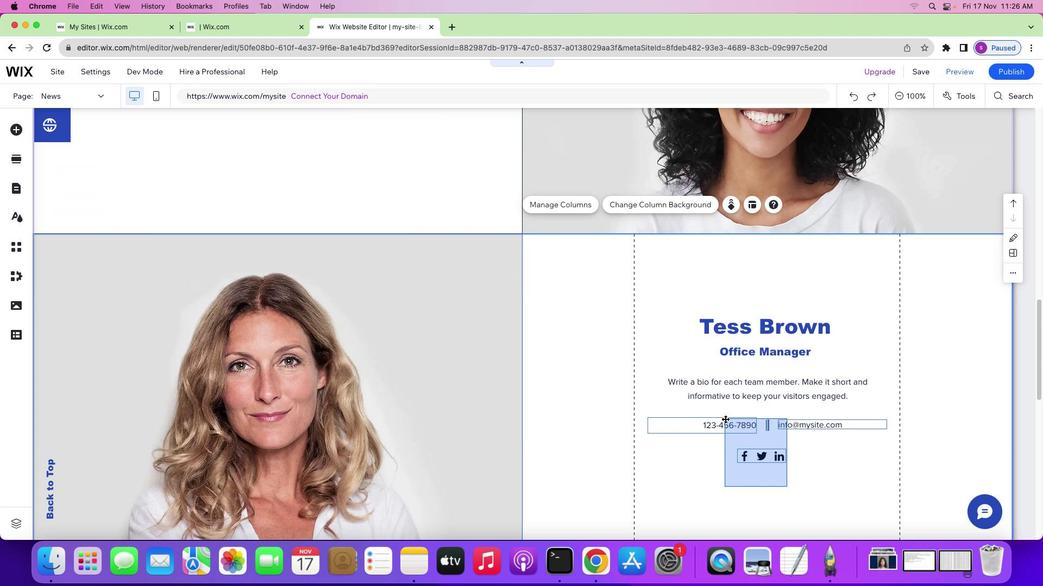 
Action: Mouse moved to (787, 487)
Screenshot: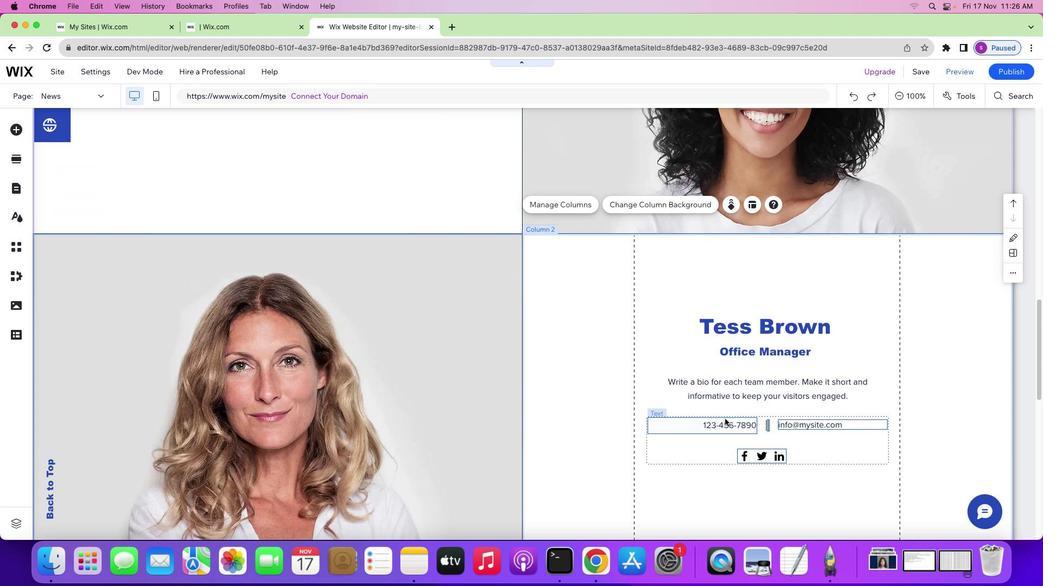 
Action: Mouse pressed left at (787, 487)
Screenshot: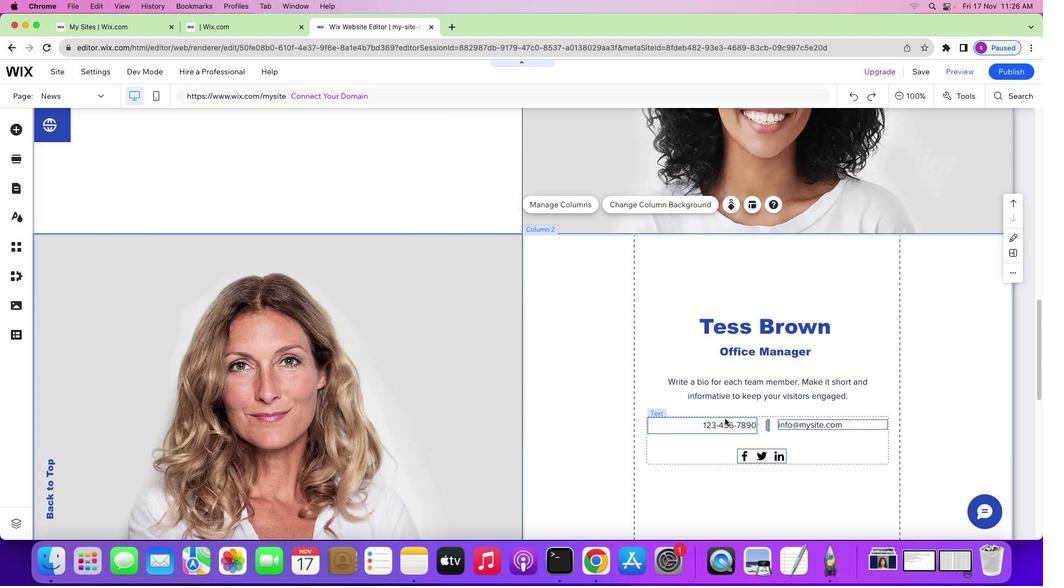 
Action: Mouse moved to (725, 419)
Screenshot: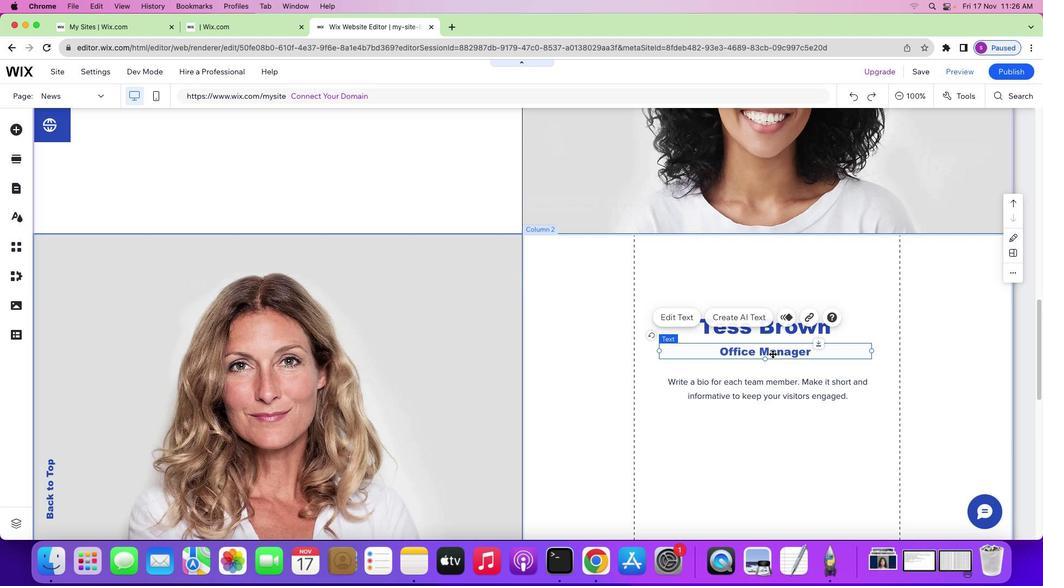 
Action: Key pressed Key.delete
Screenshot: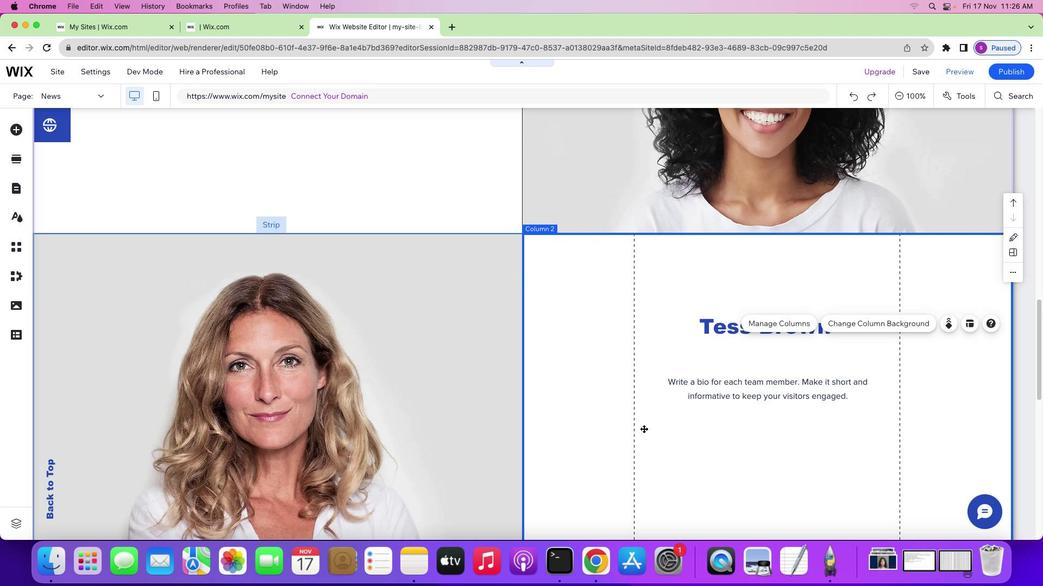 
Action: Mouse moved to (772, 353)
Screenshot: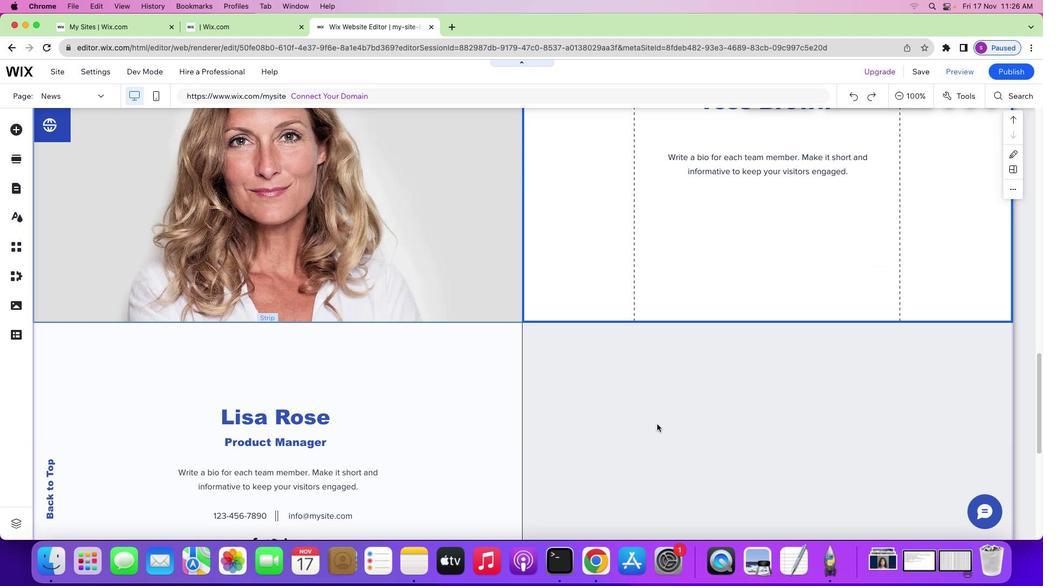 
Action: Mouse pressed left at (772, 353)
Screenshot: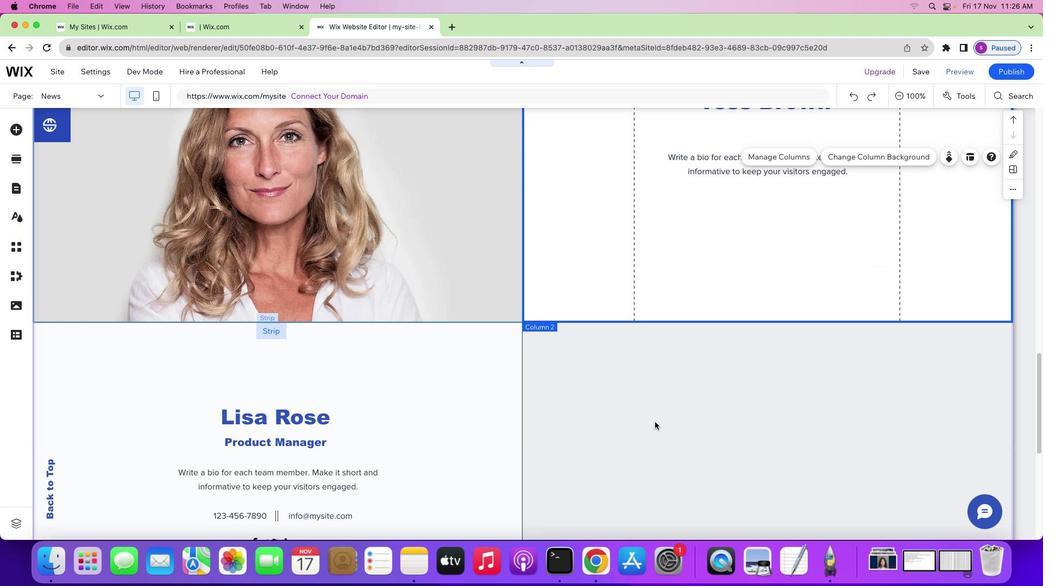 
Action: Key pressed Key.delete
Screenshot: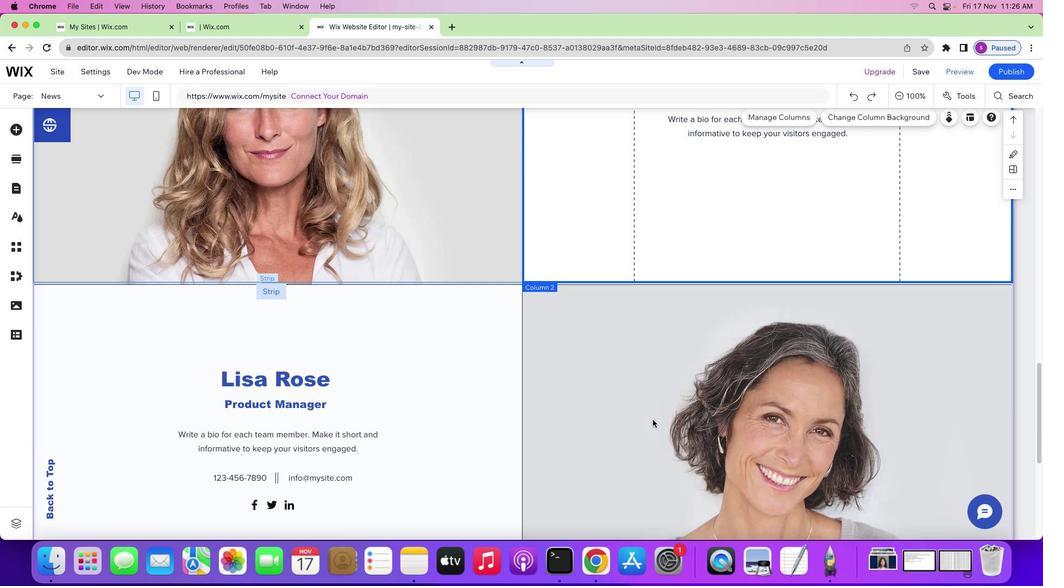 
Action: Mouse moved to (643, 429)
Screenshot: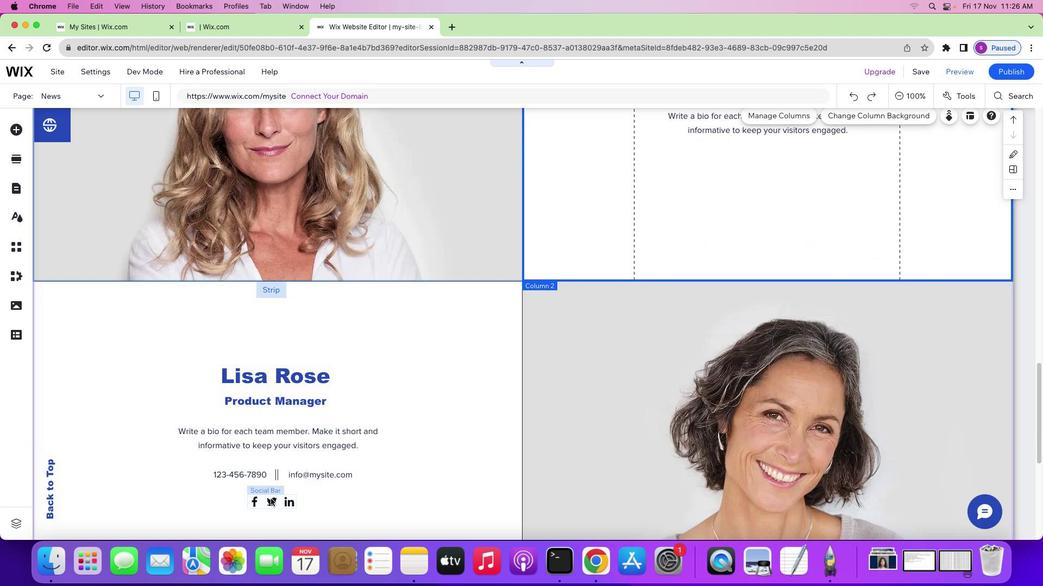 
Action: Mouse scrolled (643, 429) with delta (0, 0)
Screenshot: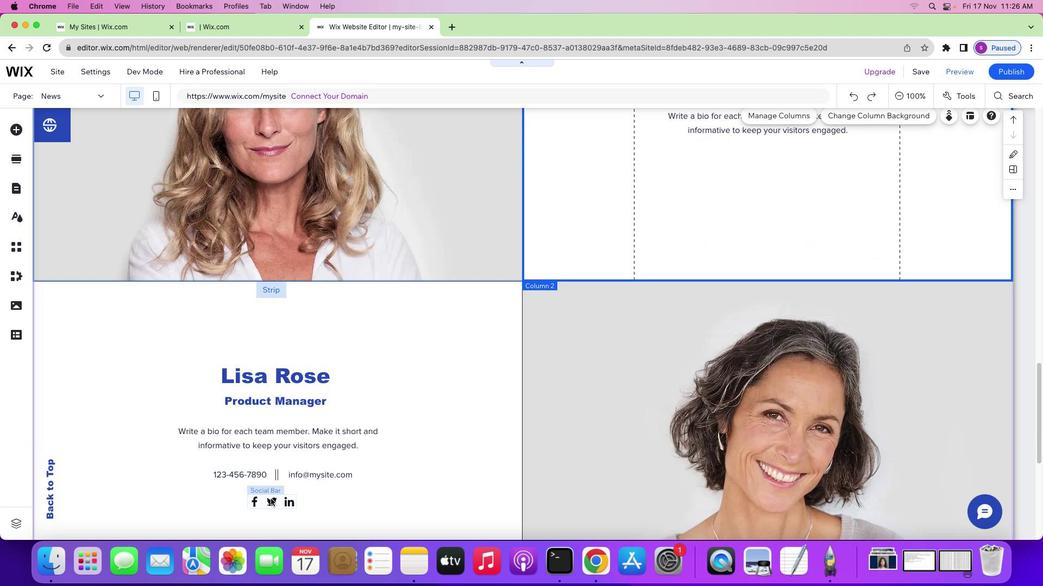 
Action: Mouse scrolled (643, 429) with delta (0, 0)
Screenshot: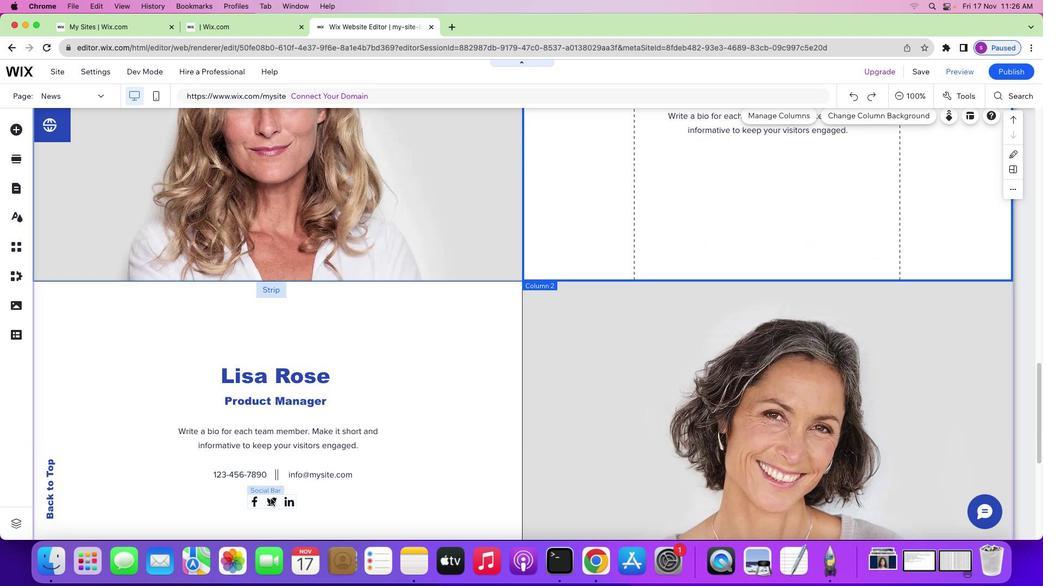
Action: Mouse scrolled (643, 429) with delta (0, -1)
Screenshot: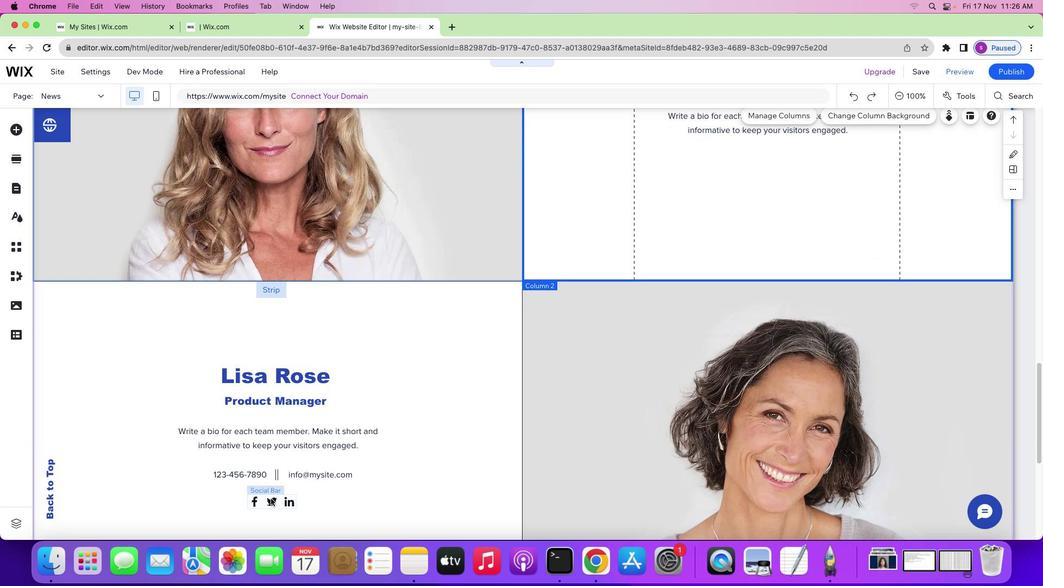 
Action: Mouse scrolled (643, 429) with delta (0, -1)
Screenshot: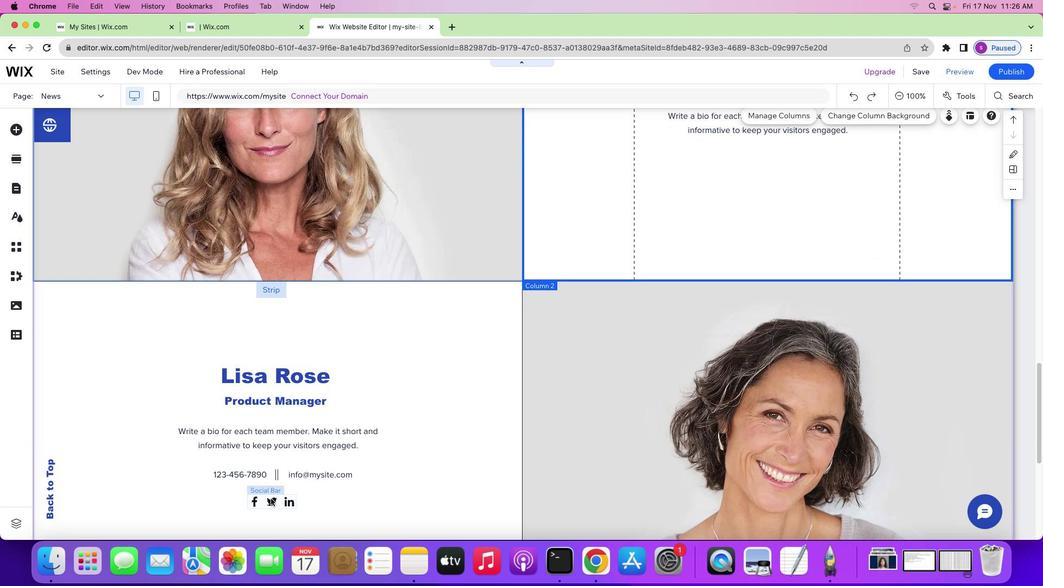 
Action: Mouse scrolled (643, 429) with delta (0, -1)
Screenshot: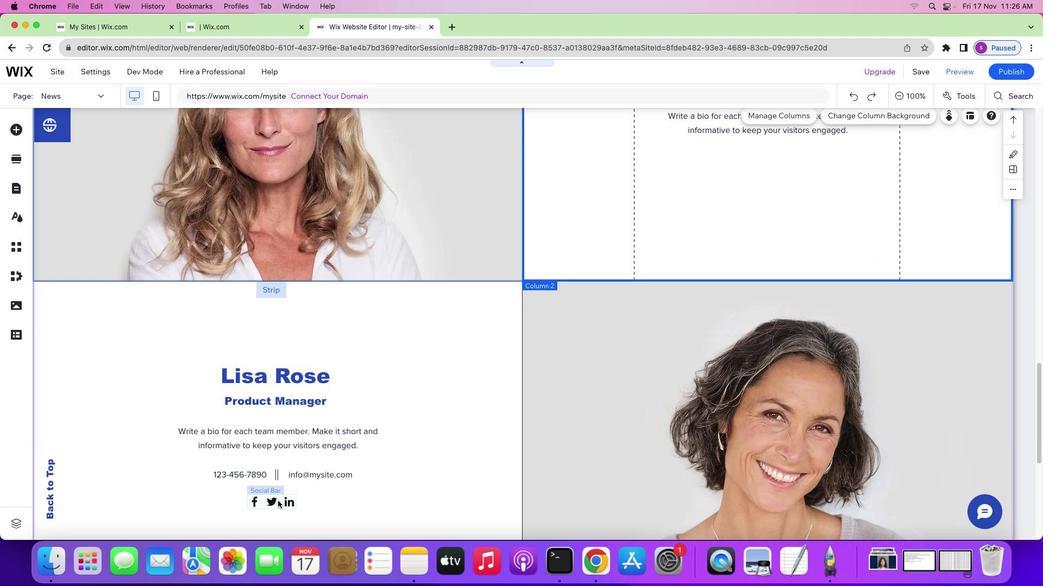 
Action: Mouse moved to (654, 422)
Screenshot: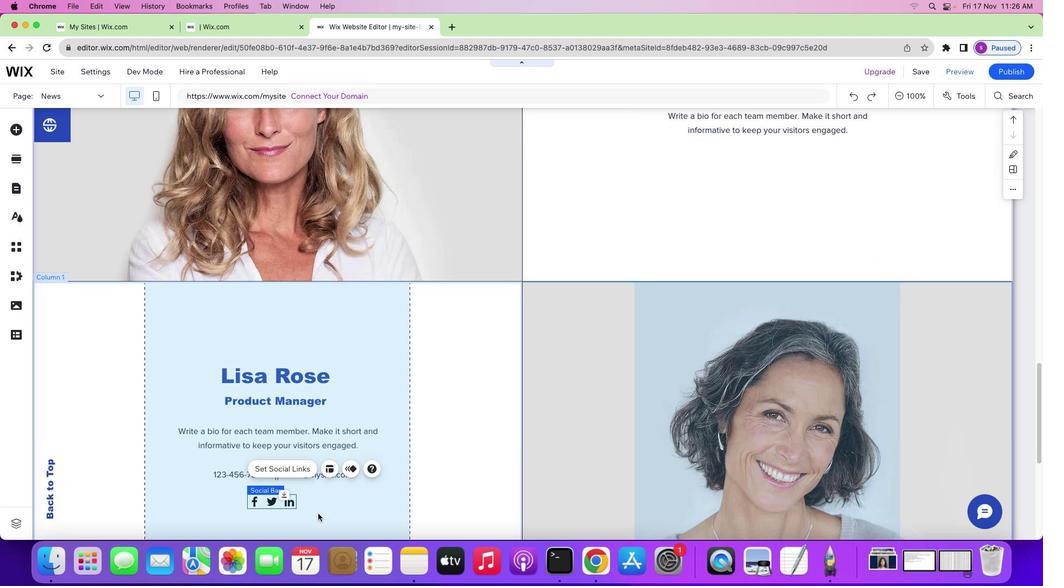
Action: Mouse scrolled (654, 422) with delta (0, 0)
Screenshot: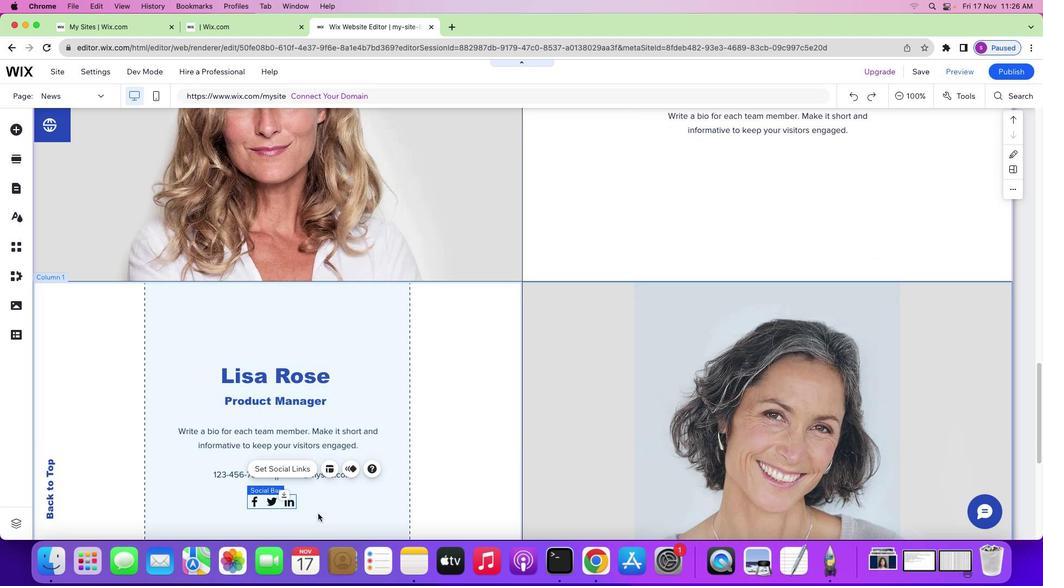 
Action: Mouse scrolled (654, 422) with delta (0, 0)
Screenshot: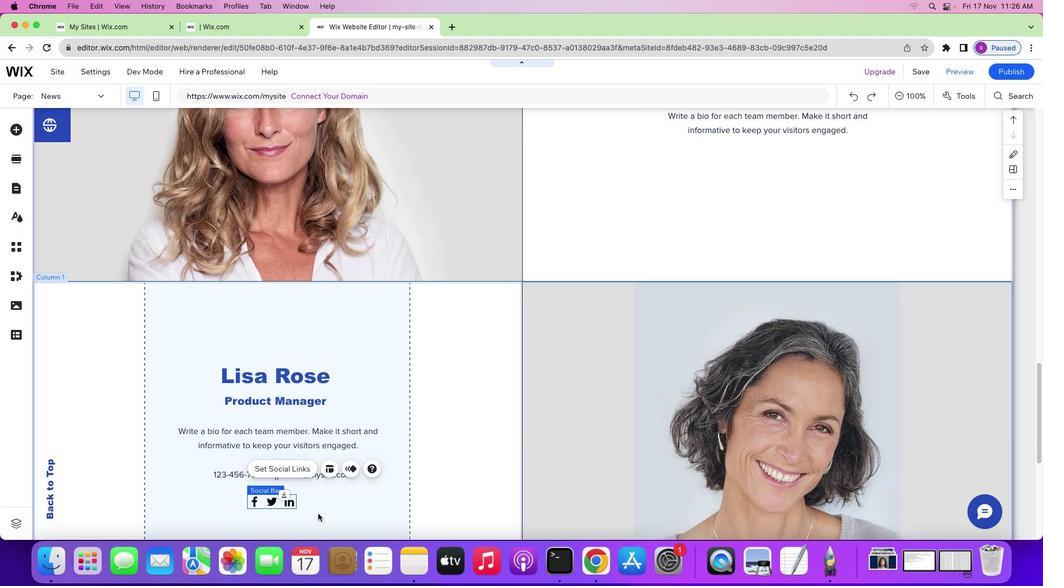 
Action: Mouse scrolled (654, 422) with delta (0, -1)
Screenshot: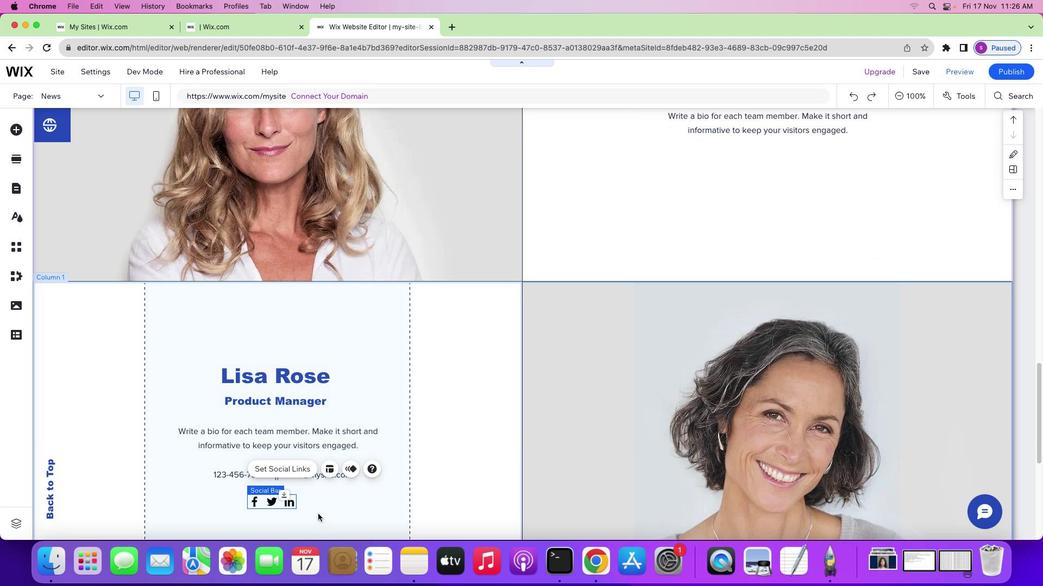
Action: Mouse scrolled (654, 422) with delta (0, 0)
Screenshot: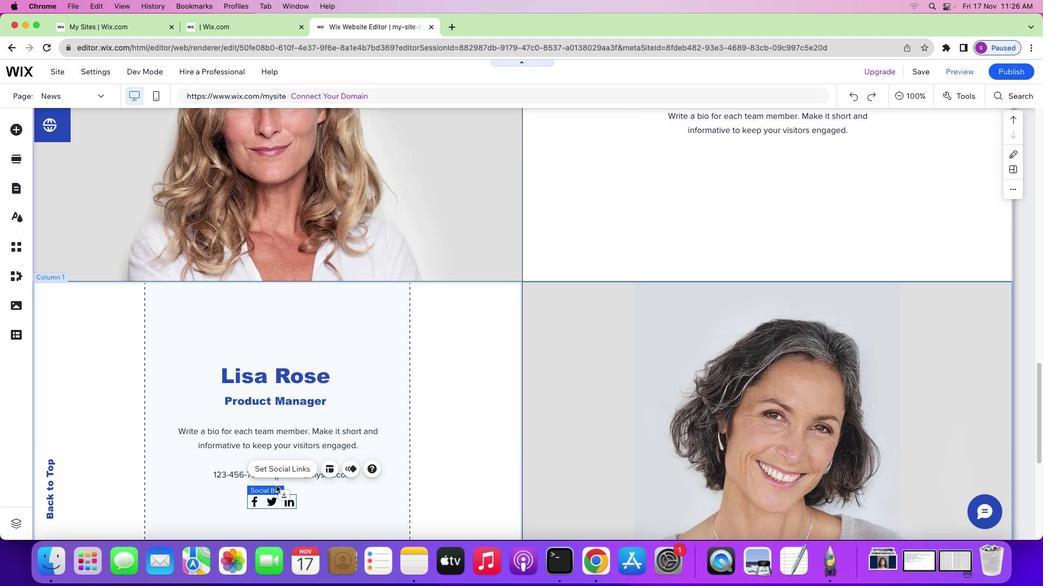 
Action: Mouse moved to (271, 498)
Screenshot: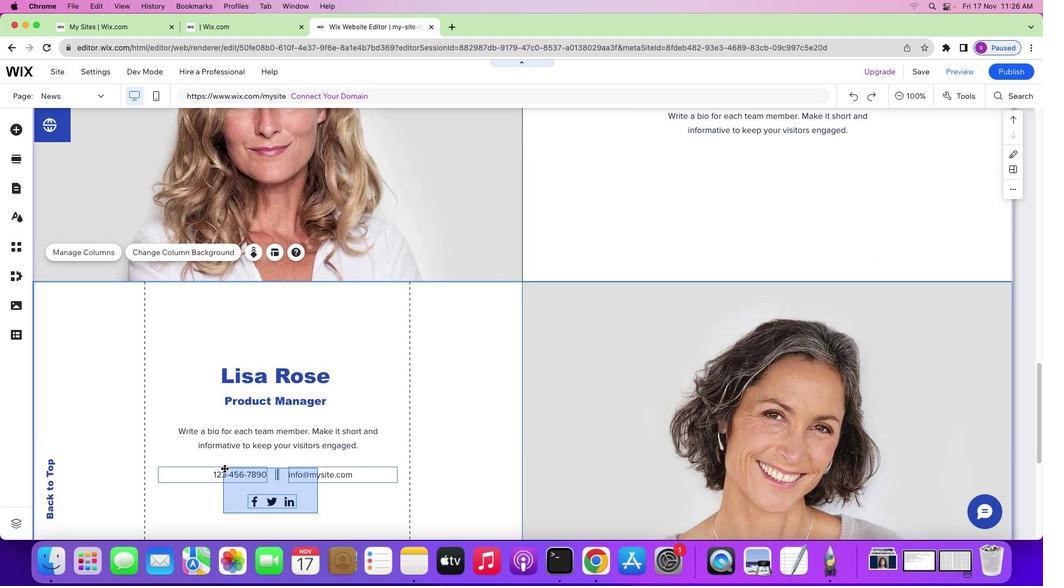 
Action: Mouse pressed left at (271, 498)
Screenshot: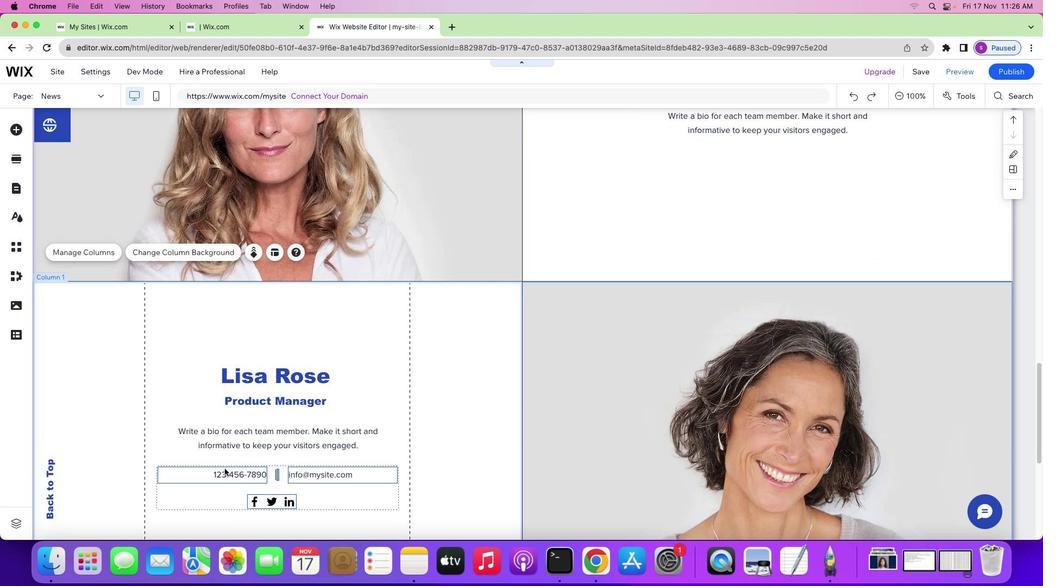 
Action: Mouse moved to (317, 514)
Screenshot: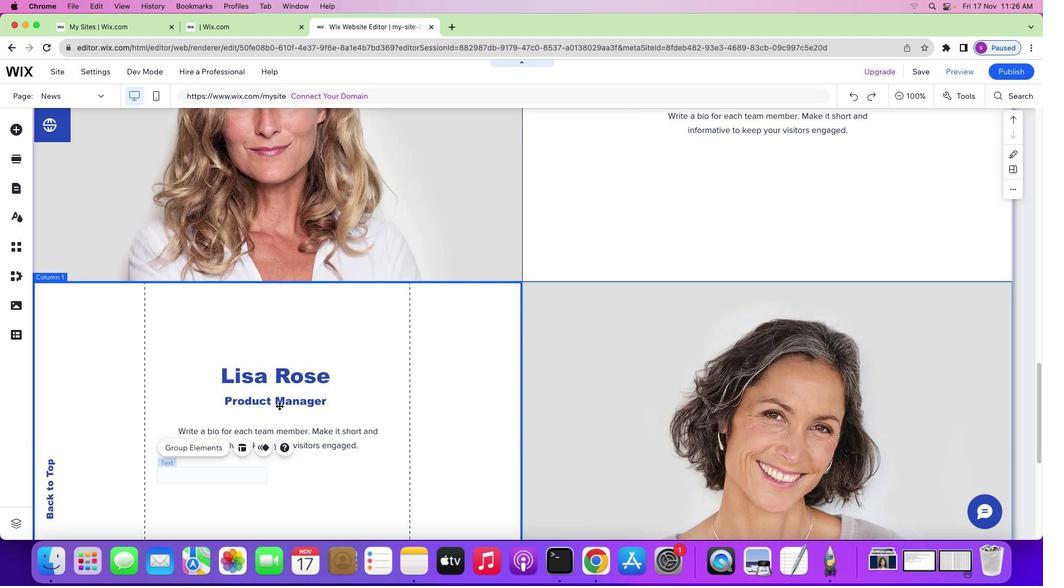 
Action: Mouse pressed left at (317, 514)
Screenshot: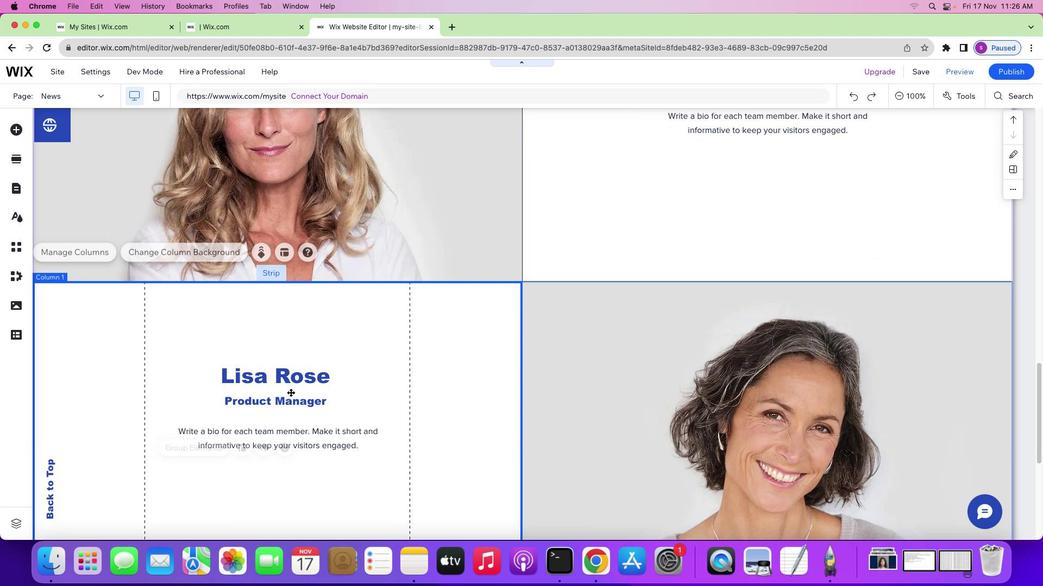 
Action: Mouse moved to (227, 469)
Screenshot: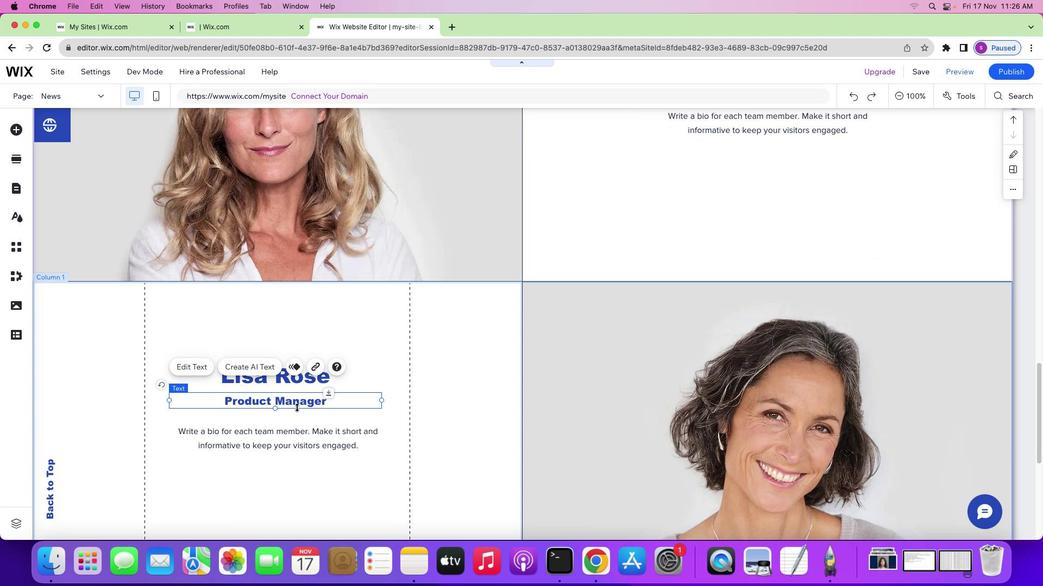 
Action: Key pressed Key.delete
Screenshot: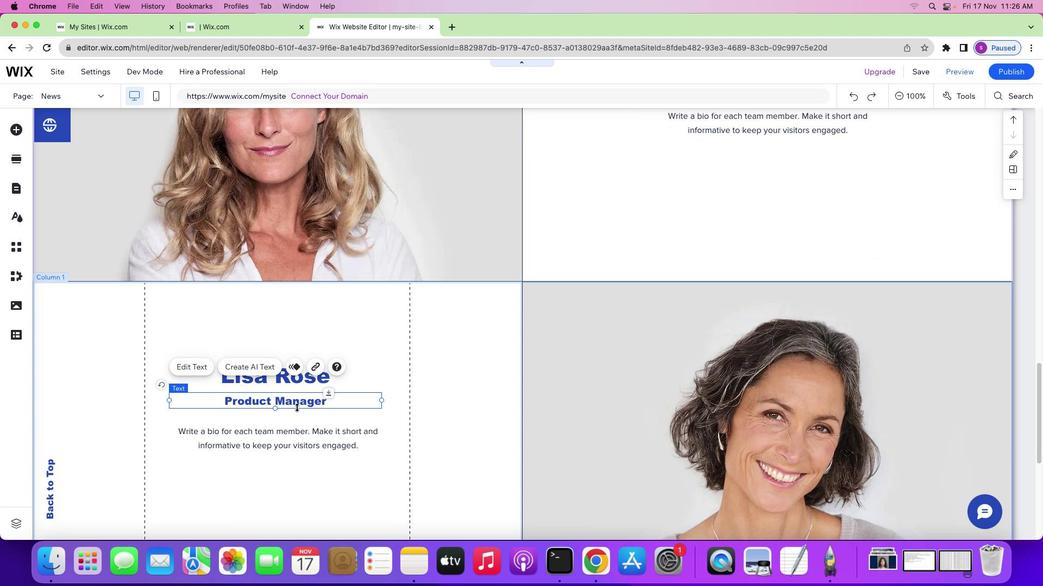 
Action: Mouse moved to (291, 401)
Screenshot: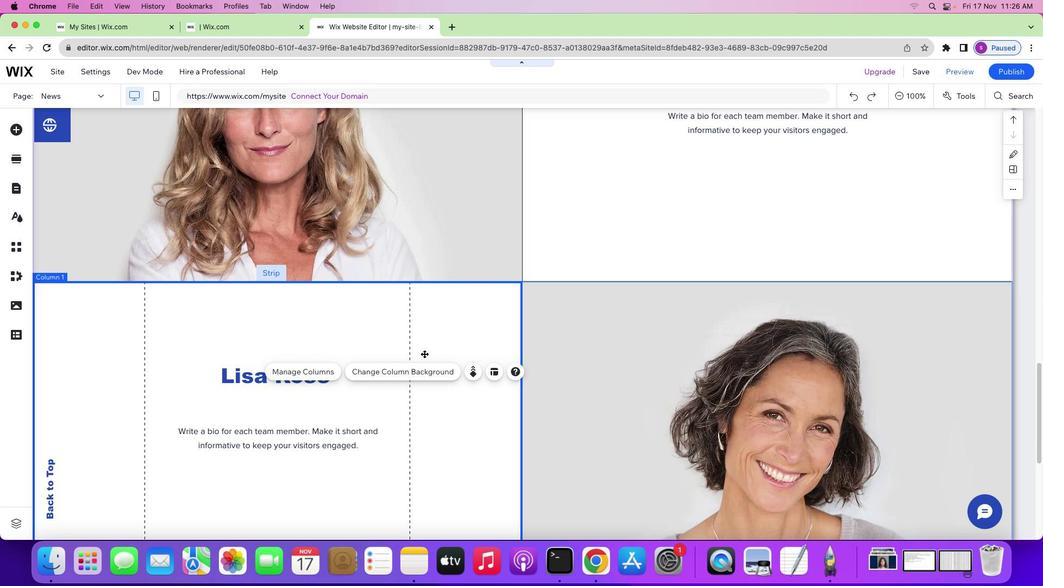 
Action: Mouse pressed left at (291, 401)
Screenshot: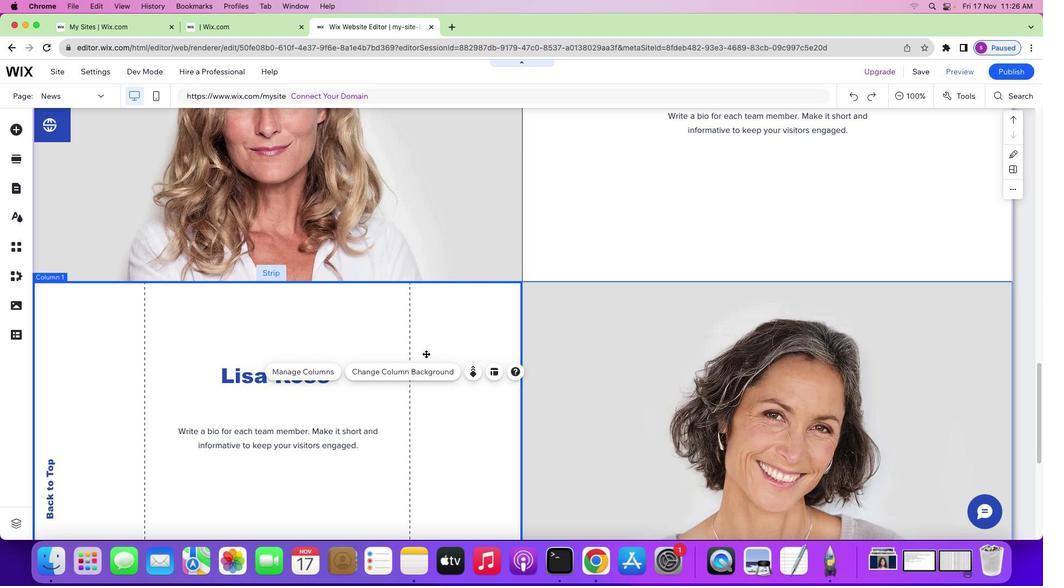 
Action: Mouse moved to (296, 407)
Screenshot: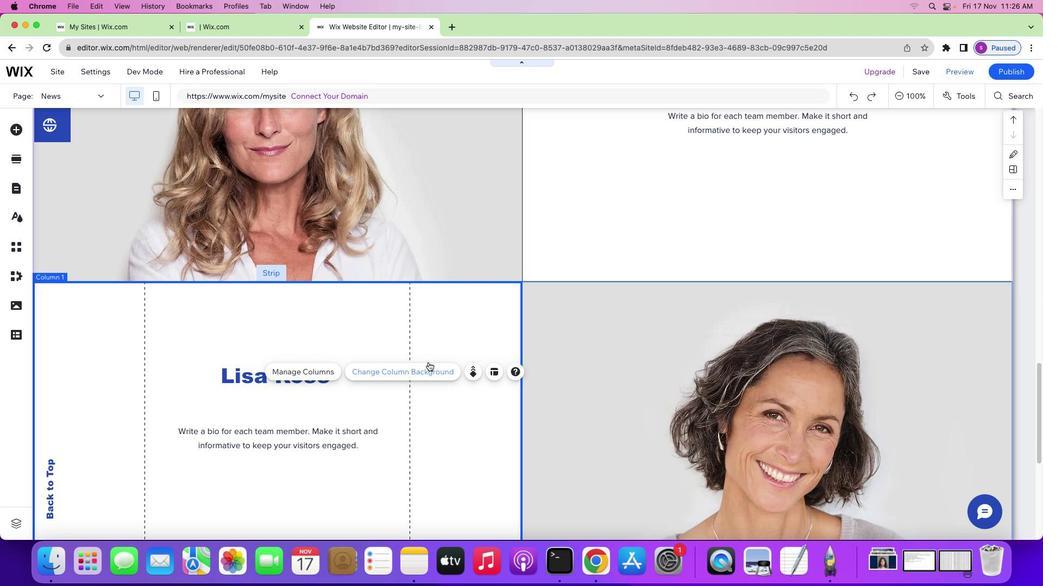 
Action: Key pressed Key.delete
